 Task: Create a stylish purple wave letterhead.
Action: Mouse moved to (447, 111)
Screenshot: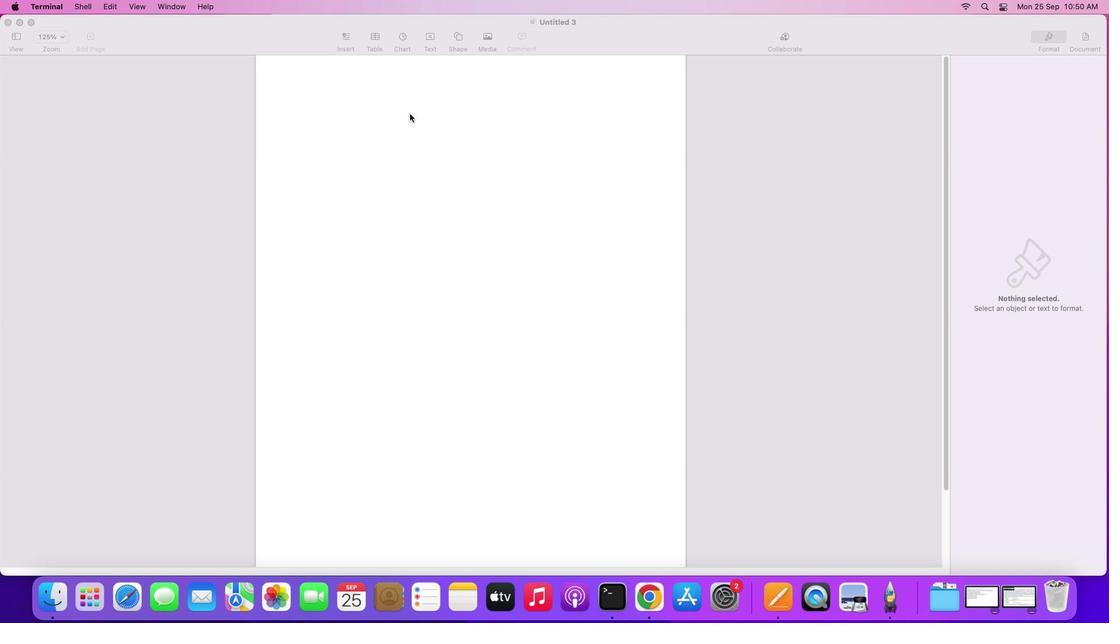 
Action: Mouse pressed left at (447, 111)
Screenshot: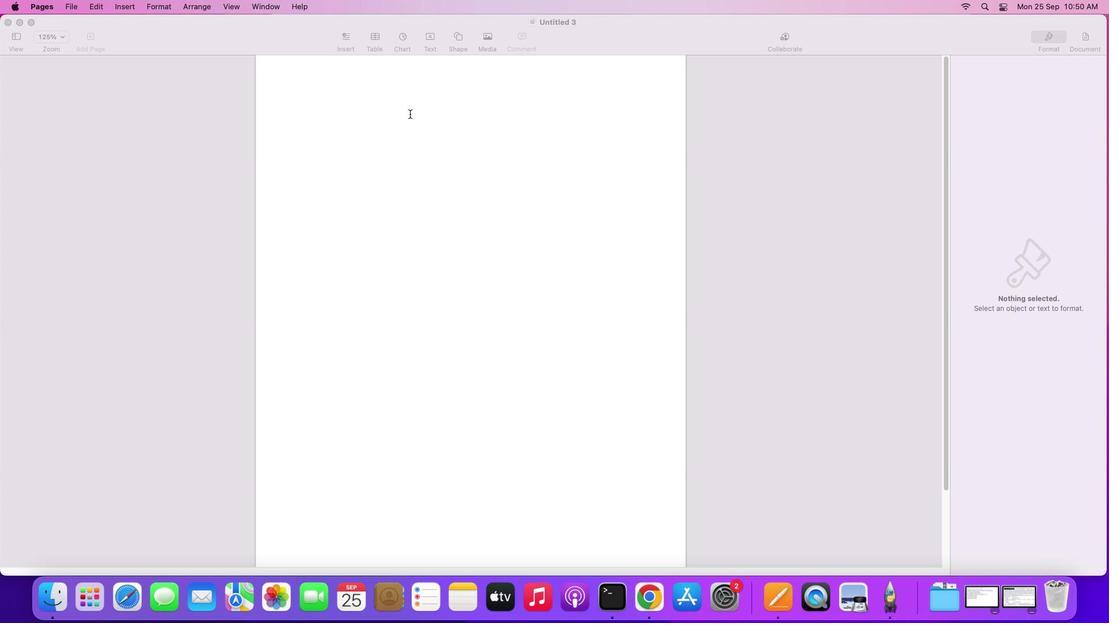 
Action: Mouse moved to (467, 32)
Screenshot: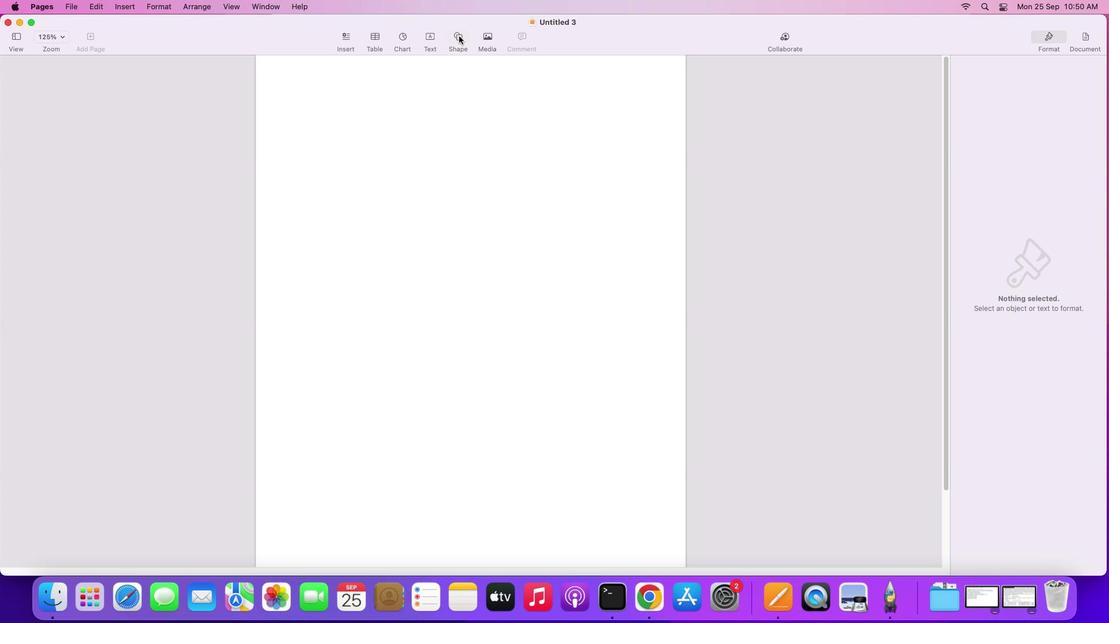 
Action: Mouse pressed left at (467, 32)
Screenshot: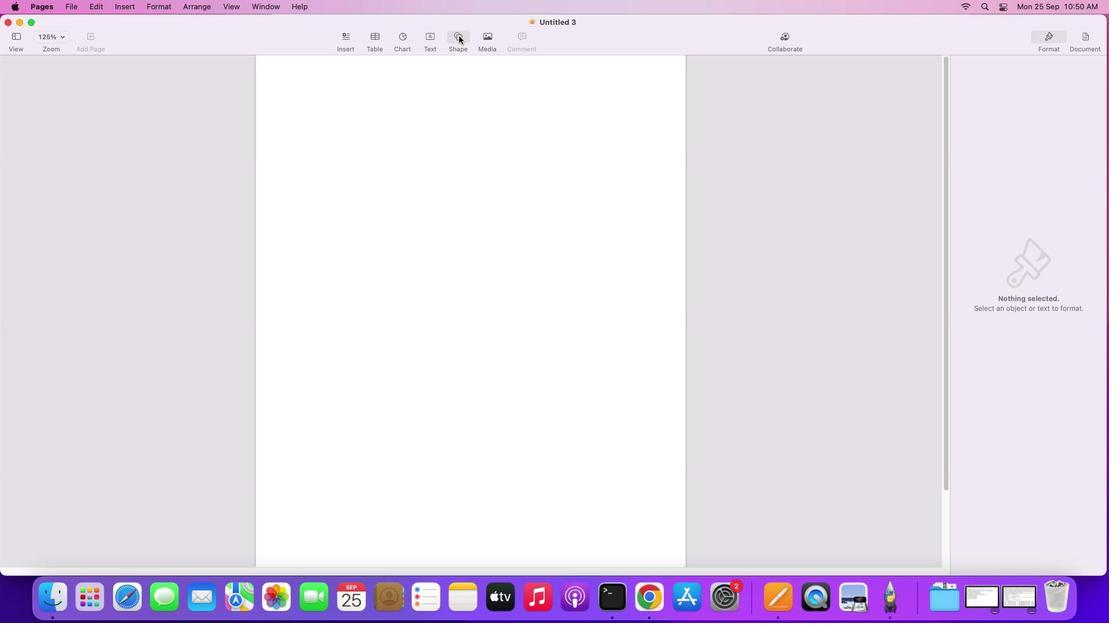 
Action: Mouse moved to (469, 58)
Screenshot: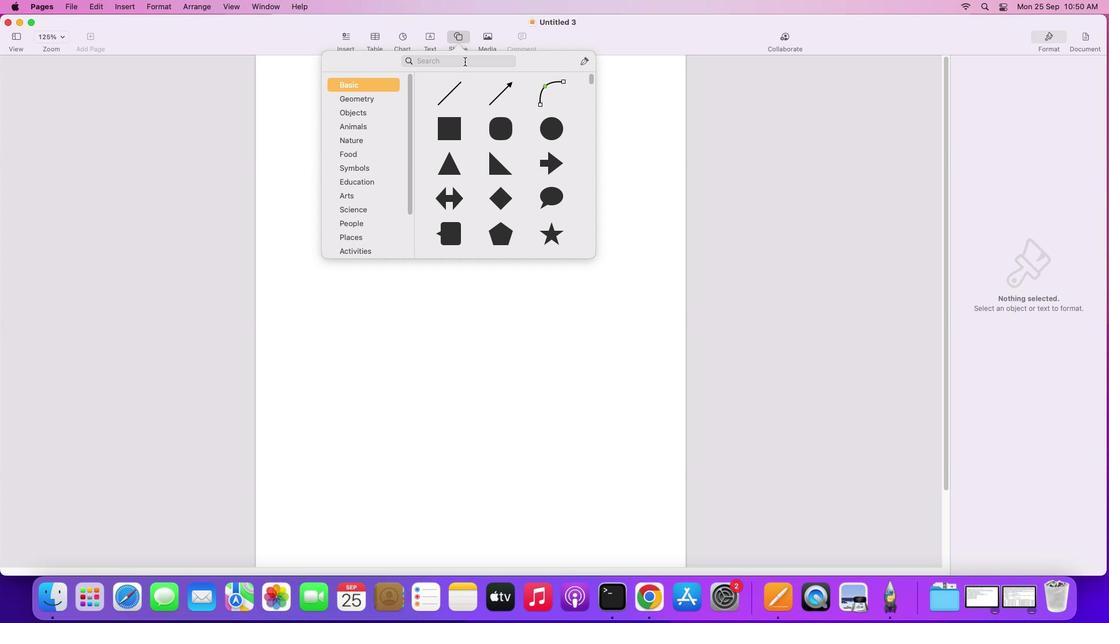 
Action: Mouse pressed left at (469, 58)
Screenshot: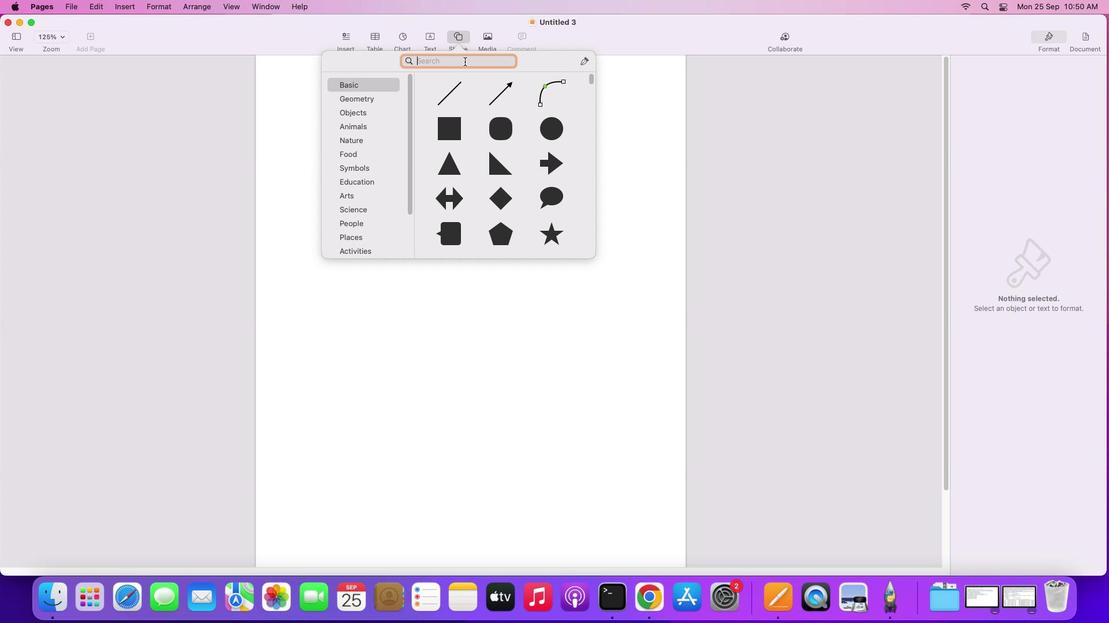 
Action: Mouse moved to (469, 58)
Screenshot: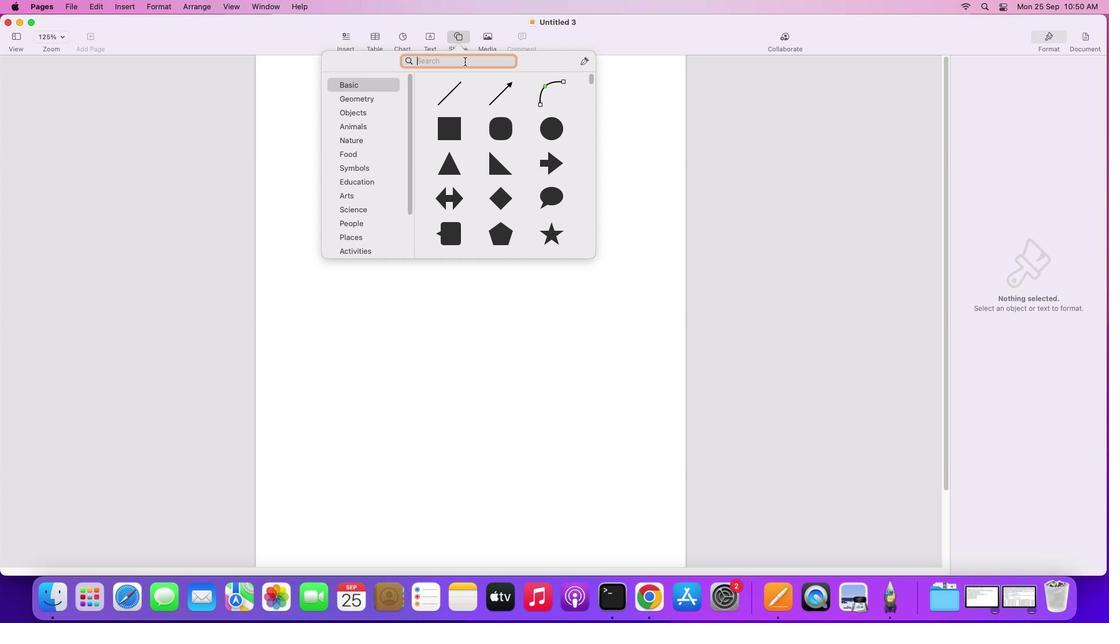 
Action: Key pressed 'W''A''V''E'
Screenshot: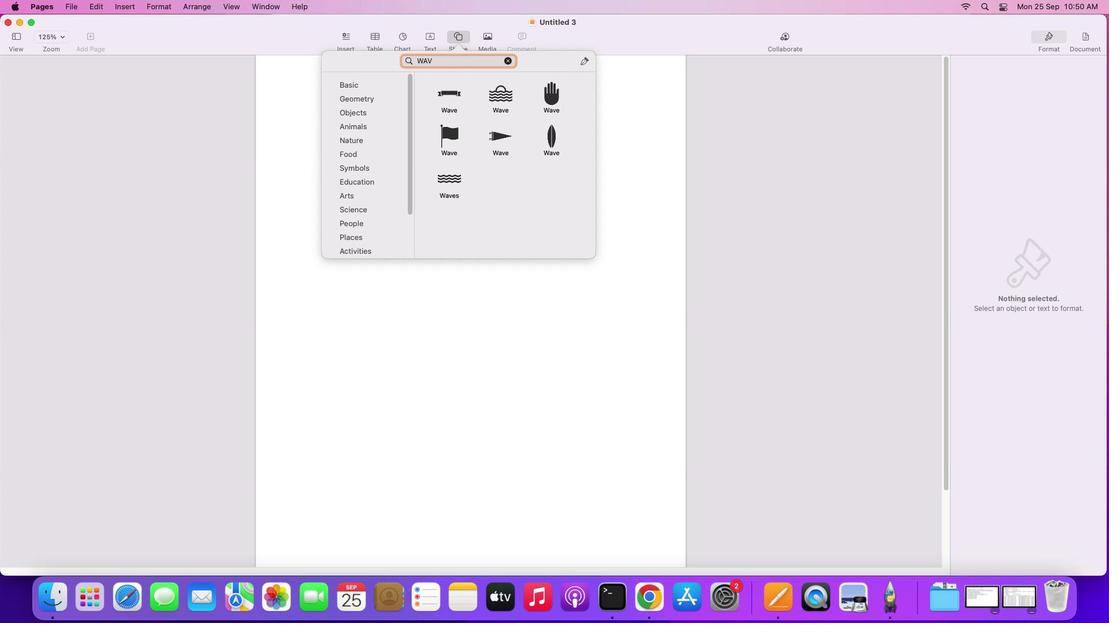
Action: Mouse moved to (464, 179)
Screenshot: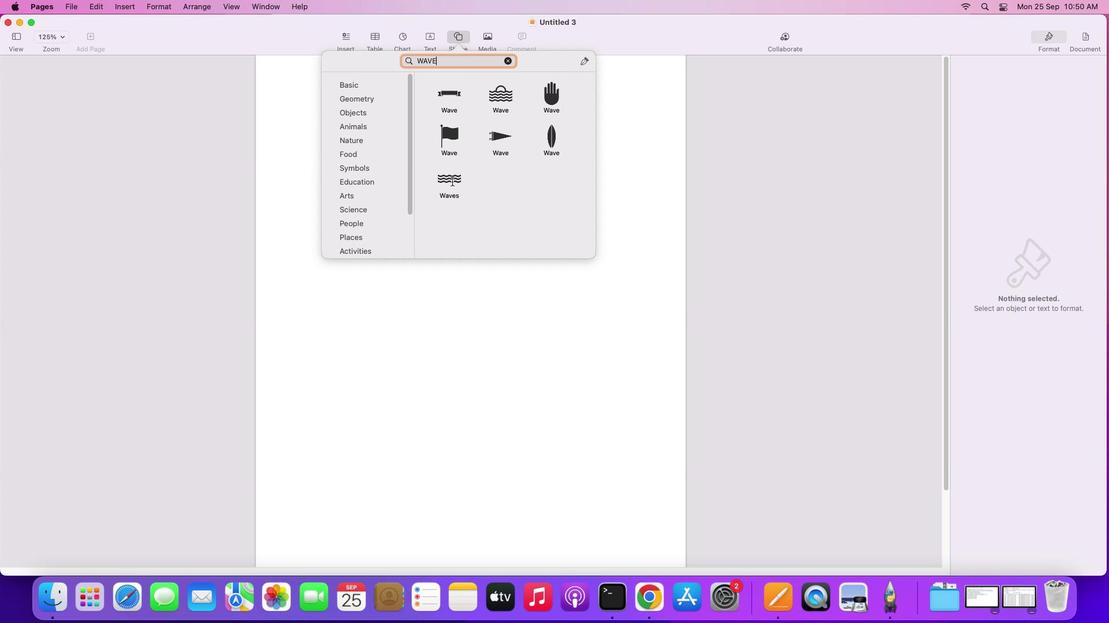
Action: Mouse pressed left at (464, 179)
Screenshot: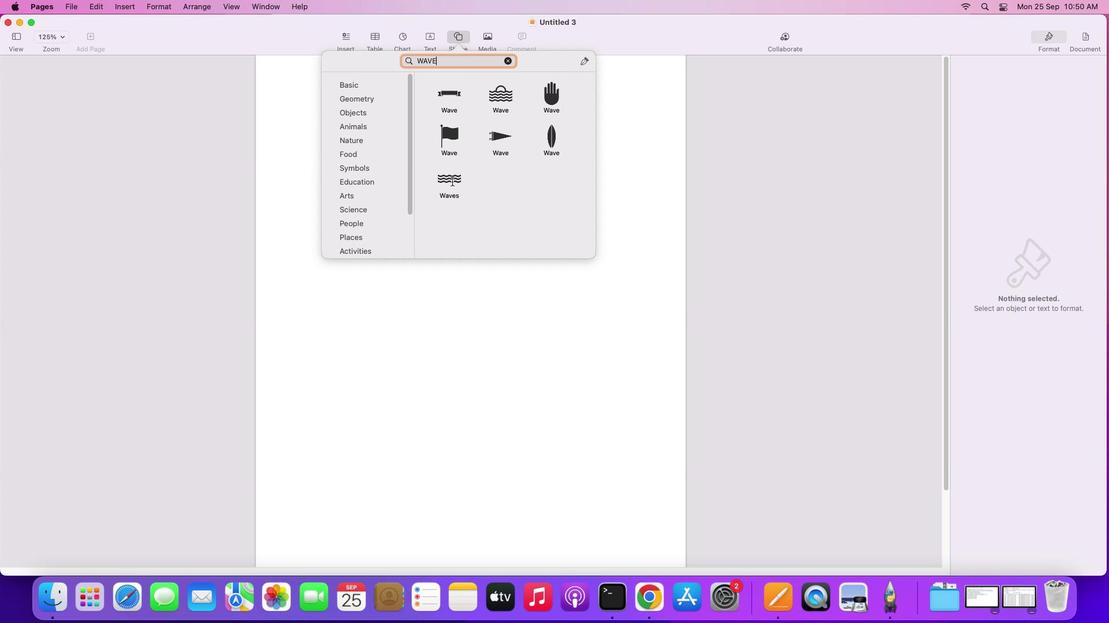 
Action: Mouse moved to (470, 313)
Screenshot: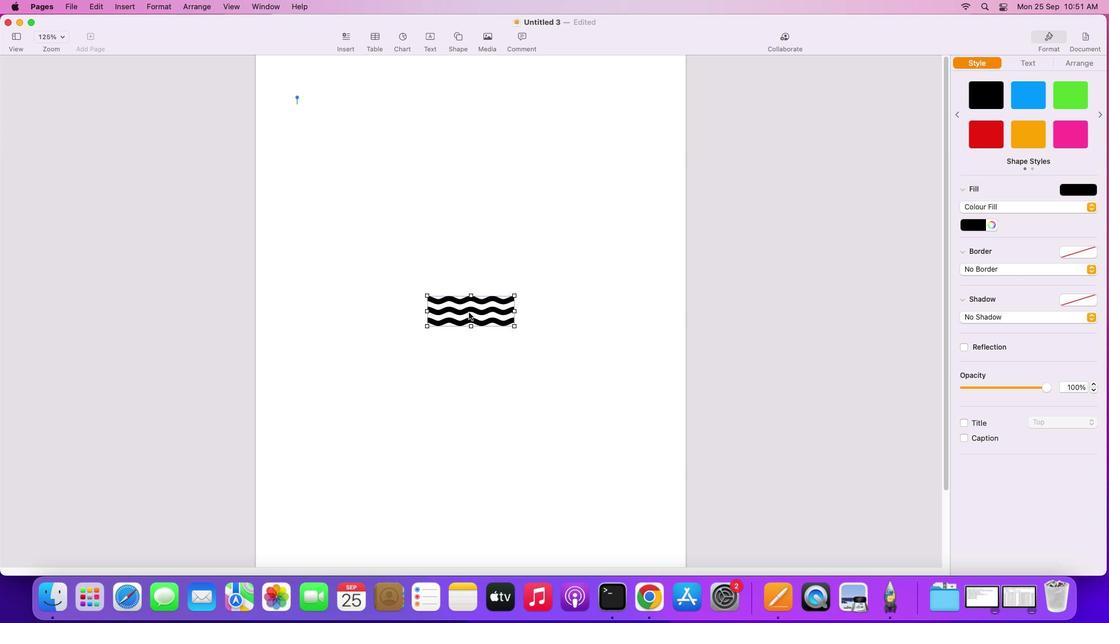 
Action: Mouse pressed left at (470, 313)
Screenshot: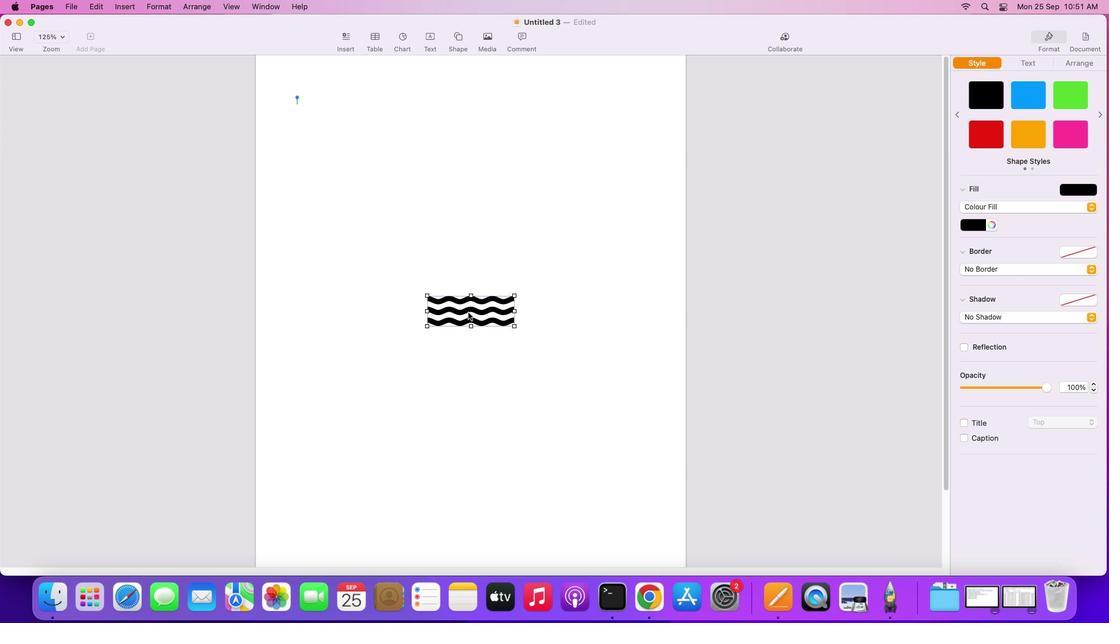 
Action: Mouse moved to (446, 291)
Screenshot: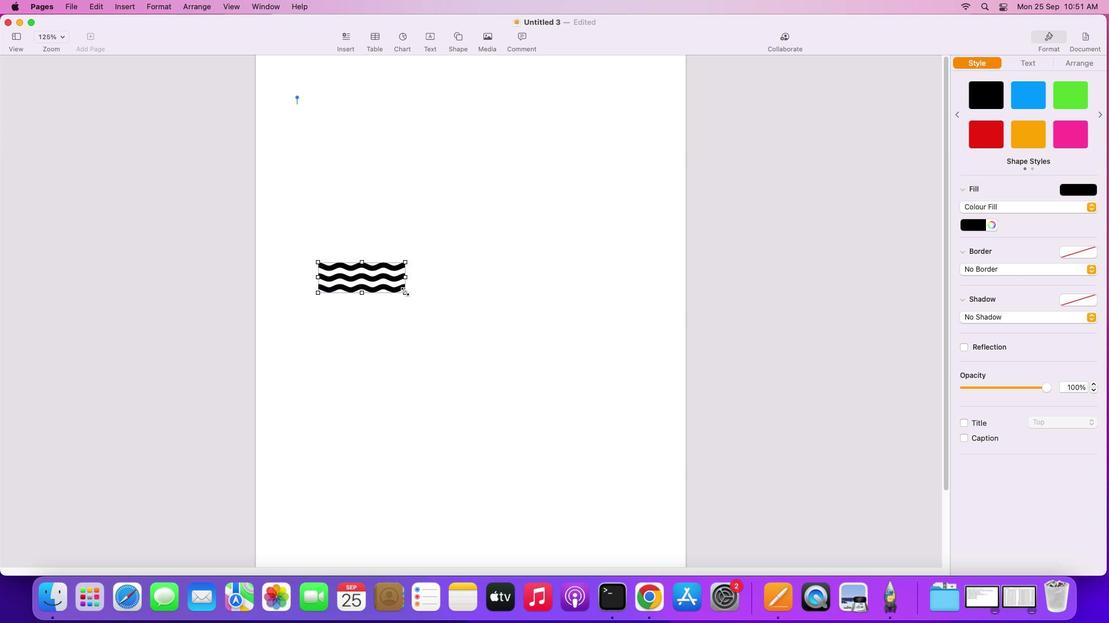 
Action: Mouse pressed left at (446, 291)
Screenshot: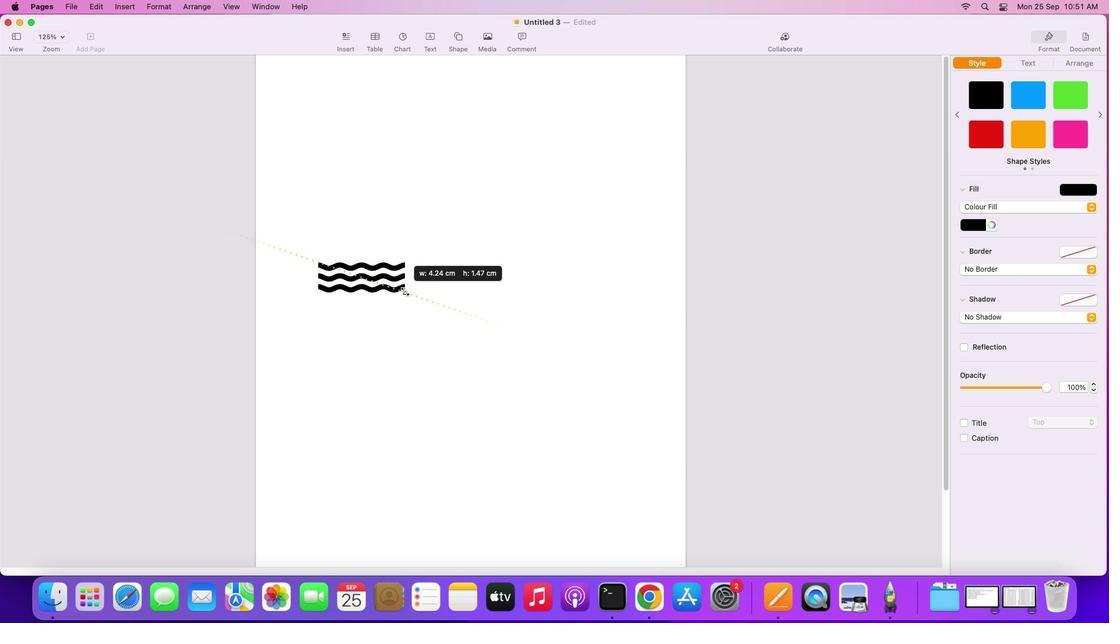 
Action: Mouse moved to (488, 171)
Screenshot: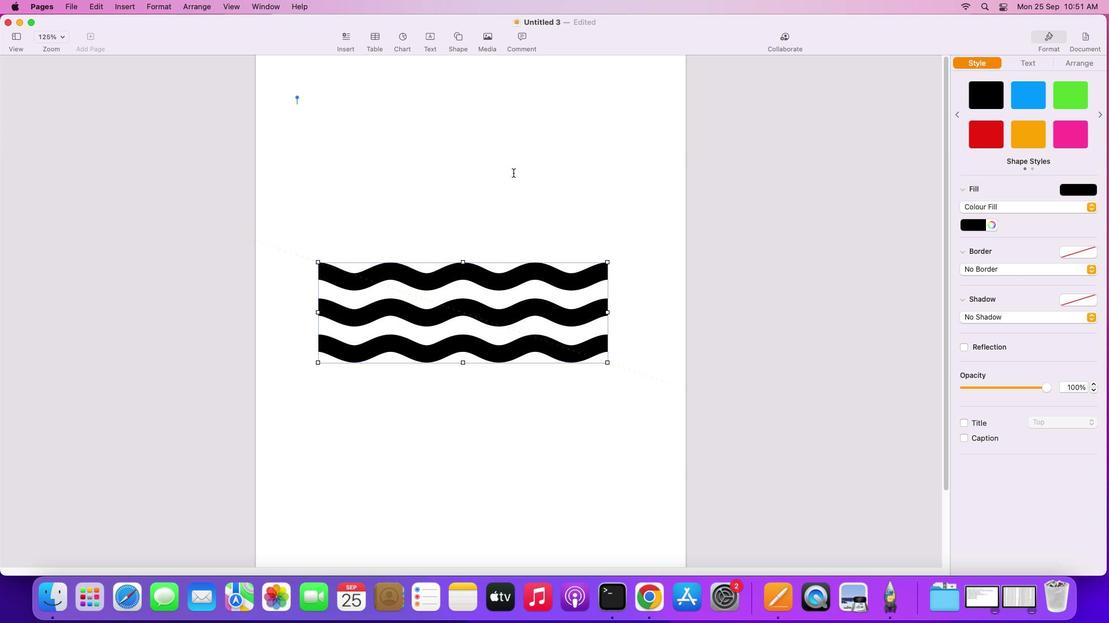 
Action: Mouse pressed left at (488, 171)
Screenshot: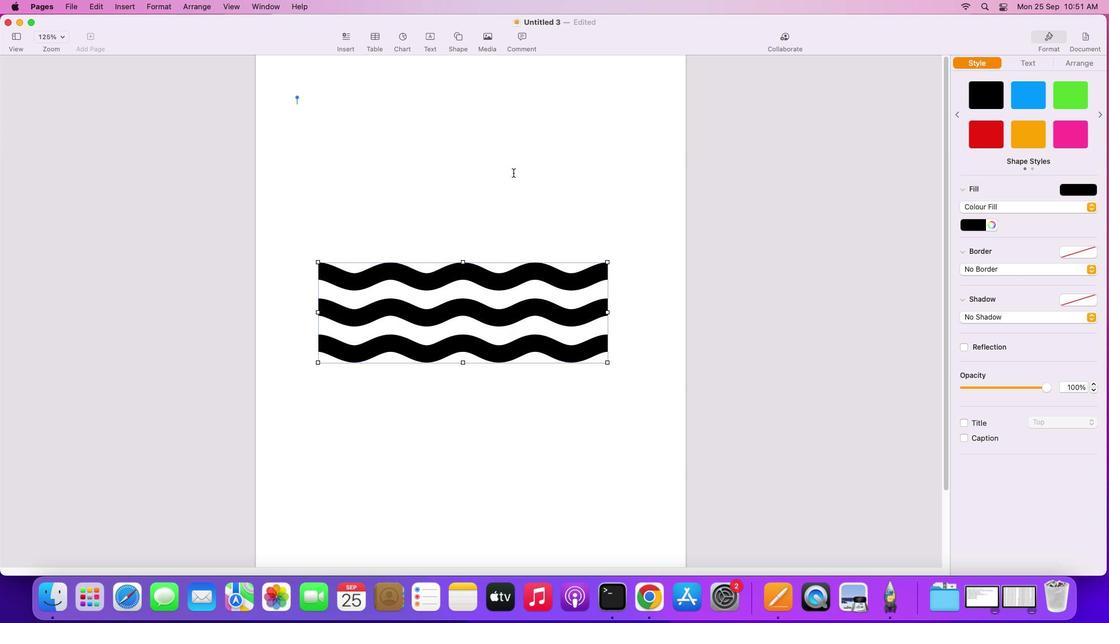 
Action: Mouse moved to (466, 31)
Screenshot: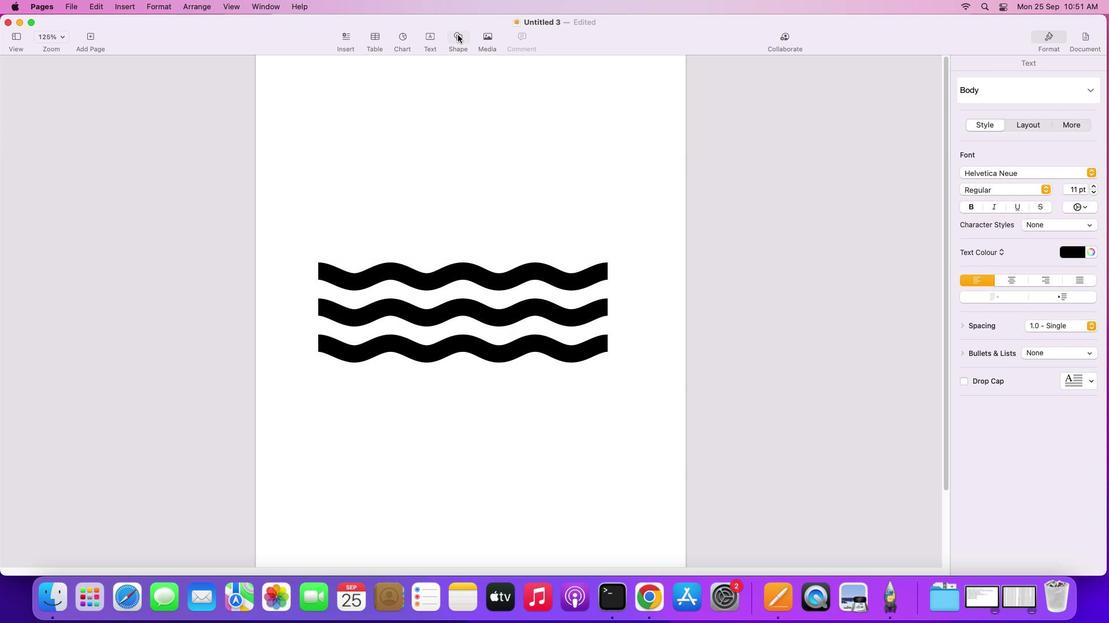 
Action: Mouse pressed left at (466, 31)
Screenshot: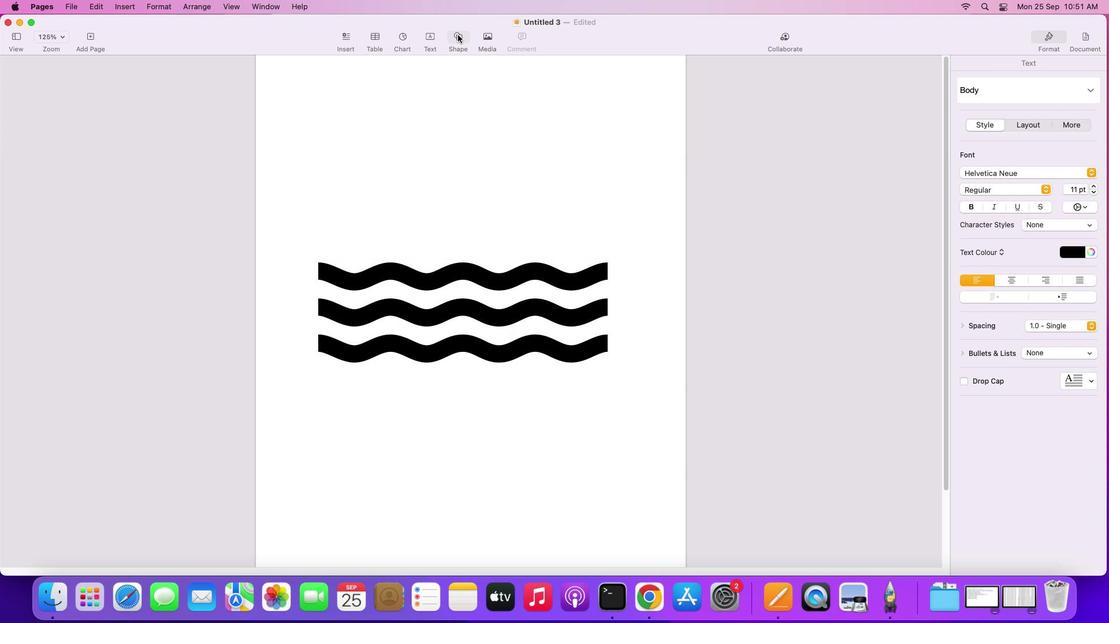 
Action: Mouse moved to (424, 82)
Screenshot: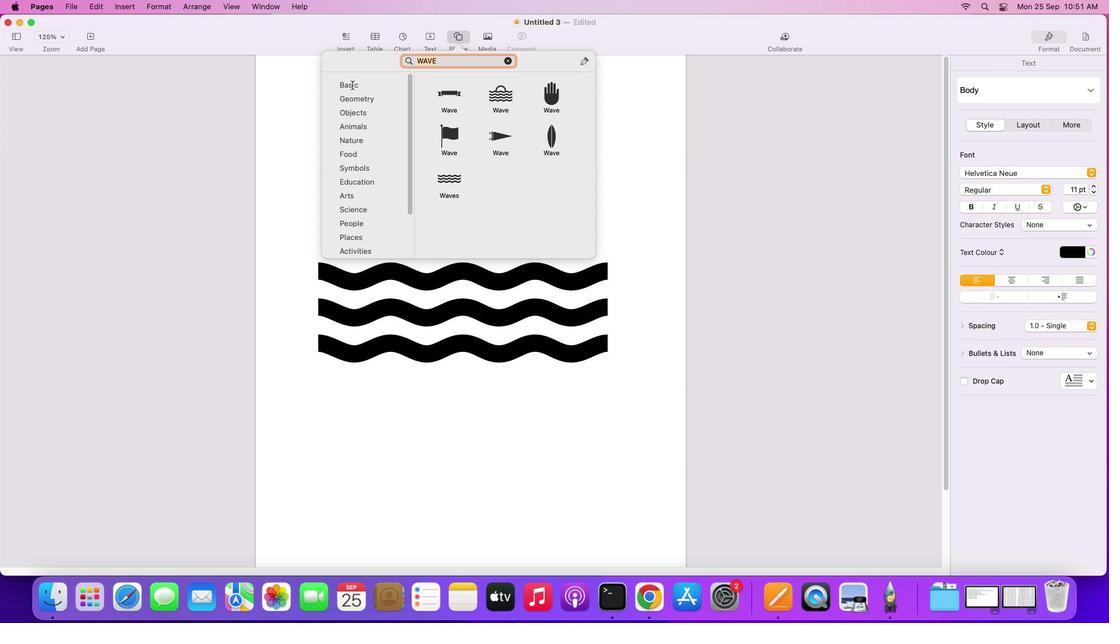
Action: Mouse pressed left at (424, 82)
Screenshot: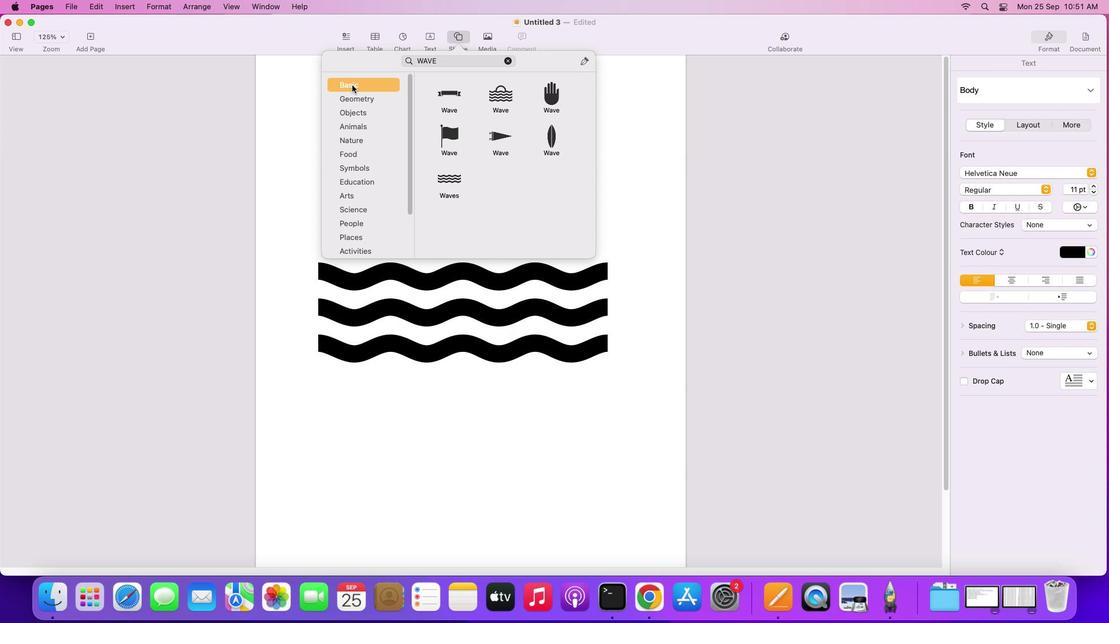 
Action: Mouse moved to (463, 134)
Screenshot: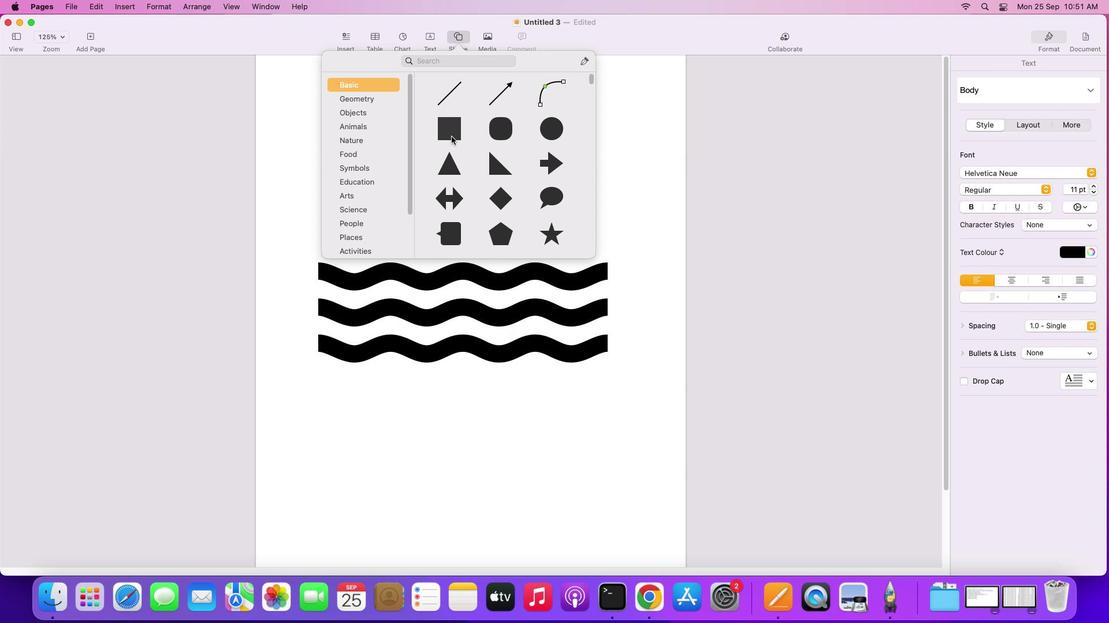 
Action: Mouse pressed left at (463, 134)
Screenshot: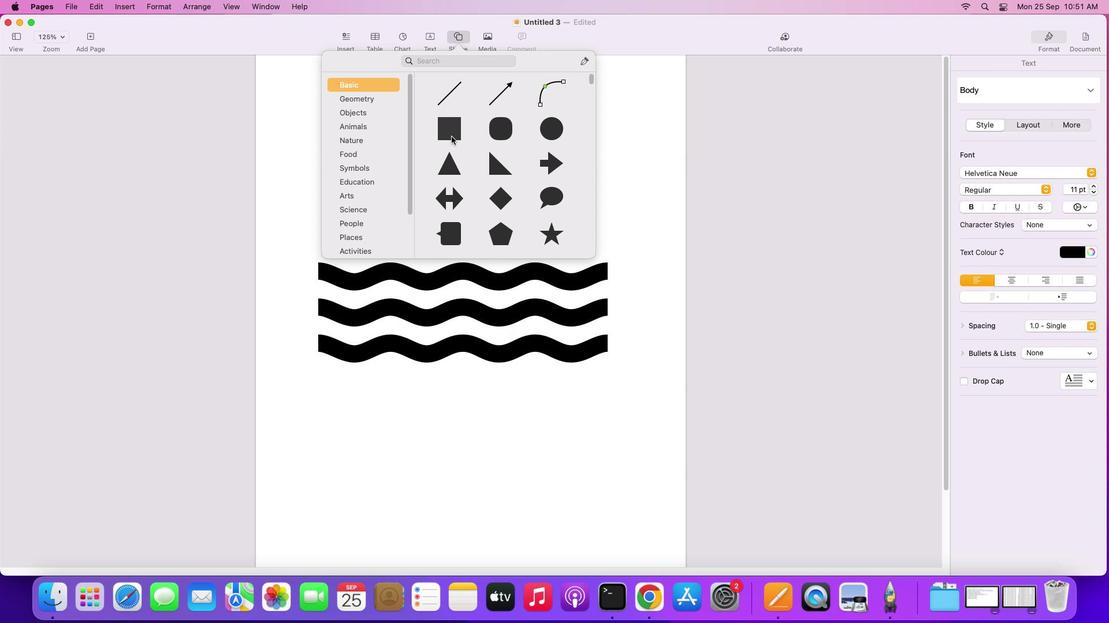 
Action: Mouse moved to (475, 145)
Screenshot: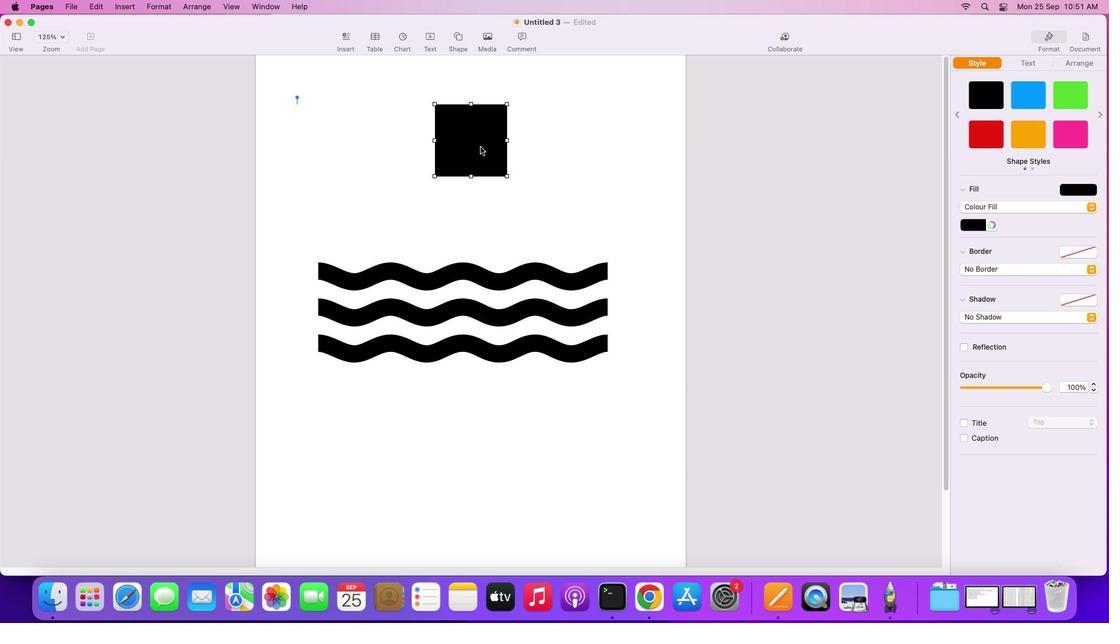 
Action: Mouse pressed left at (475, 145)
Screenshot: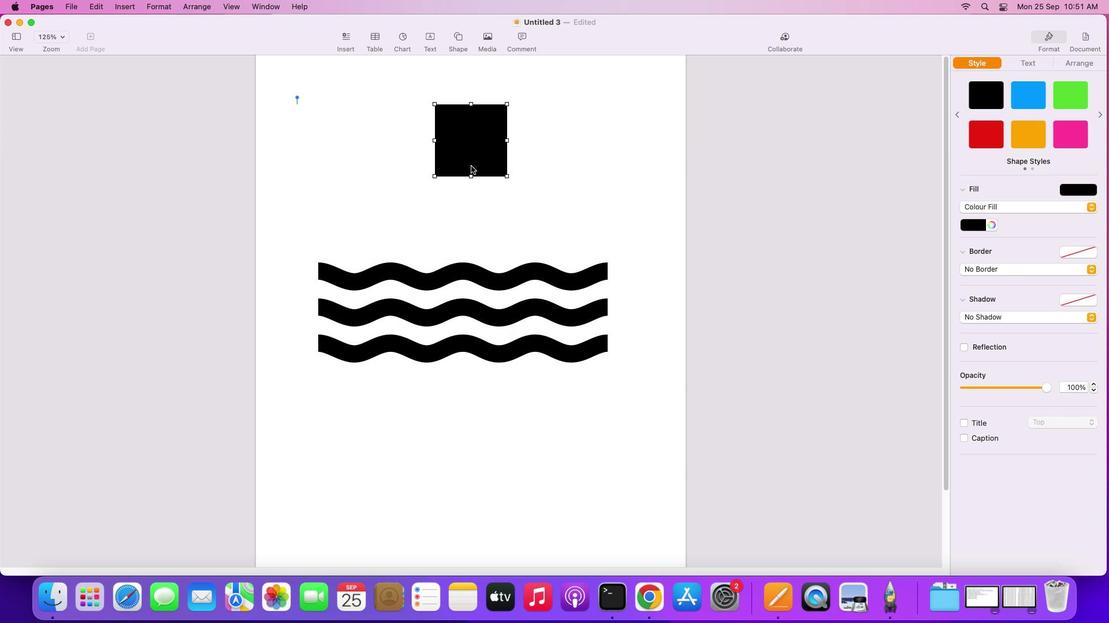 
Action: Mouse moved to (436, 333)
Screenshot: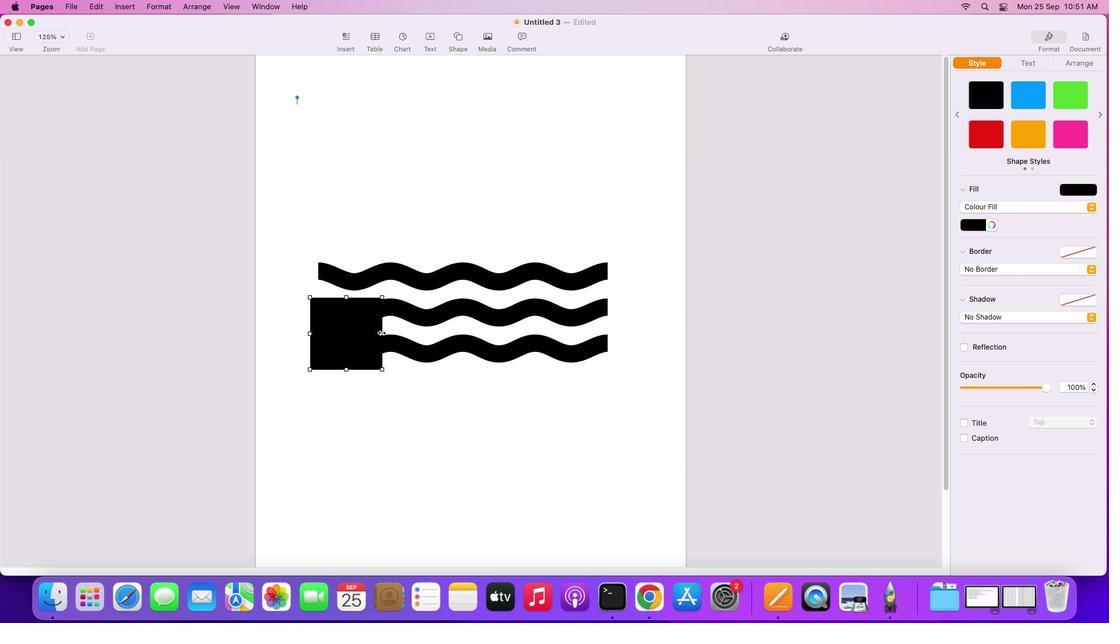
Action: Mouse pressed left at (436, 333)
Screenshot: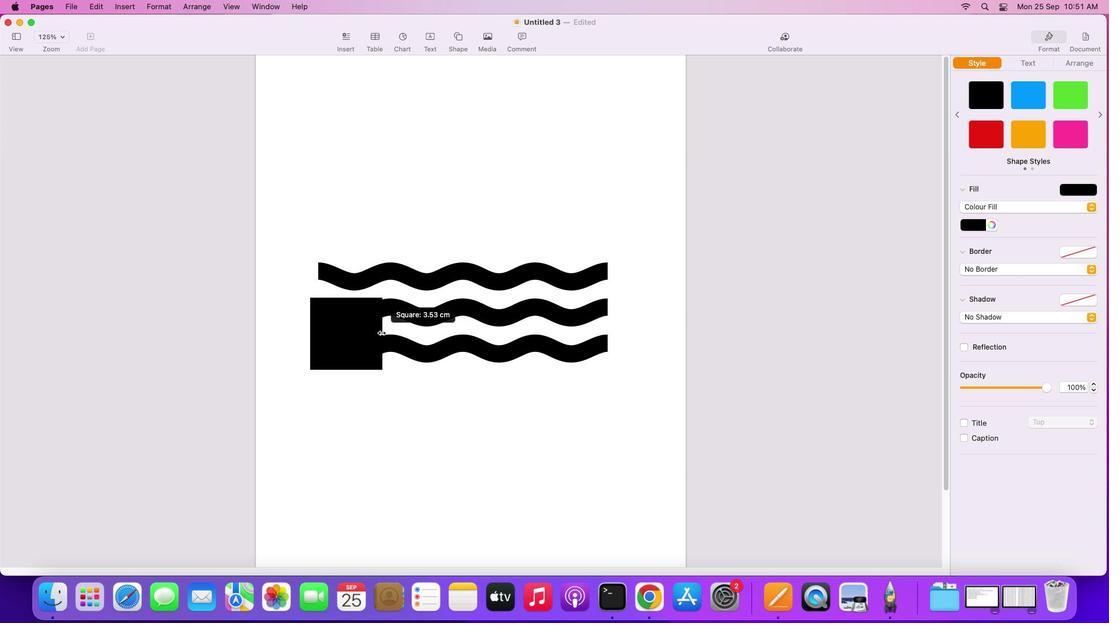 
Action: Mouse moved to (507, 333)
Screenshot: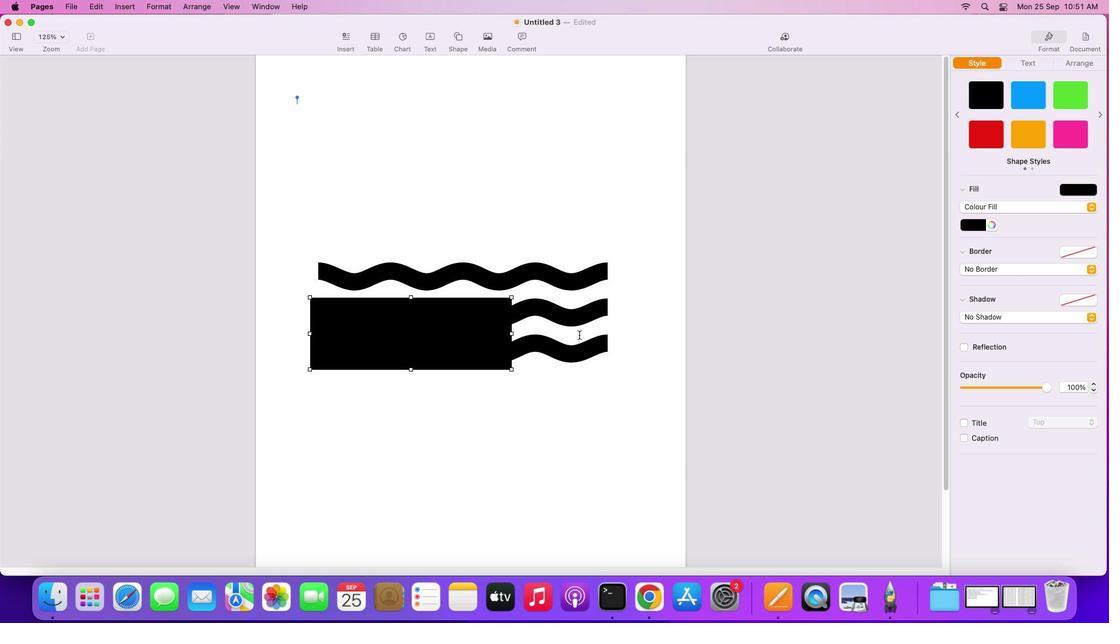 
Action: Mouse pressed left at (507, 333)
Screenshot: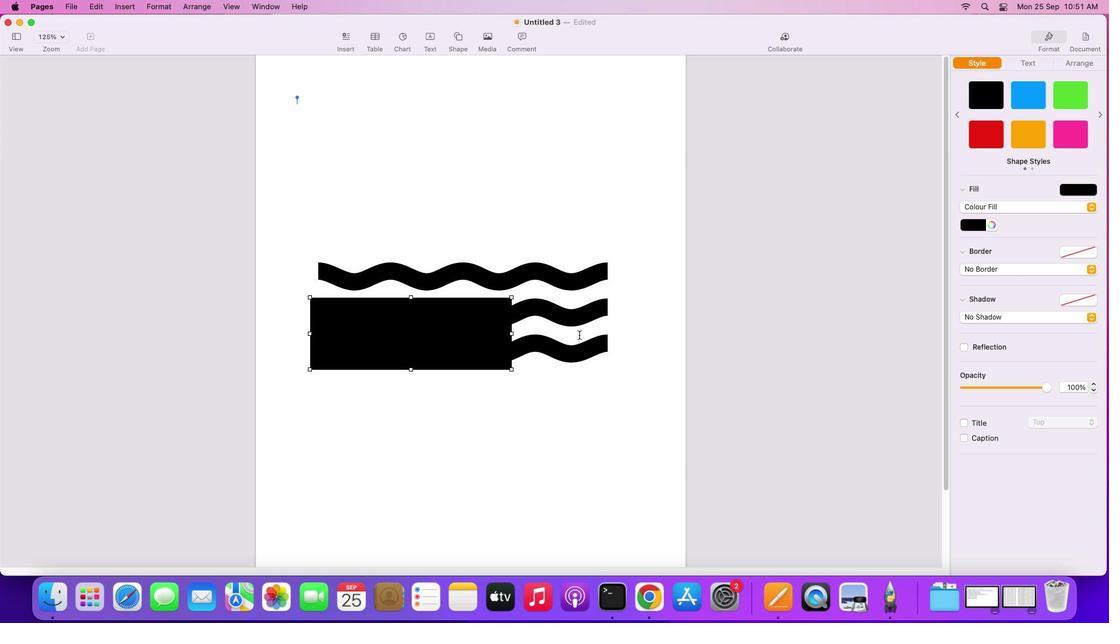 
Action: Mouse moved to (477, 384)
Screenshot: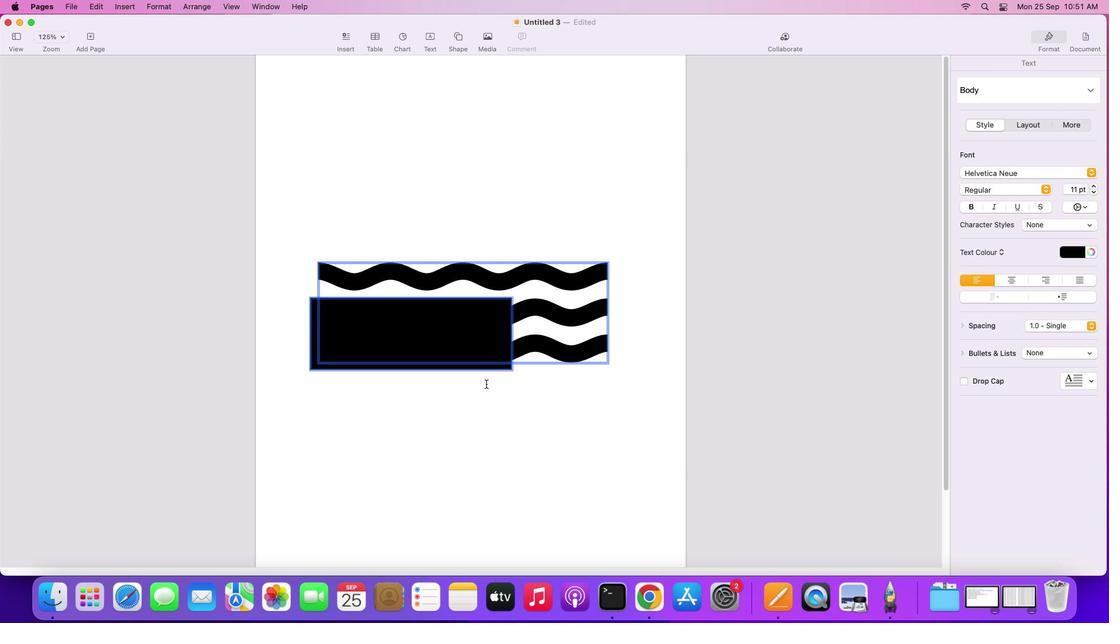 
Action: Mouse pressed left at (477, 384)
Screenshot: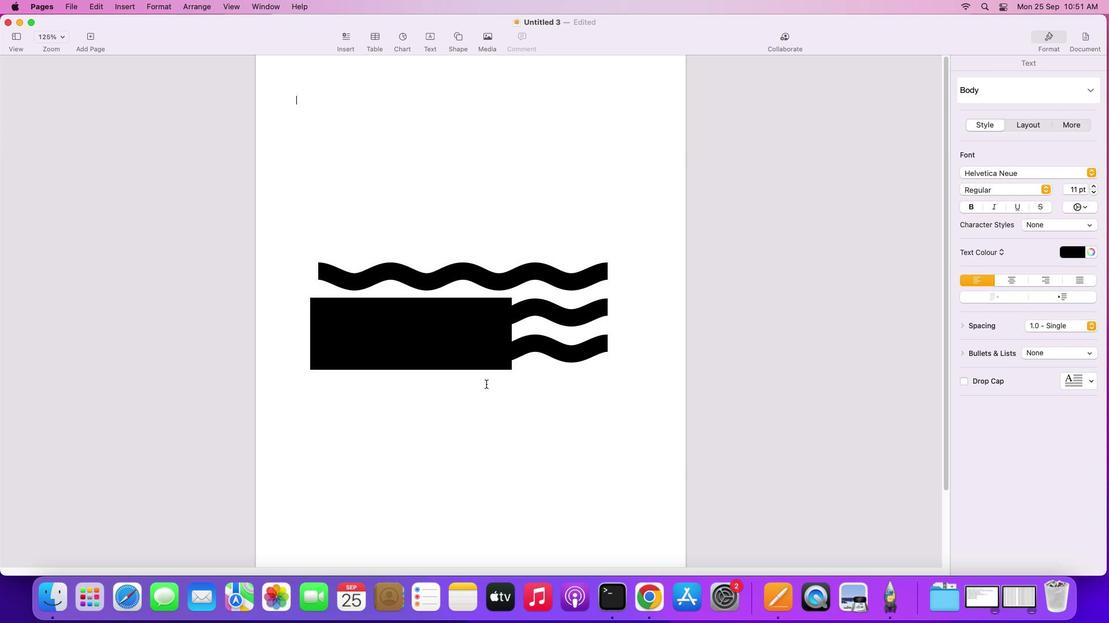 
Action: Mouse moved to (471, 337)
Screenshot: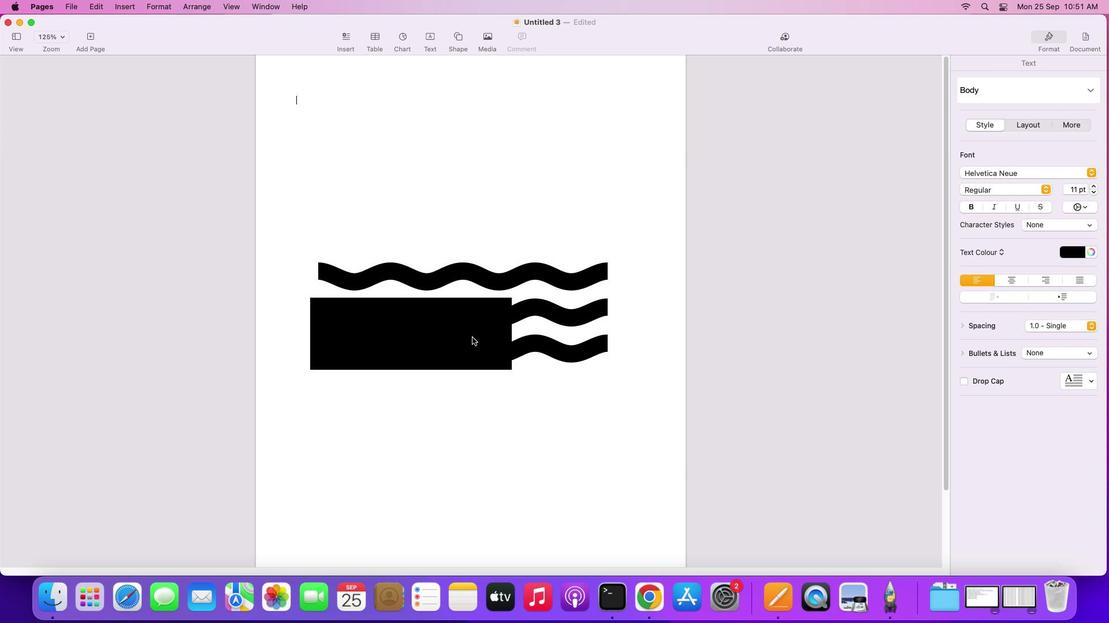 
Action: Mouse pressed left at (471, 337)
Screenshot: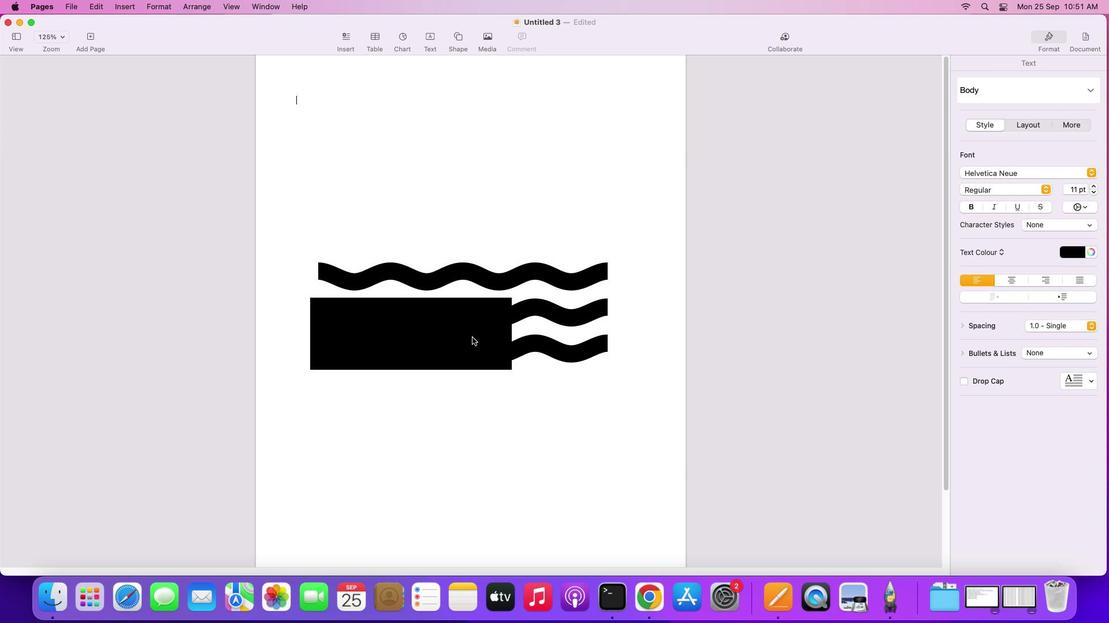 
Action: Mouse moved to (488, 332)
Screenshot: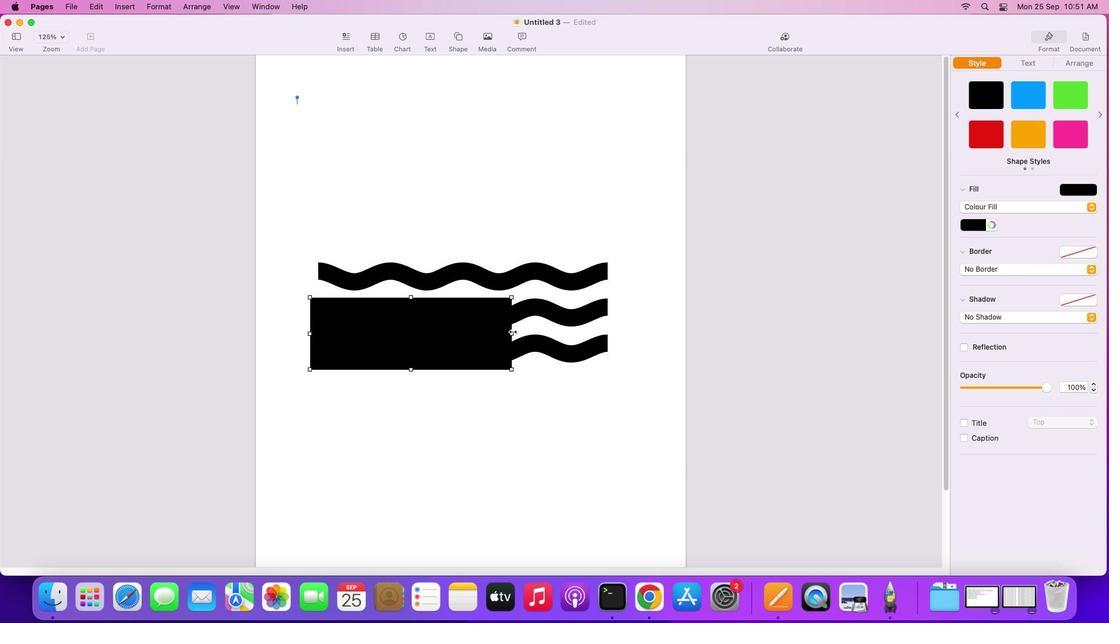 
Action: Mouse pressed left at (488, 332)
Screenshot: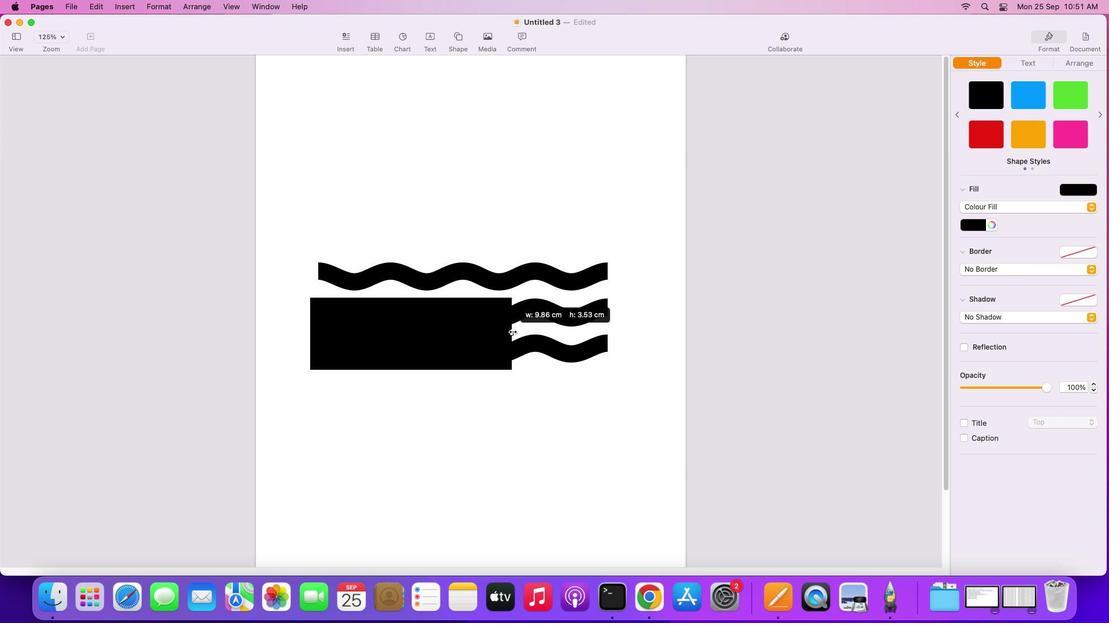 
Action: Mouse moved to (499, 332)
Screenshot: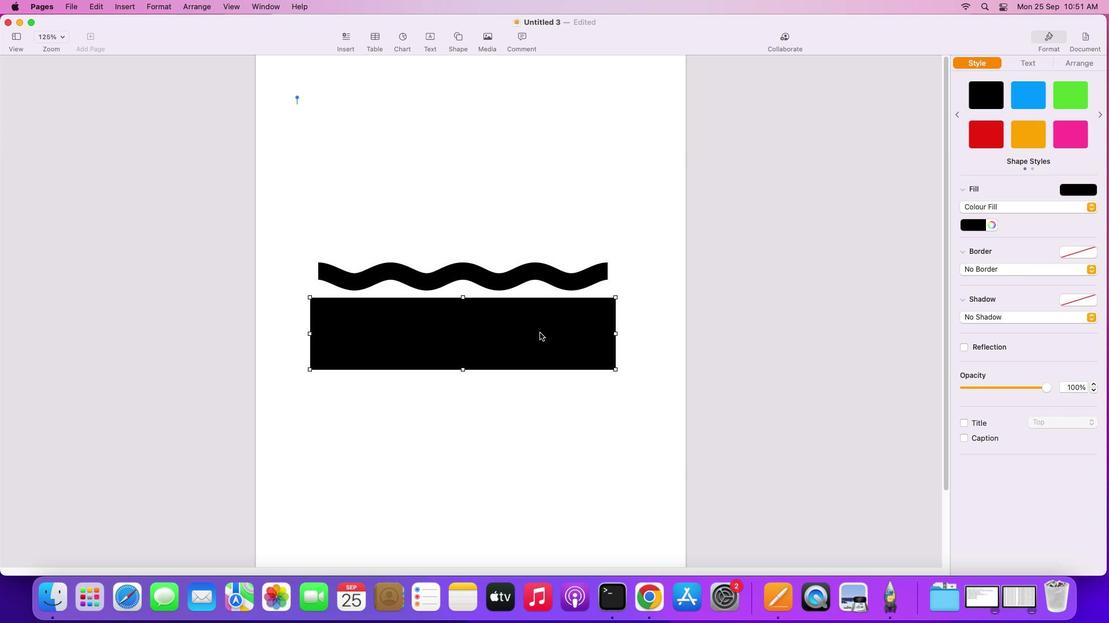 
Action: Mouse pressed left at (499, 332)
Screenshot: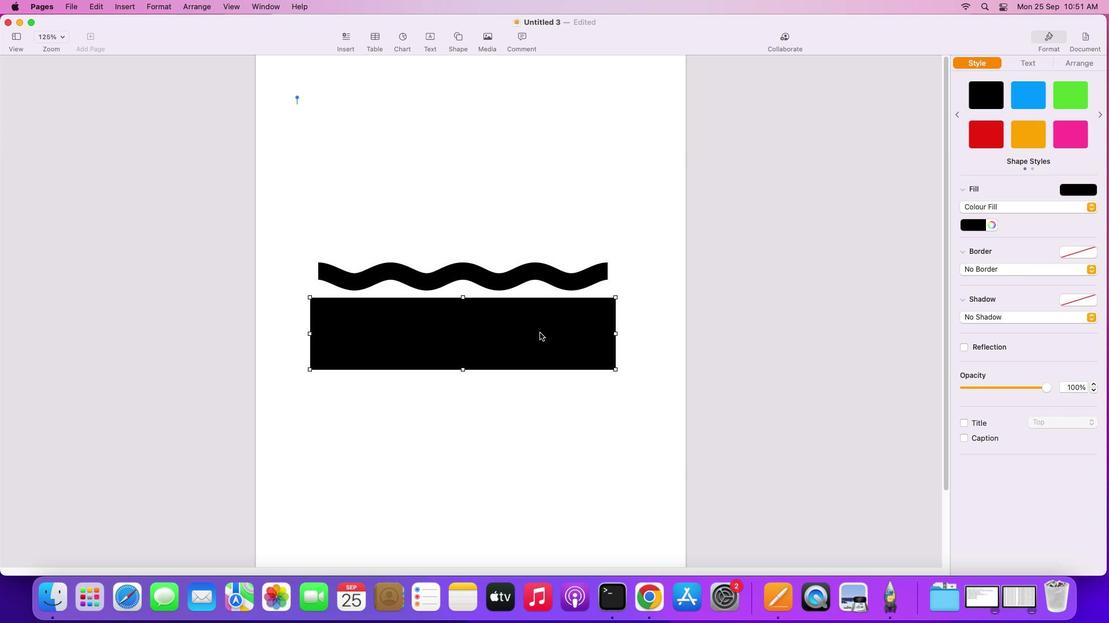 
Action: Mouse moved to (508, 329)
Screenshot: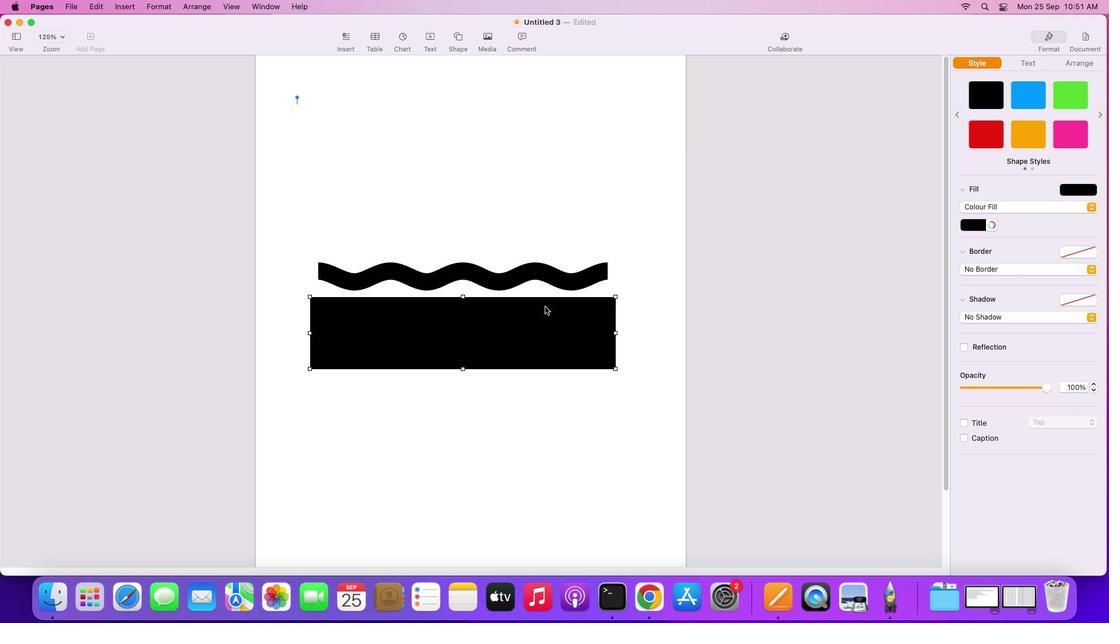 
Action: Key pressed Key.shift
Screenshot: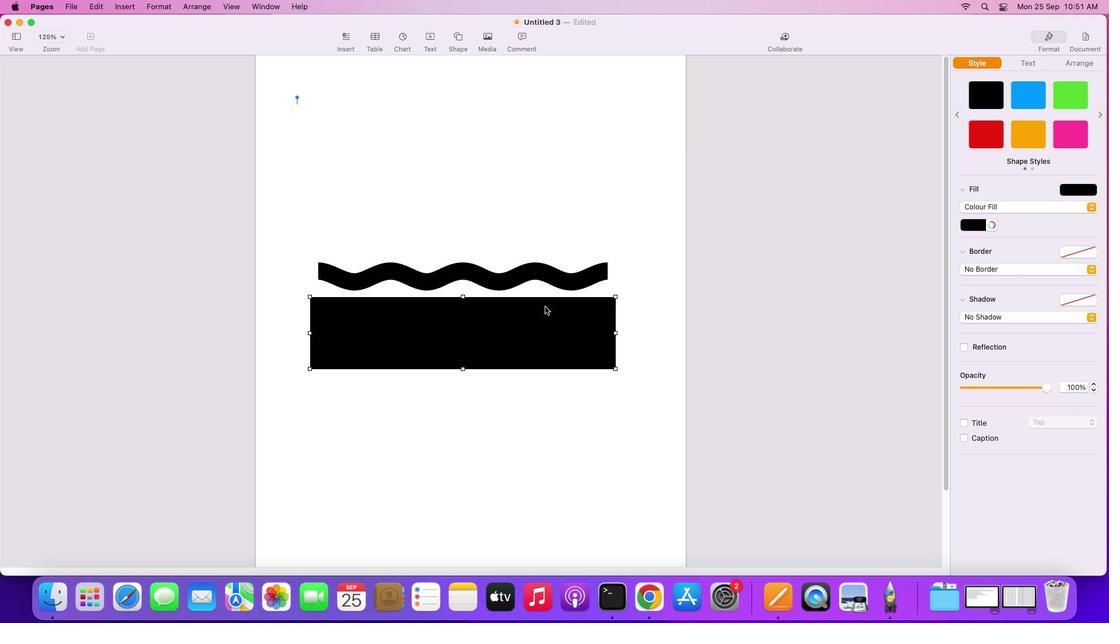 
Action: Mouse moved to (488, 276)
Screenshot: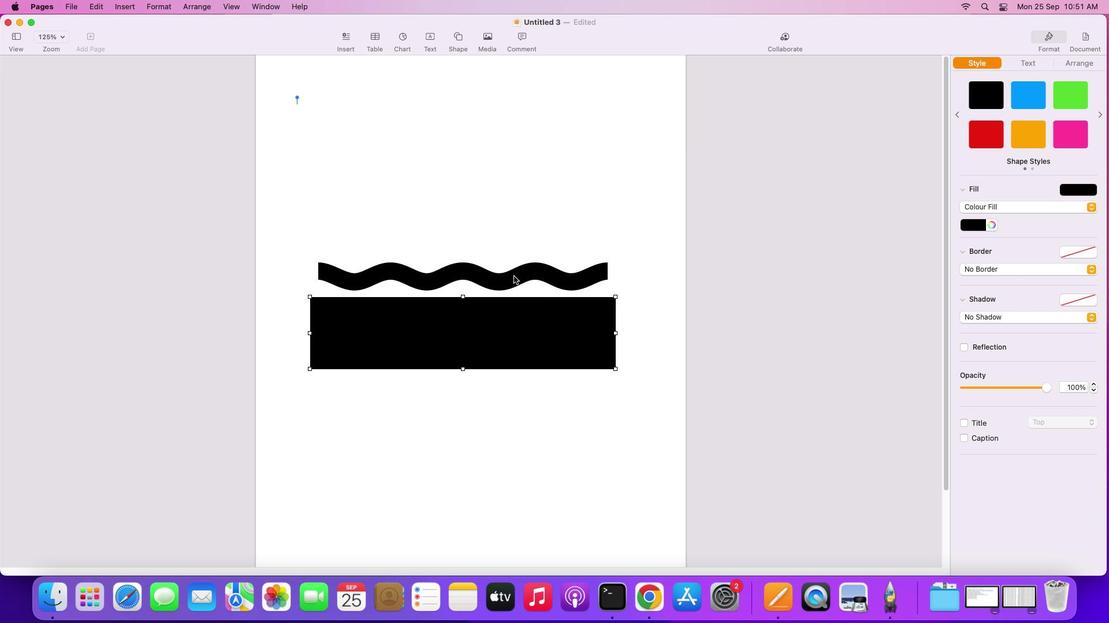 
Action: Mouse pressed left at (488, 276)
Screenshot: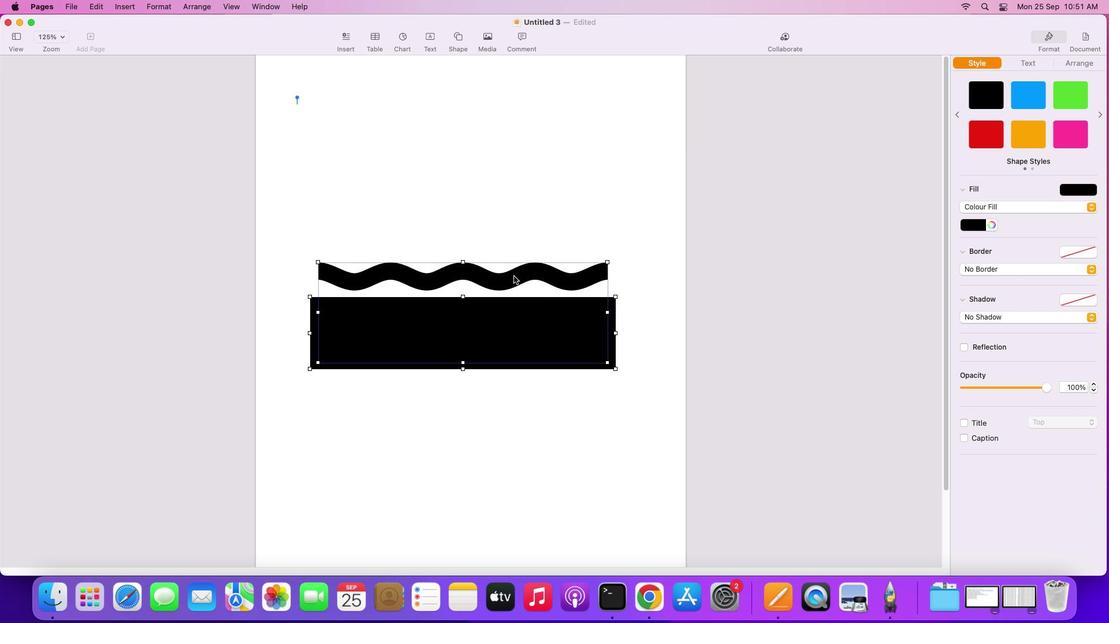 
Action: Mouse moved to (717, 56)
Screenshot: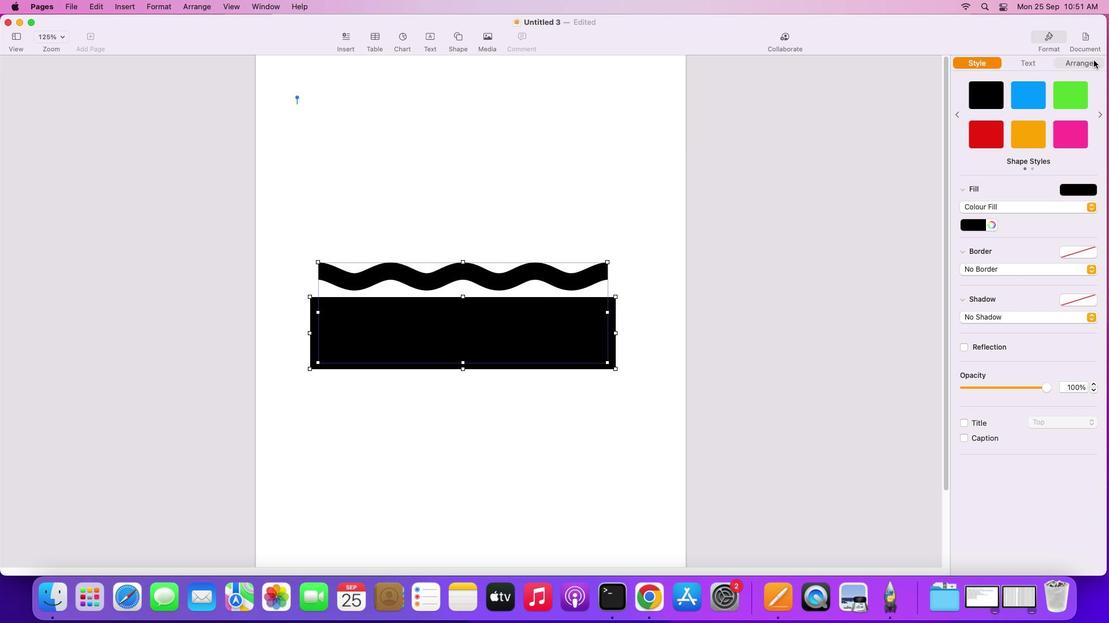 
Action: Mouse pressed left at (717, 56)
Screenshot: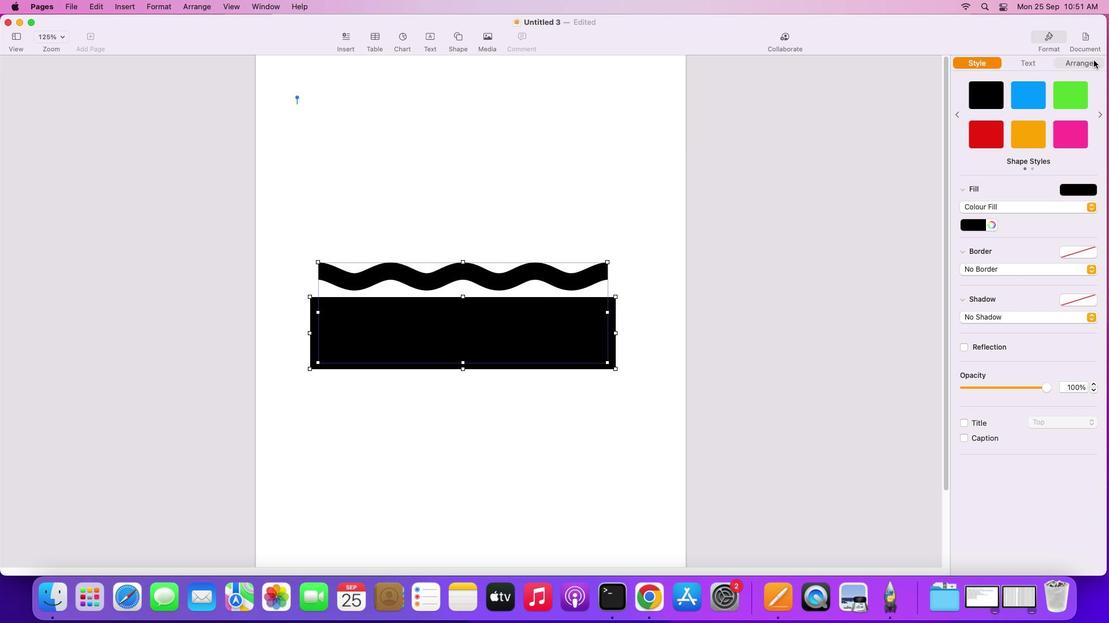 
Action: Mouse moved to (698, 451)
Screenshot: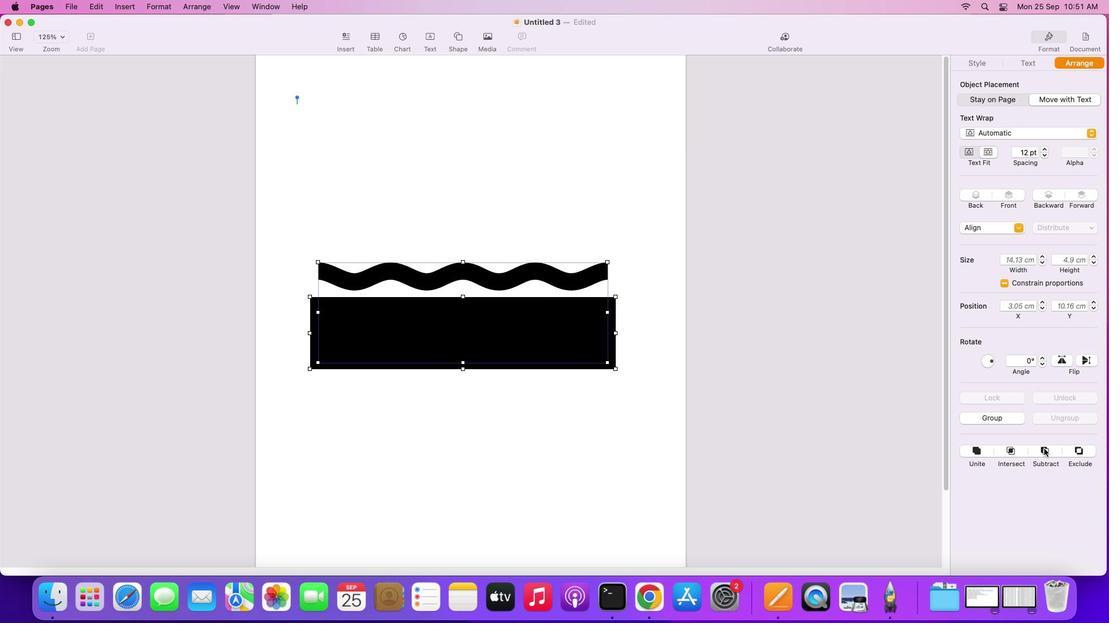 
Action: Mouse pressed left at (698, 451)
Screenshot: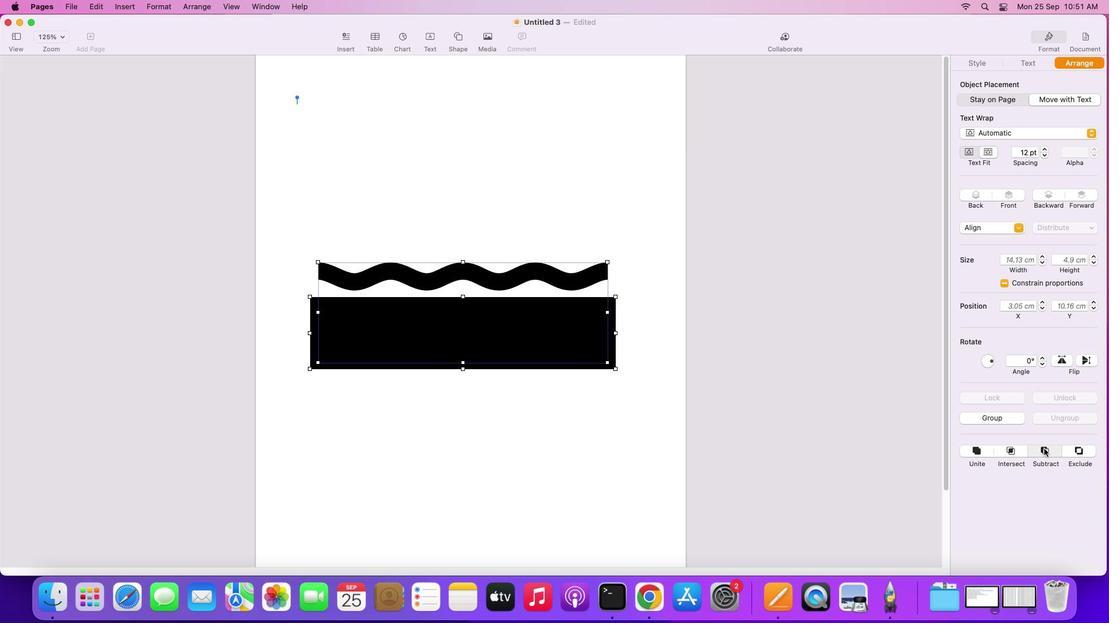 
Action: Mouse moved to (484, 388)
Screenshot: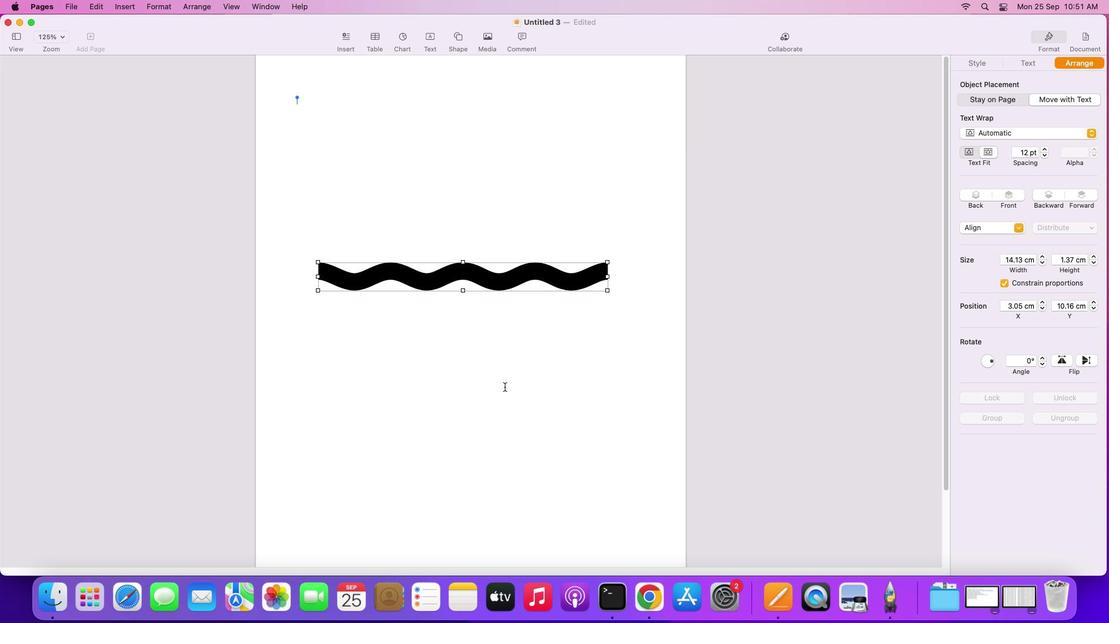 
Action: Mouse pressed left at (484, 388)
Screenshot: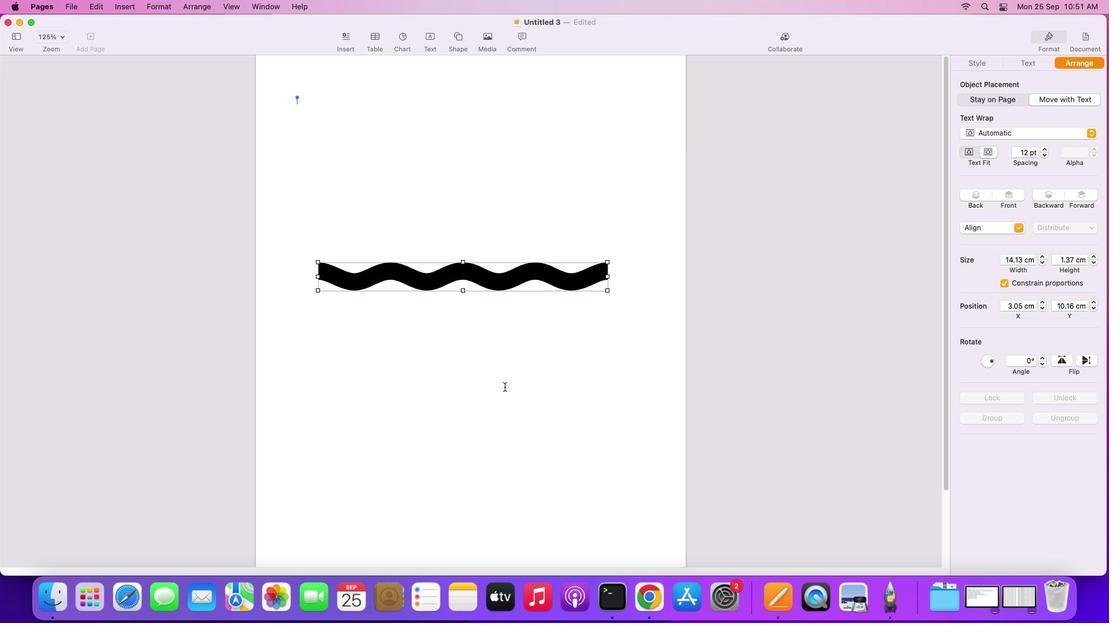 
Action: Mouse moved to (482, 271)
Screenshot: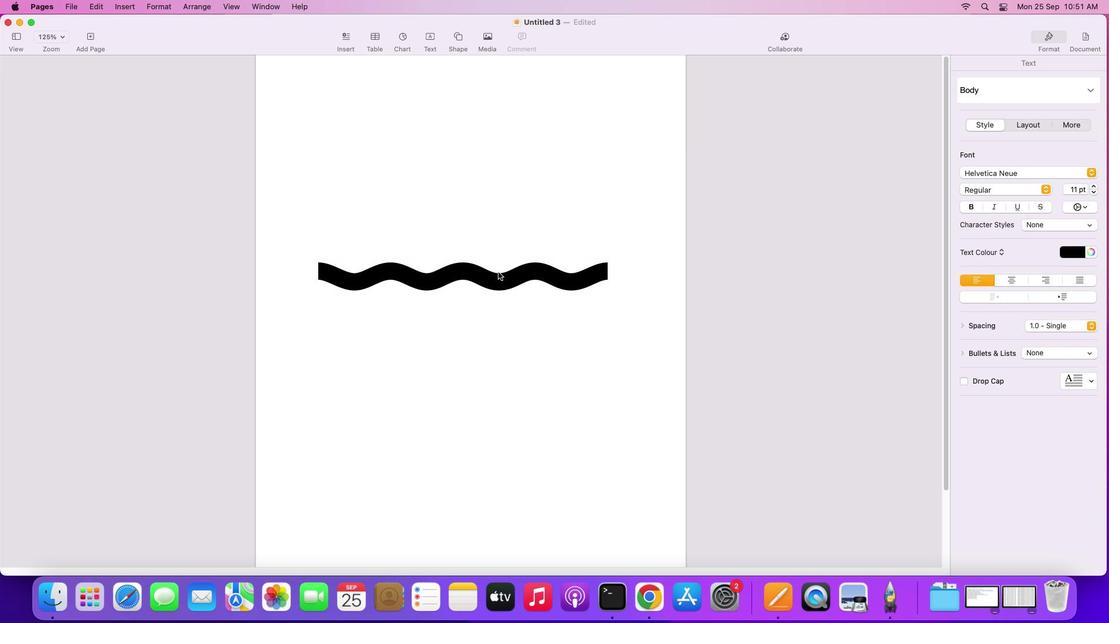 
Action: Mouse scrolled (482, 271) with delta (285, -2)
Screenshot: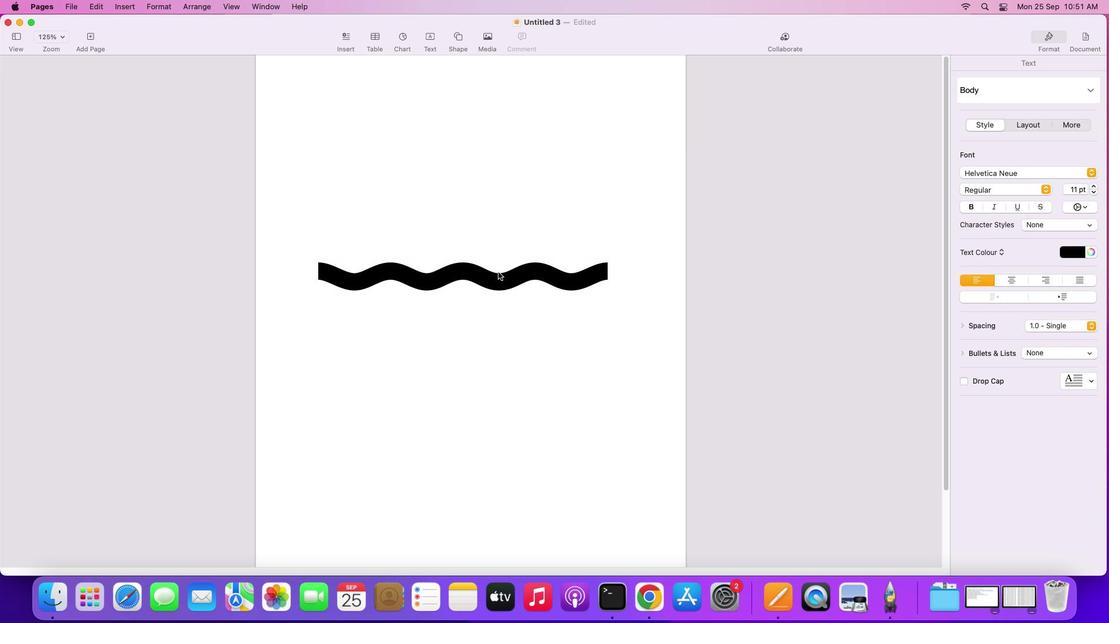 
Action: Mouse scrolled (482, 271) with delta (285, -2)
Screenshot: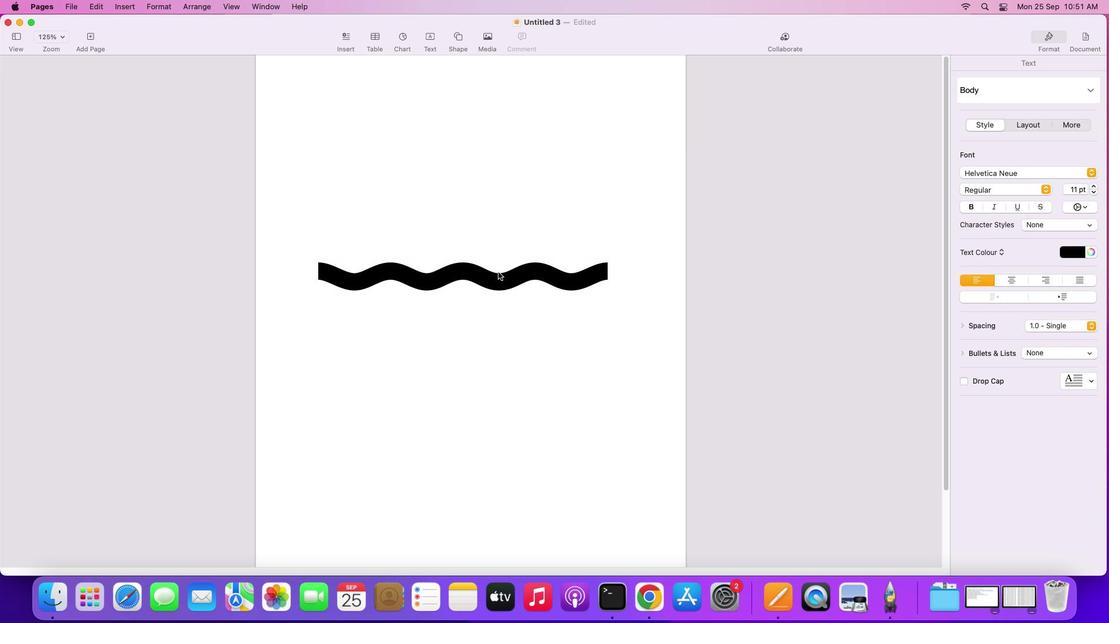 
Action: Mouse scrolled (482, 271) with delta (285, -1)
Screenshot: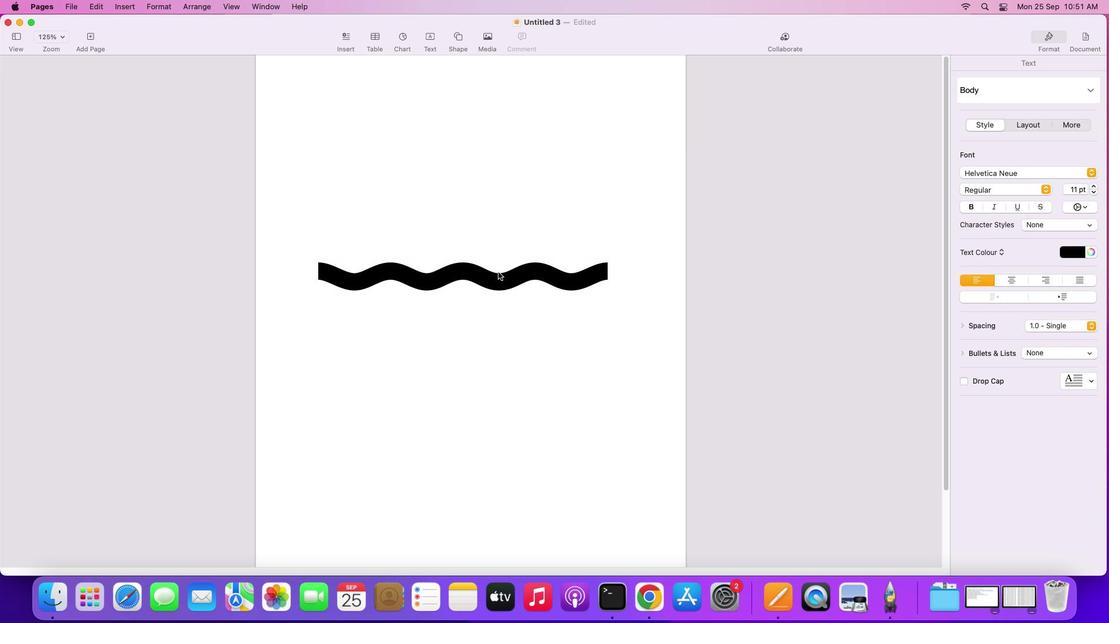 
Action: Mouse scrolled (482, 271) with delta (285, 0)
Screenshot: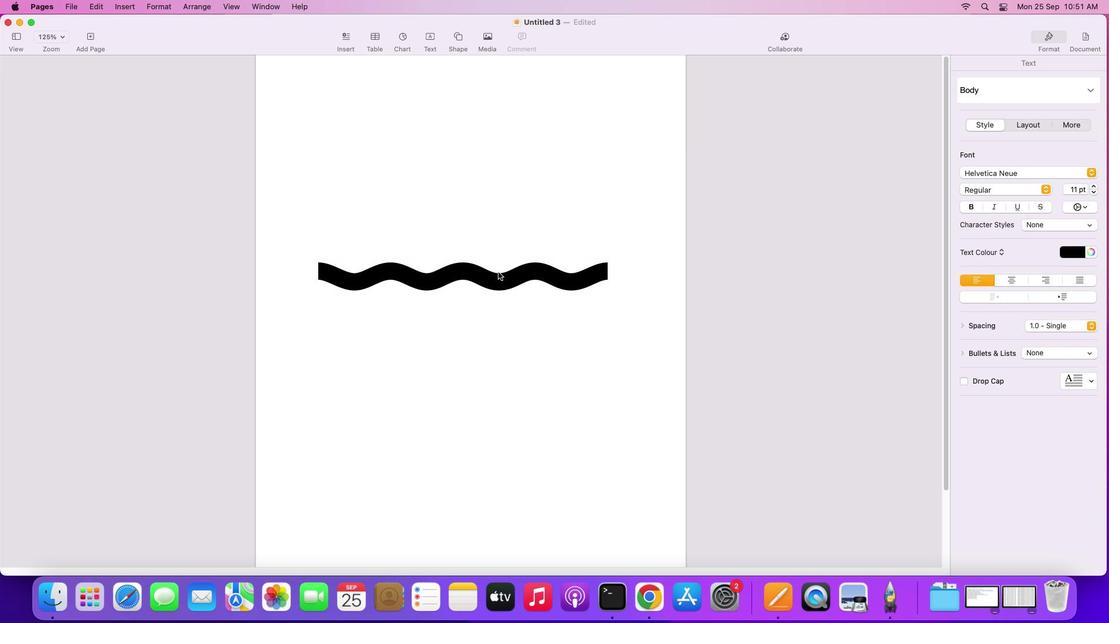 
Action: Mouse scrolled (482, 271) with delta (285, 0)
Screenshot: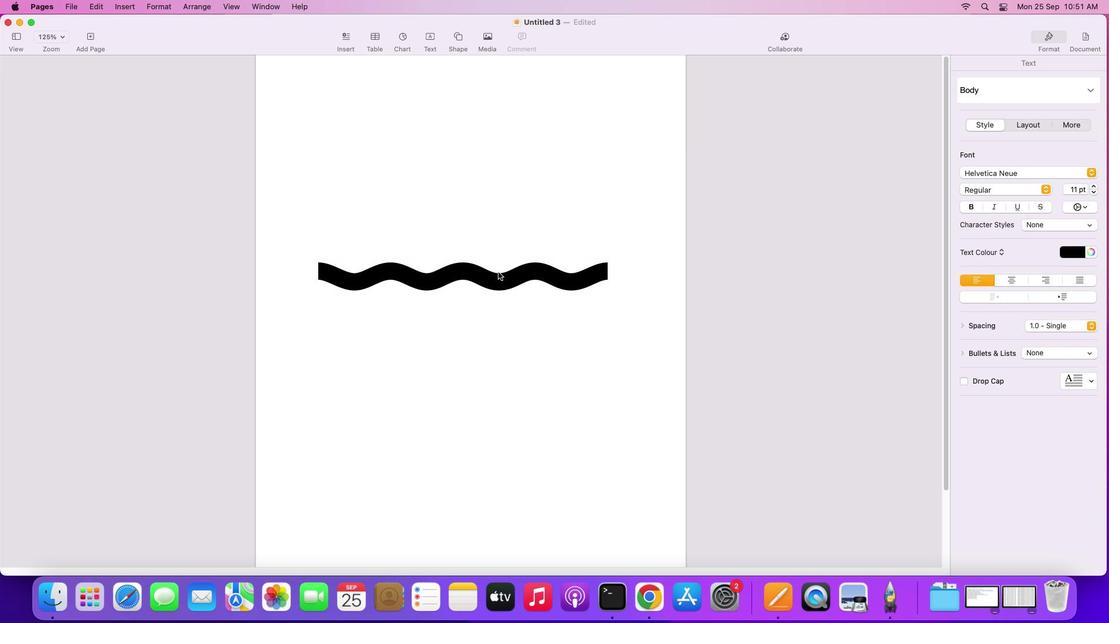 
Action: Mouse scrolled (482, 271) with delta (285, 0)
Screenshot: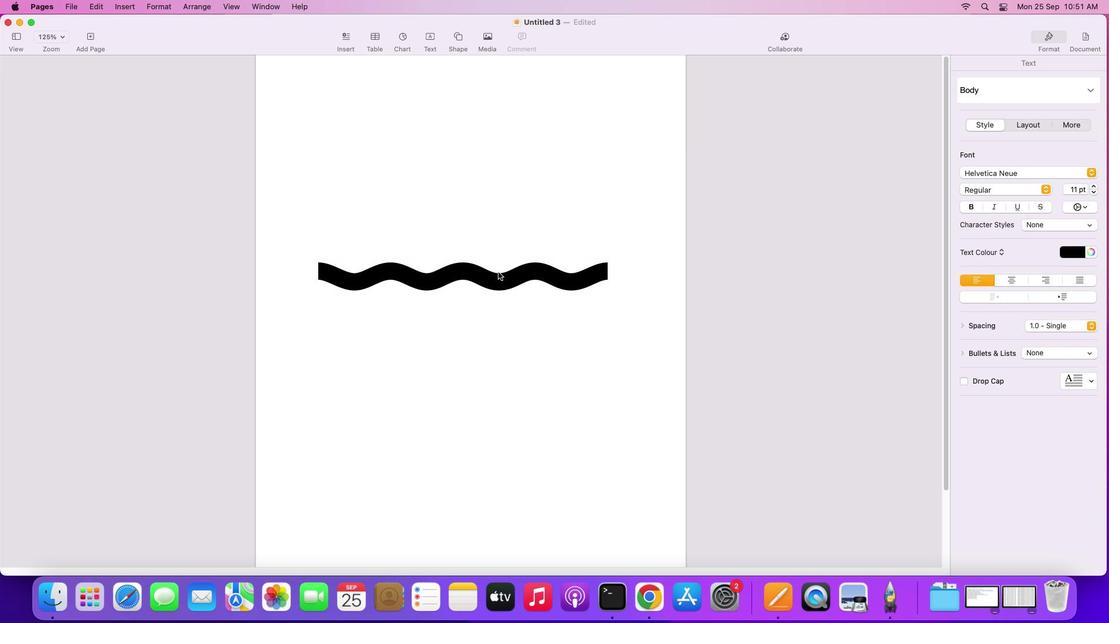 
Action: Mouse scrolled (482, 271) with delta (285, 0)
Screenshot: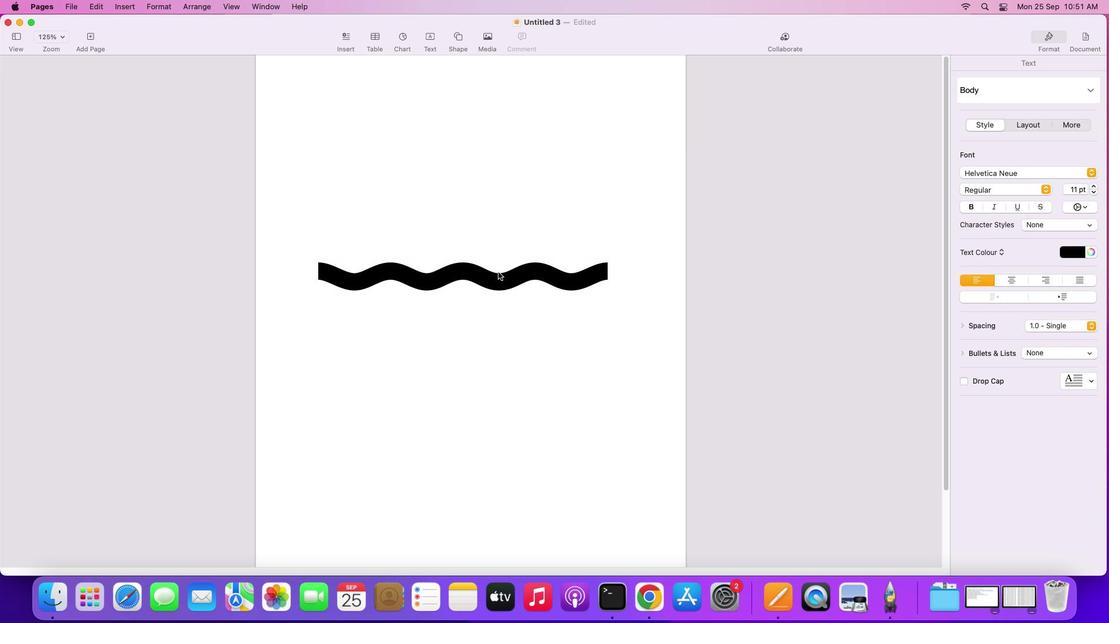
Action: Mouse moved to (481, 280)
Screenshot: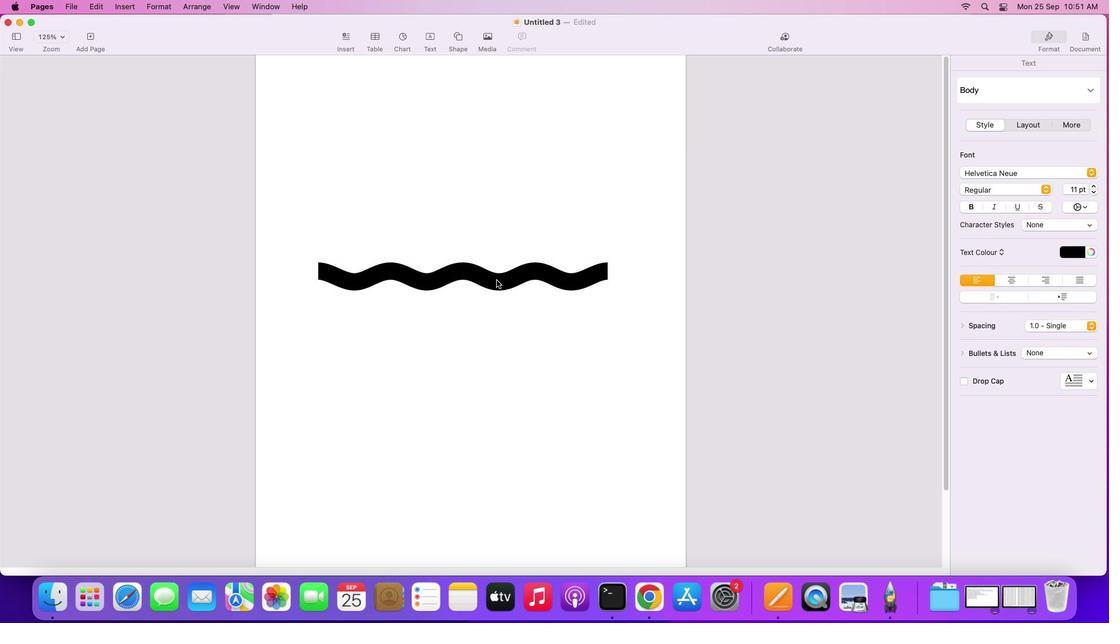 
Action: Mouse pressed left at (481, 280)
Screenshot: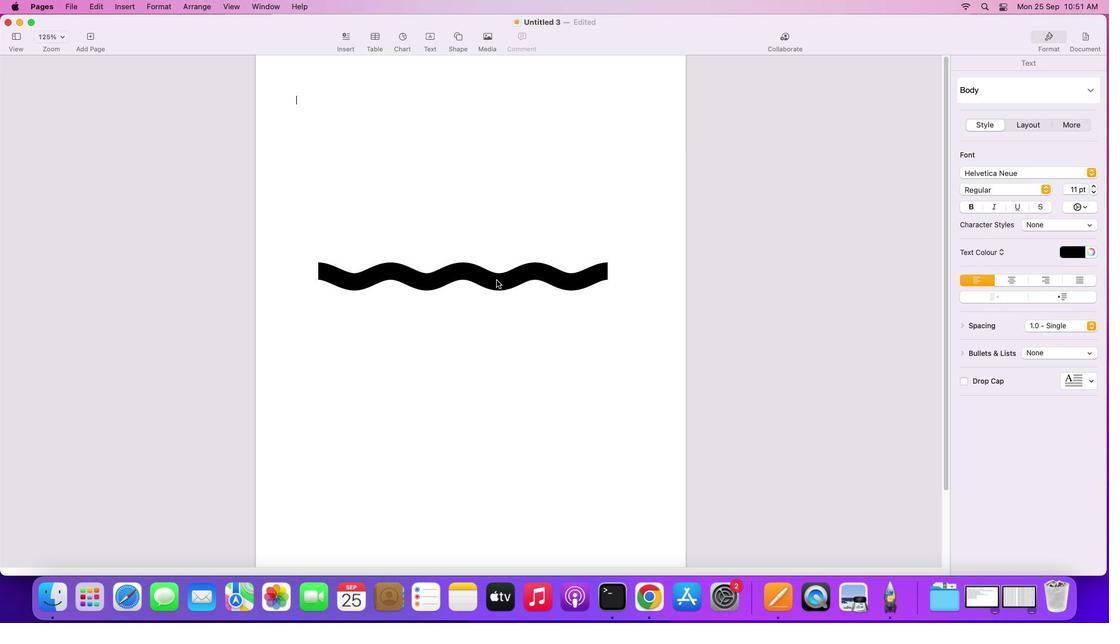 
Action: Mouse moved to (461, 112)
Screenshot: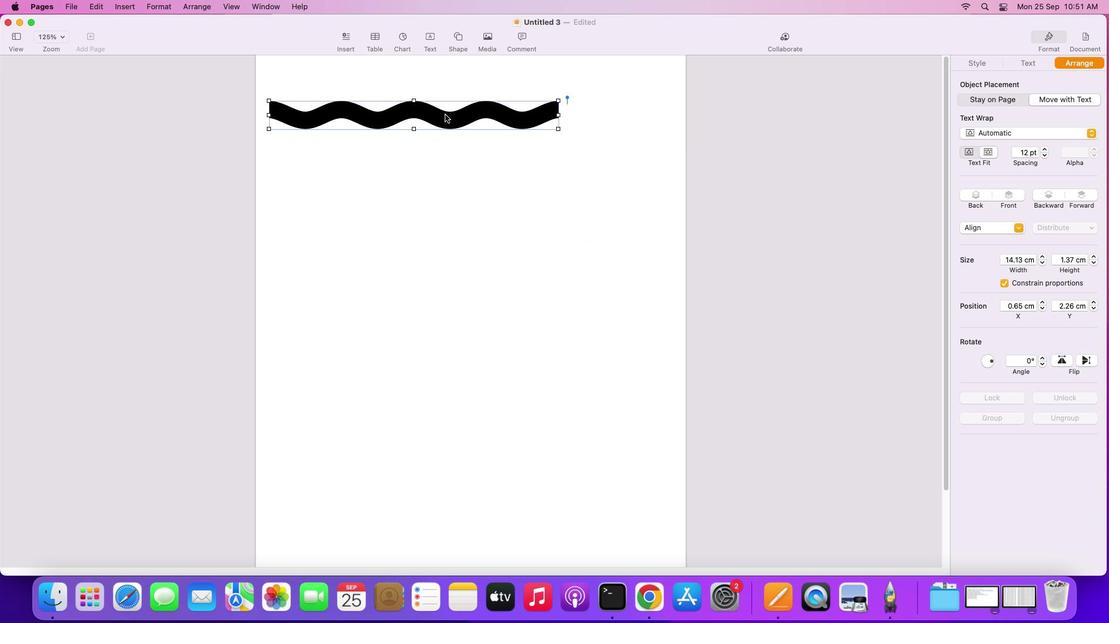 
Action: Mouse scrolled (461, 112) with delta (285, -2)
Screenshot: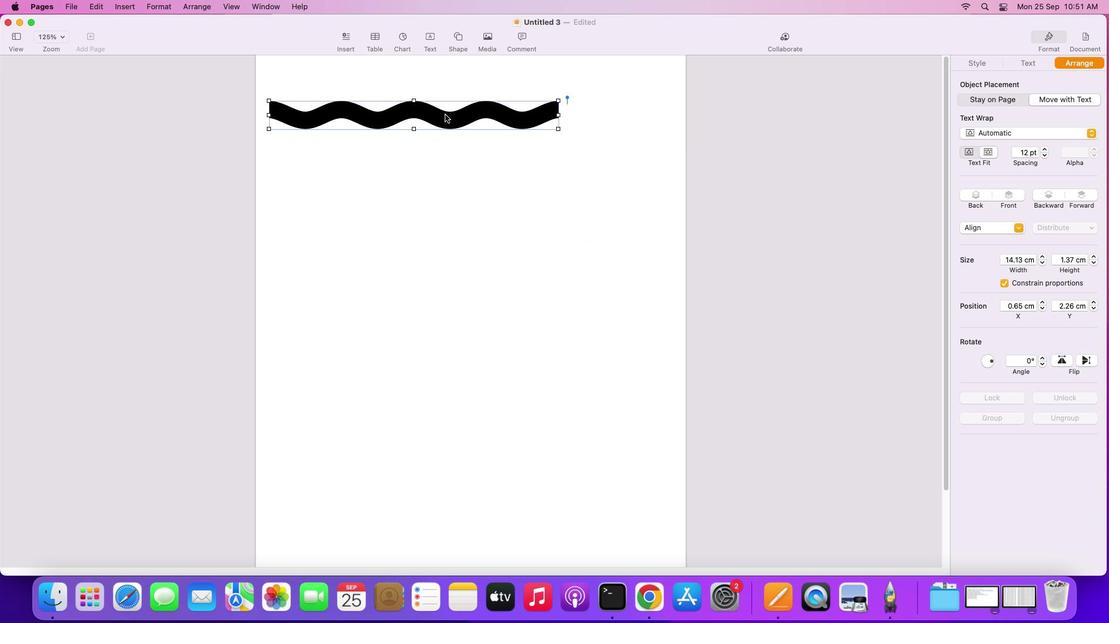 
Action: Mouse scrolled (461, 112) with delta (285, -2)
Screenshot: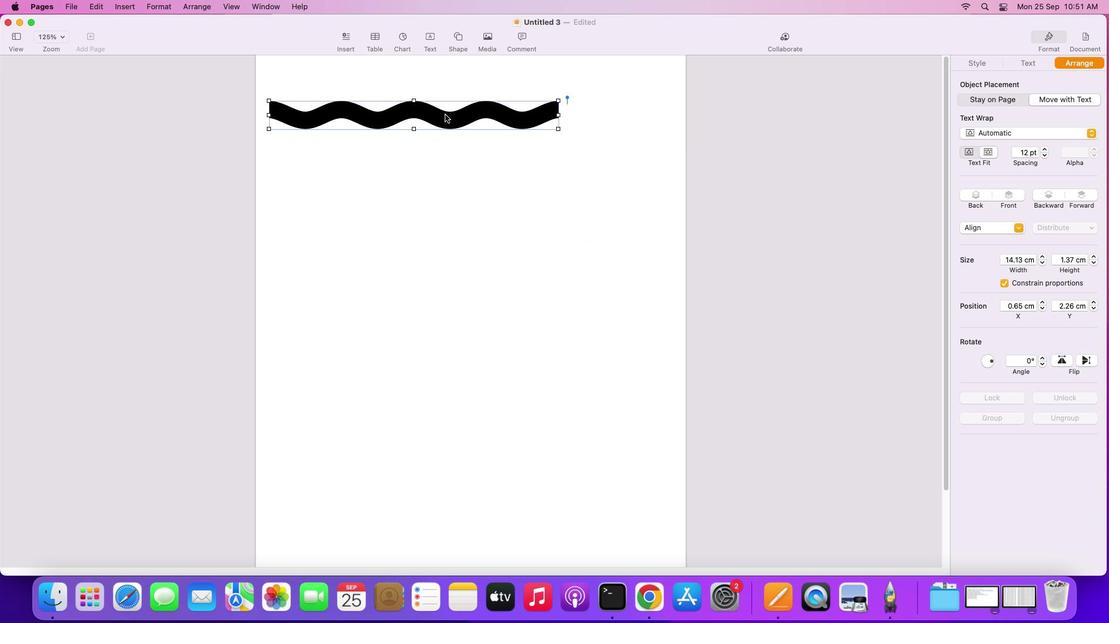 
Action: Mouse scrolled (461, 112) with delta (285, -1)
Screenshot: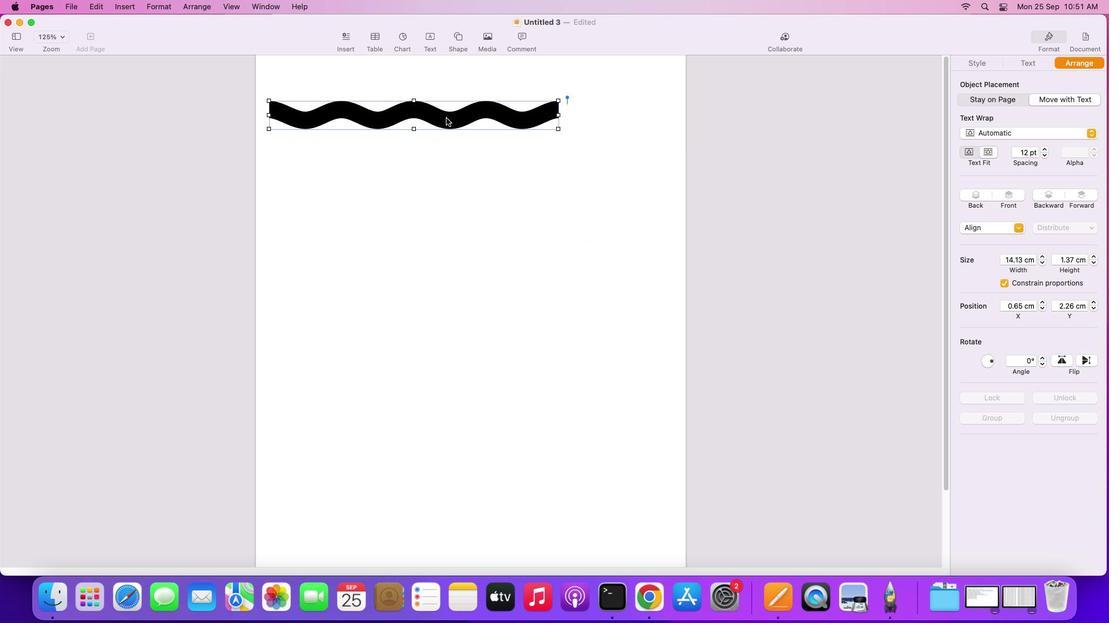 
Action: Mouse scrolled (461, 112) with delta (285, 0)
Screenshot: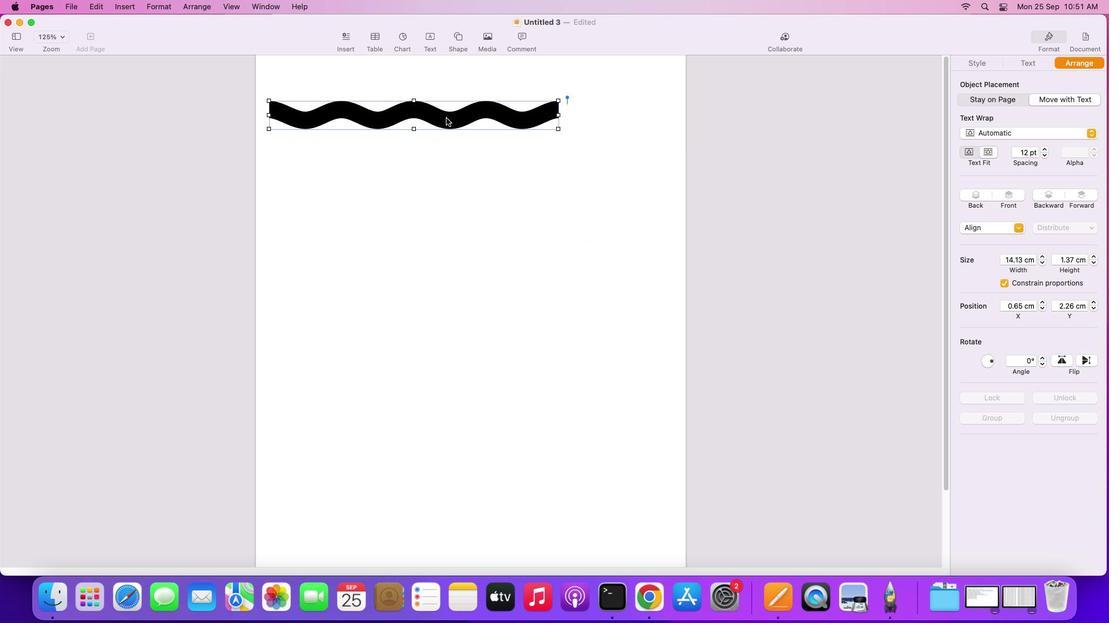
Action: Mouse scrolled (461, 112) with delta (285, 0)
Screenshot: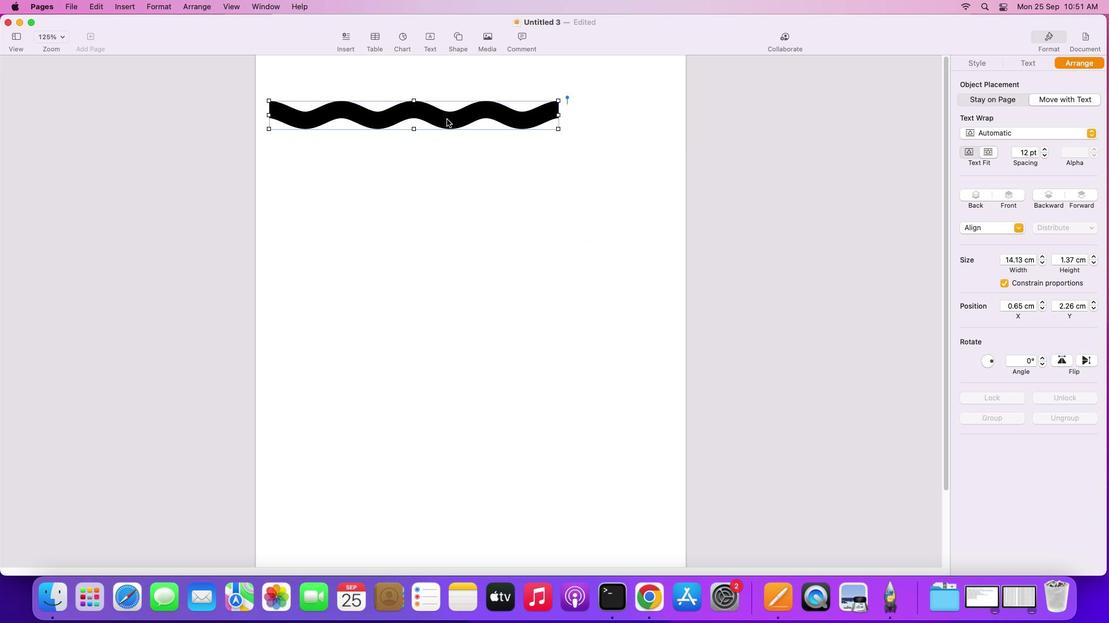 
Action: Mouse scrolled (461, 112) with delta (285, 0)
Screenshot: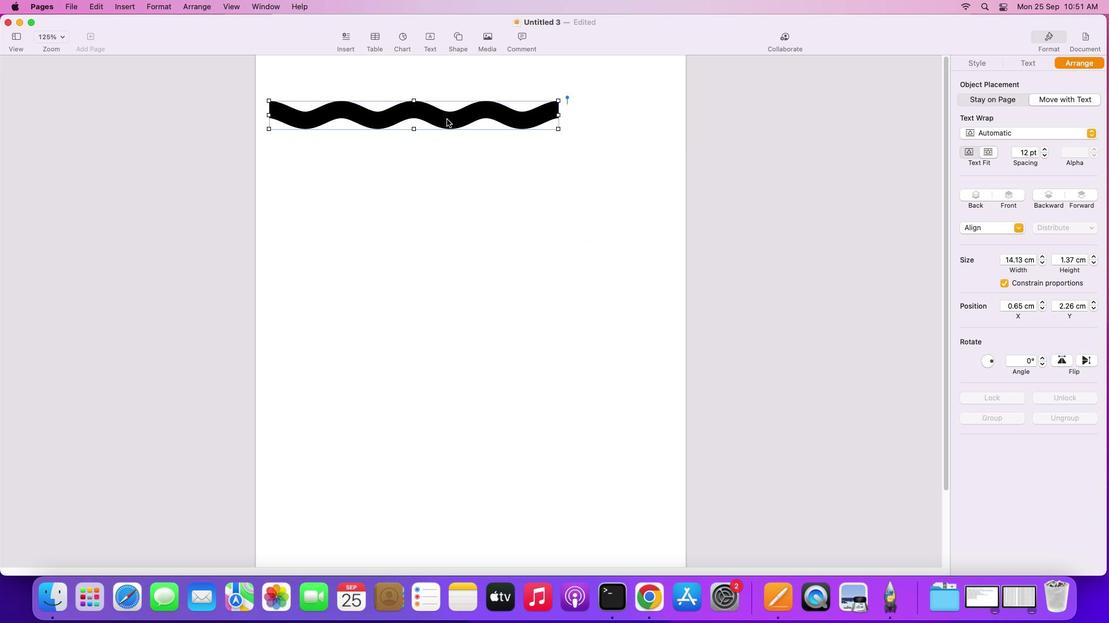 
Action: Mouse moved to (465, 112)
Screenshot: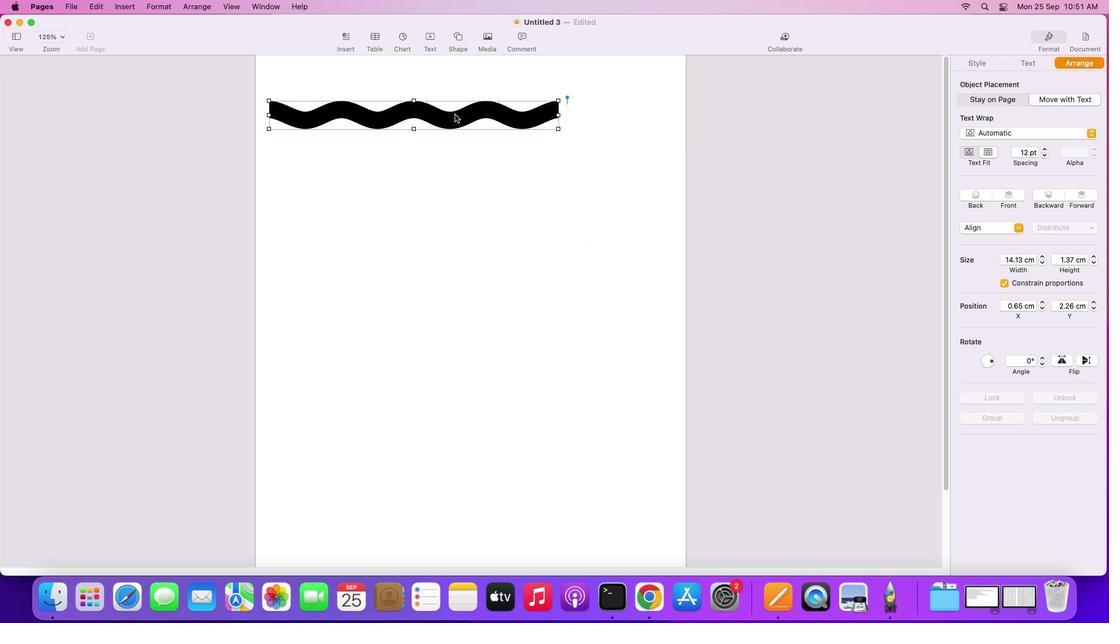 
Action: Mouse pressed left at (465, 112)
Screenshot: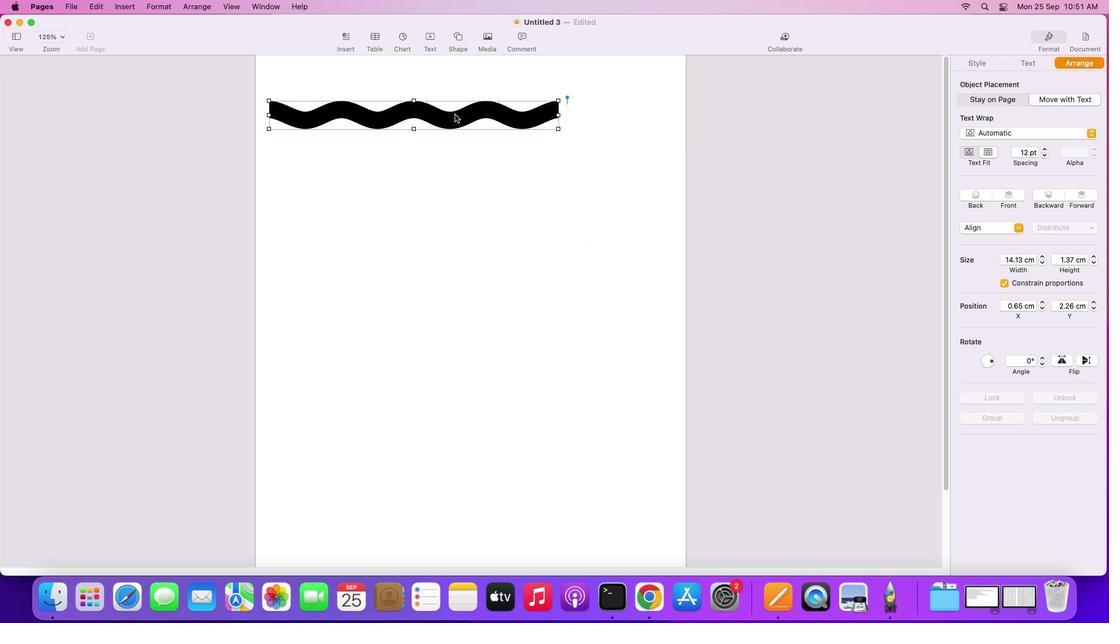 
Action: Mouse moved to (500, 67)
Screenshot: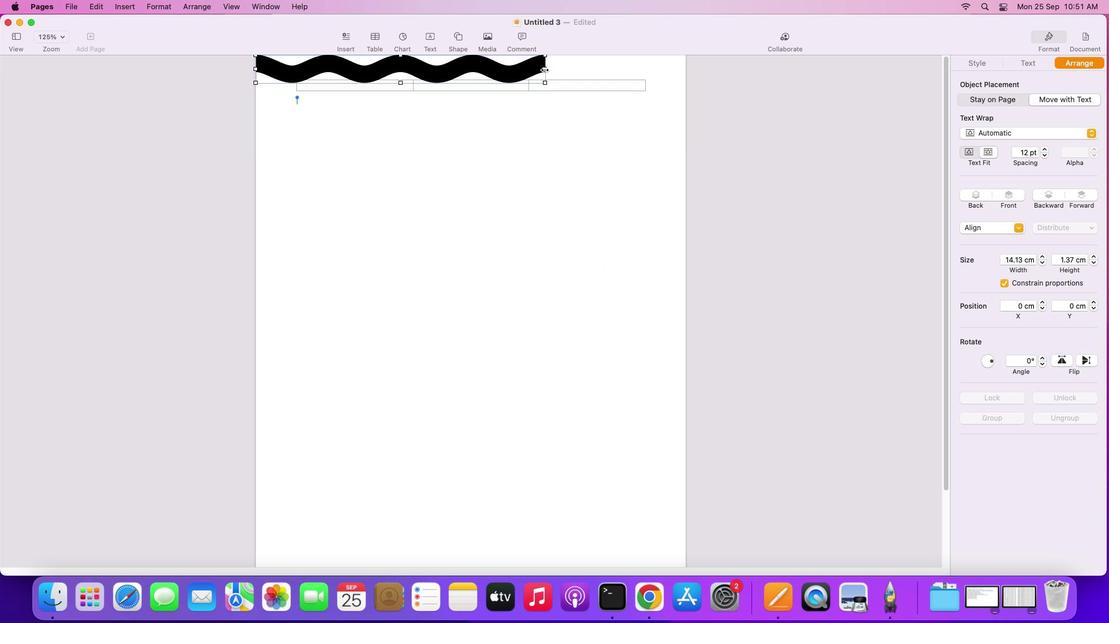 
Action: Mouse pressed left at (500, 67)
Screenshot: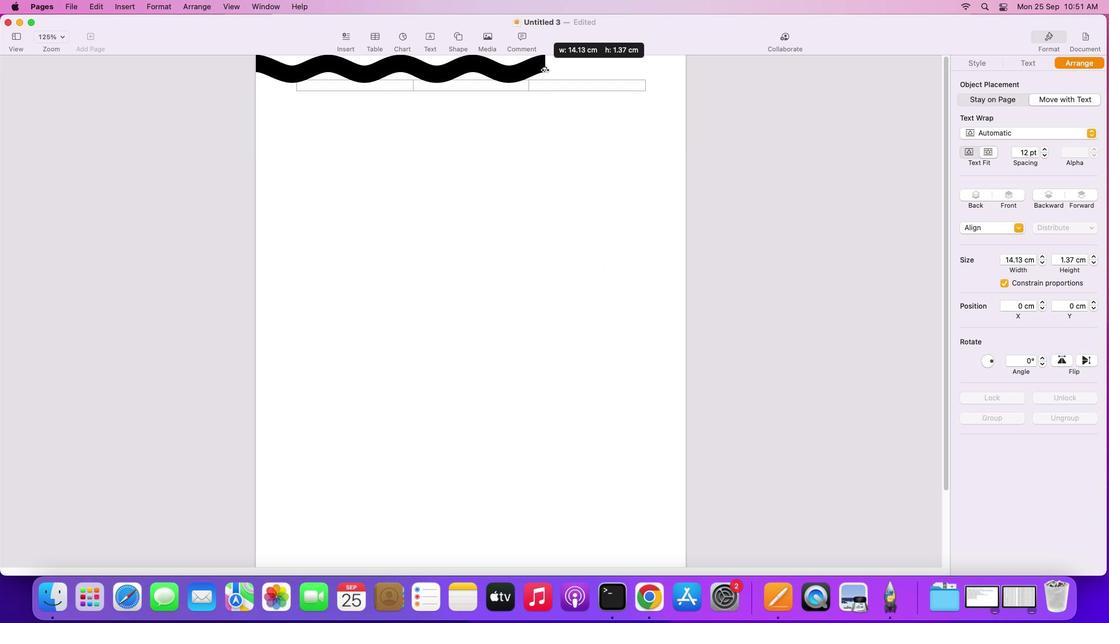 
Action: Mouse moved to (513, 132)
Screenshot: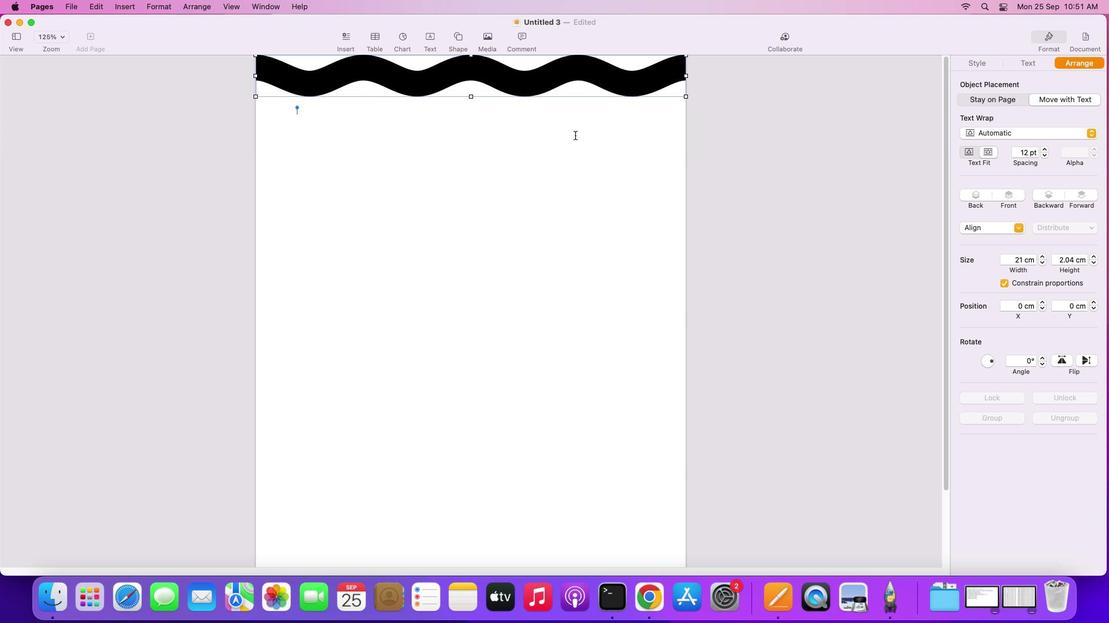 
Action: Mouse scrolled (513, 132) with delta (285, -2)
Screenshot: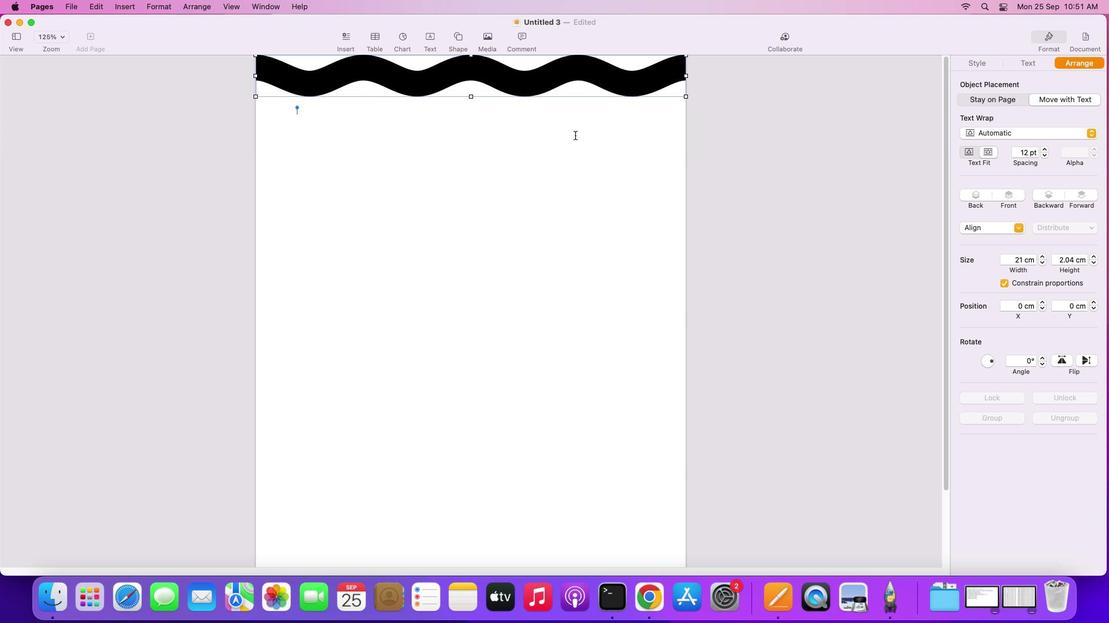 
Action: Mouse scrolled (513, 132) with delta (285, -2)
Screenshot: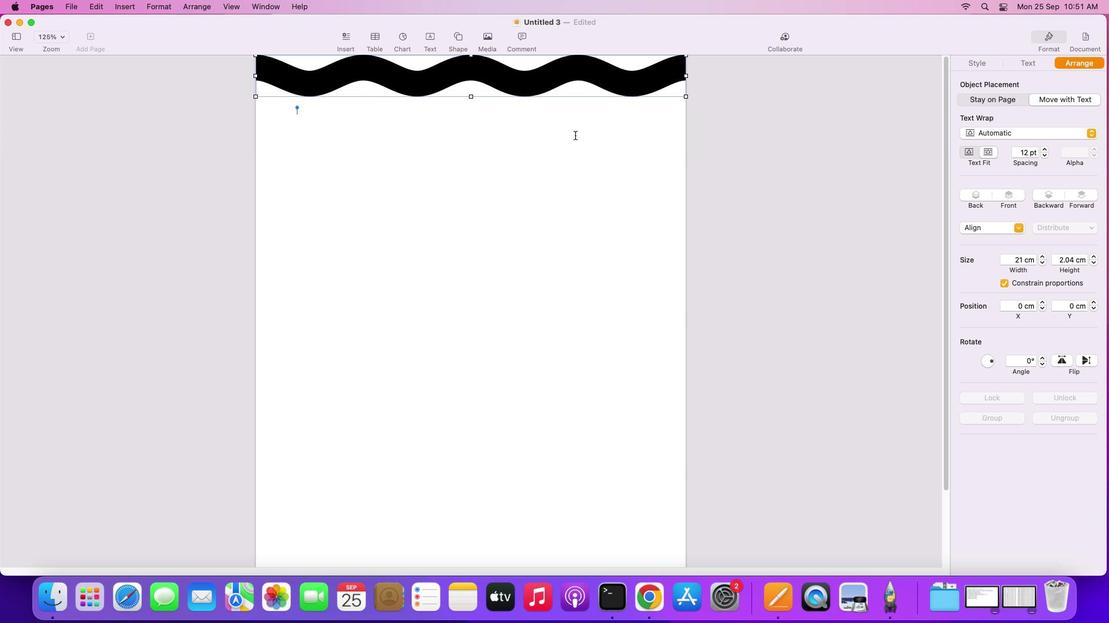 
Action: Mouse scrolled (513, 132) with delta (285, -1)
Screenshot: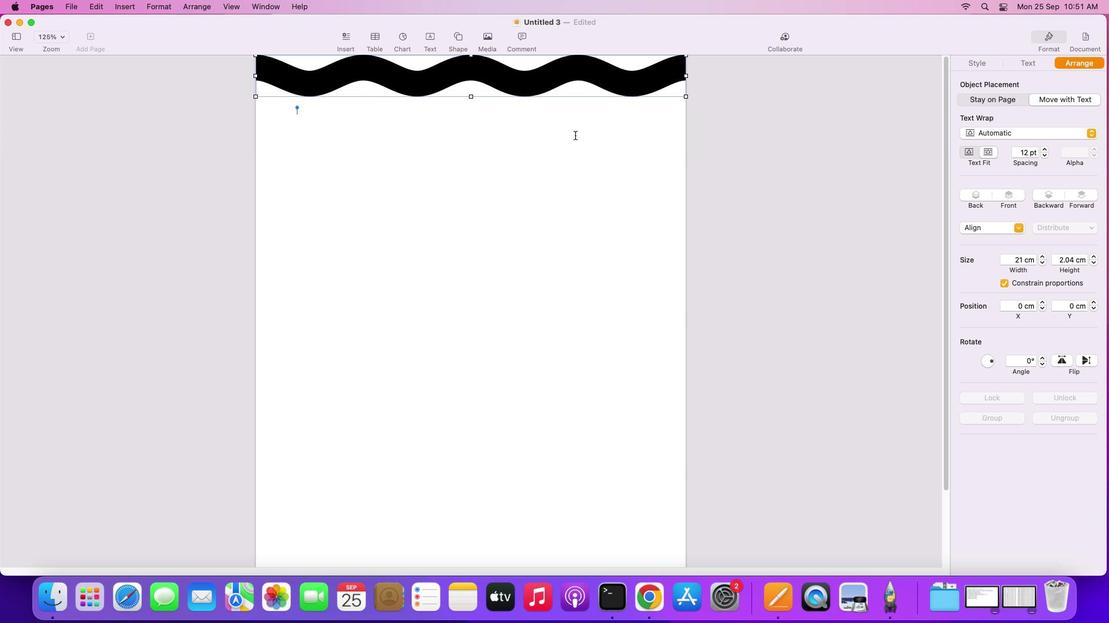 
Action: Mouse scrolled (513, 132) with delta (285, 0)
Screenshot: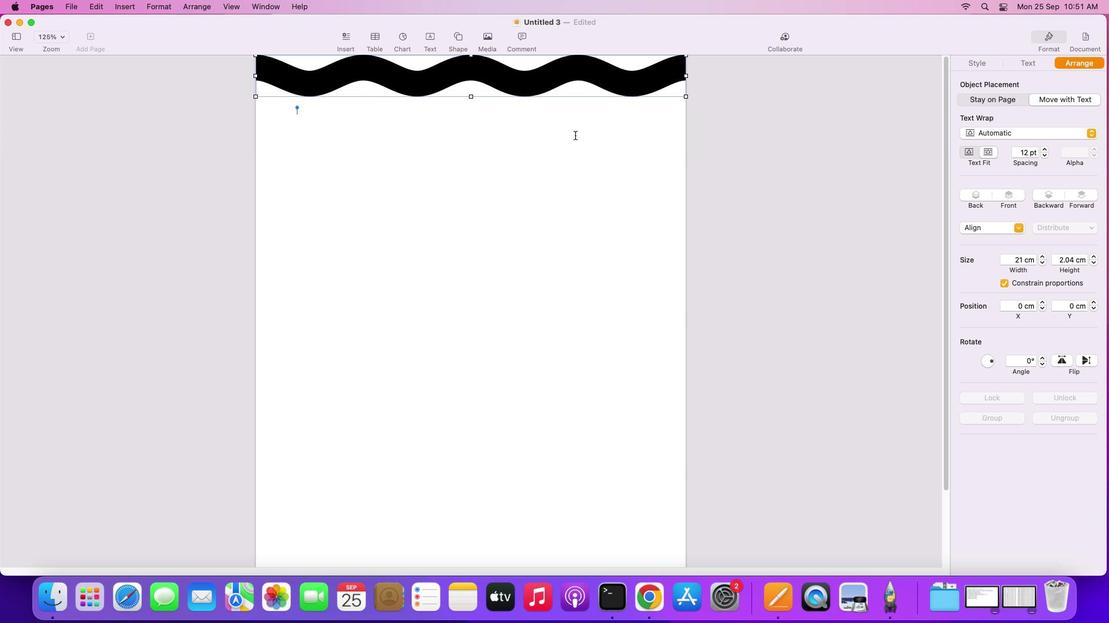 
Action: Mouse scrolled (513, 132) with delta (285, 0)
Screenshot: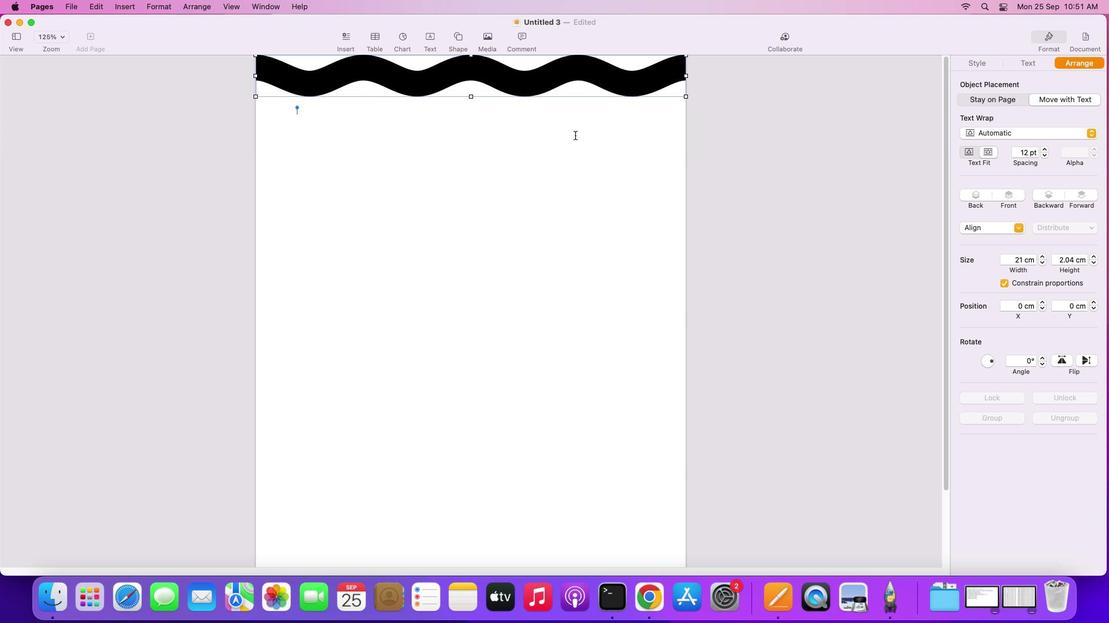 
Action: Mouse moved to (516, 150)
Screenshot: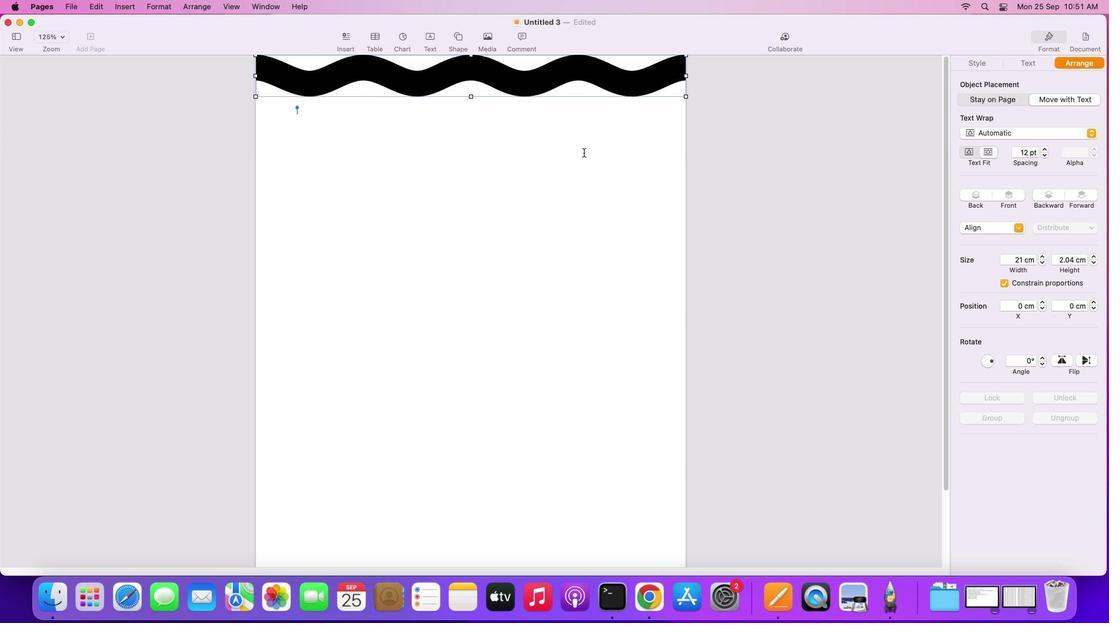 
Action: Mouse pressed left at (516, 150)
Screenshot: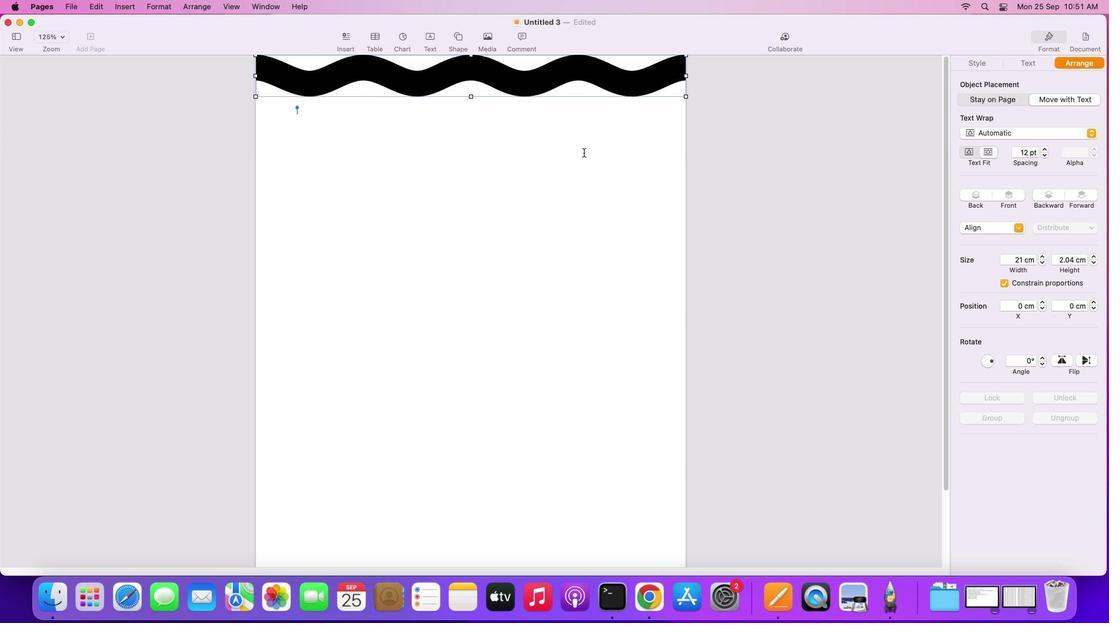
Action: Mouse moved to (491, 86)
Screenshot: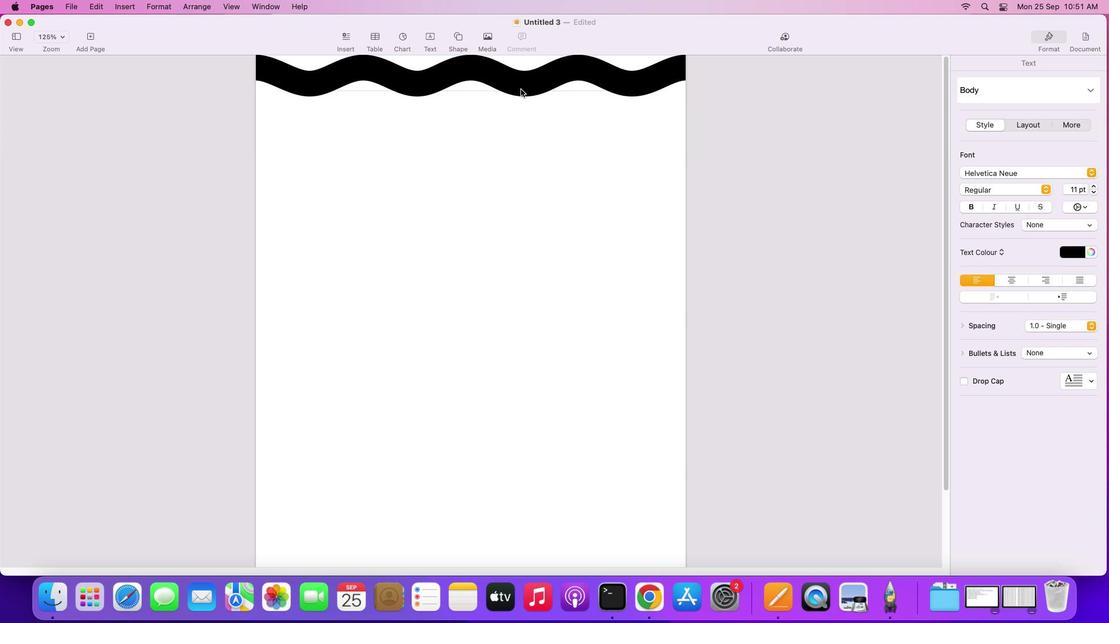 
Action: Mouse pressed left at (491, 86)
Screenshot: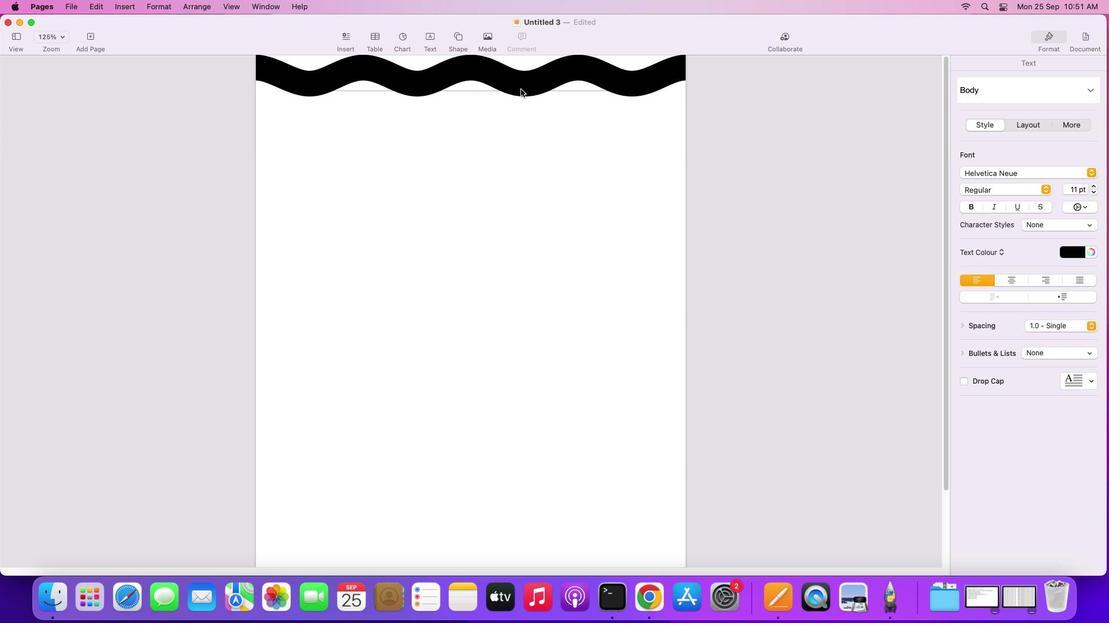 
Action: Mouse moved to (537, 83)
Screenshot: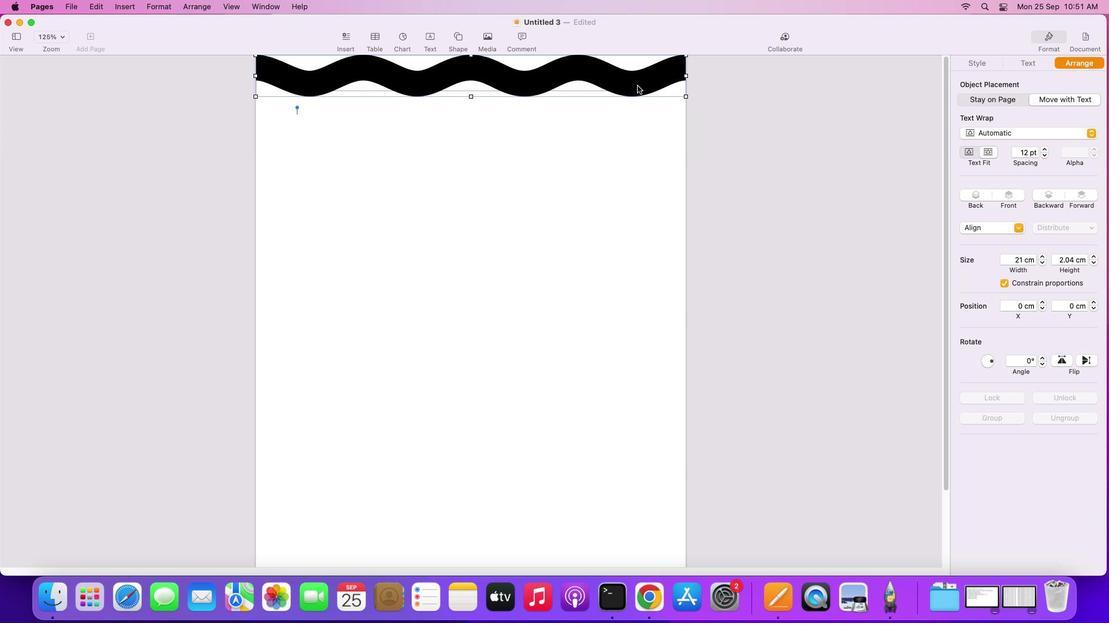 
Action: Key pressed Key.alt
Screenshot: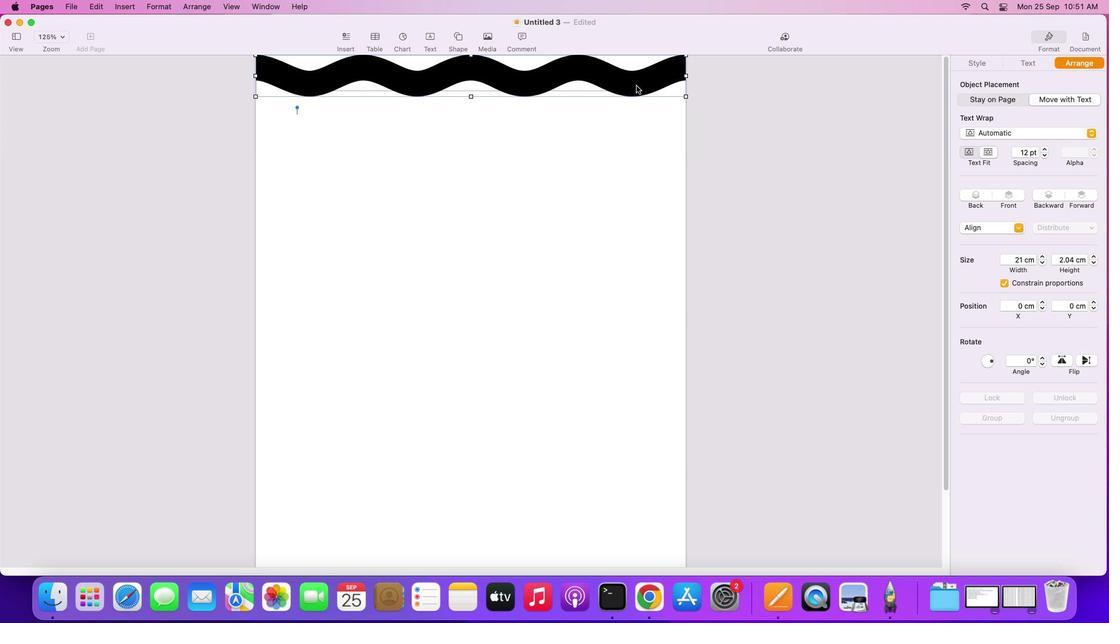 
Action: Mouse moved to (536, 82)
Screenshot: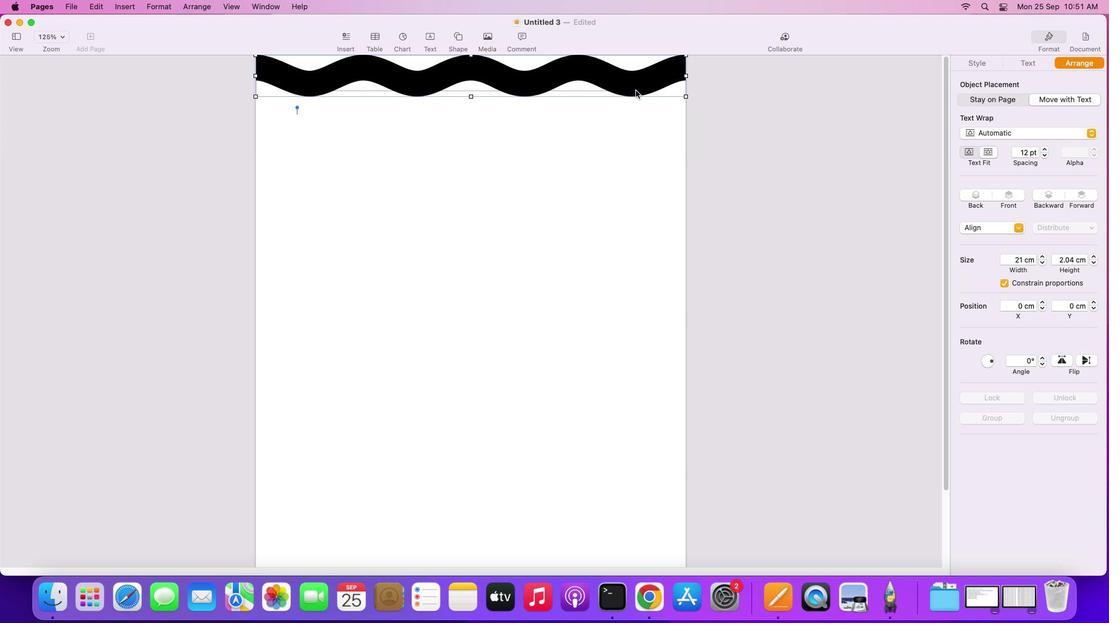 
Action: Mouse pressed left at (536, 82)
Screenshot: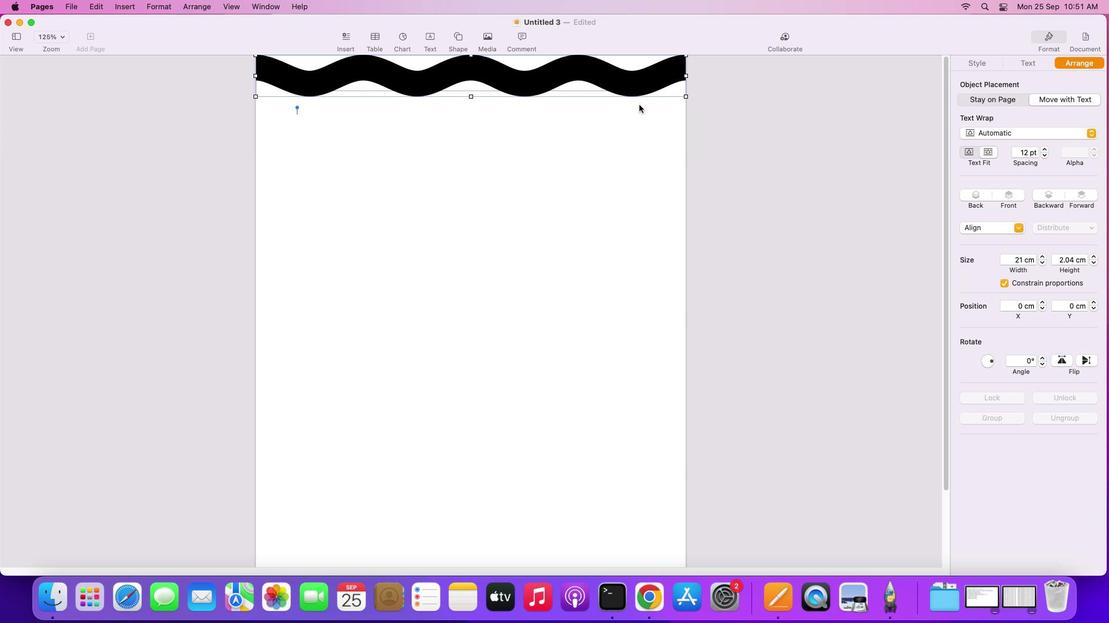
Action: Mouse moved to (703, 361)
Screenshot: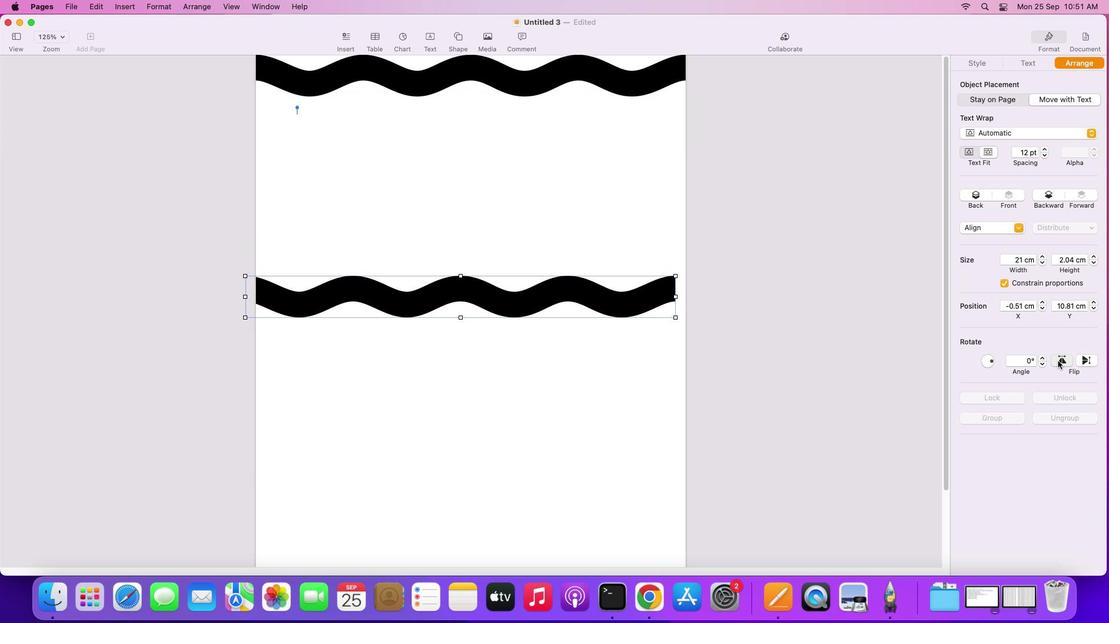 
Action: Mouse pressed left at (703, 361)
Screenshot: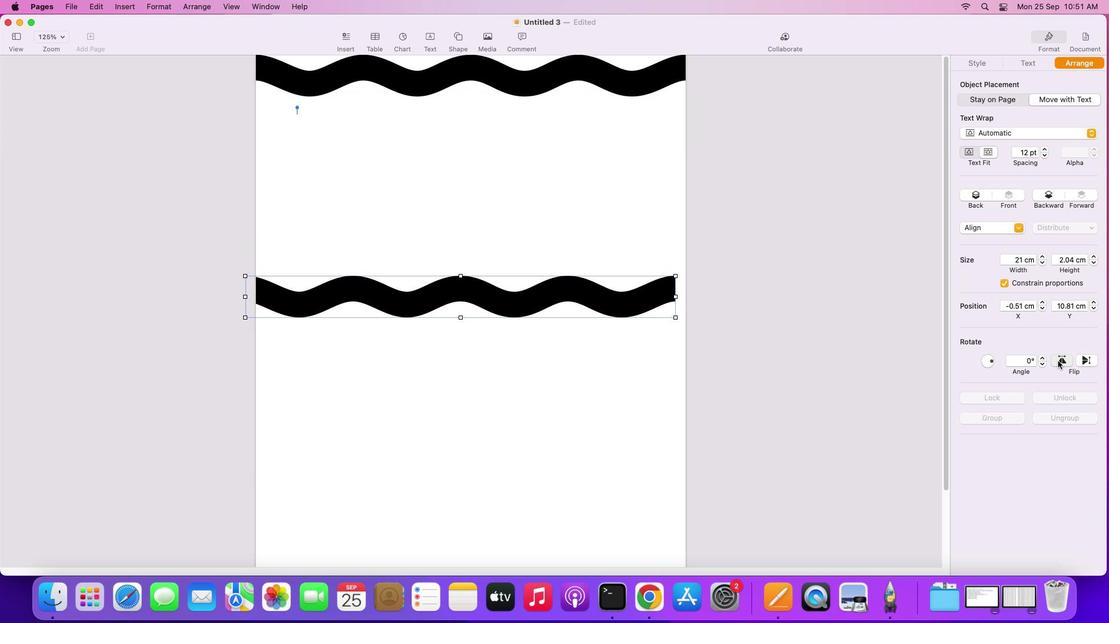 
Action: Mouse moved to (704, 361)
Screenshot: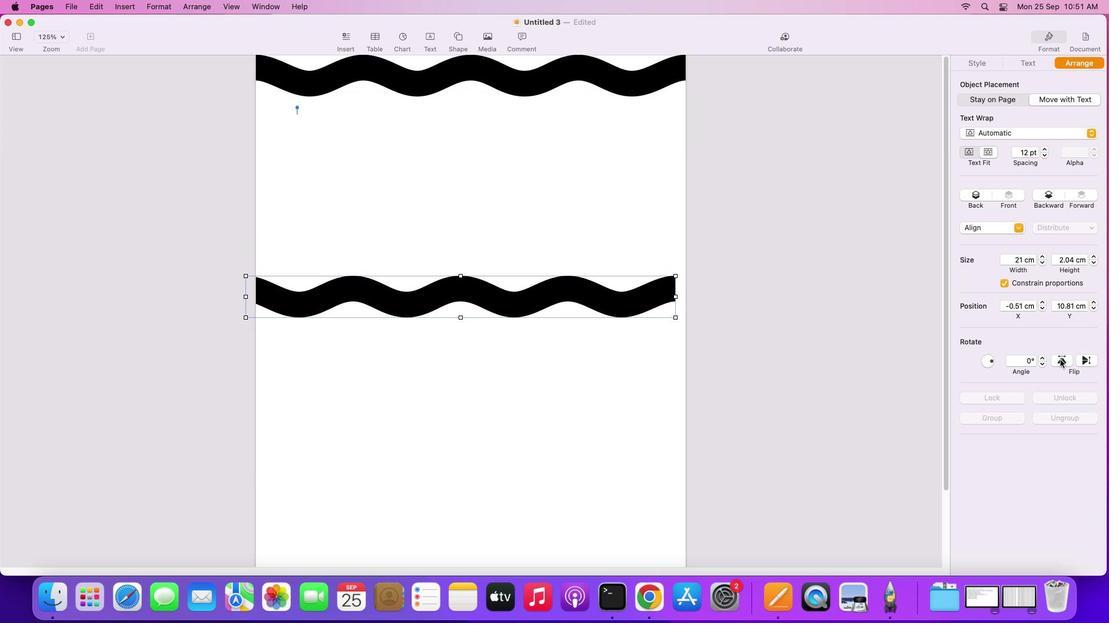 
Action: Mouse pressed left at (704, 361)
Screenshot: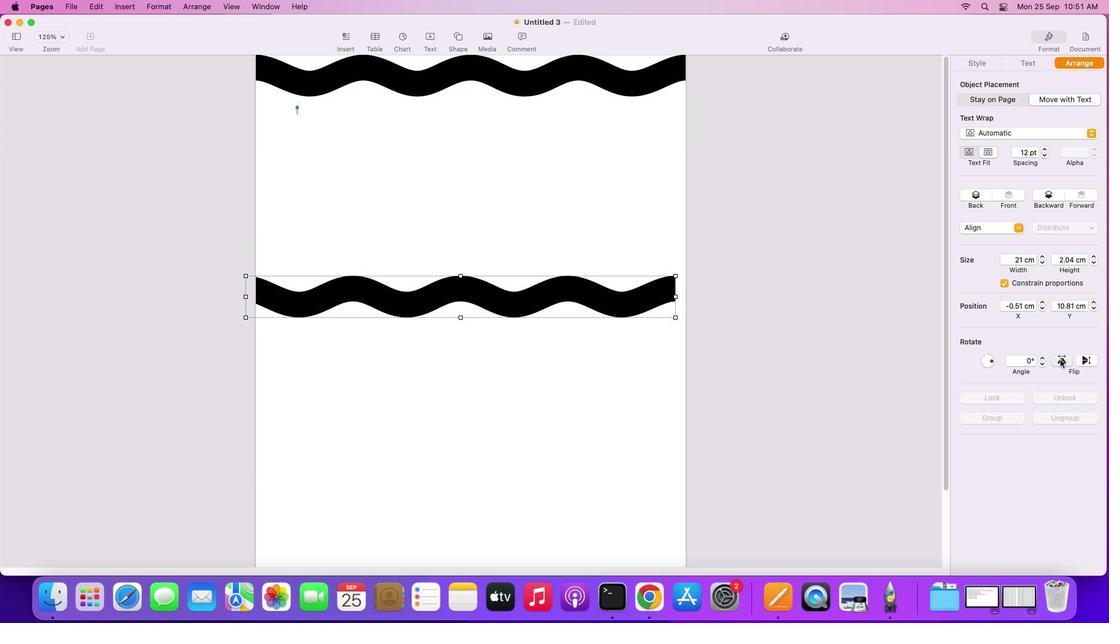 
Action: Mouse pressed left at (704, 361)
Screenshot: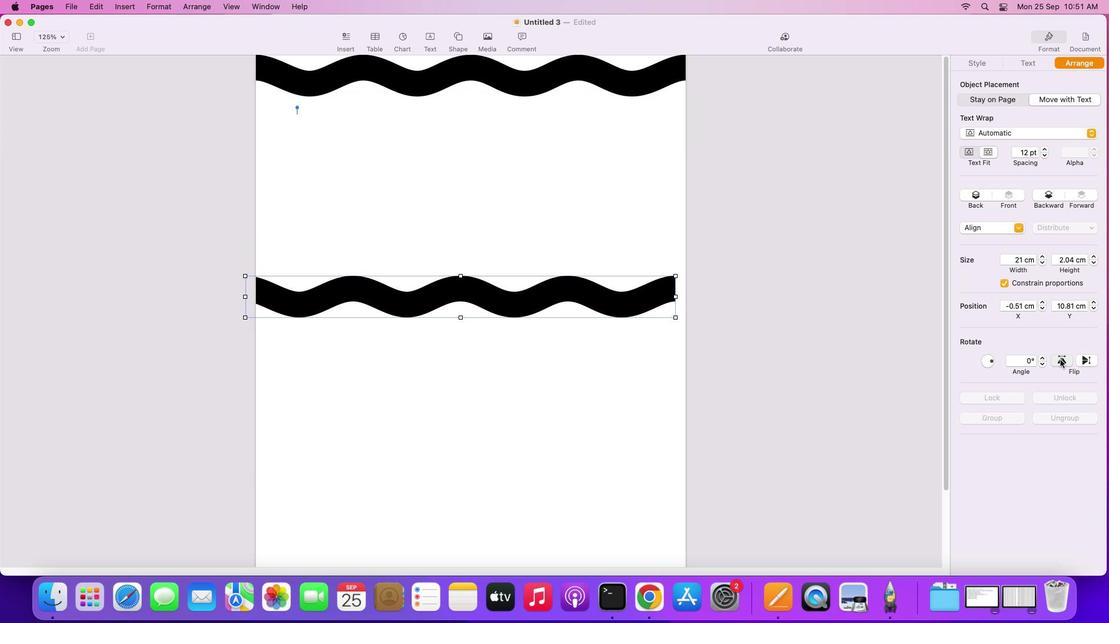 
Action: Mouse moved to (713, 357)
Screenshot: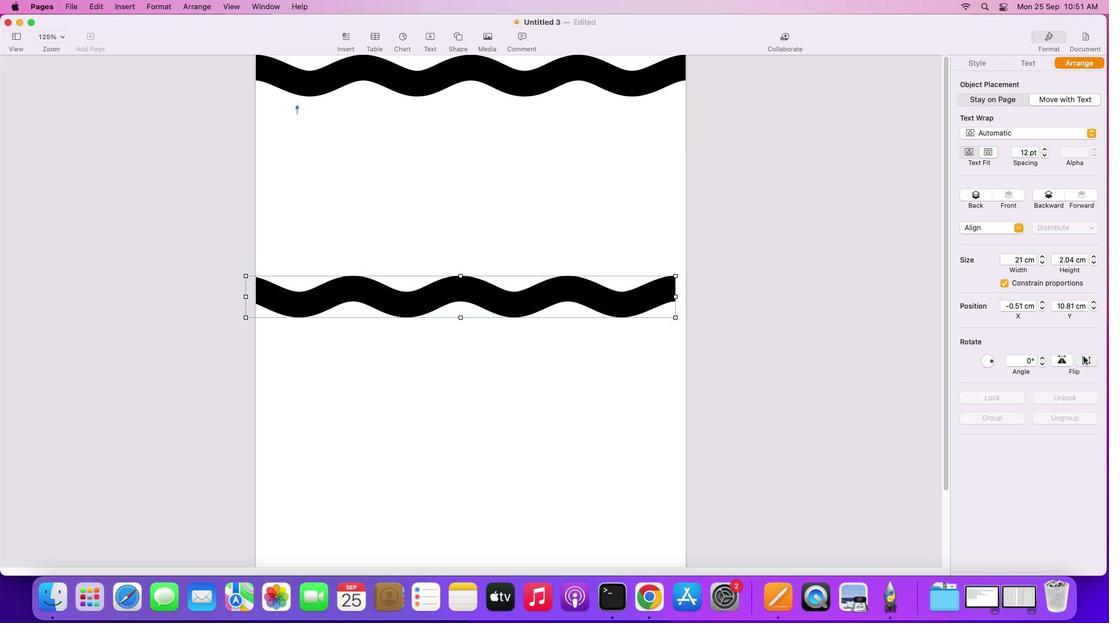 
Action: Mouse pressed left at (713, 357)
Screenshot: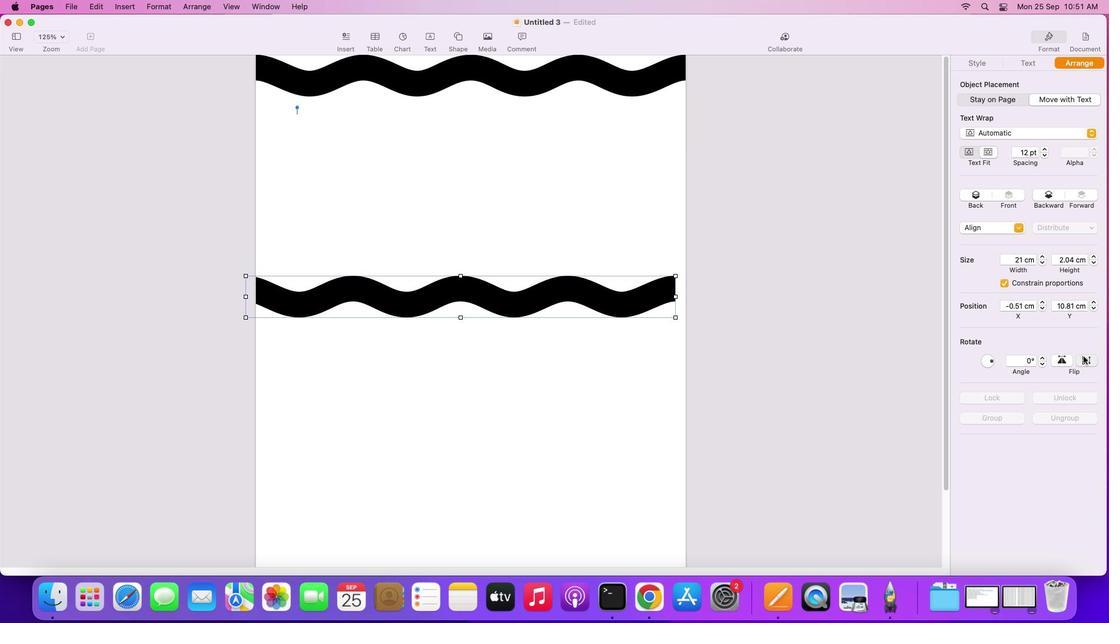
Action: Mouse pressed left at (713, 357)
Screenshot: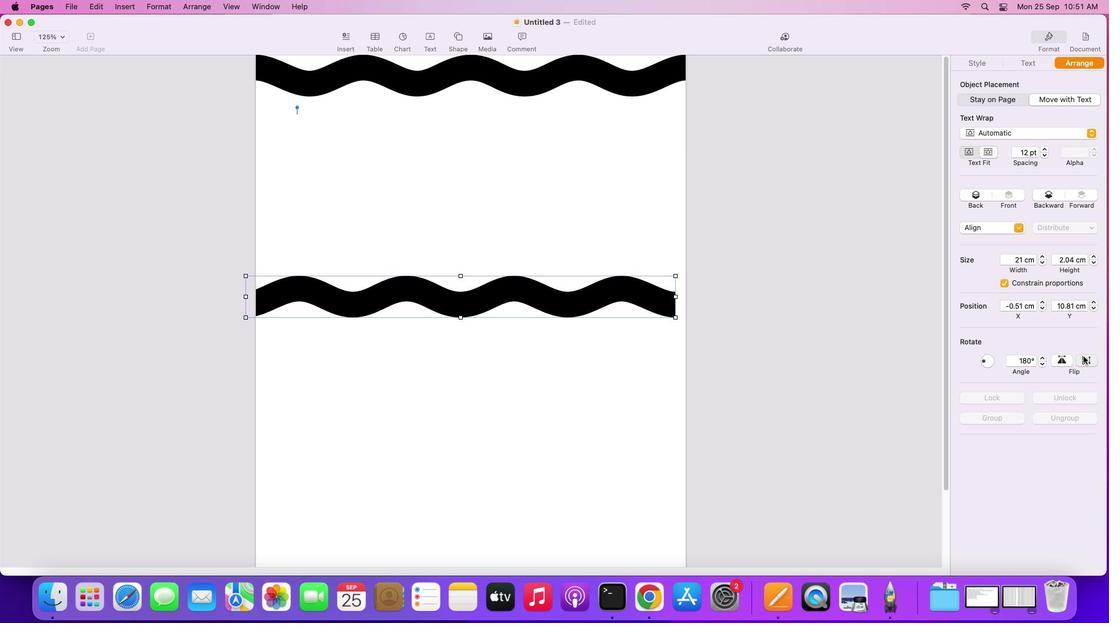 
Action: Mouse moved to (695, 361)
Screenshot: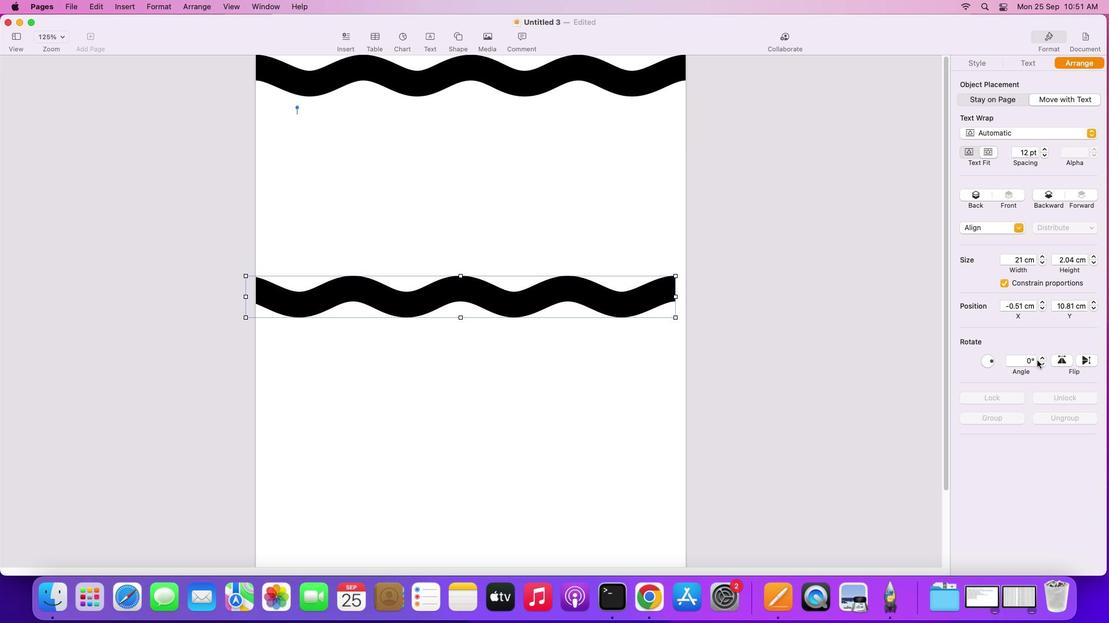 
Action: Mouse pressed left at (695, 361)
Screenshot: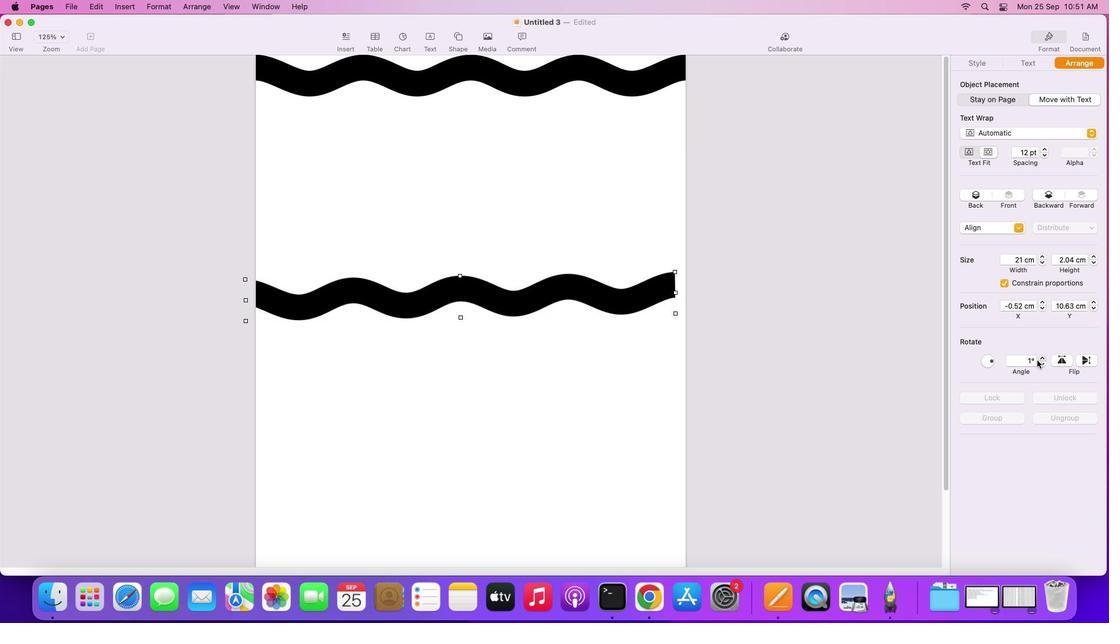 
Action: Mouse moved to (694, 359)
Screenshot: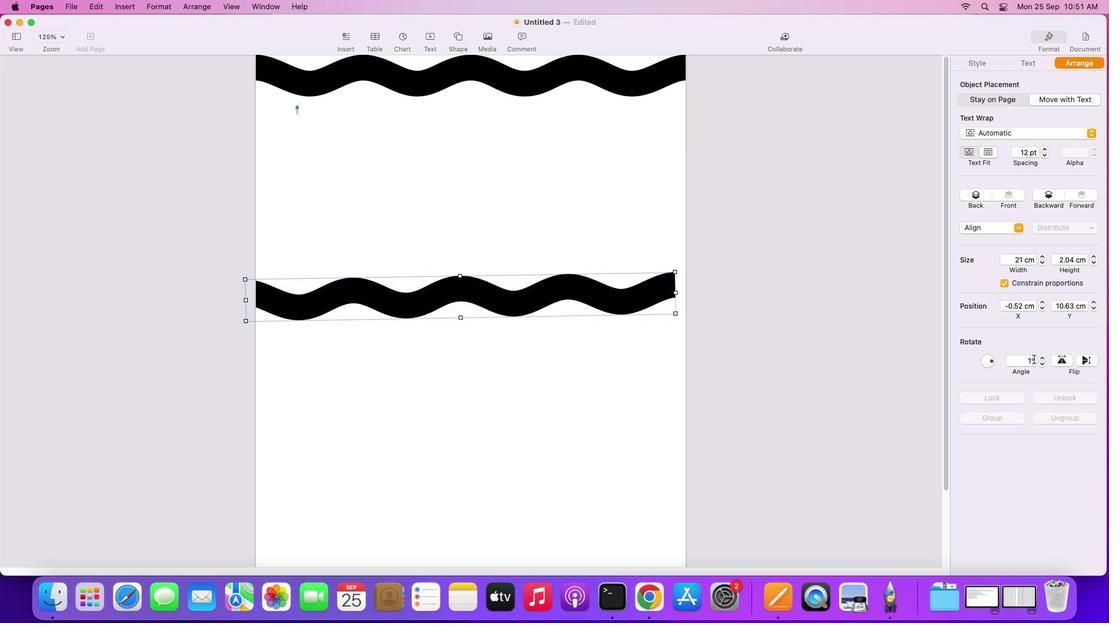 
Action: Mouse pressed left at (694, 359)
Screenshot: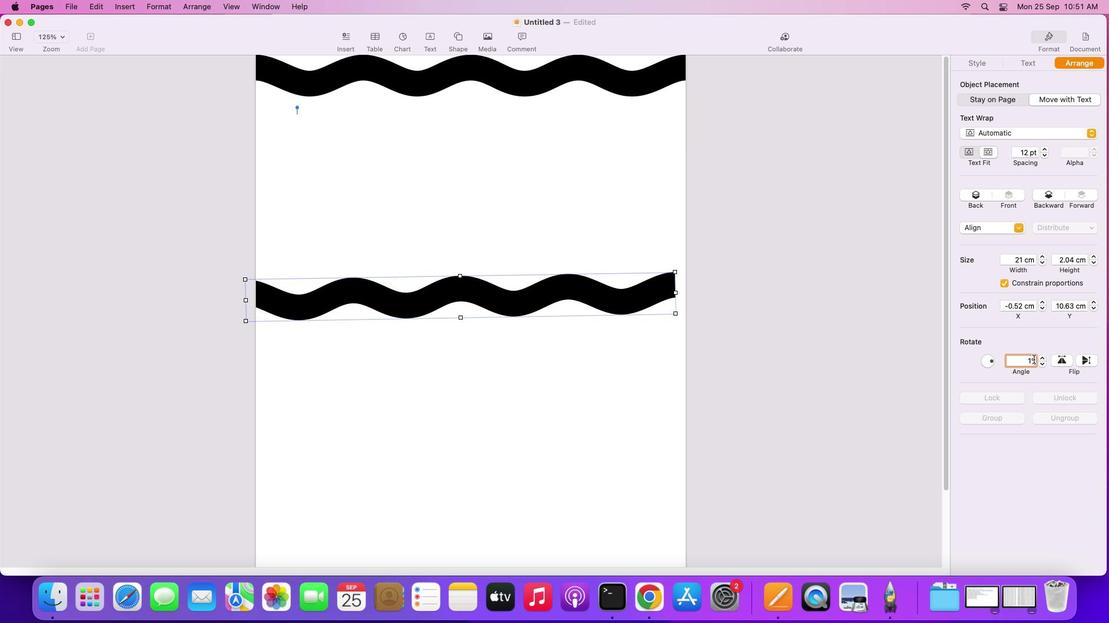 
Action: Mouse pressed left at (694, 359)
Screenshot: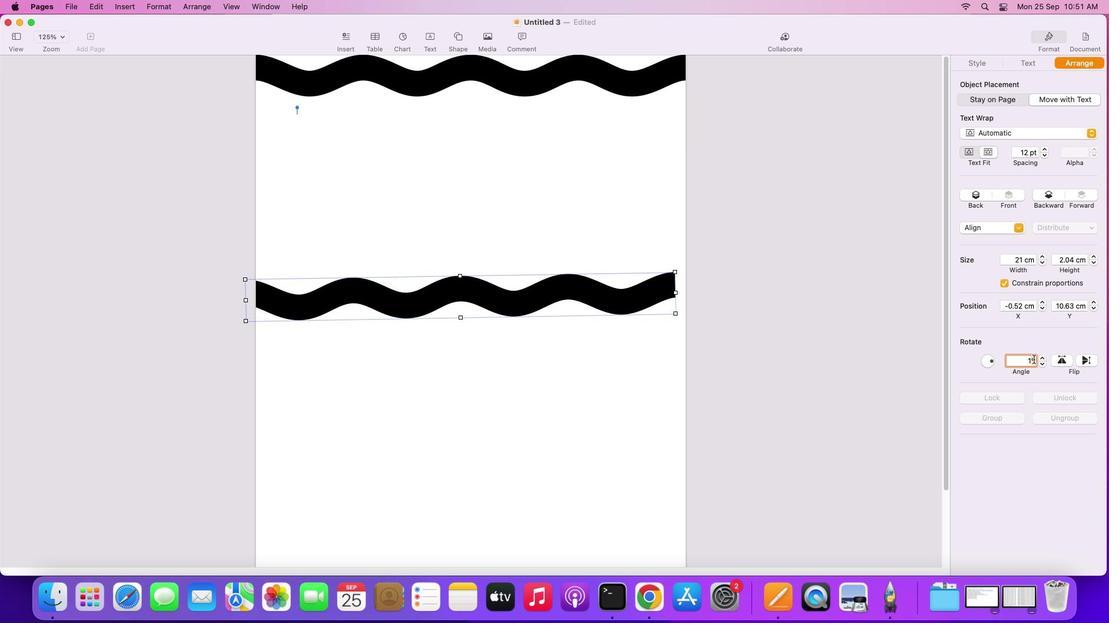 
Action: Key pressed '9''0'Key.backspaceKey.backspaceKey.backspace'9''0''\x03'
Screenshot: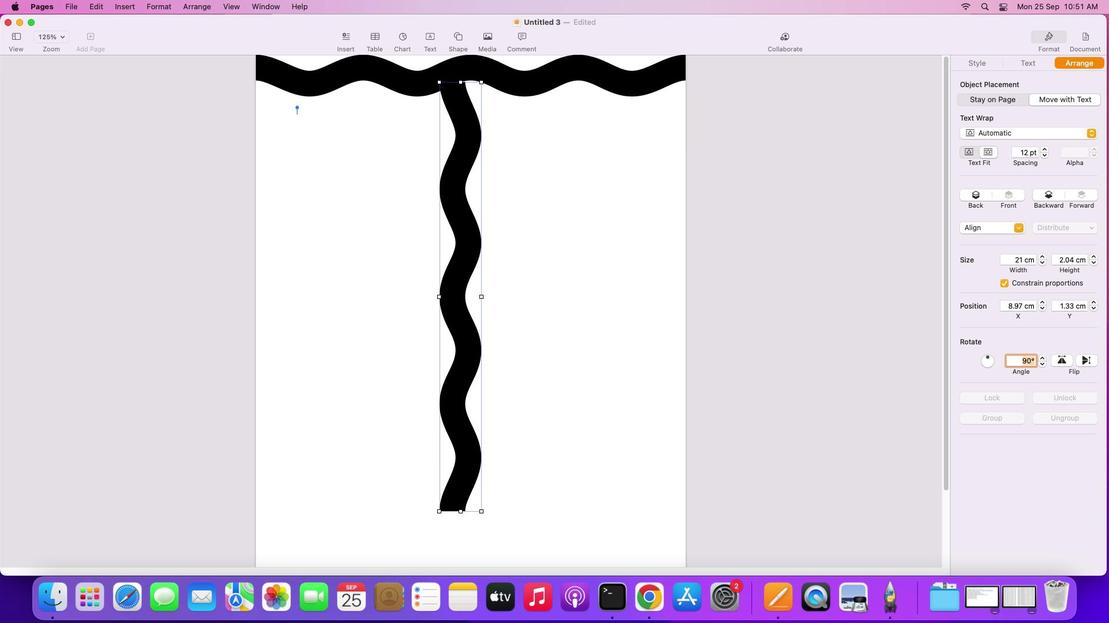 
Action: Mouse moved to (451, 232)
Screenshot: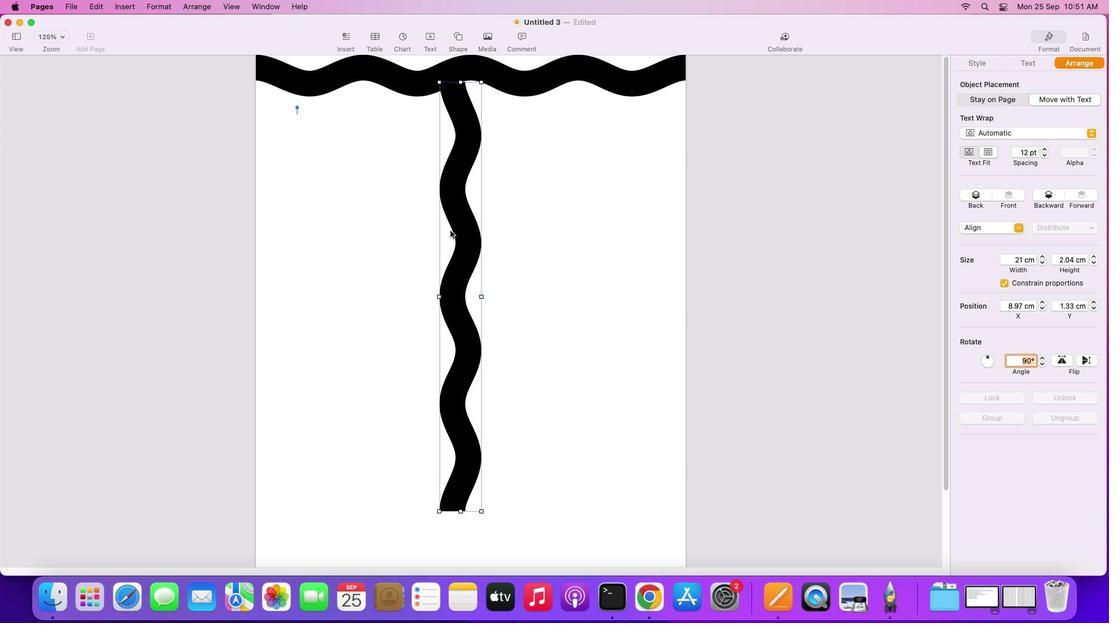 
Action: Mouse scrolled (451, 232) with delta (285, -2)
Screenshot: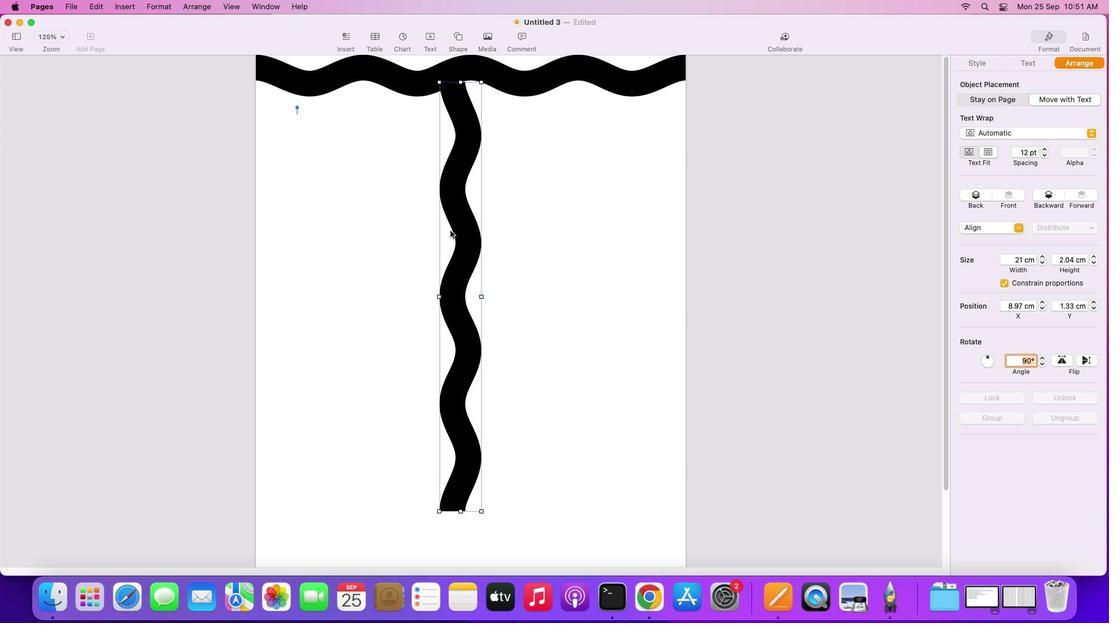 
Action: Mouse moved to (452, 234)
Screenshot: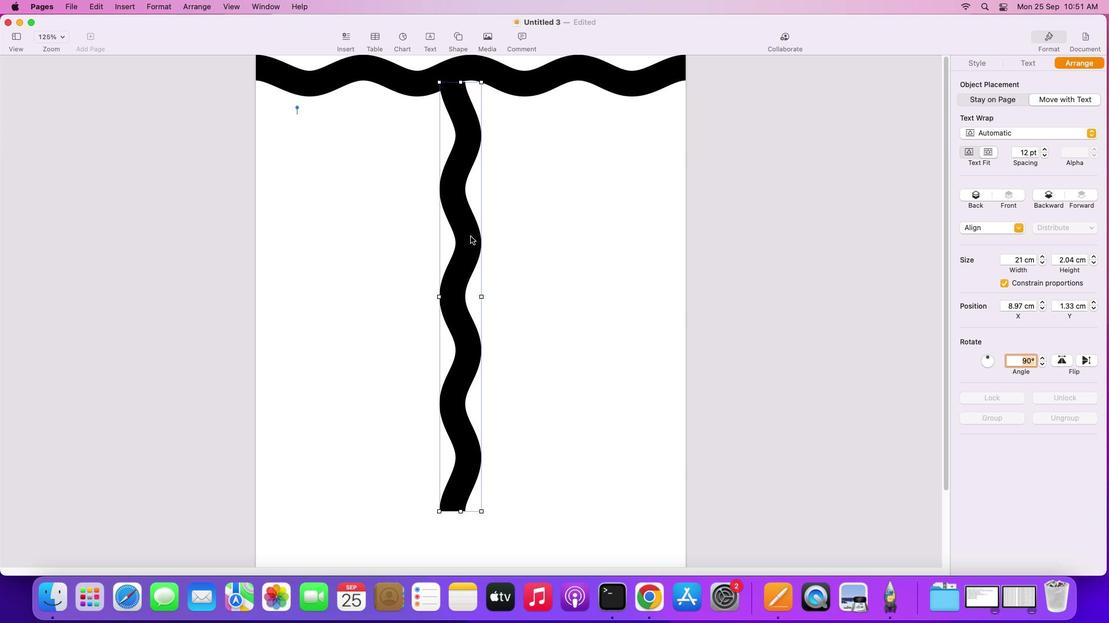 
Action: Mouse scrolled (452, 234) with delta (285, -2)
Screenshot: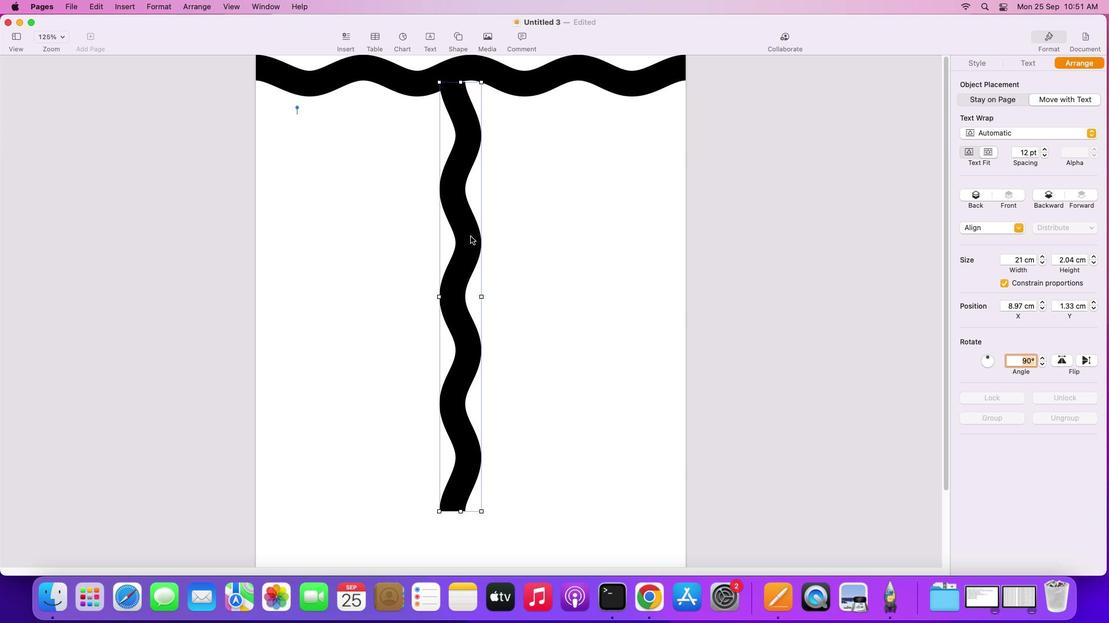 
Action: Mouse moved to (454, 235)
Screenshot: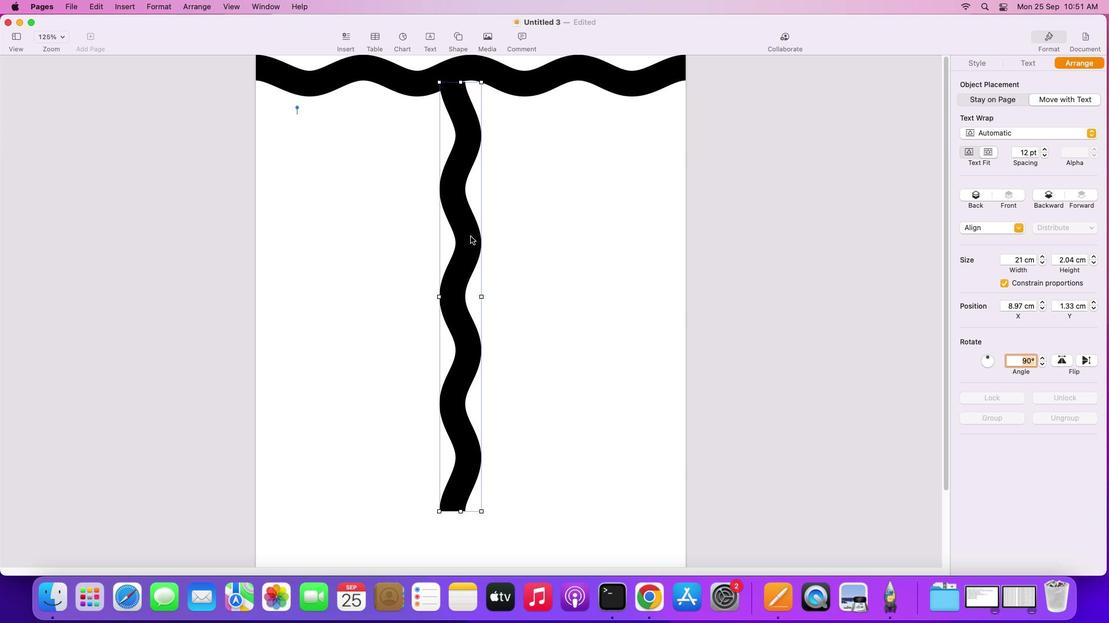 
Action: Mouse scrolled (454, 235) with delta (285, -1)
Screenshot: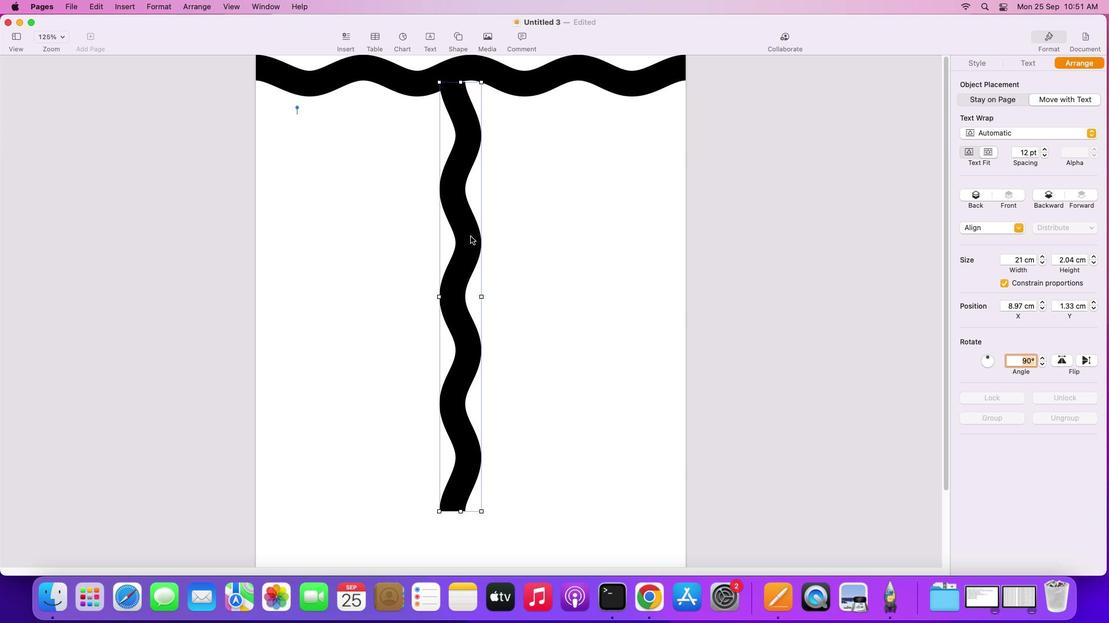 
Action: Mouse moved to (455, 235)
Screenshot: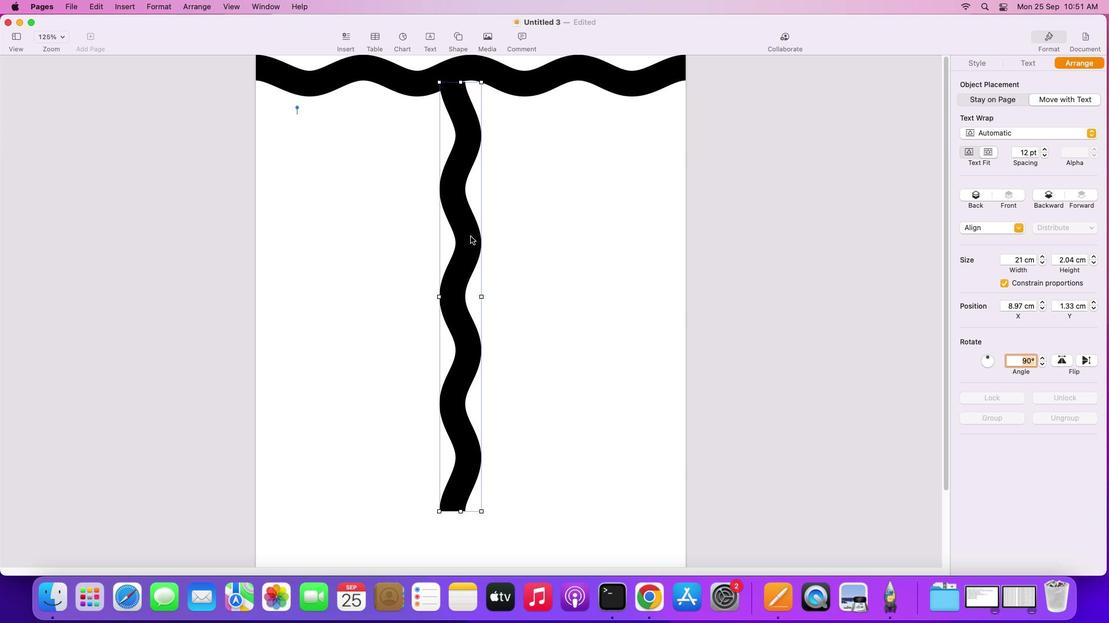 
Action: Mouse scrolled (455, 235) with delta (285, 0)
Screenshot: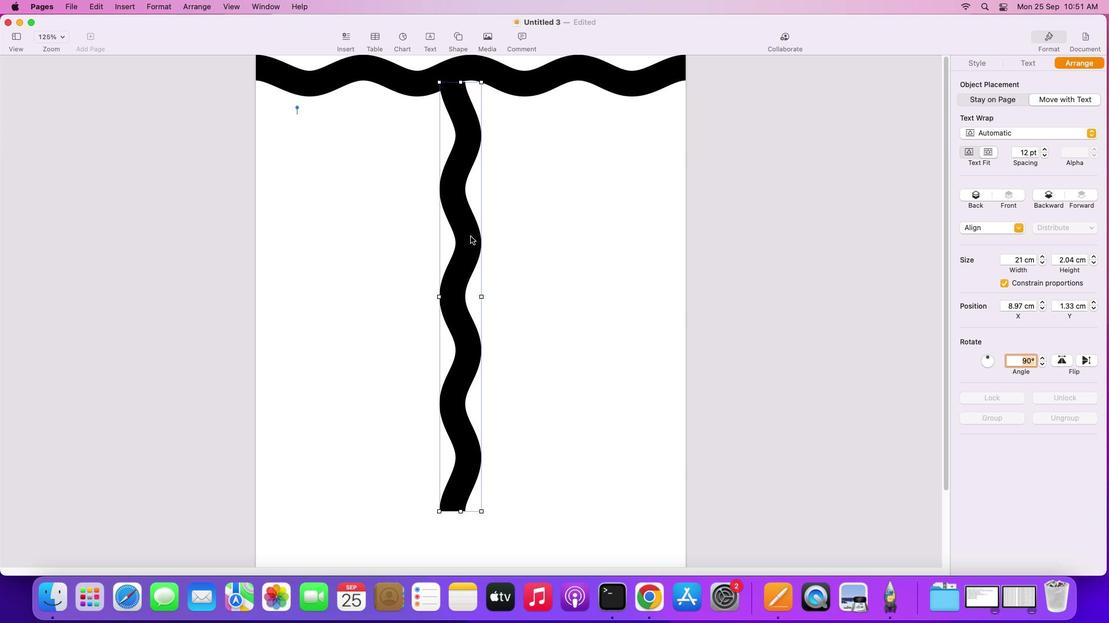 
Action: Mouse moved to (456, 235)
Screenshot: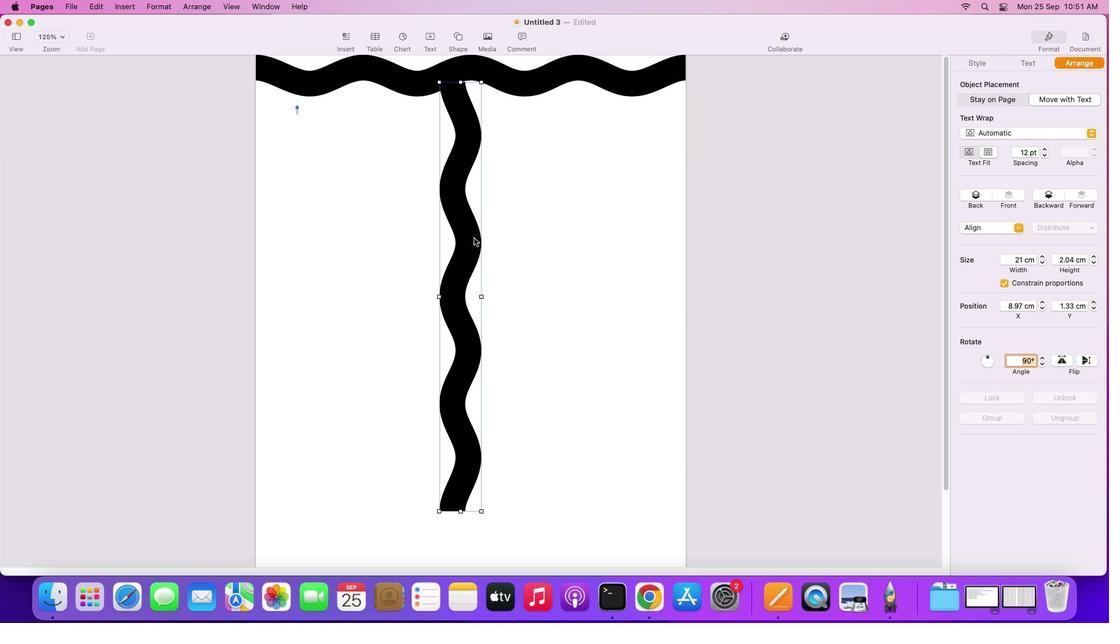 
Action: Mouse scrolled (456, 235) with delta (285, 0)
Screenshot: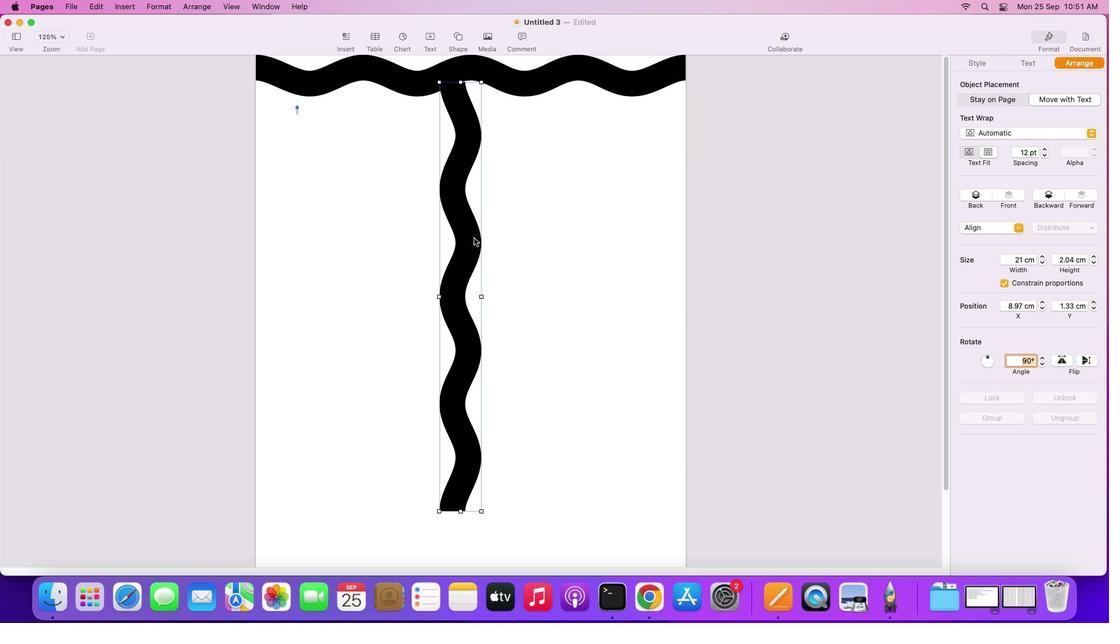 
Action: Mouse moved to (459, 229)
Screenshot: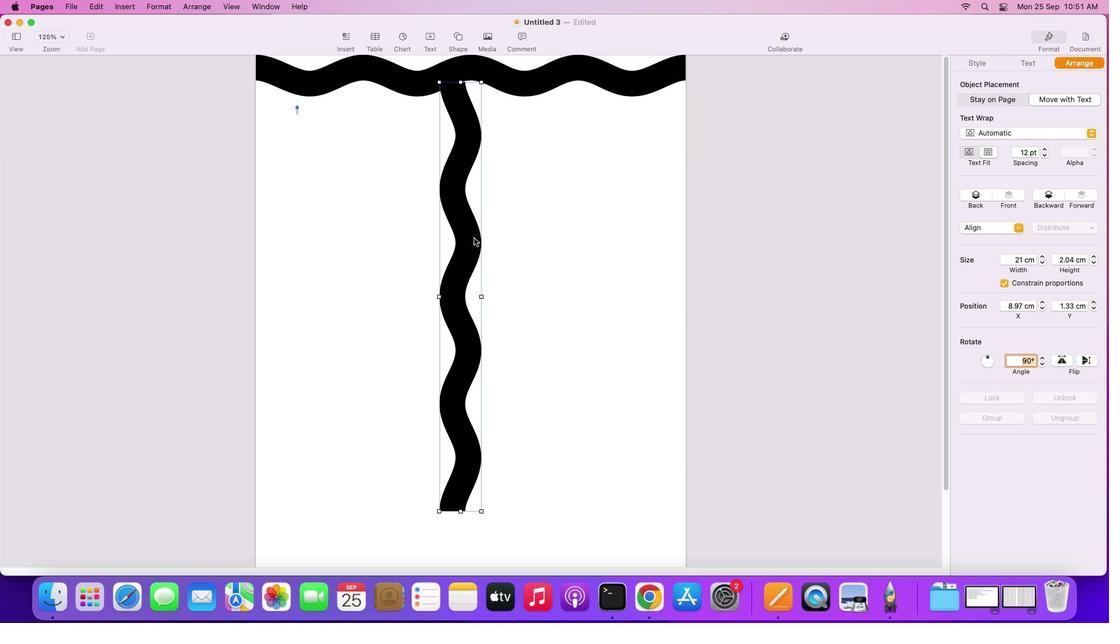 
Action: Mouse scrolled (459, 229) with delta (285, 0)
Screenshot: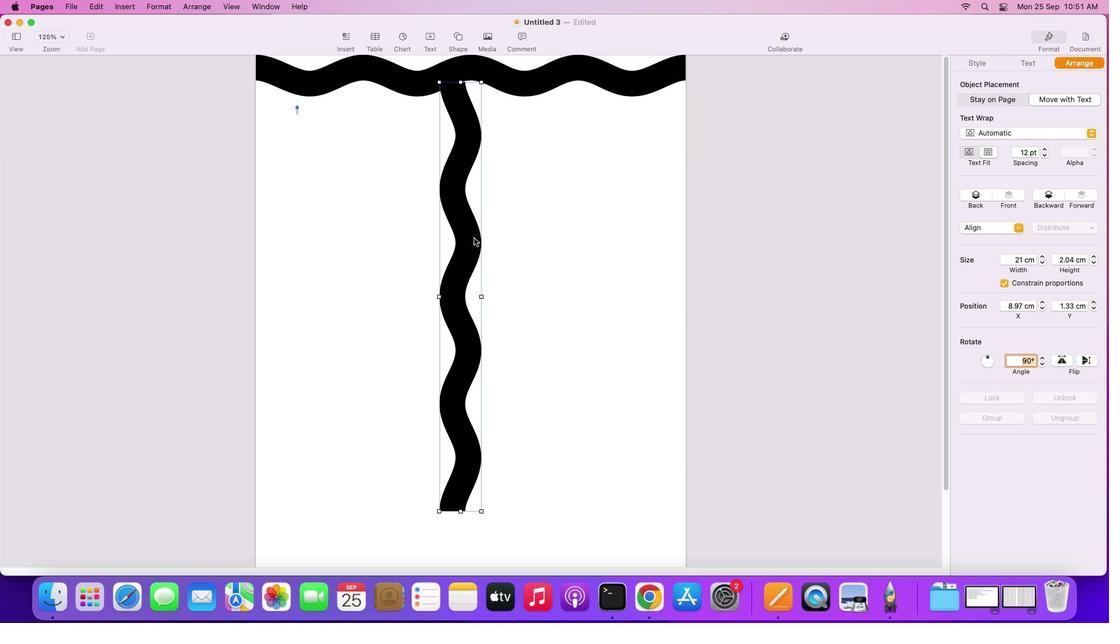 
Action: Mouse moved to (471, 239)
Screenshot: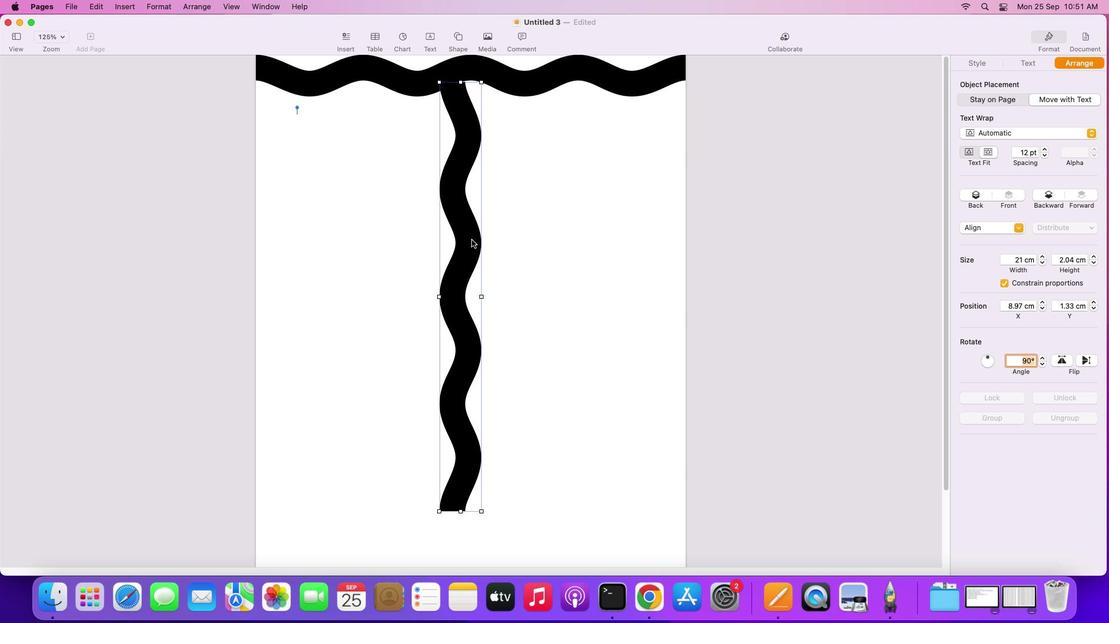 
Action: Mouse pressed left at (471, 239)
Screenshot: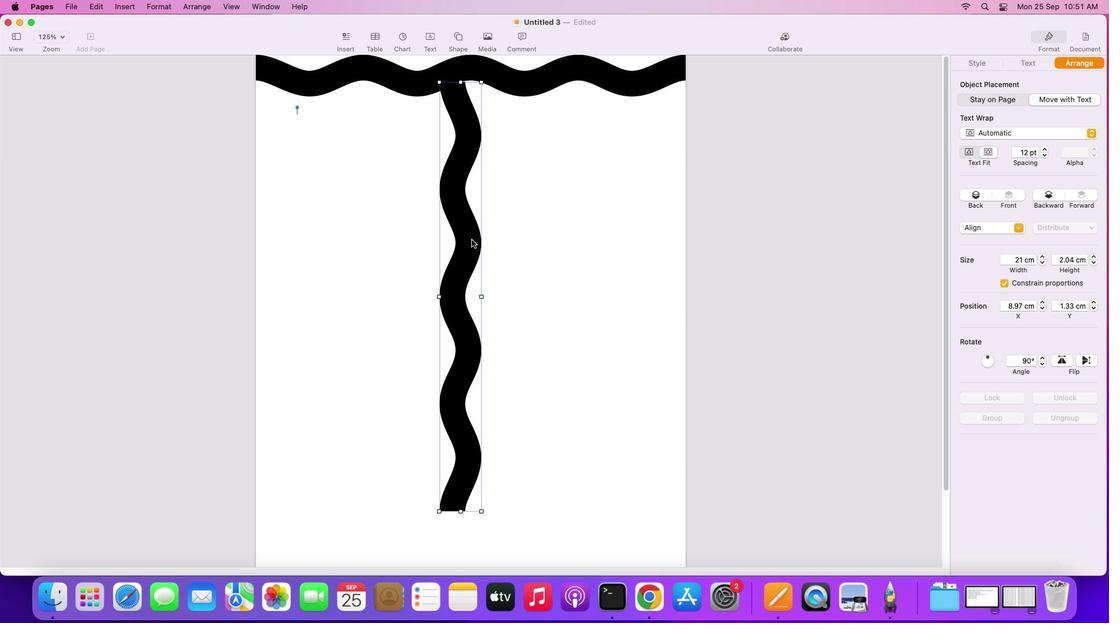 
Action: Mouse moved to (551, 214)
Screenshot: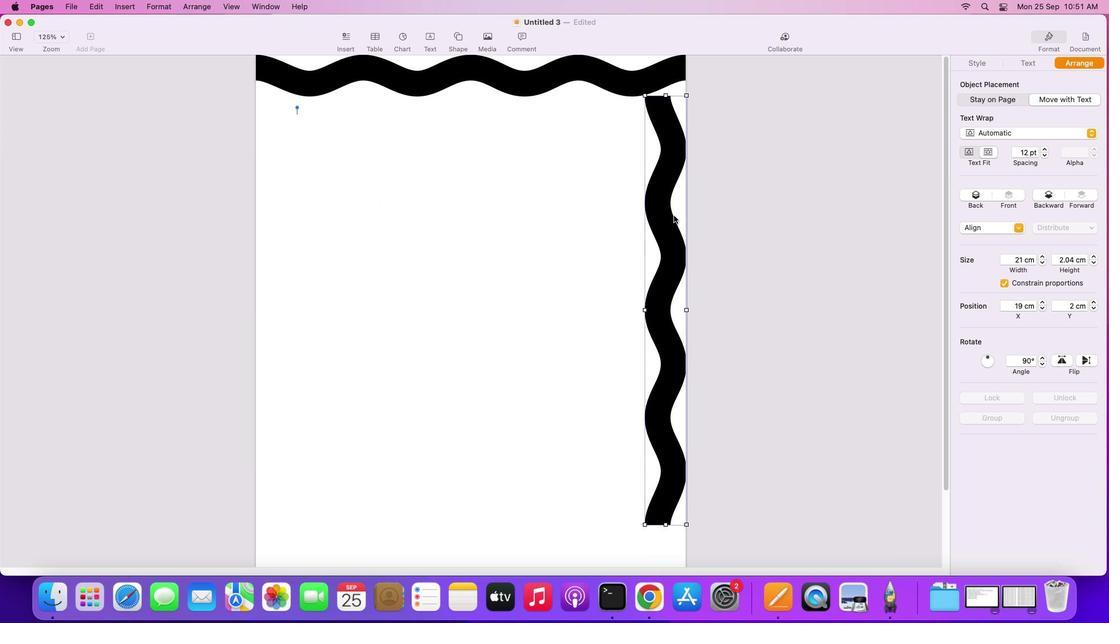 
Action: Mouse pressed left at (551, 214)
Screenshot: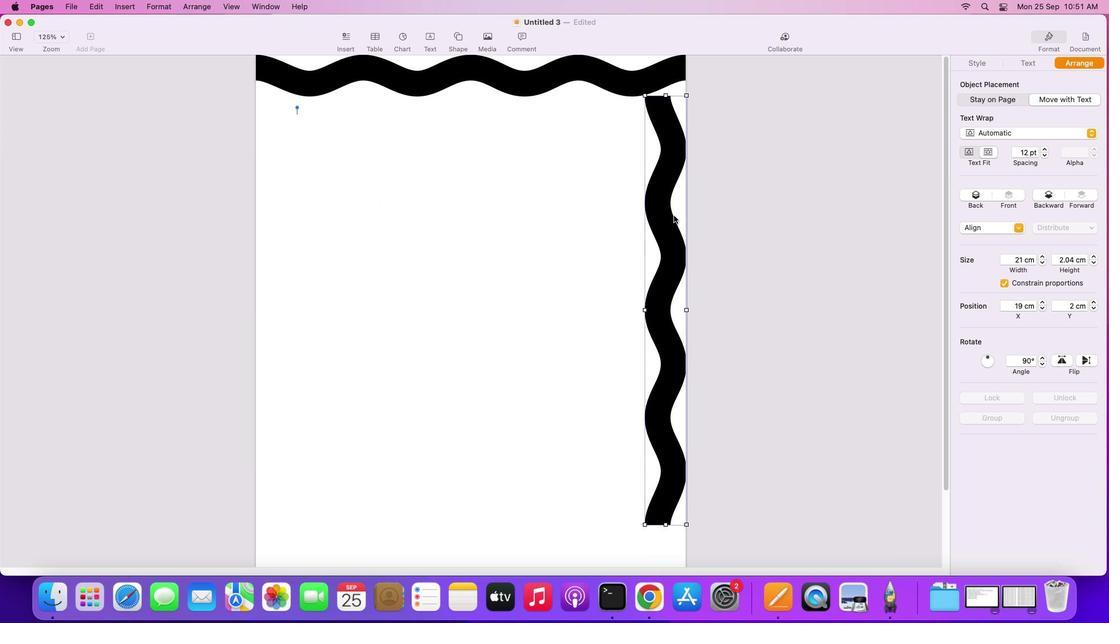 
Action: Mouse moved to (552, 185)
Screenshot: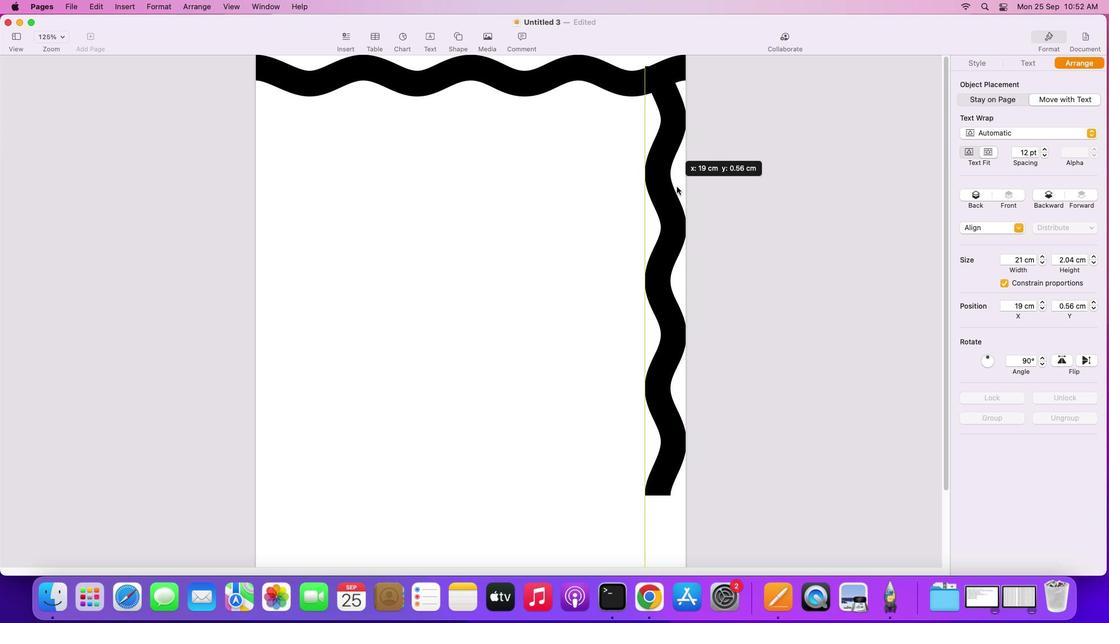 
Action: Mouse pressed left at (552, 185)
Screenshot: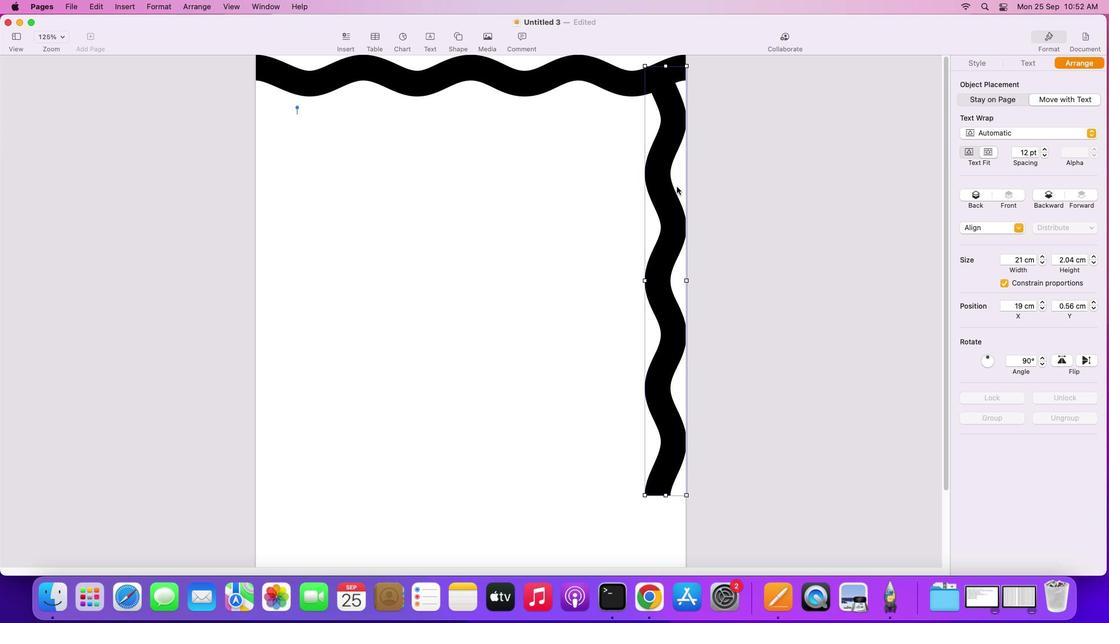 
Action: Mouse moved to (549, 84)
Screenshot: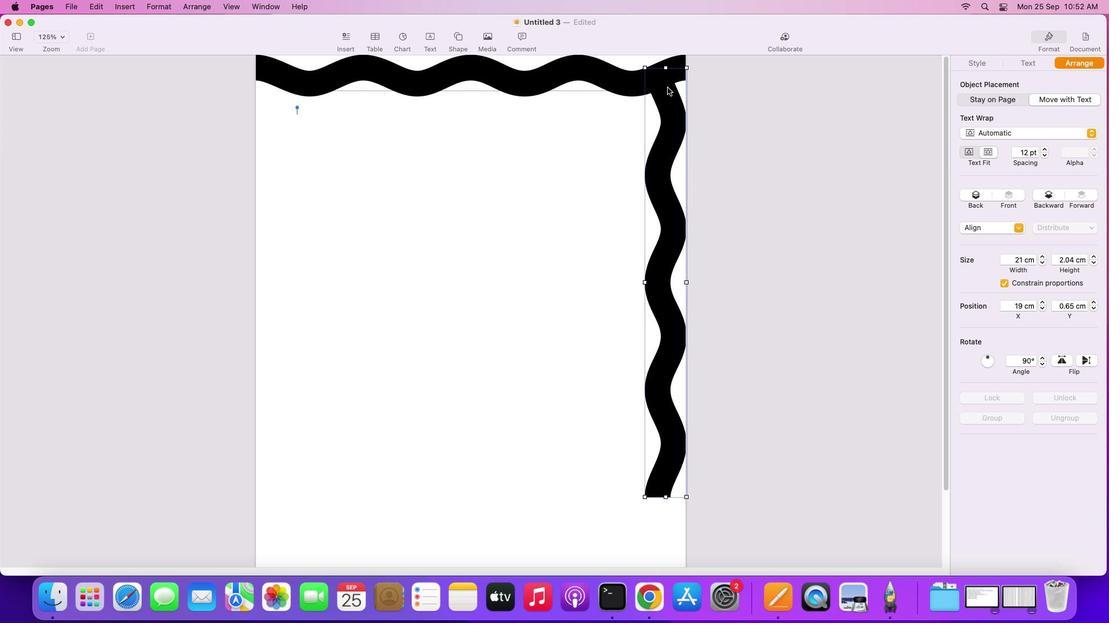 
Action: Mouse pressed left at (549, 84)
Screenshot: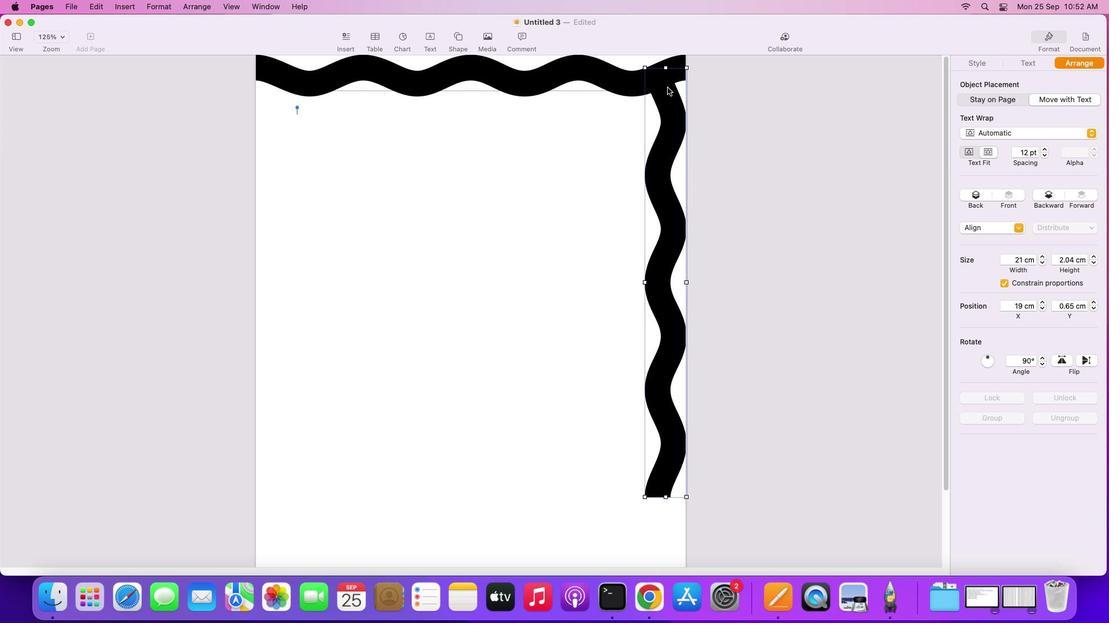 
Action: Mouse moved to (544, 341)
Screenshot: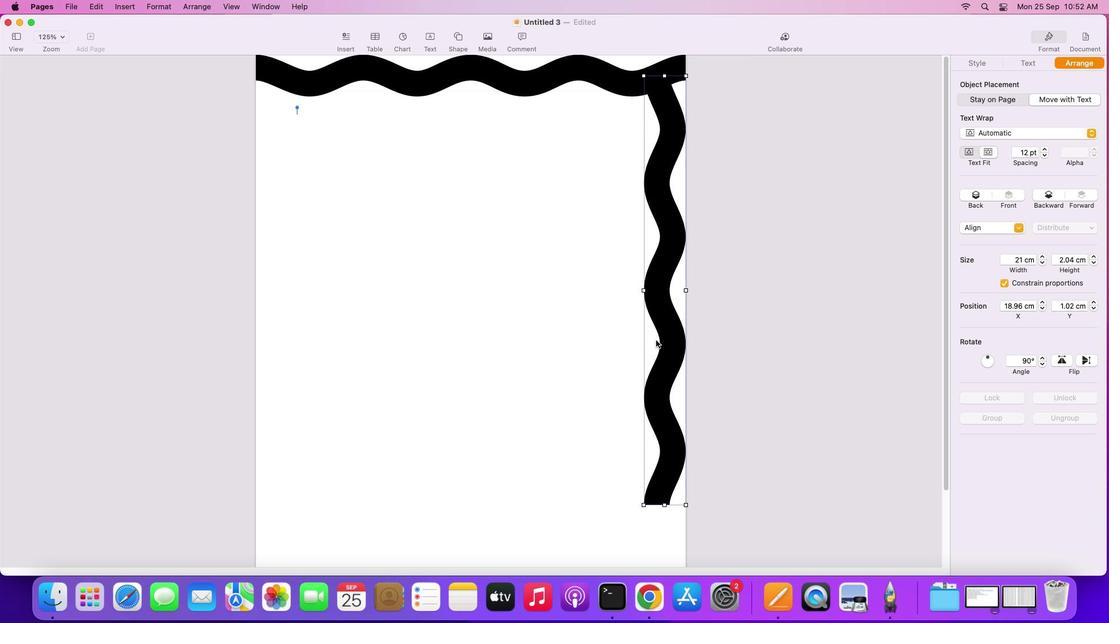 
Action: Mouse scrolled (544, 341) with delta (285, -4)
Screenshot: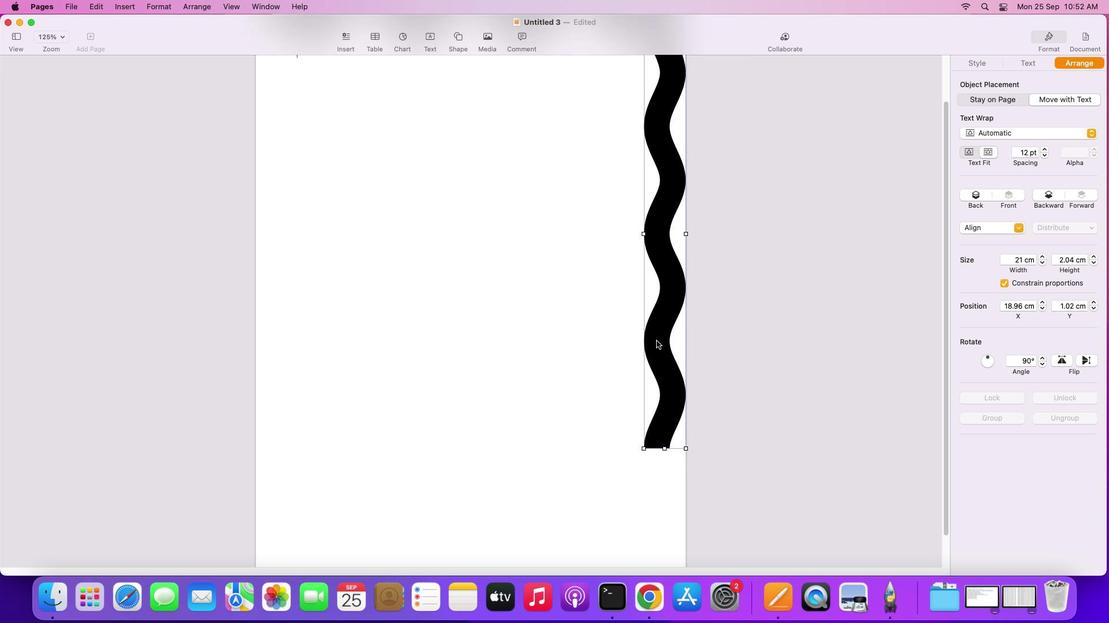
Action: Mouse scrolled (544, 341) with delta (285, -4)
Screenshot: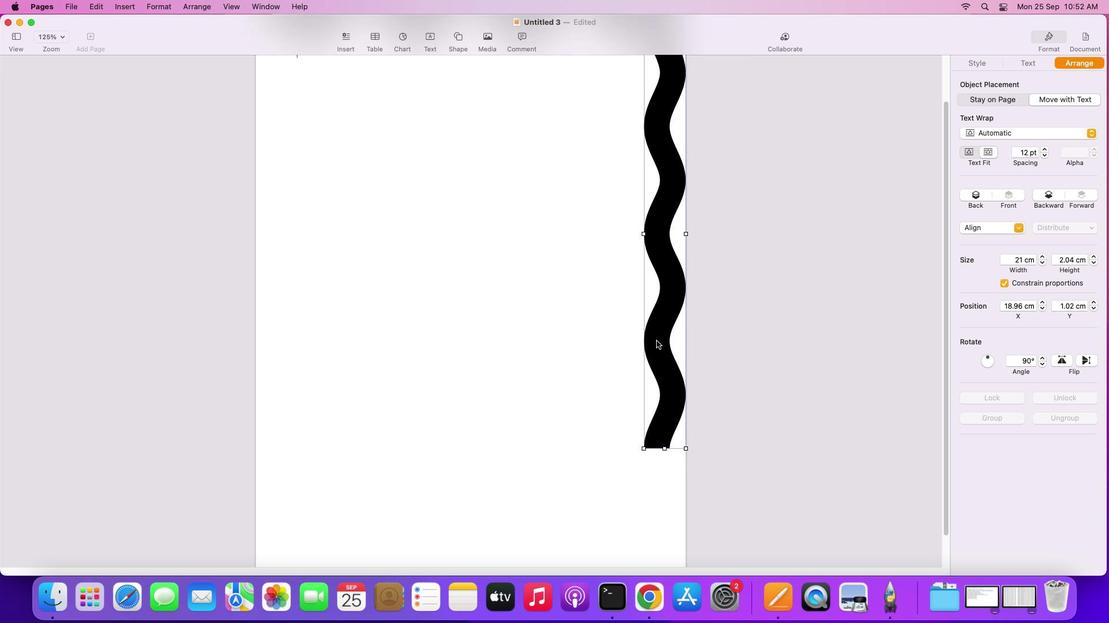 
Action: Mouse scrolled (544, 341) with delta (285, -5)
Screenshot: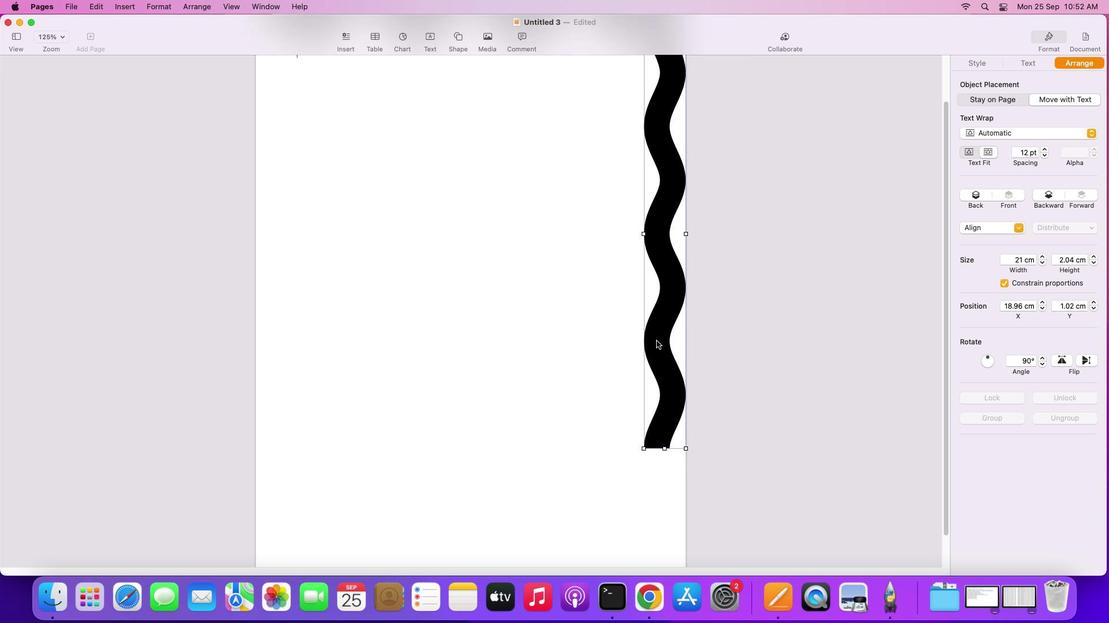 
Action: Mouse scrolled (544, 341) with delta (285, -6)
Screenshot: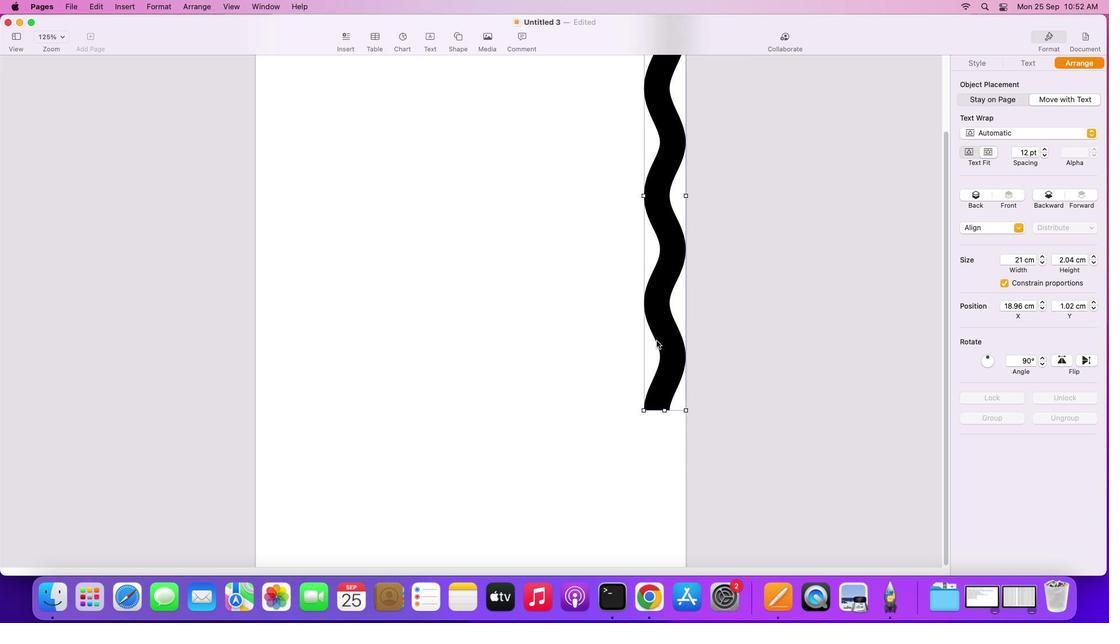 
Action: Mouse scrolled (544, 341) with delta (285, -6)
Screenshot: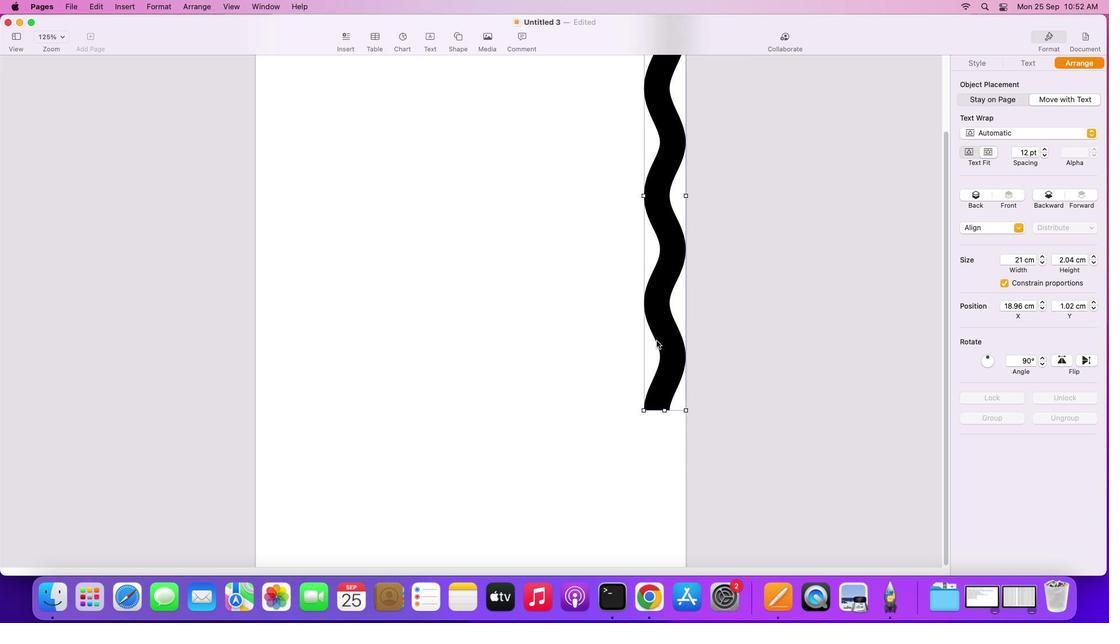
Action: Mouse moved to (544, 341)
Screenshot: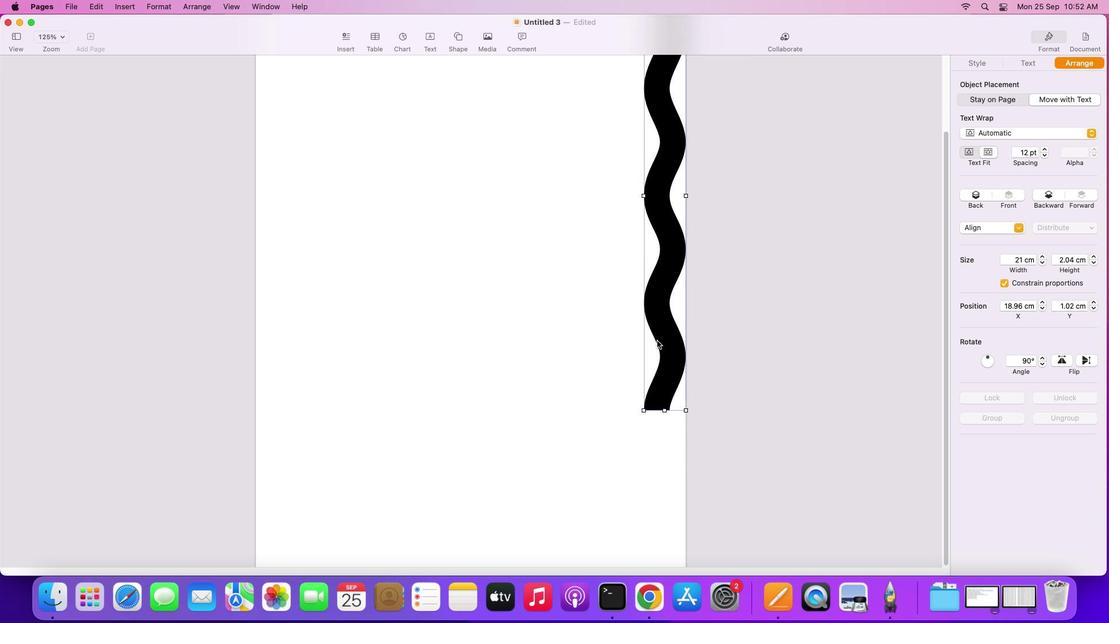 
Action: Mouse scrolled (544, 341) with delta (285, -7)
Screenshot: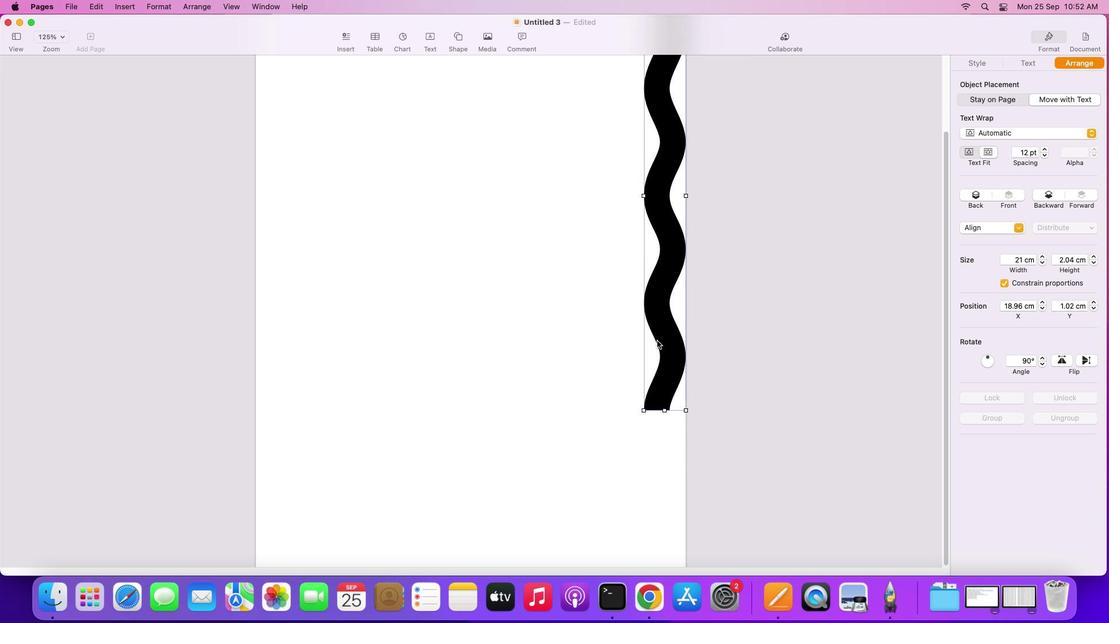 
Action: Mouse moved to (548, 412)
Screenshot: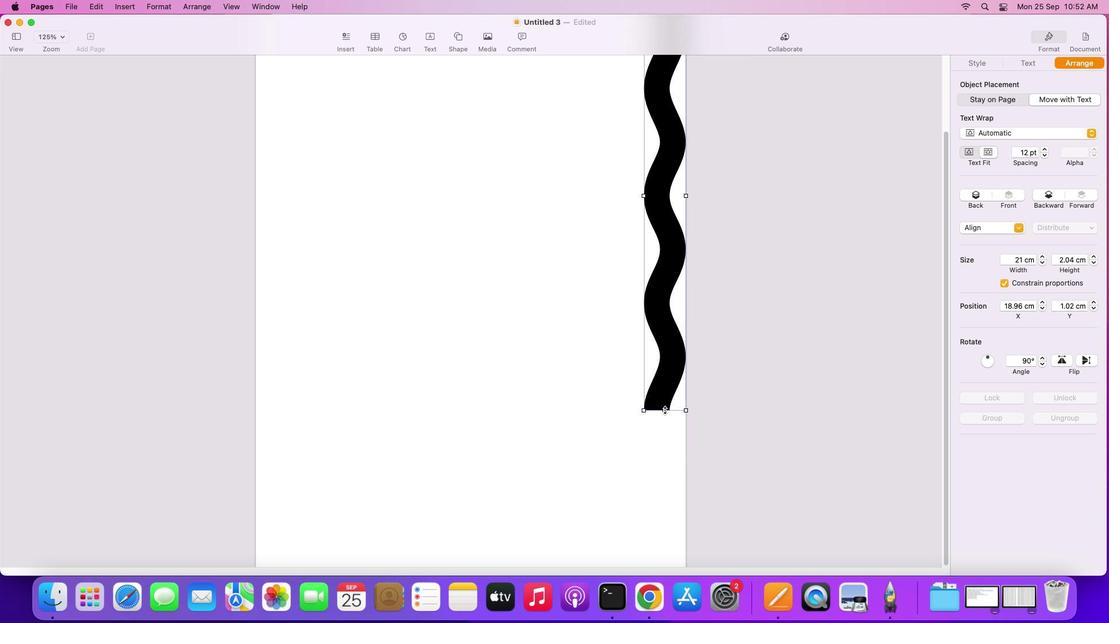 
Action: Mouse pressed left at (548, 412)
Screenshot: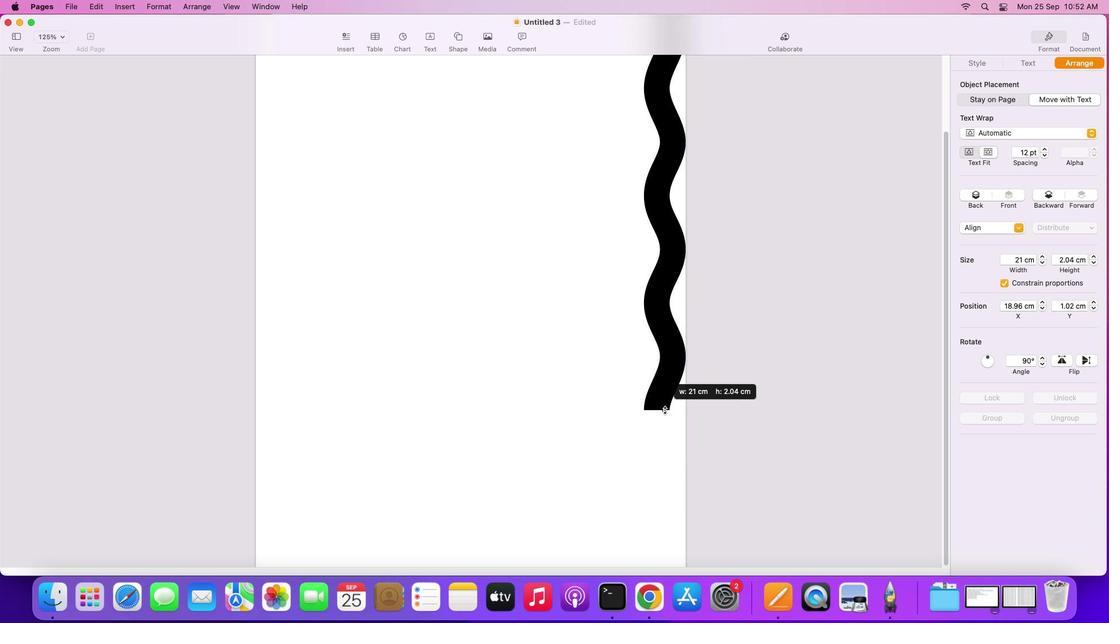
Action: Mouse moved to (553, 286)
Screenshot: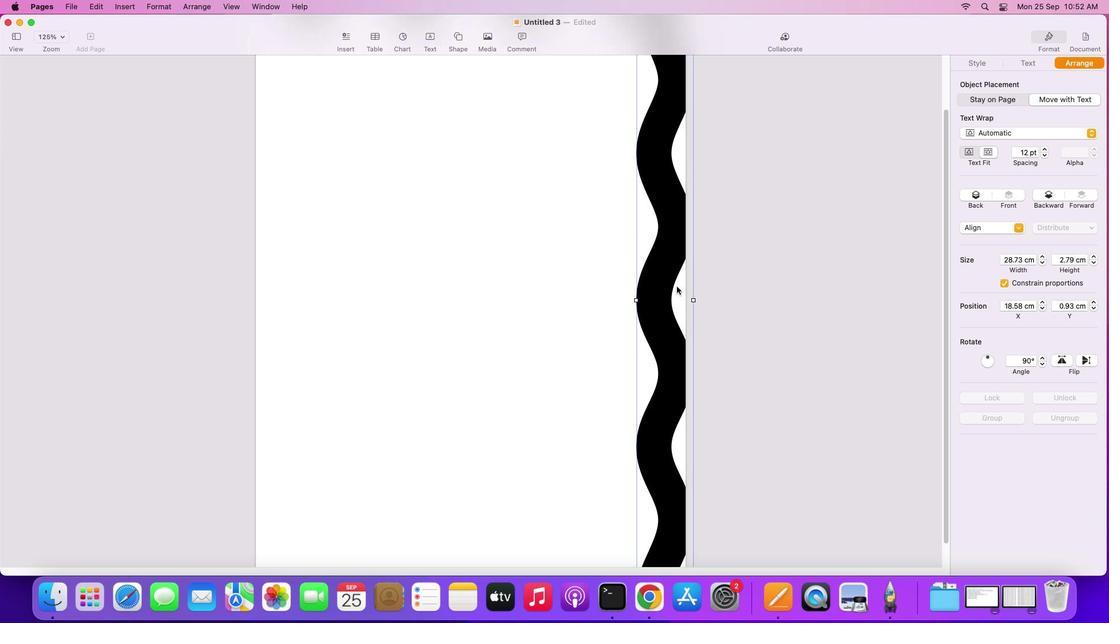 
Action: Mouse scrolled (553, 286) with delta (285, -2)
Screenshot: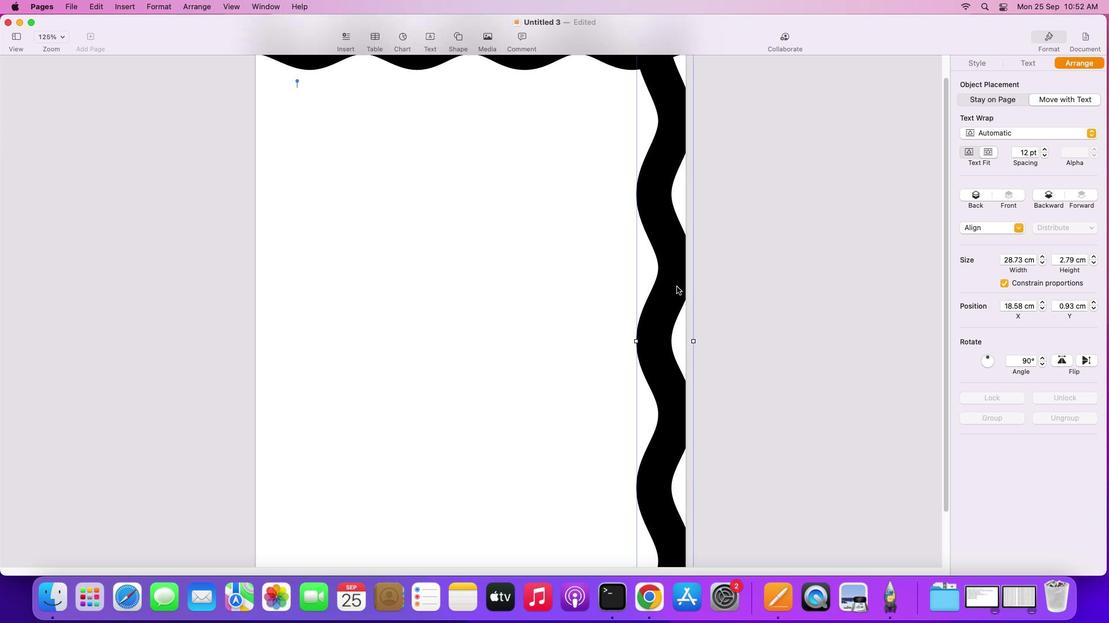 
Action: Mouse scrolled (553, 286) with delta (285, -2)
Screenshot: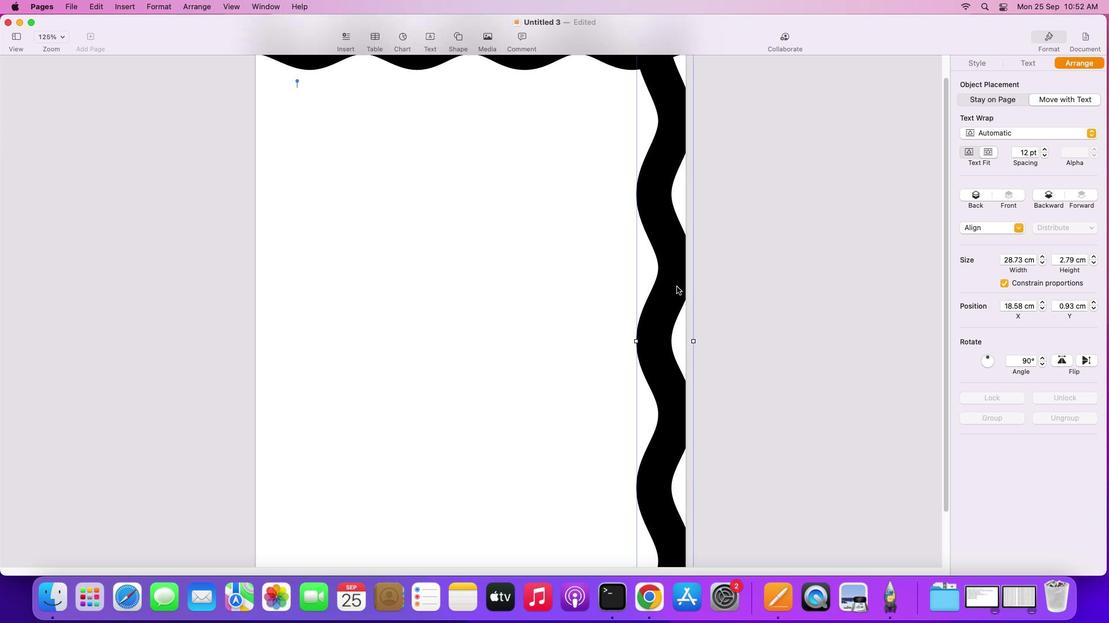 
Action: Mouse scrolled (553, 286) with delta (285, -1)
Screenshot: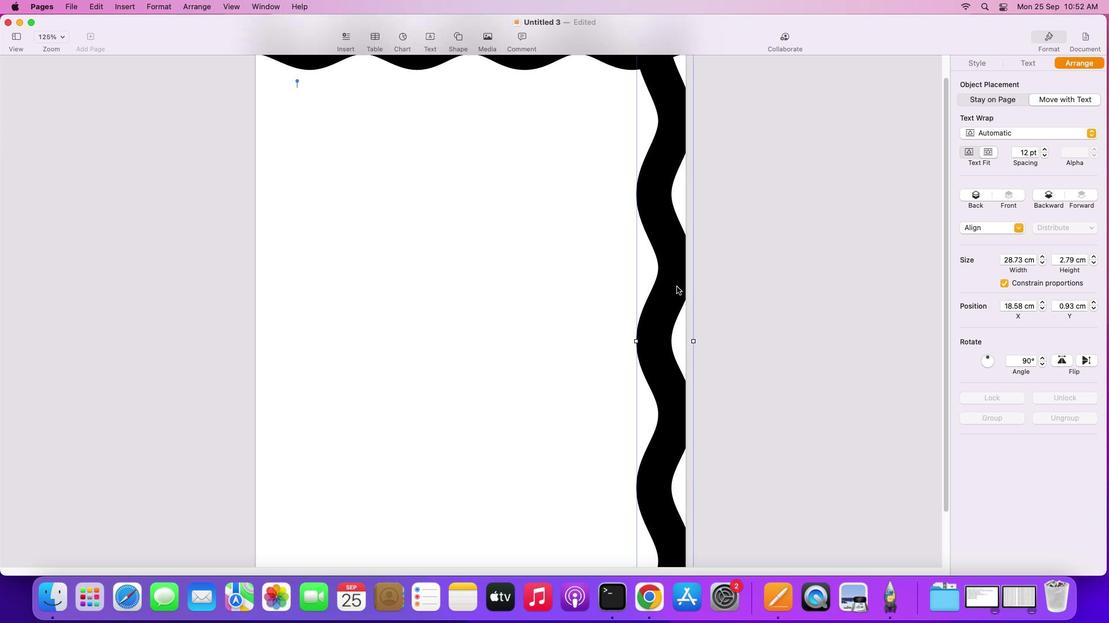 
Action: Mouse scrolled (553, 286) with delta (285, 0)
Screenshot: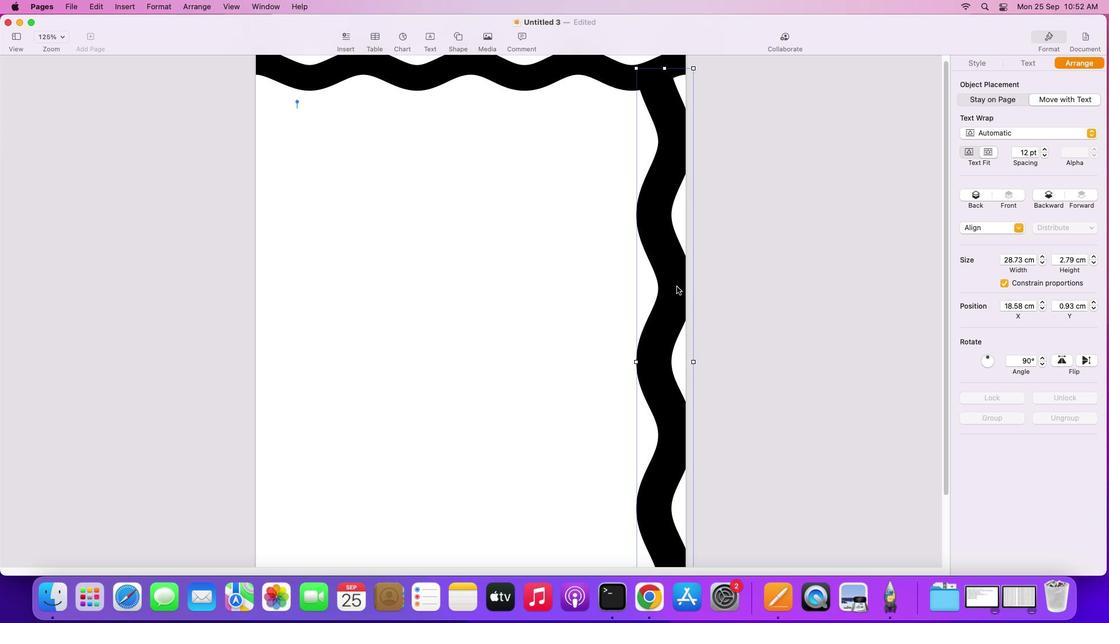 
Action: Mouse scrolled (553, 286) with delta (285, 0)
Screenshot: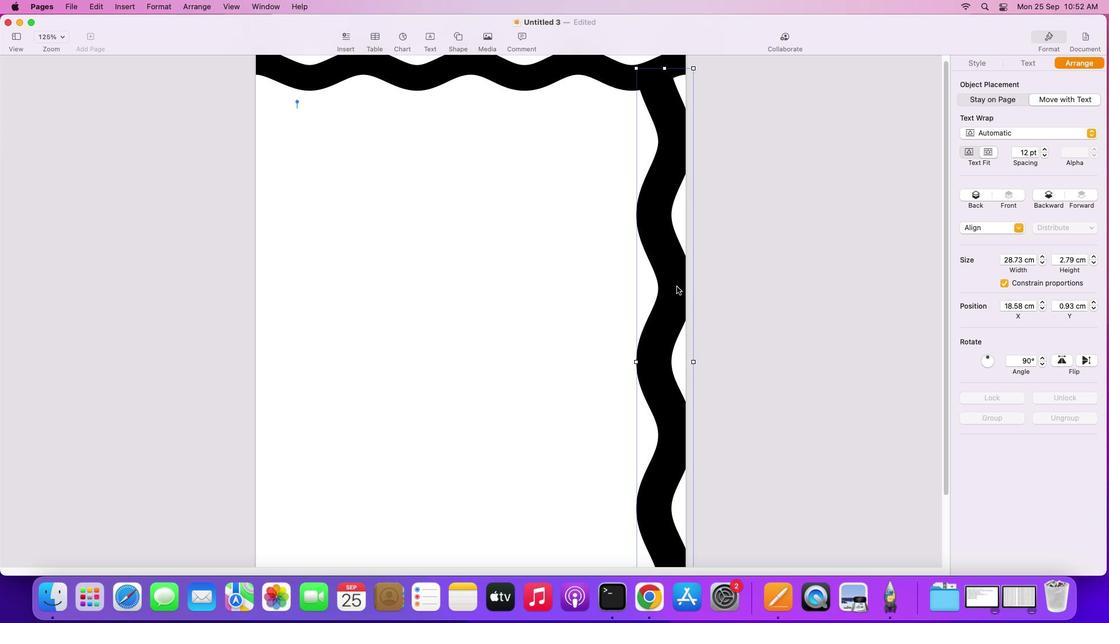 
Action: Mouse scrolled (553, 286) with delta (285, 0)
Screenshot: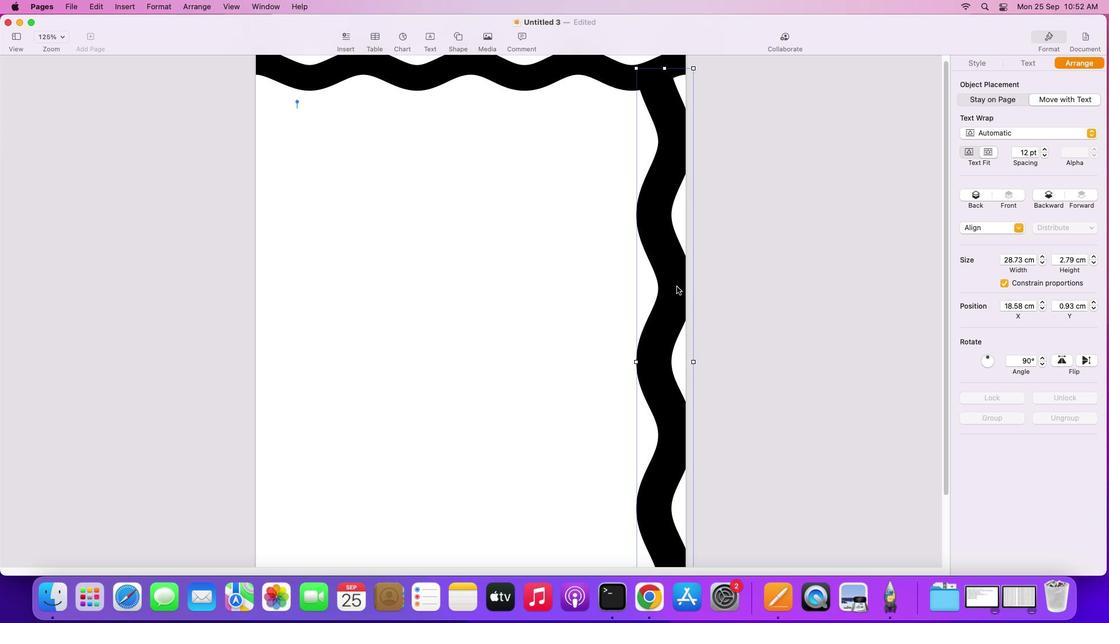 
Action: Mouse scrolled (553, 286) with delta (285, 0)
Screenshot: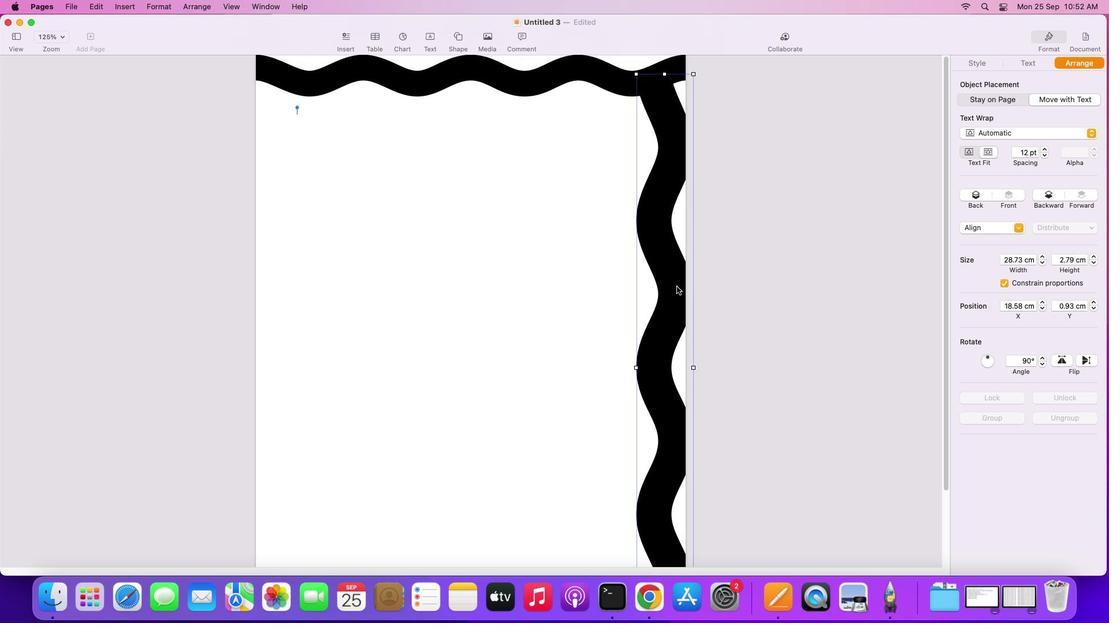 
Action: Mouse scrolled (553, 286) with delta (285, 0)
Screenshot: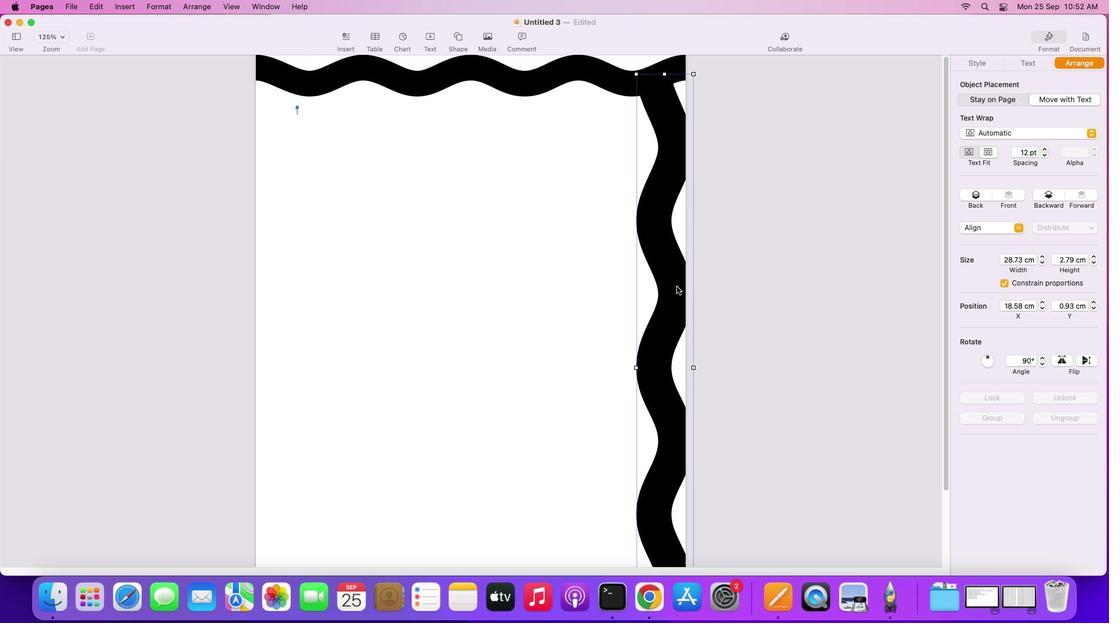 
Action: Mouse scrolled (553, 286) with delta (285, -2)
Screenshot: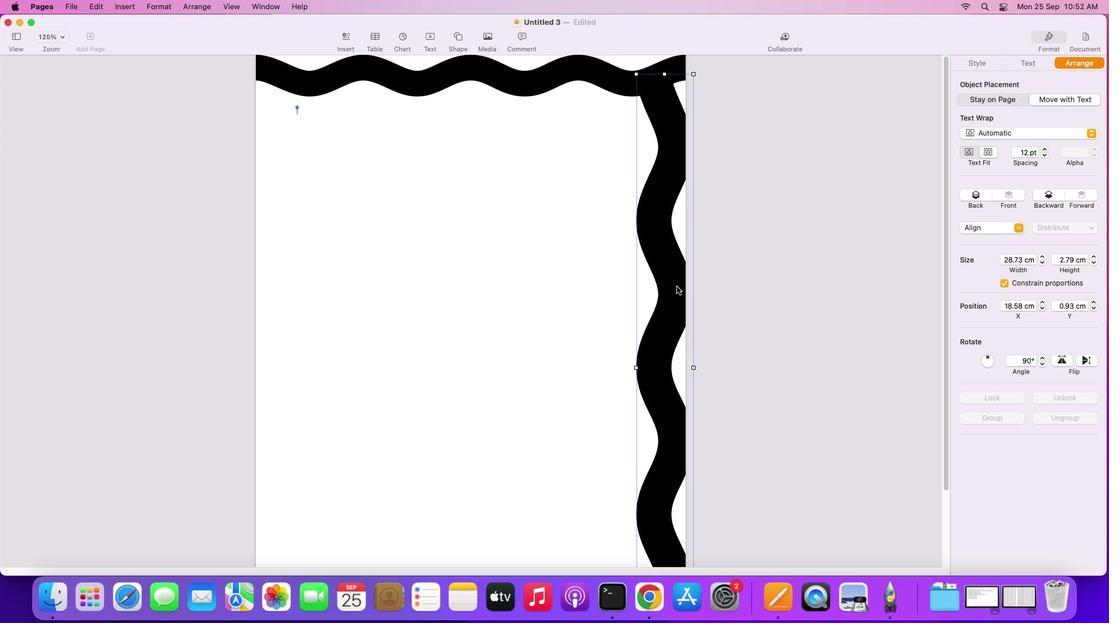 
Action: Mouse scrolled (553, 286) with delta (285, -2)
Screenshot: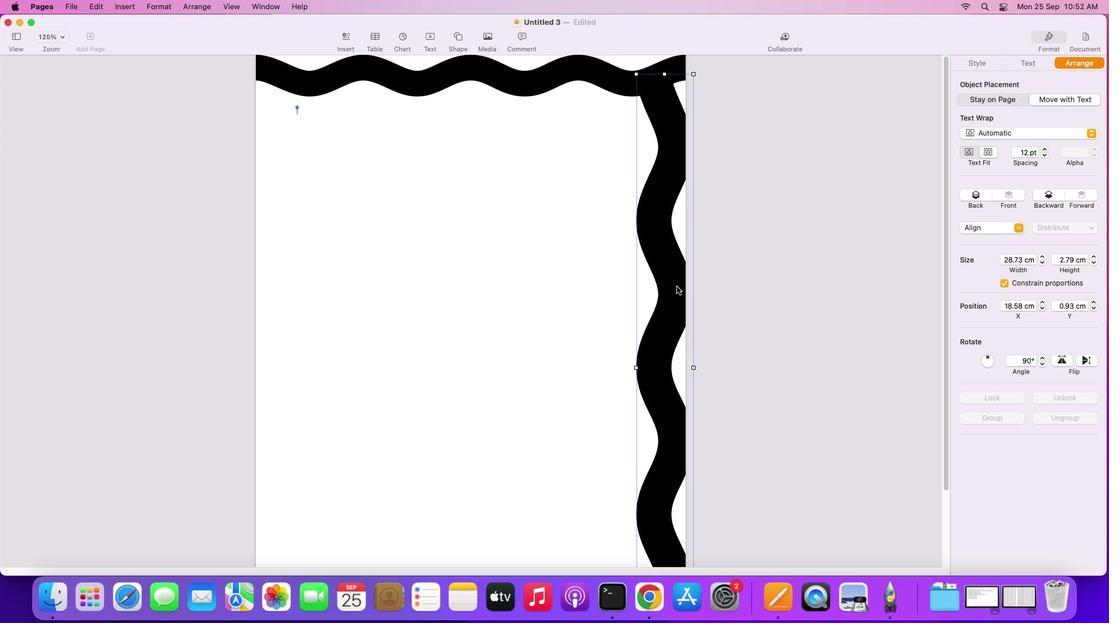 
Action: Mouse scrolled (553, 286) with delta (285, -1)
Screenshot: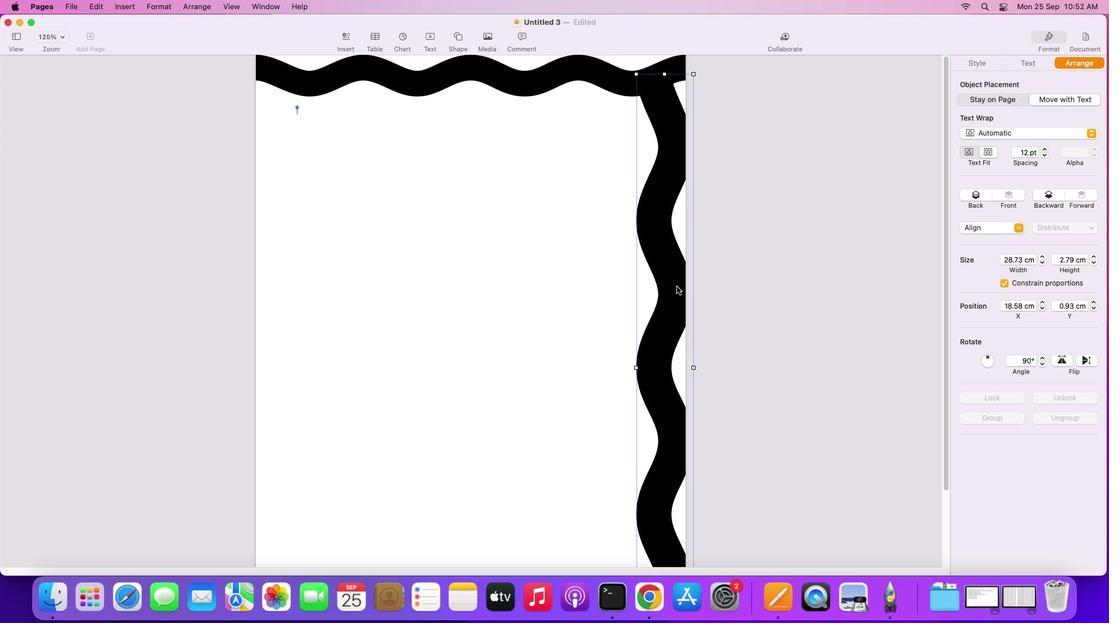 
Action: Mouse scrolled (553, 286) with delta (285, 0)
Screenshot: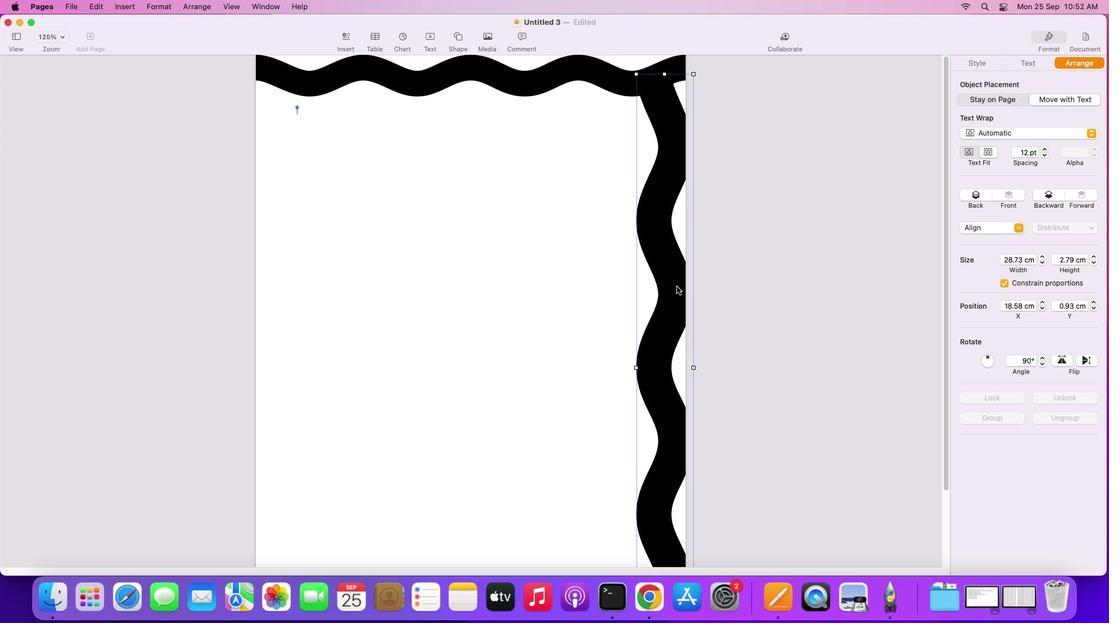 
Action: Mouse scrolled (553, 286) with delta (285, 0)
Screenshot: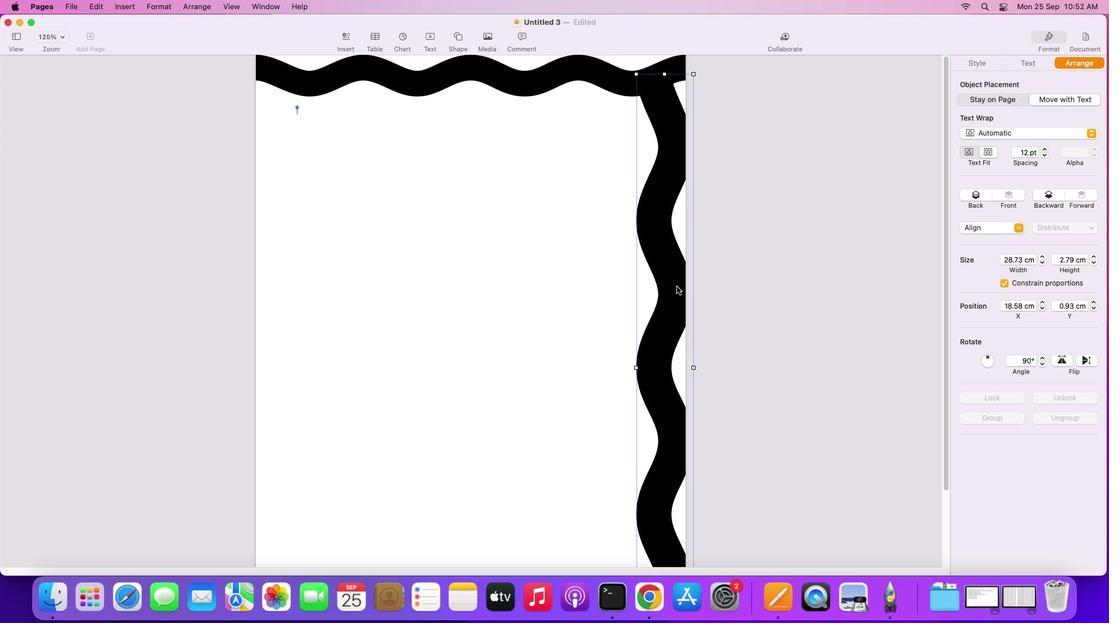 
Action: Key pressed Key.cmdKey.cmd'z'
Screenshot: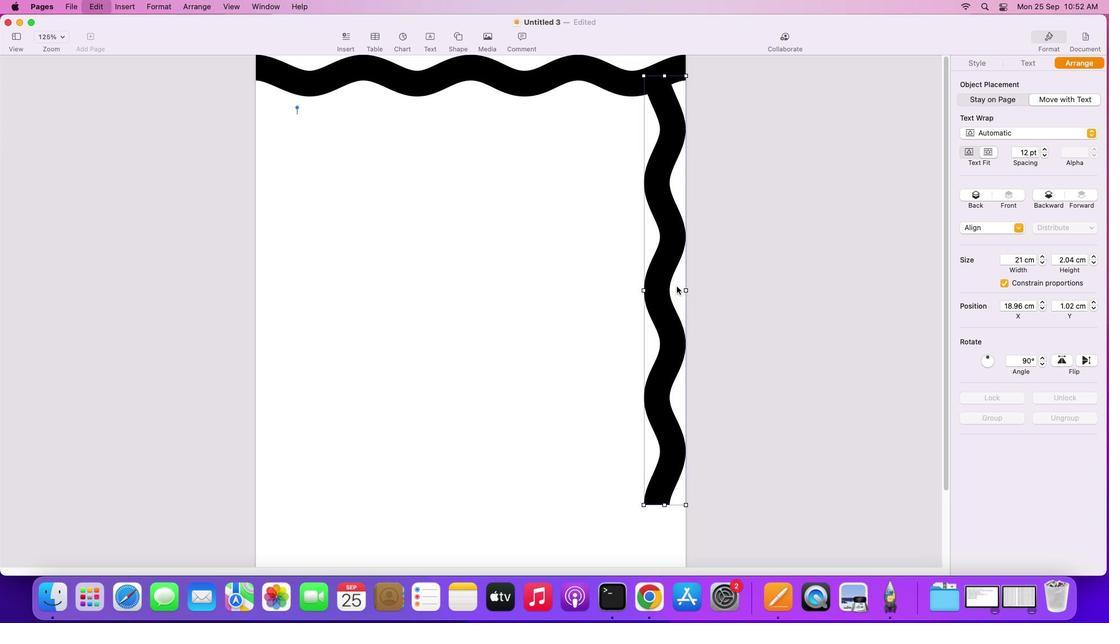 
Action: Mouse moved to (477, 181)
Screenshot: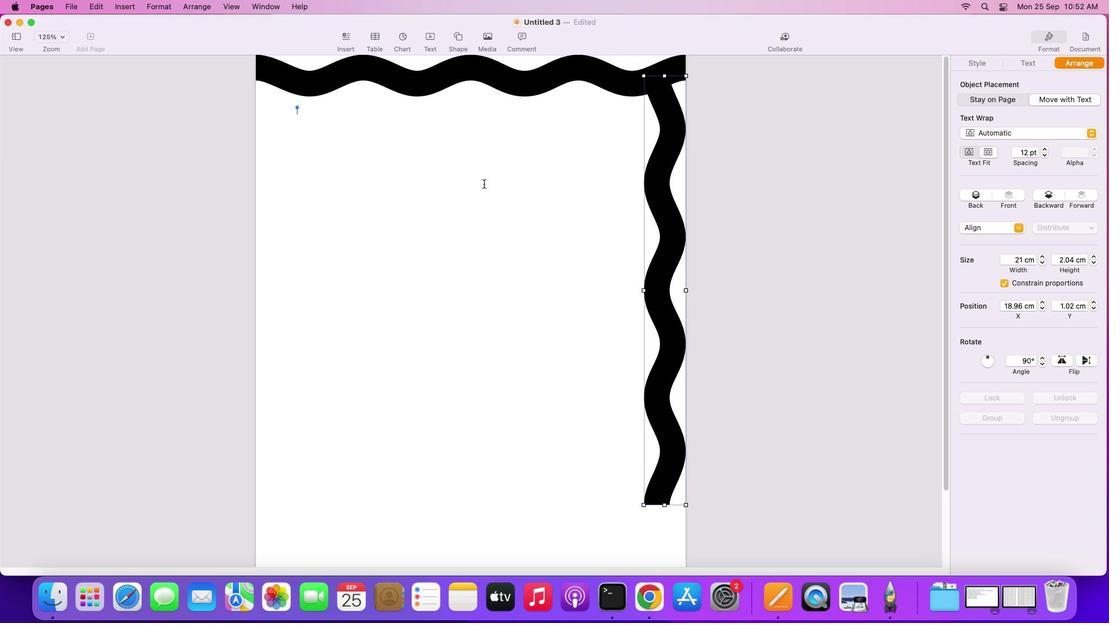 
Action: Mouse pressed left at (477, 181)
Screenshot: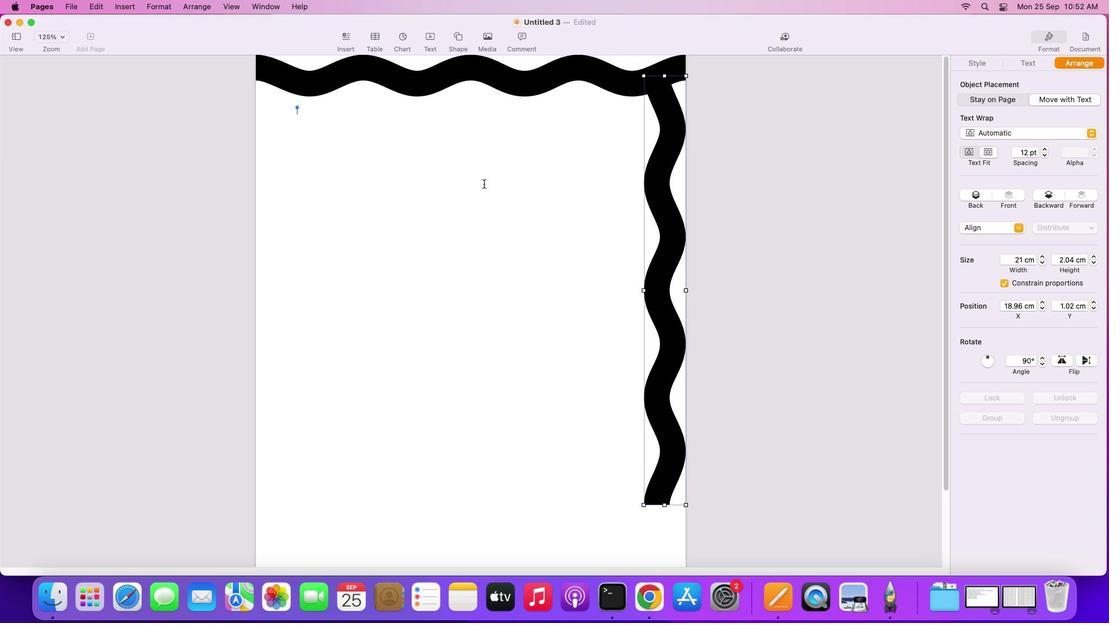 
Action: Mouse moved to (545, 220)
Screenshot: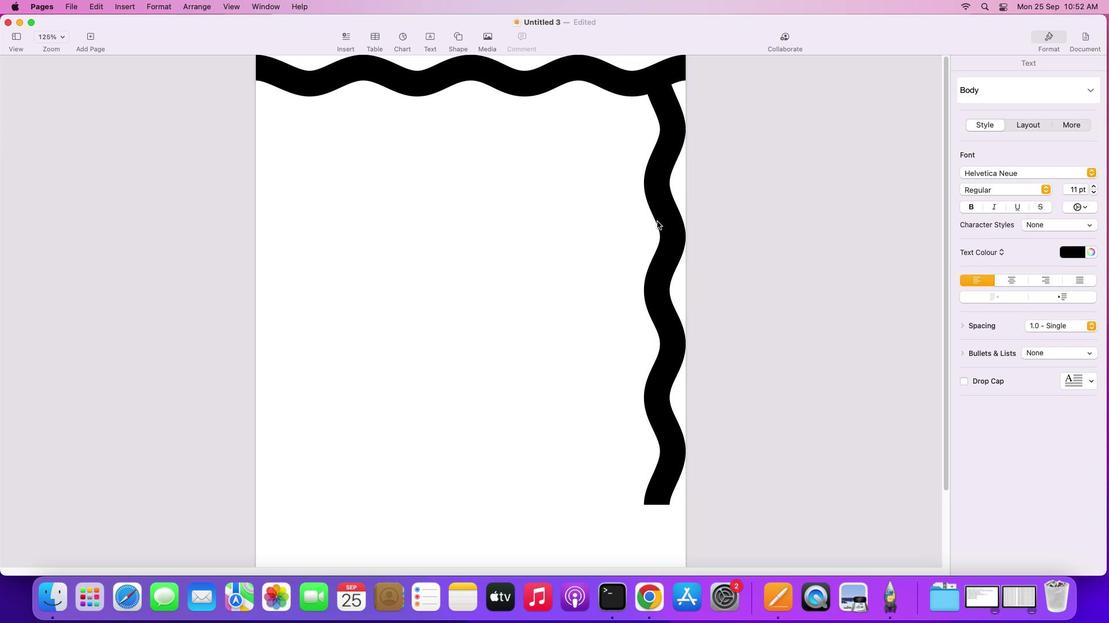 
Action: Mouse pressed left at (545, 220)
Screenshot: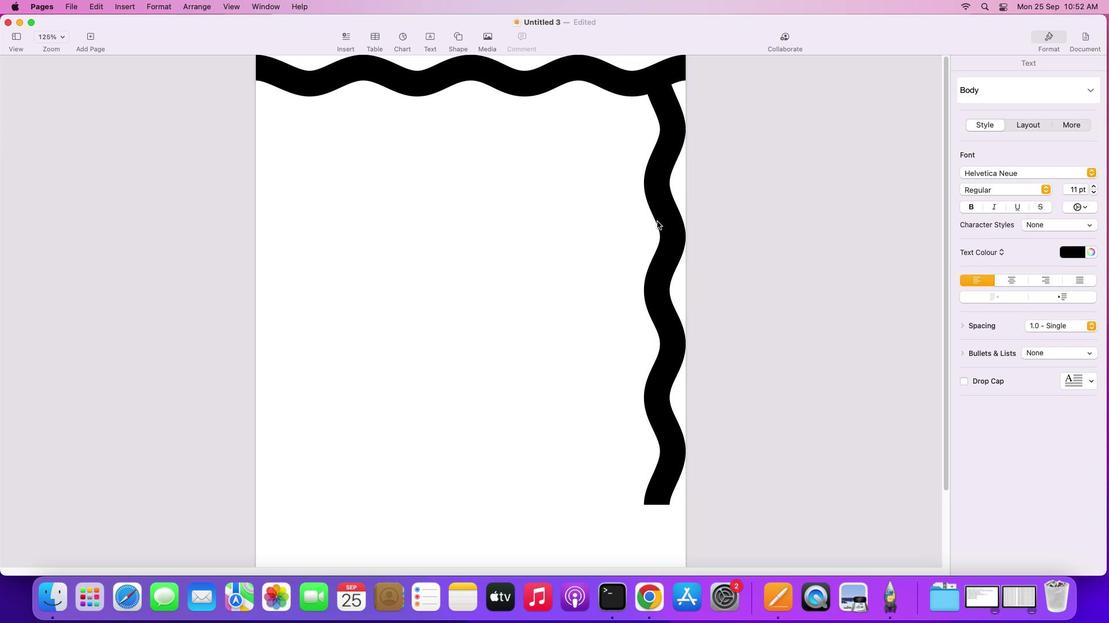 
Action: Mouse moved to (551, 224)
Screenshot: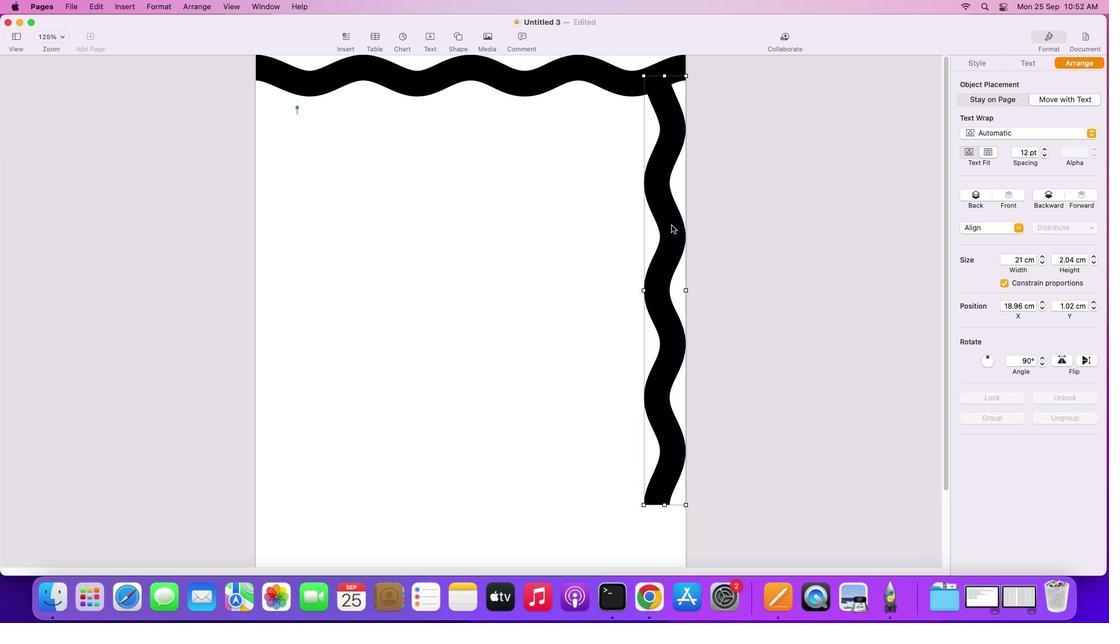 
Action: Mouse pressed left at (551, 224)
Screenshot: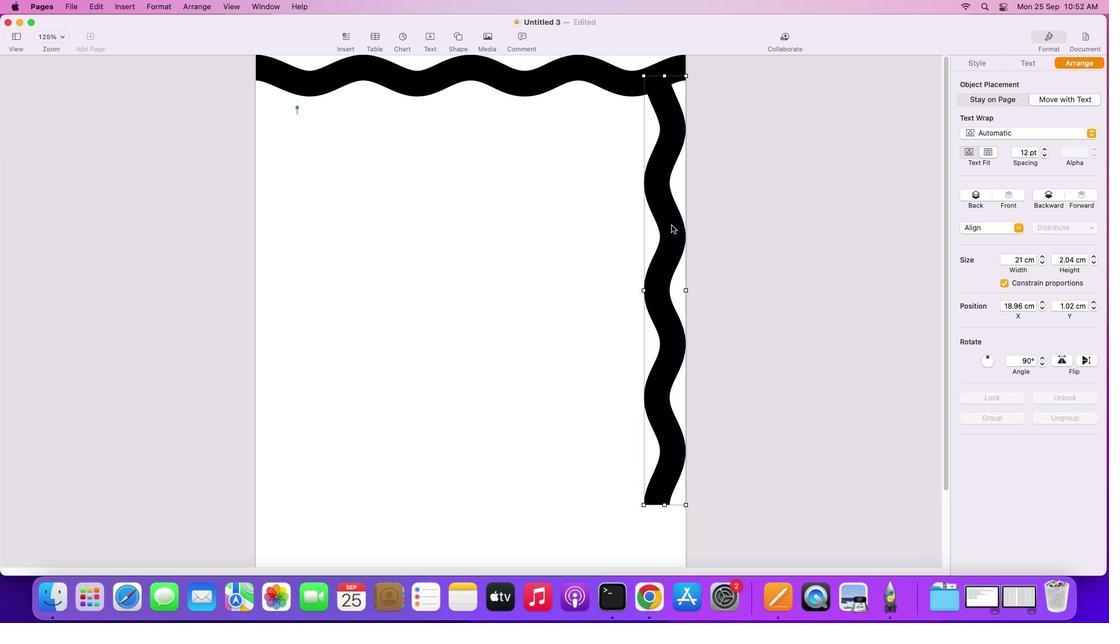 
Action: Mouse moved to (535, 263)
Screenshot: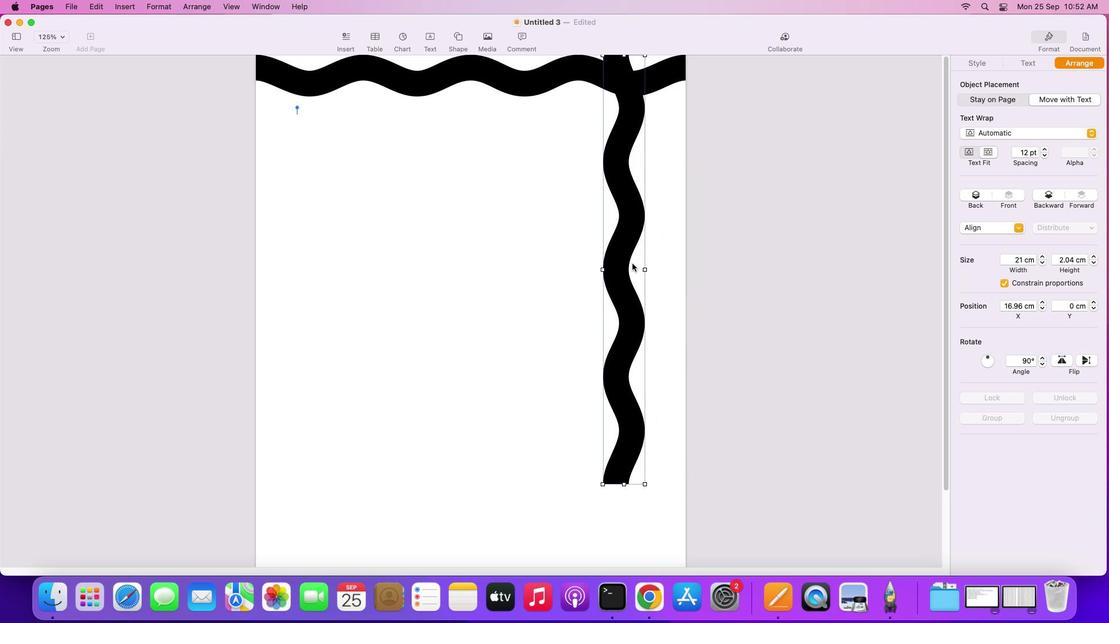 
Action: Mouse scrolled (535, 263) with delta (285, -4)
Screenshot: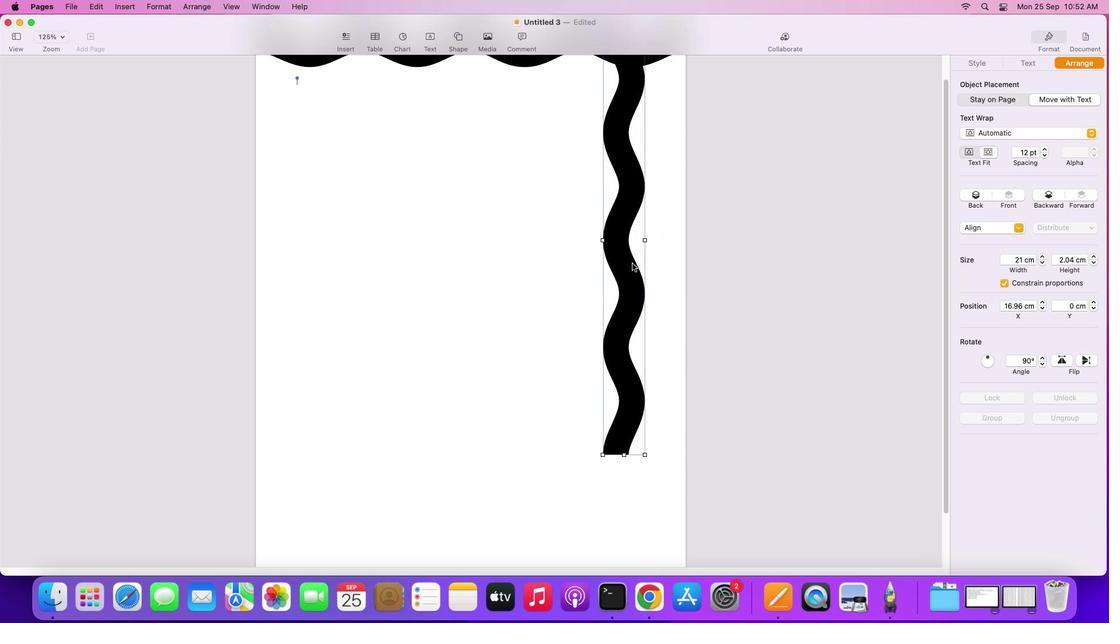 
Action: Mouse scrolled (535, 263) with delta (285, -4)
Screenshot: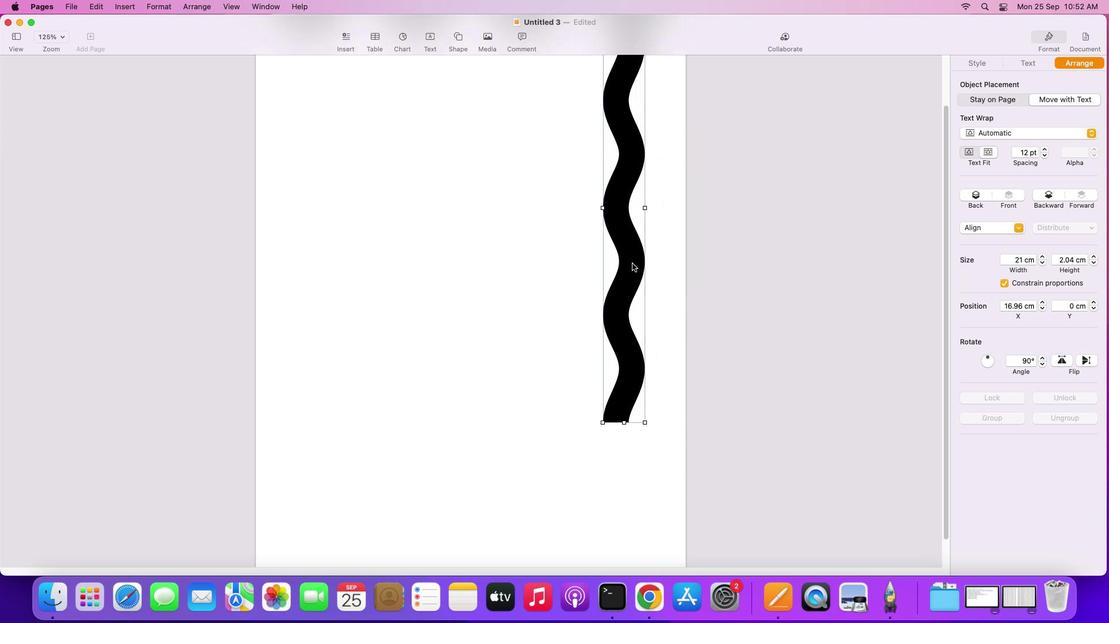 
Action: Mouse scrolled (535, 263) with delta (285, -5)
Screenshot: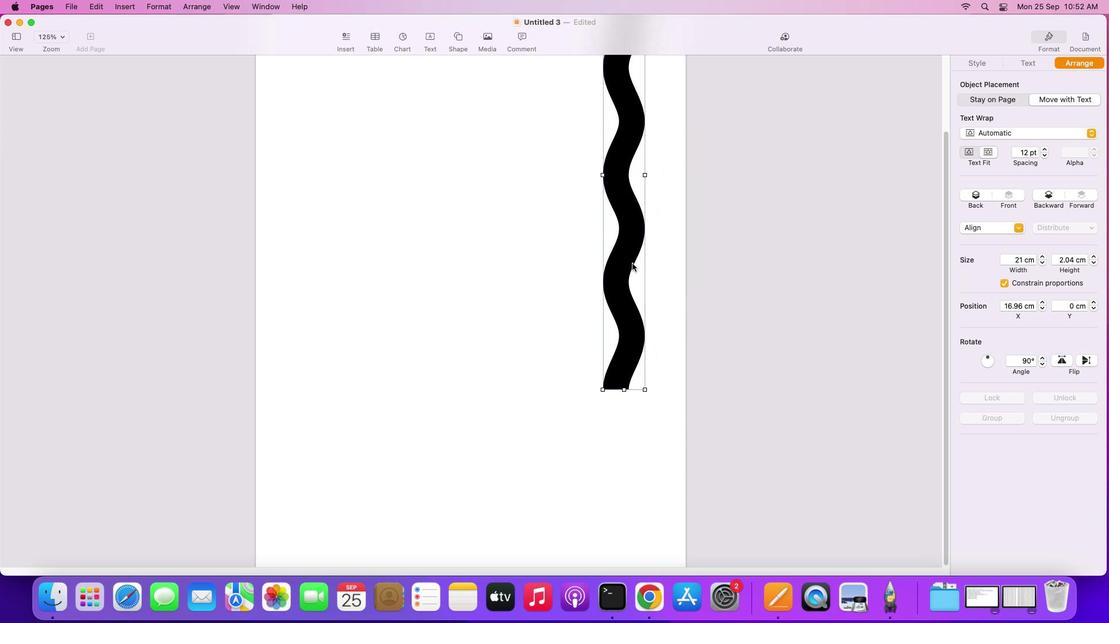 
Action: Mouse scrolled (535, 263) with delta (285, -6)
Screenshot: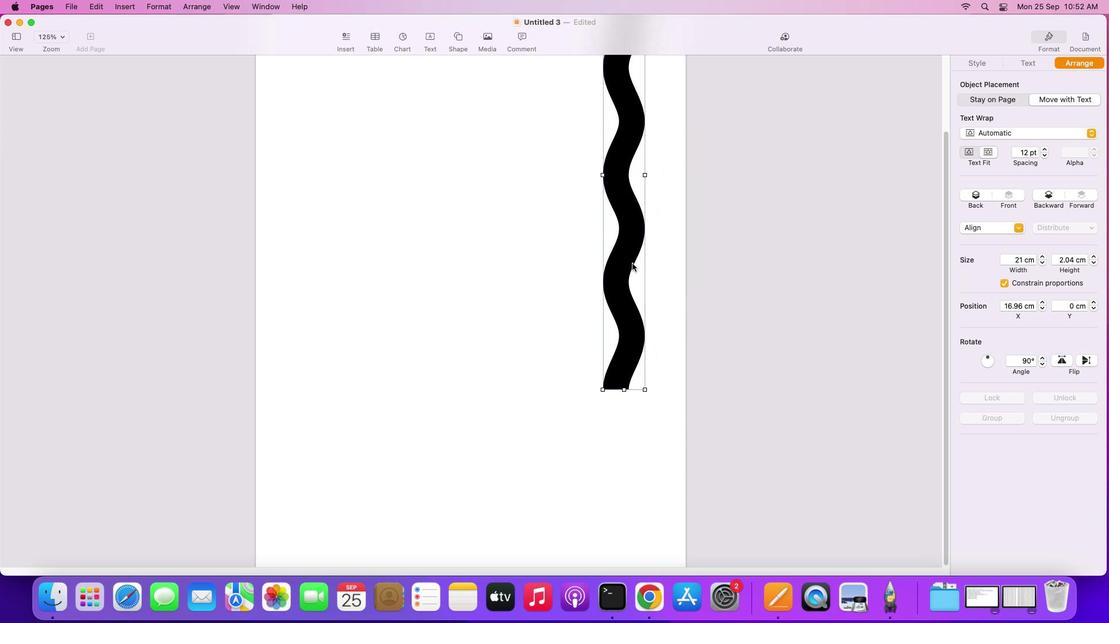 
Action: Mouse scrolled (535, 263) with delta (285, -6)
Screenshot: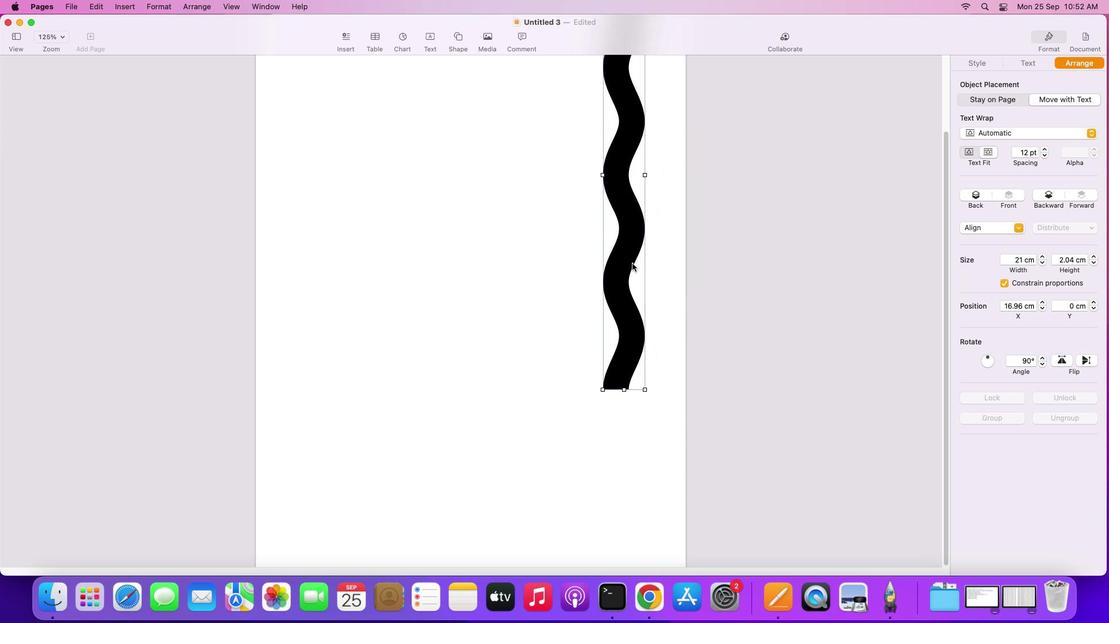 
Action: Mouse moved to (529, 287)
Screenshot: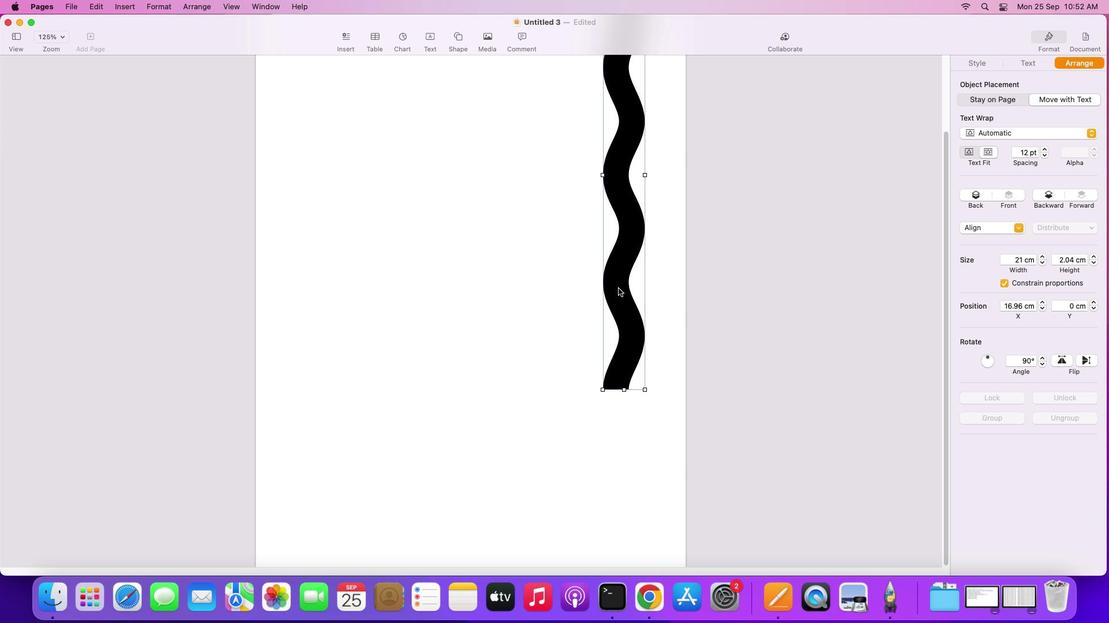 
Action: Key pressed Key.alt
Screenshot: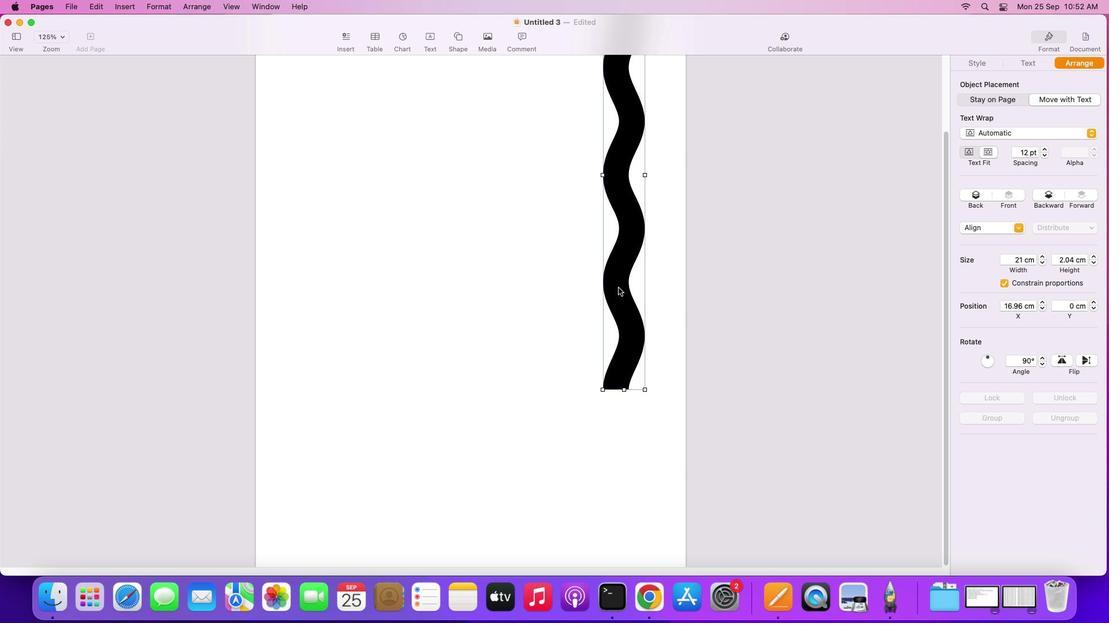 
Action: Mouse moved to (529, 287)
Screenshot: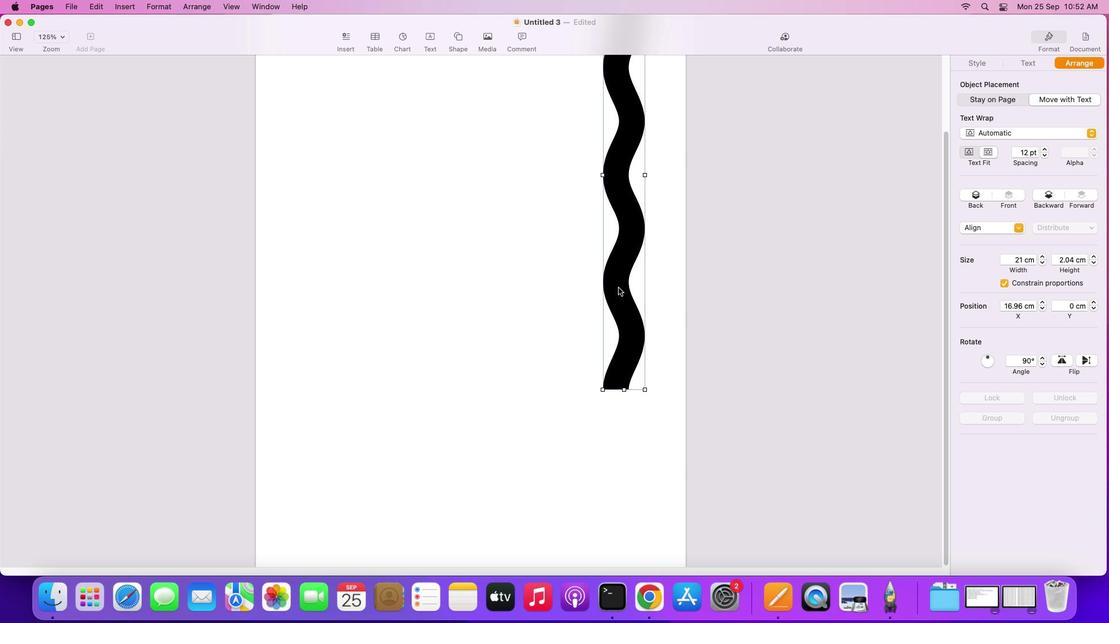 
Action: Mouse pressed left at (529, 287)
Screenshot: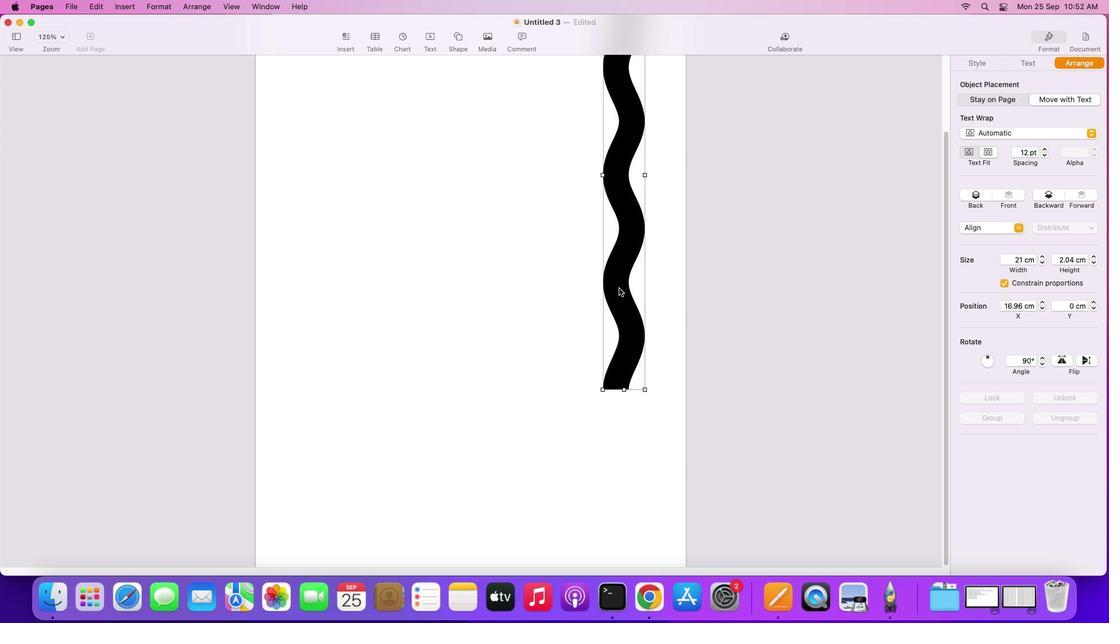
Action: Mouse moved to (492, 334)
Screenshot: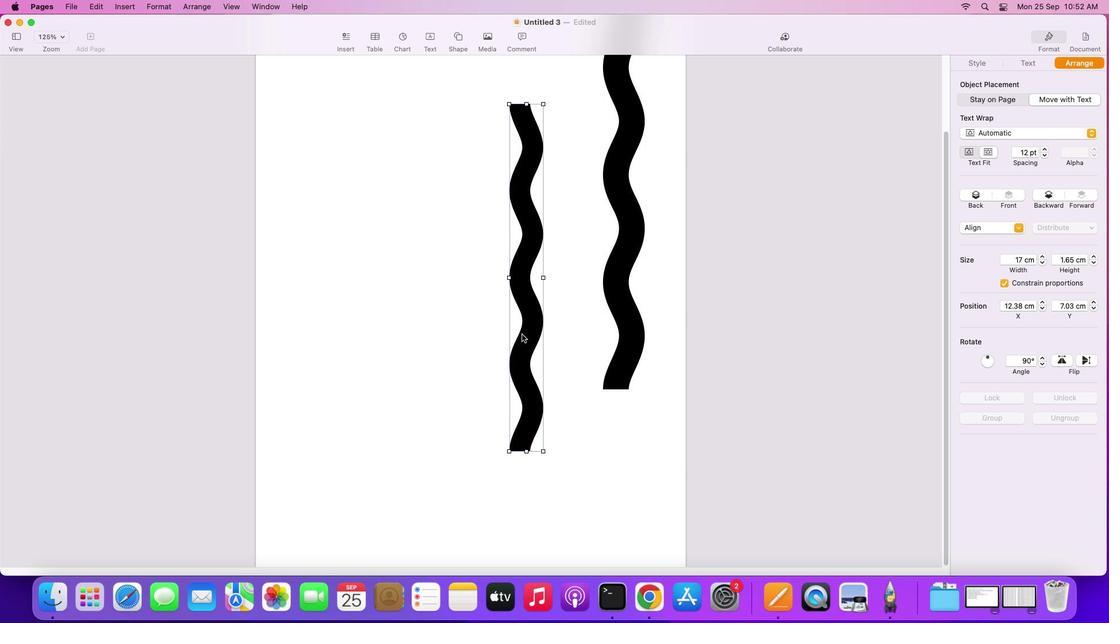 
Action: Mouse scrolled (492, 334) with delta (285, -4)
Screenshot: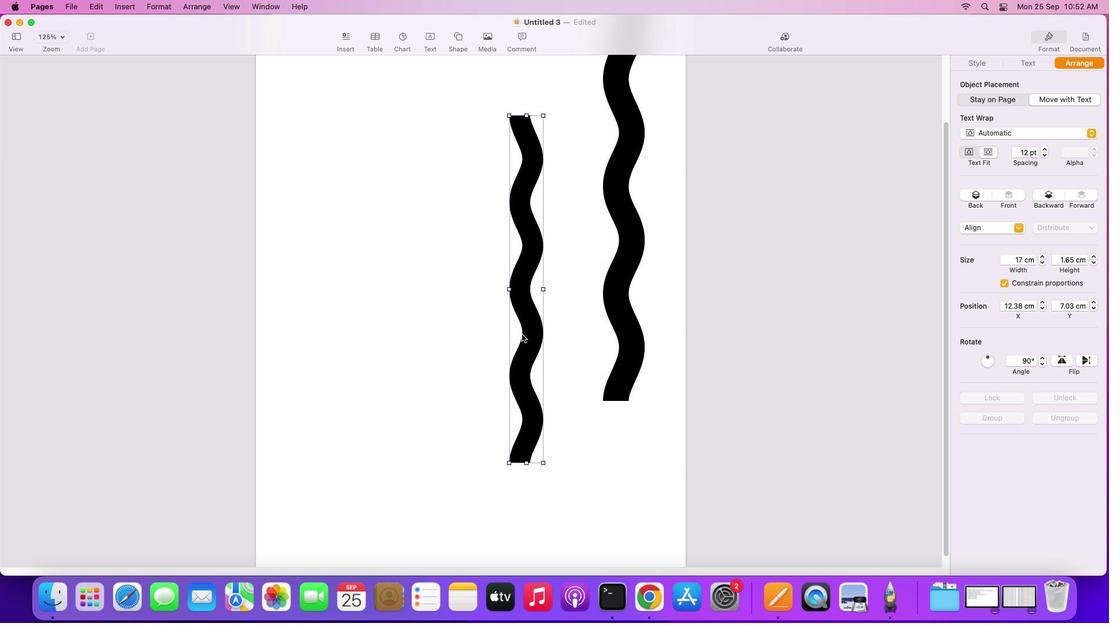 
Action: Mouse scrolled (492, 334) with delta (285, -2)
Screenshot: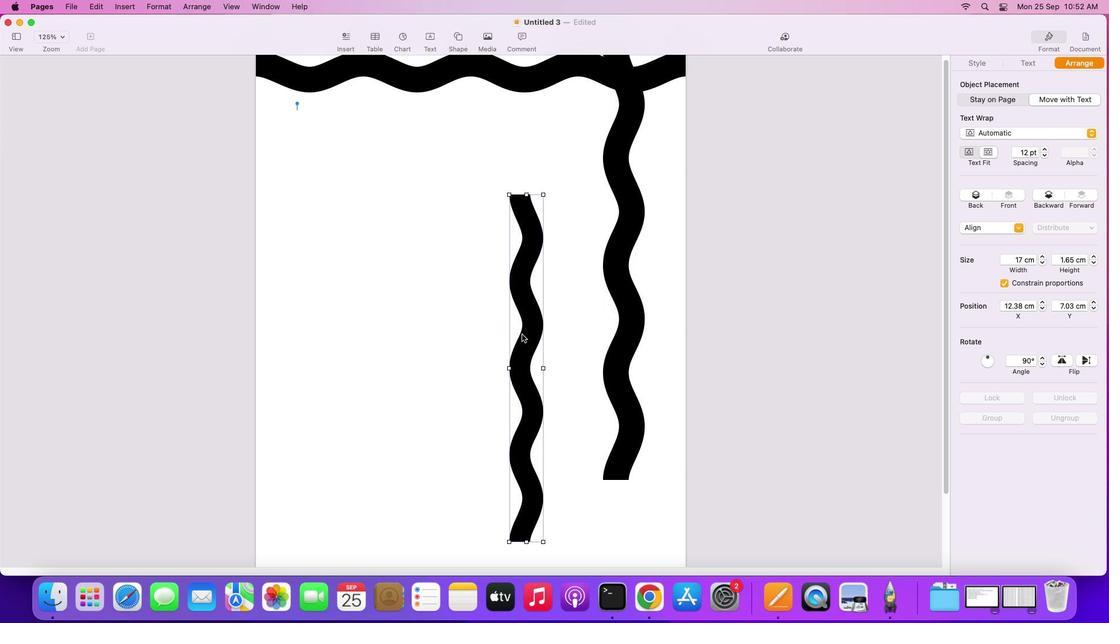 
Action: Mouse scrolled (492, 334) with delta (285, -2)
Screenshot: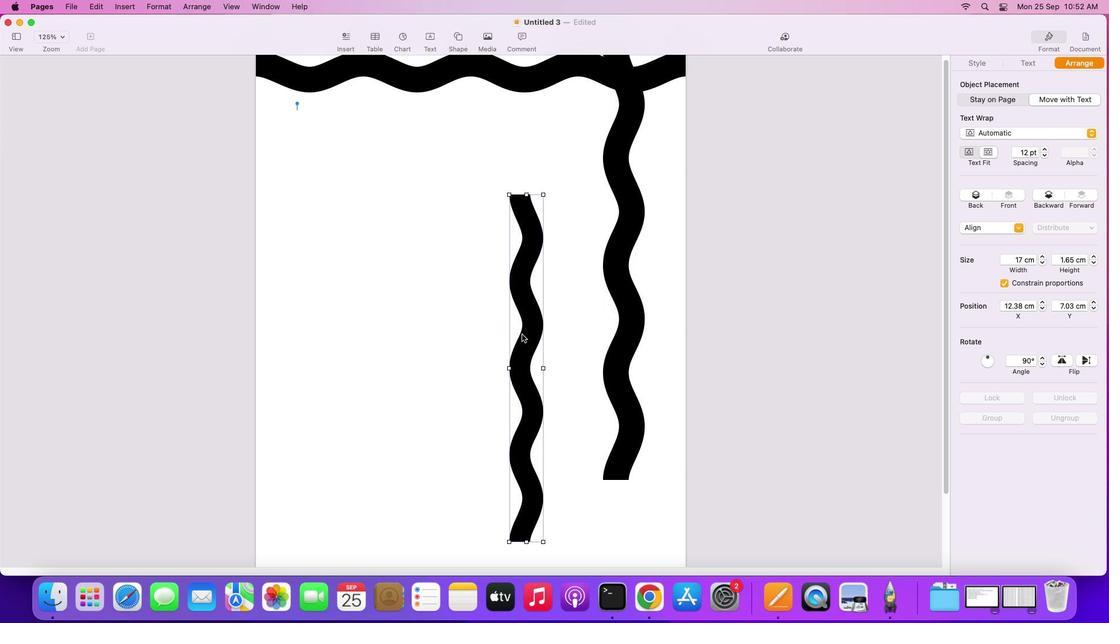 
Action: Mouse scrolled (492, 334) with delta (285, 0)
Screenshot: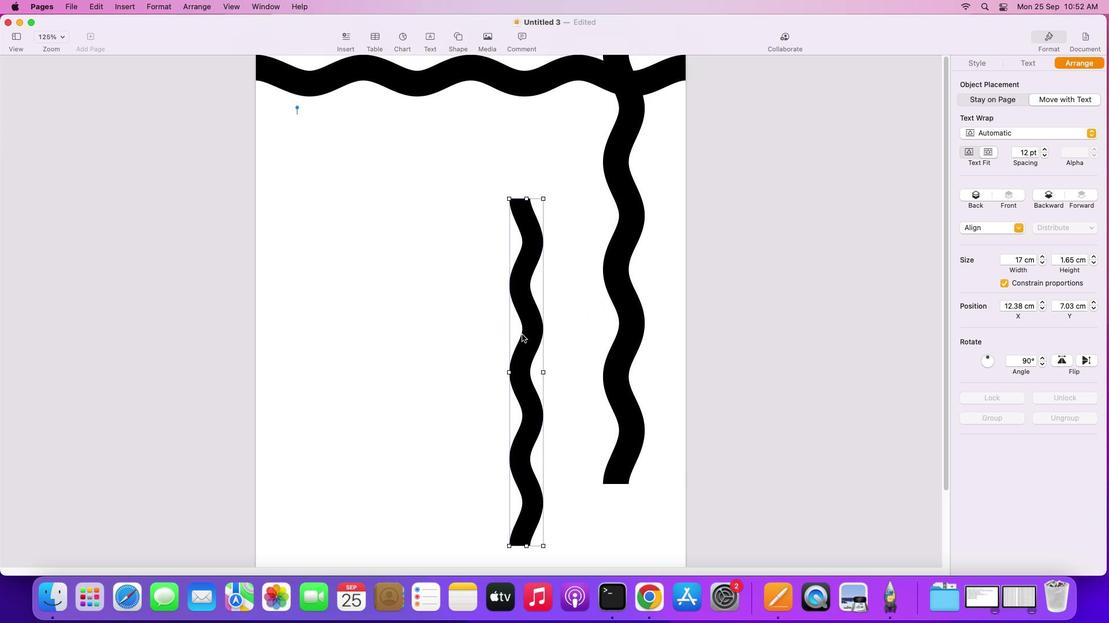
Action: Mouse scrolled (492, 334) with delta (285, 0)
Screenshot: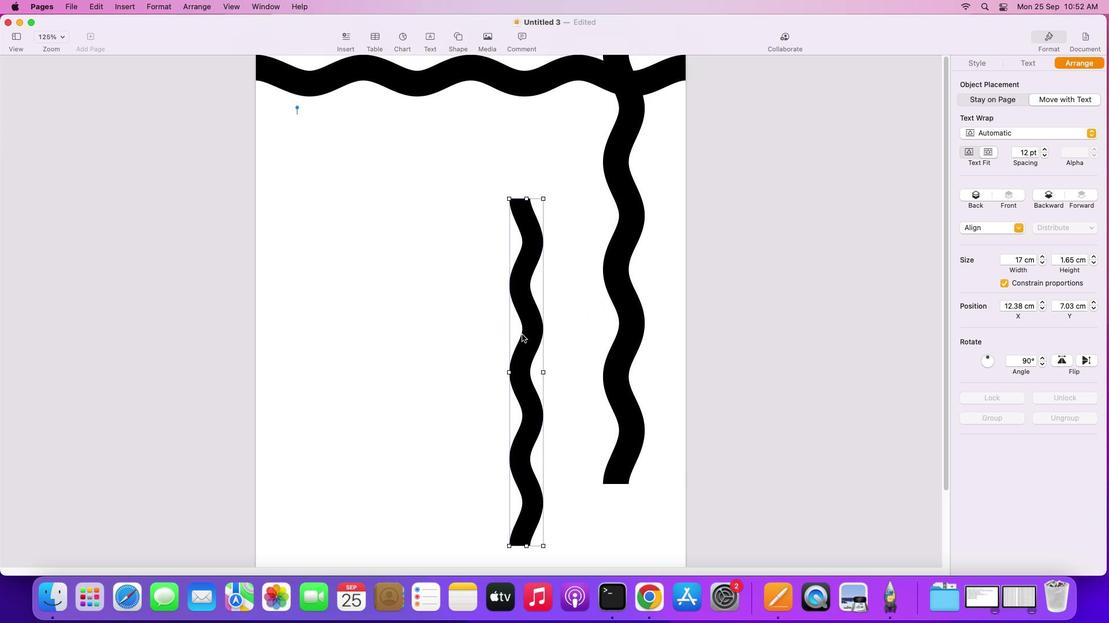 
Action: Mouse scrolled (492, 334) with delta (285, 0)
Screenshot: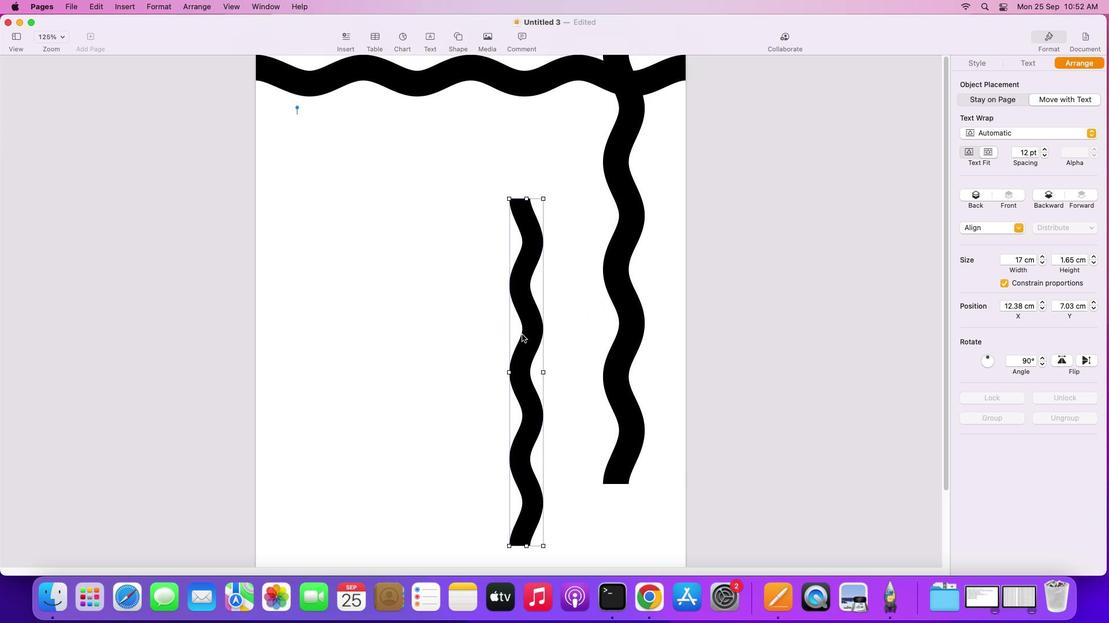 
Action: Mouse scrolled (492, 334) with delta (285, 0)
Screenshot: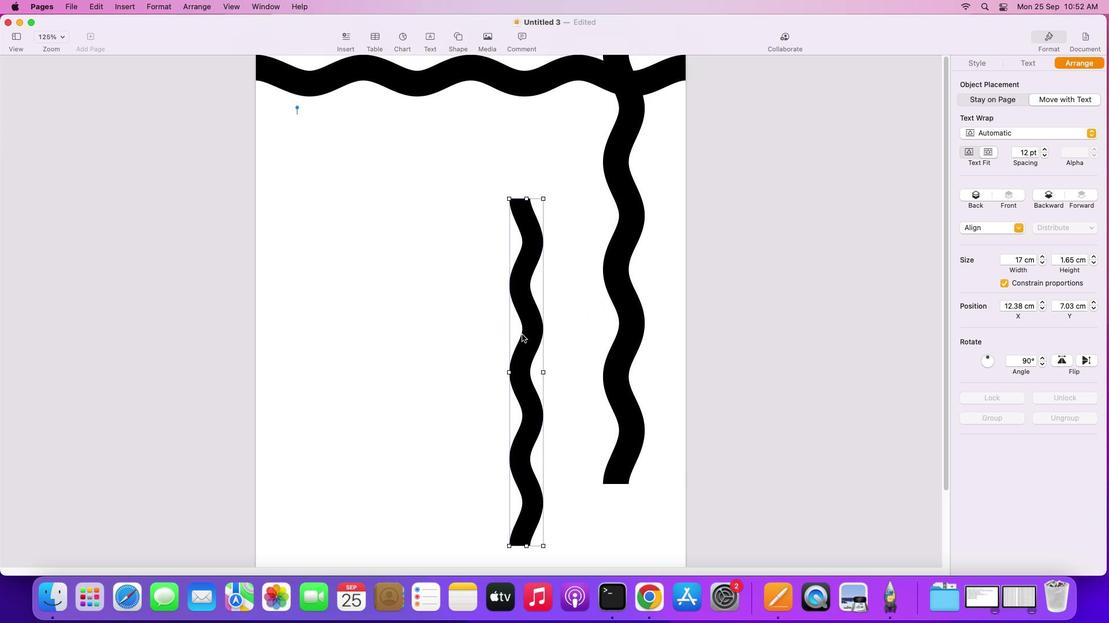 
Action: Mouse moved to (492, 332)
Screenshot: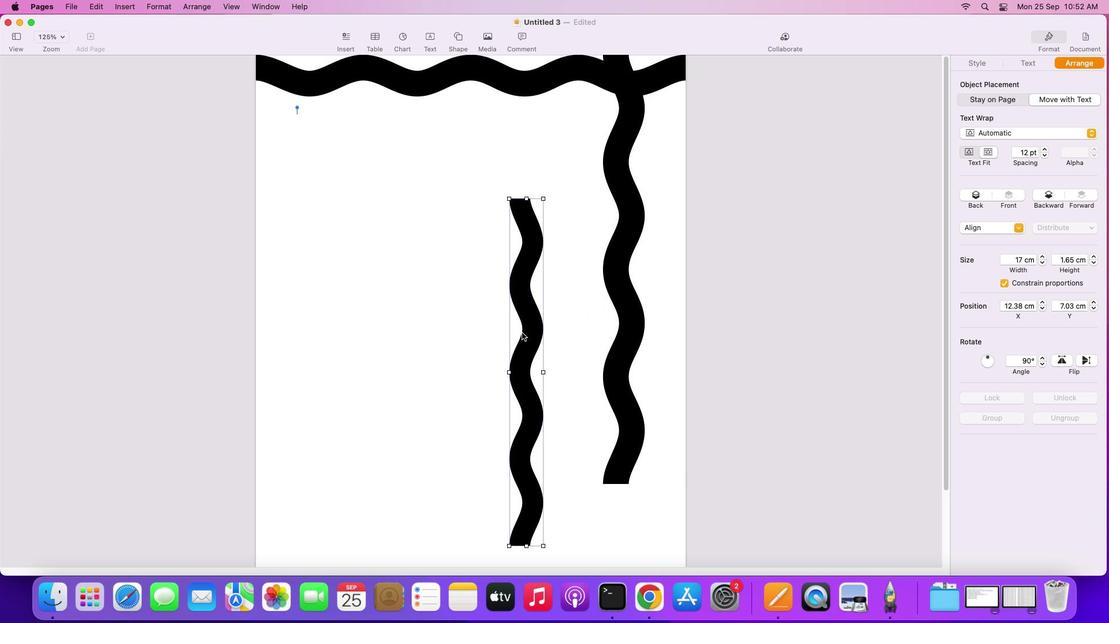 
Action: Mouse scrolled (492, 332) with delta (285, -2)
Screenshot: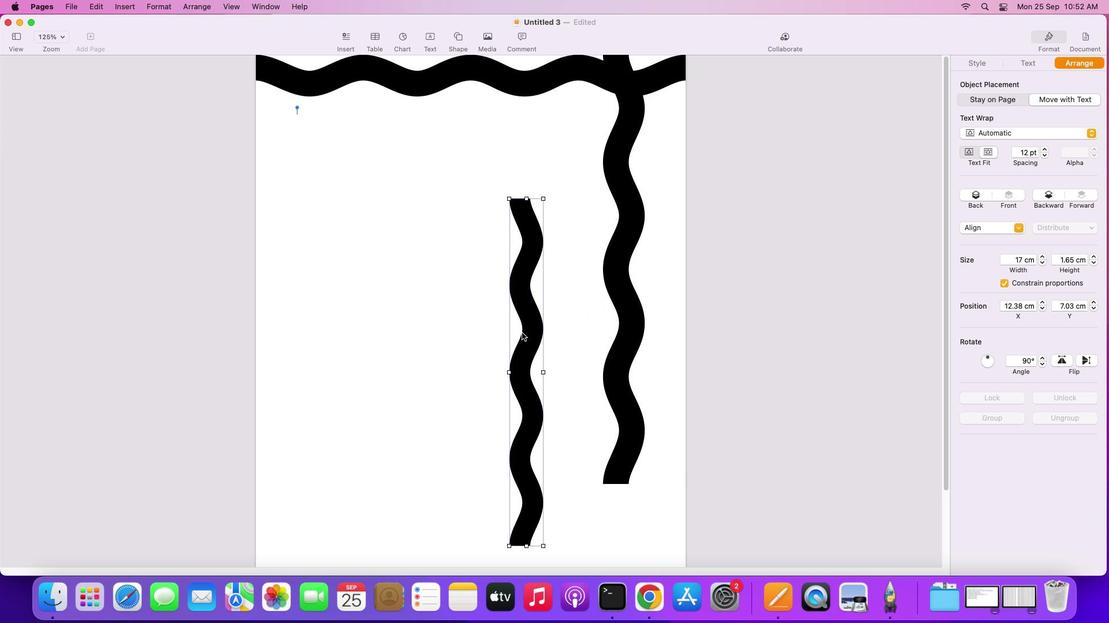 
Action: Mouse scrolled (492, 332) with delta (285, -2)
Screenshot: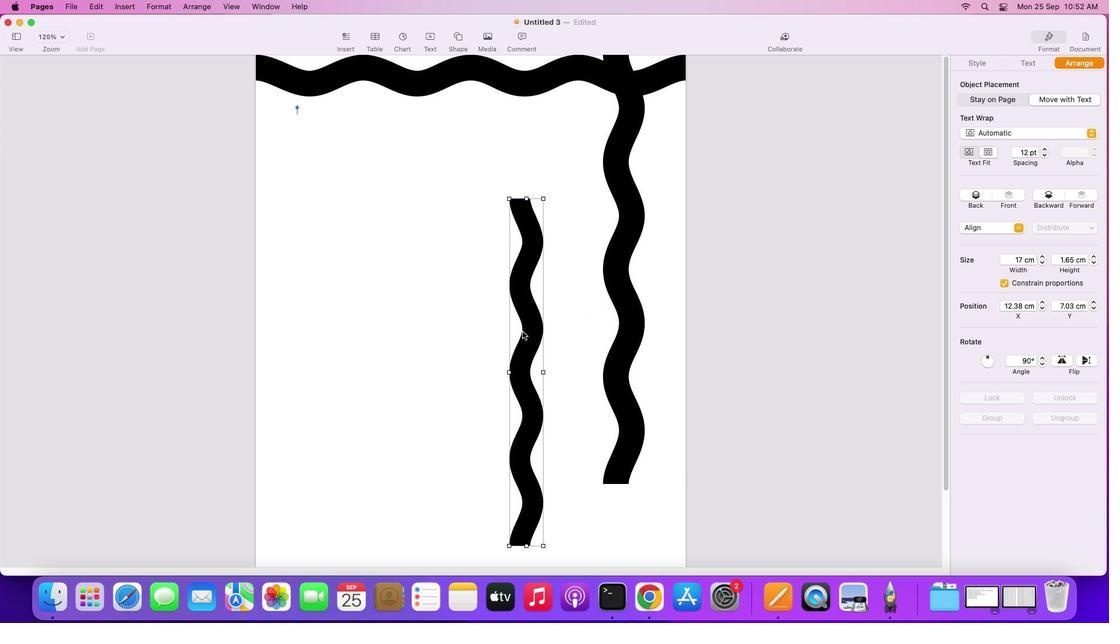 
Action: Mouse scrolled (492, 332) with delta (285, -1)
Screenshot: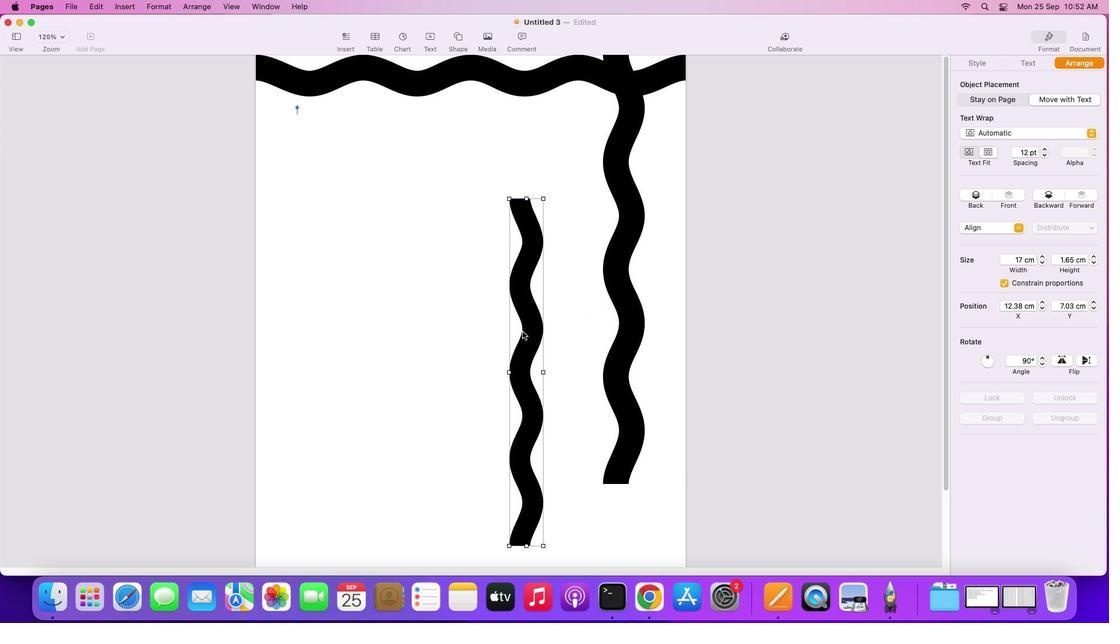 
Action: Mouse scrolled (492, 332) with delta (285, 0)
Screenshot: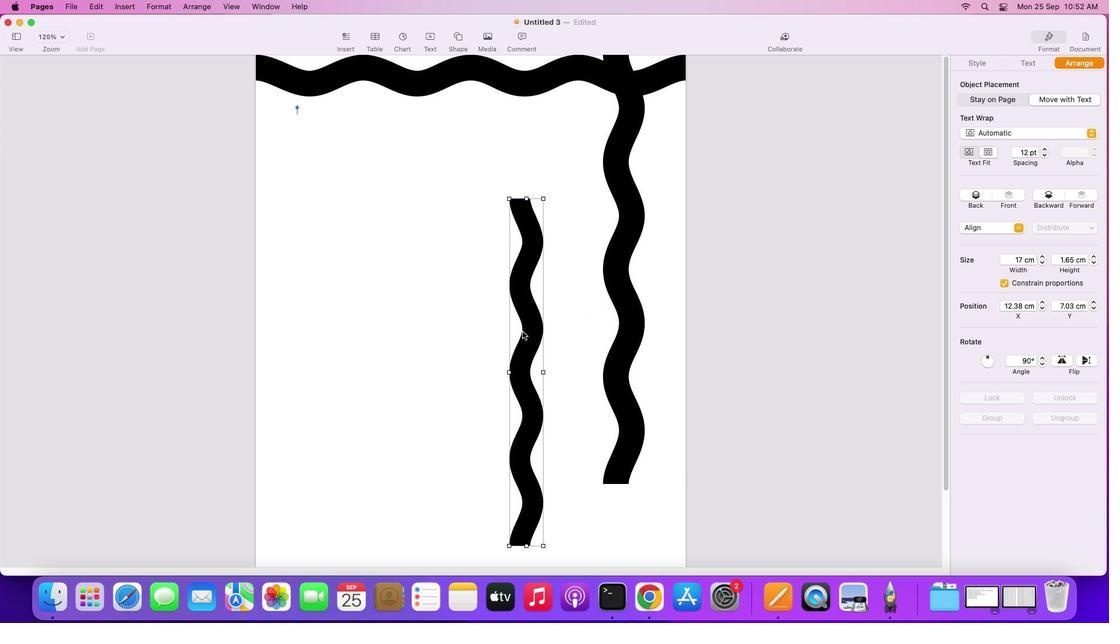 
Action: Mouse scrolled (492, 332) with delta (285, 0)
Screenshot: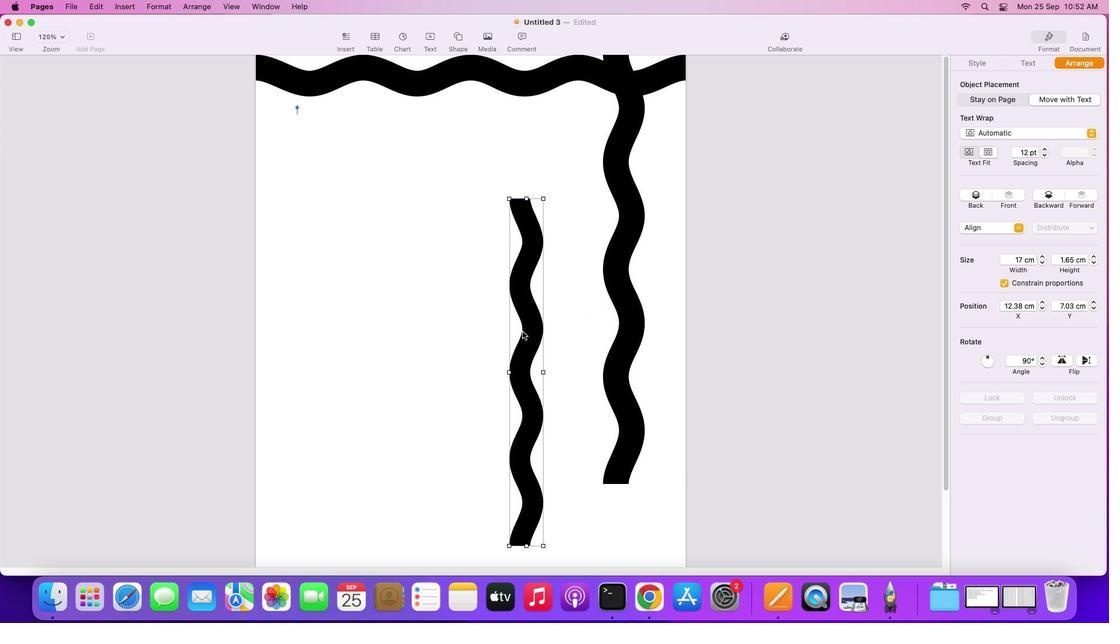 
Action: Mouse scrolled (492, 332) with delta (285, 0)
Screenshot: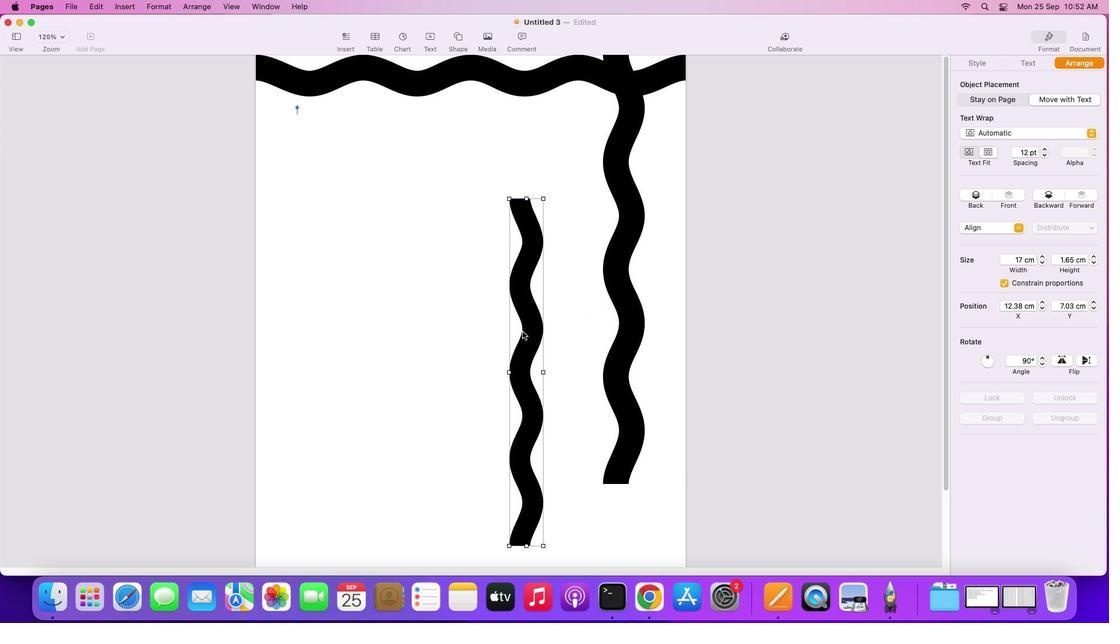 
Action: Mouse scrolled (492, 332) with delta (285, 0)
Screenshot: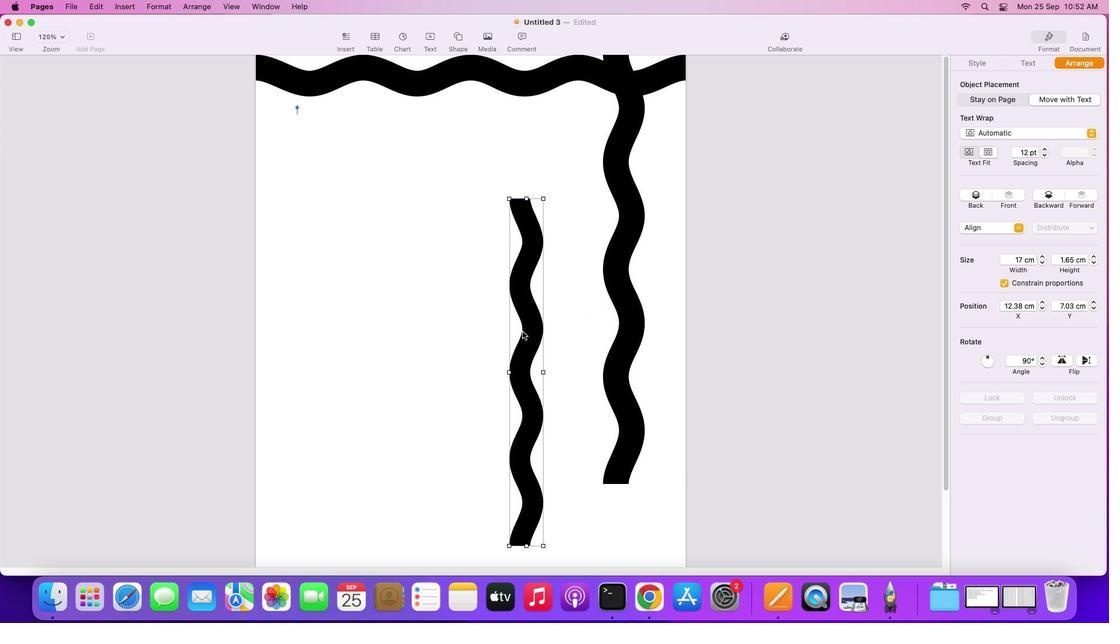 
Action: Mouse moved to (491, 318)
Screenshot: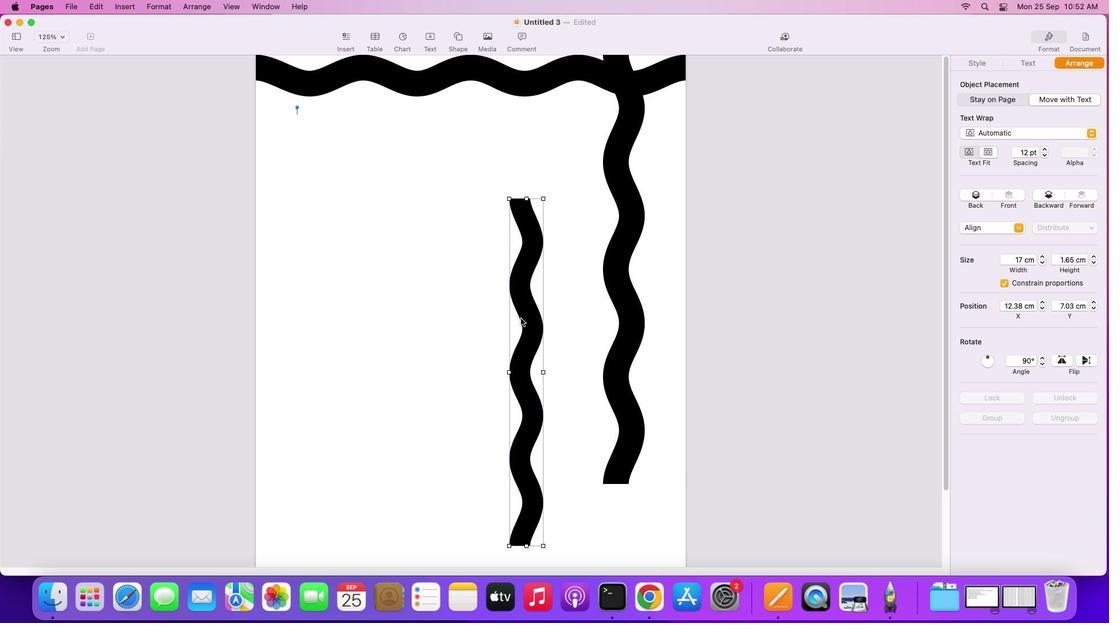 
Action: Mouse pressed left at (491, 318)
Screenshot: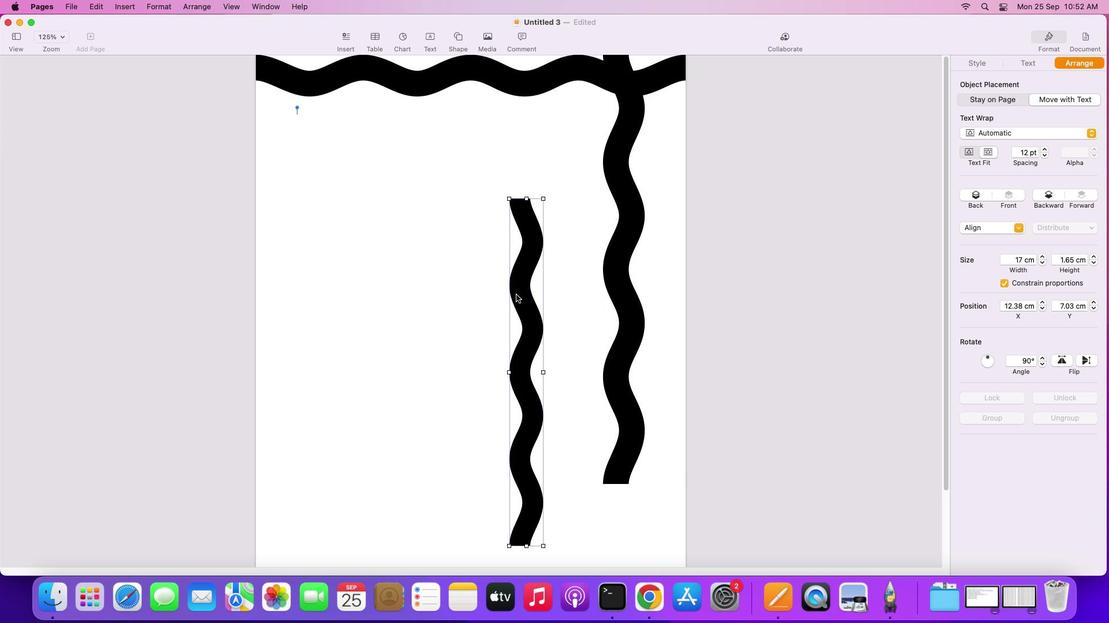 
Action: Mouse moved to (511, 171)
Screenshot: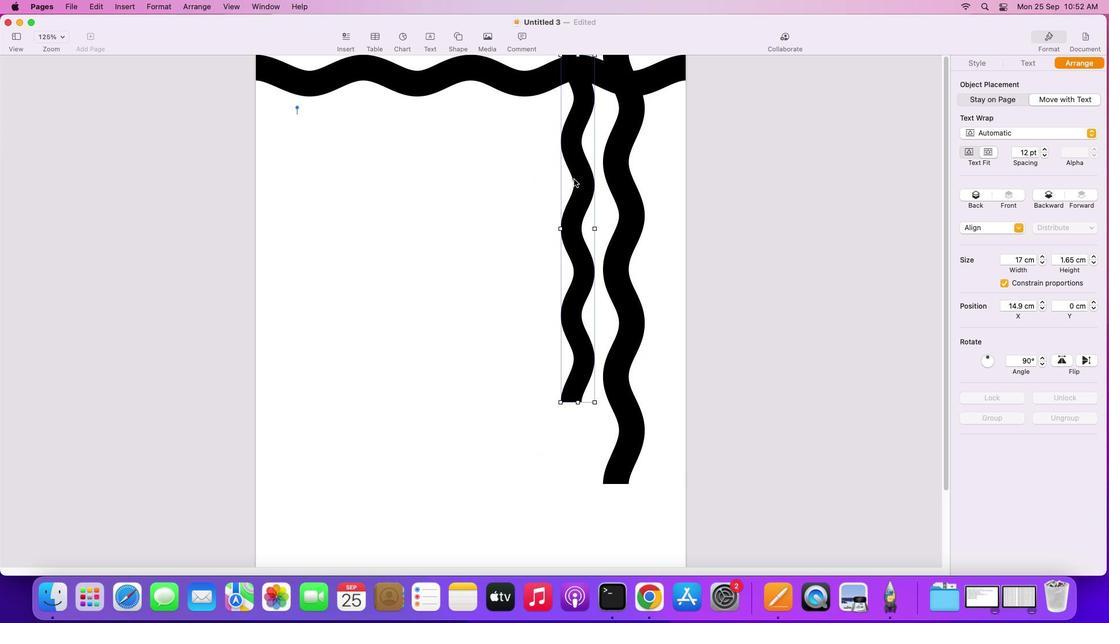 
Action: Mouse scrolled (511, 171) with delta (285, -2)
Screenshot: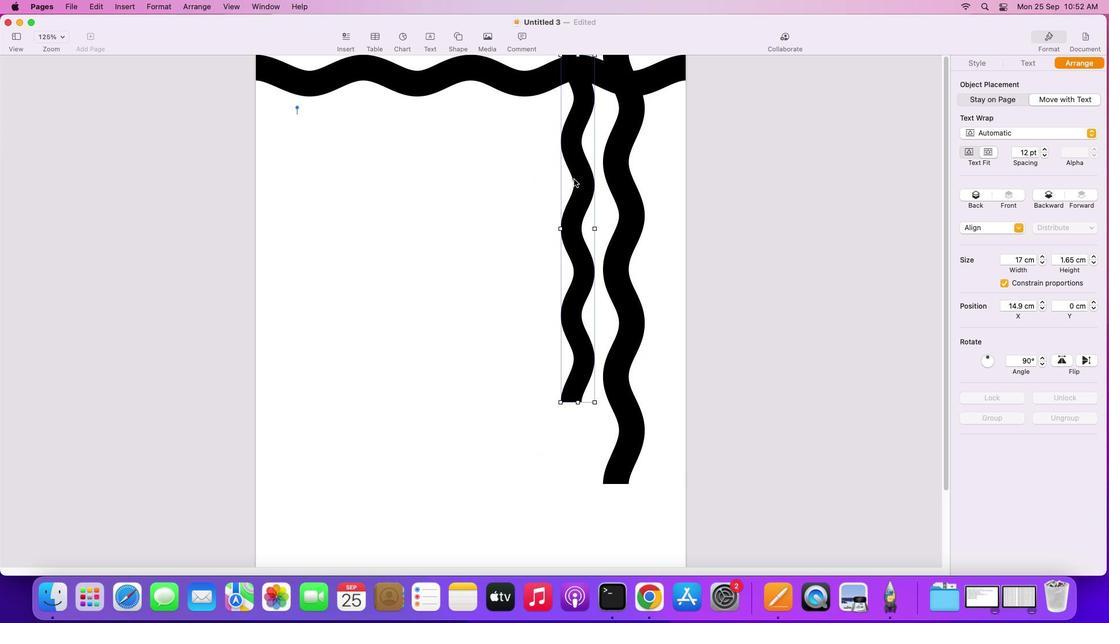 
Action: Mouse moved to (511, 171)
Screenshot: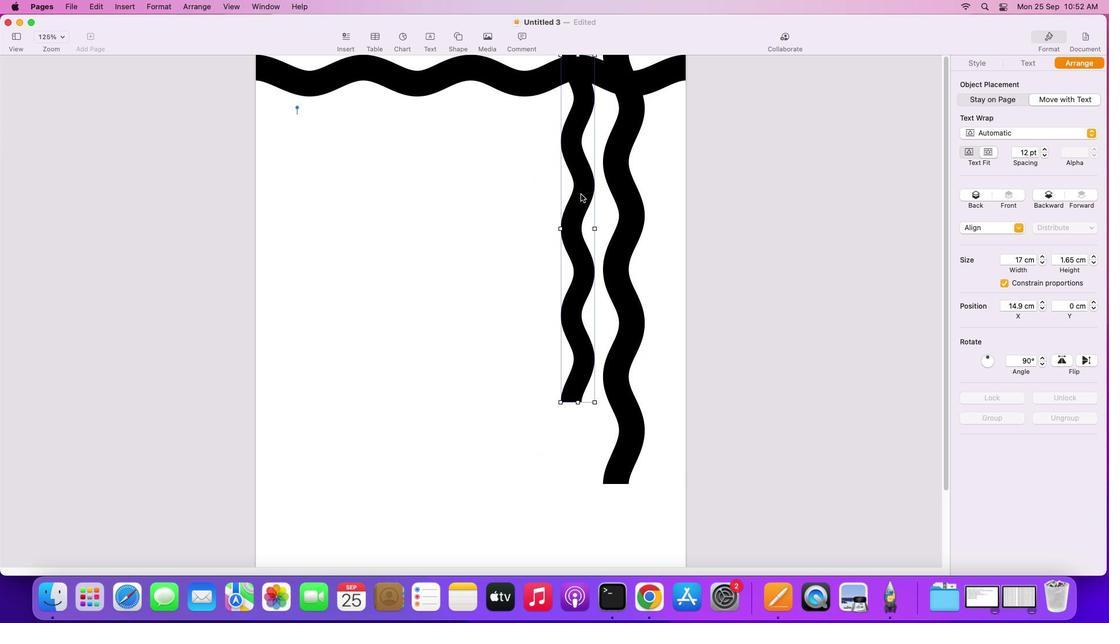 
Action: Mouse scrolled (511, 171) with delta (285, -2)
Screenshot: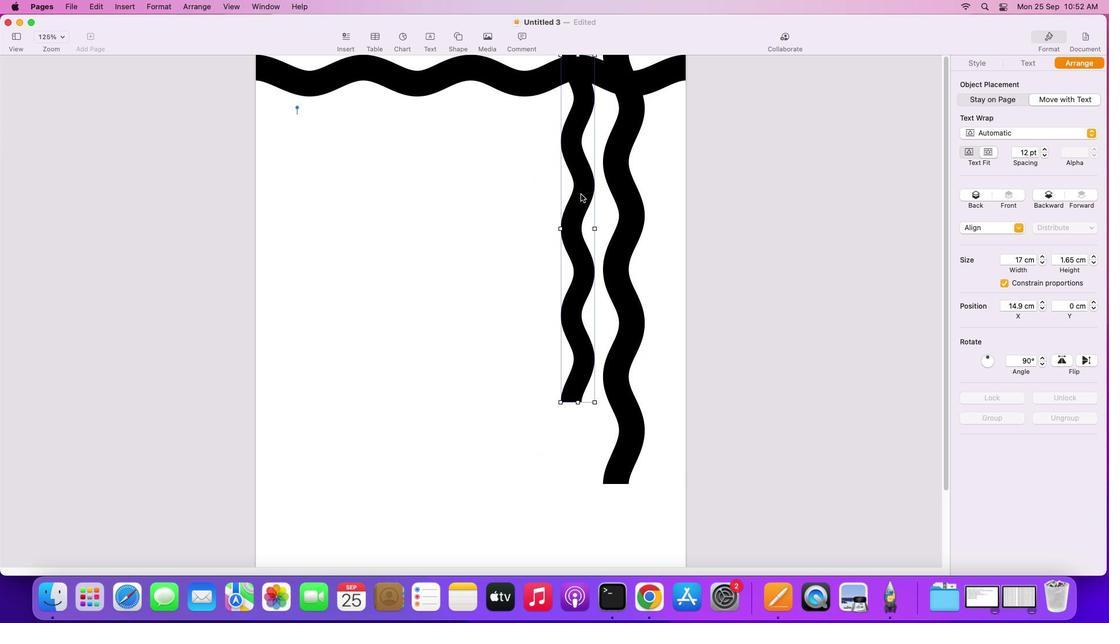 
Action: Mouse scrolled (511, 171) with delta (285, -1)
Screenshot: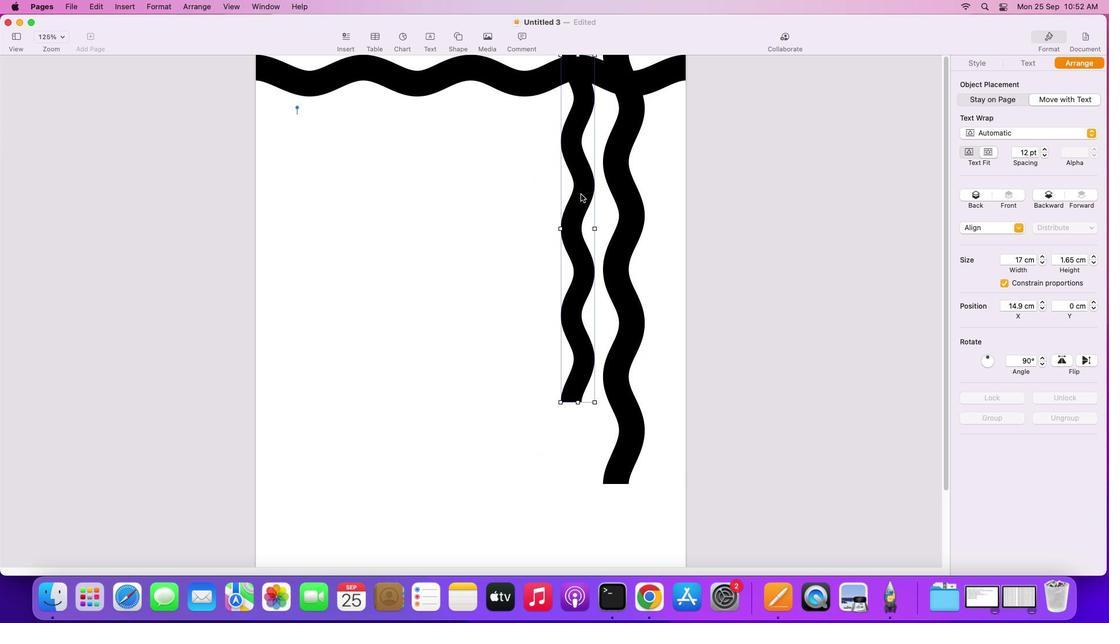 
Action: Mouse scrolled (511, 171) with delta (285, 0)
Screenshot: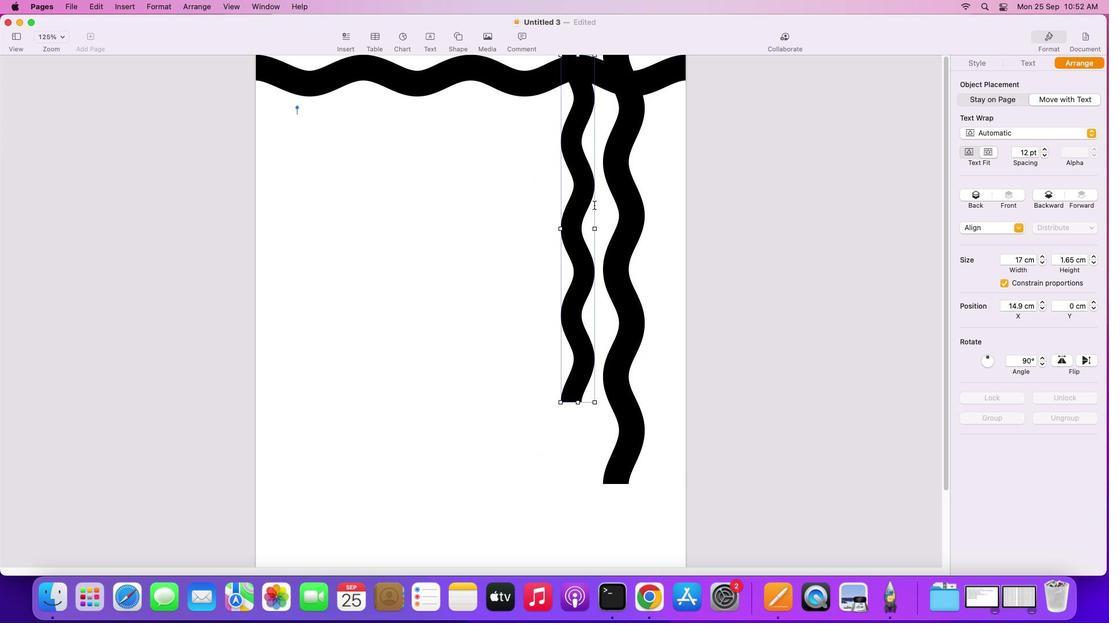 
Action: Mouse scrolled (511, 171) with delta (285, 0)
Screenshot: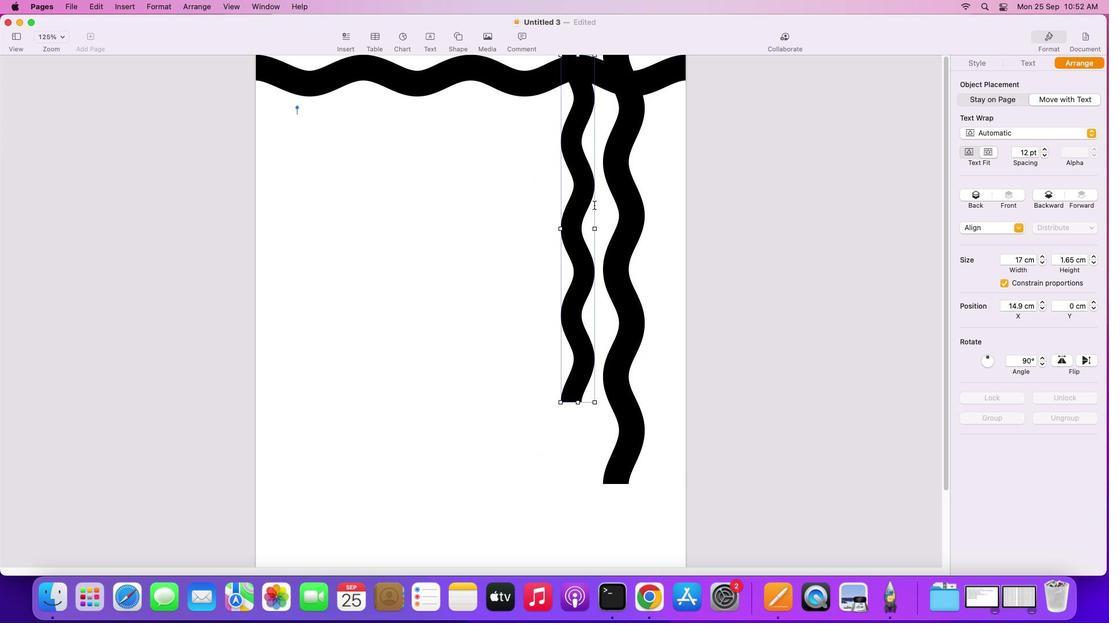 
Action: Mouse scrolled (511, 171) with delta (285, 0)
Screenshot: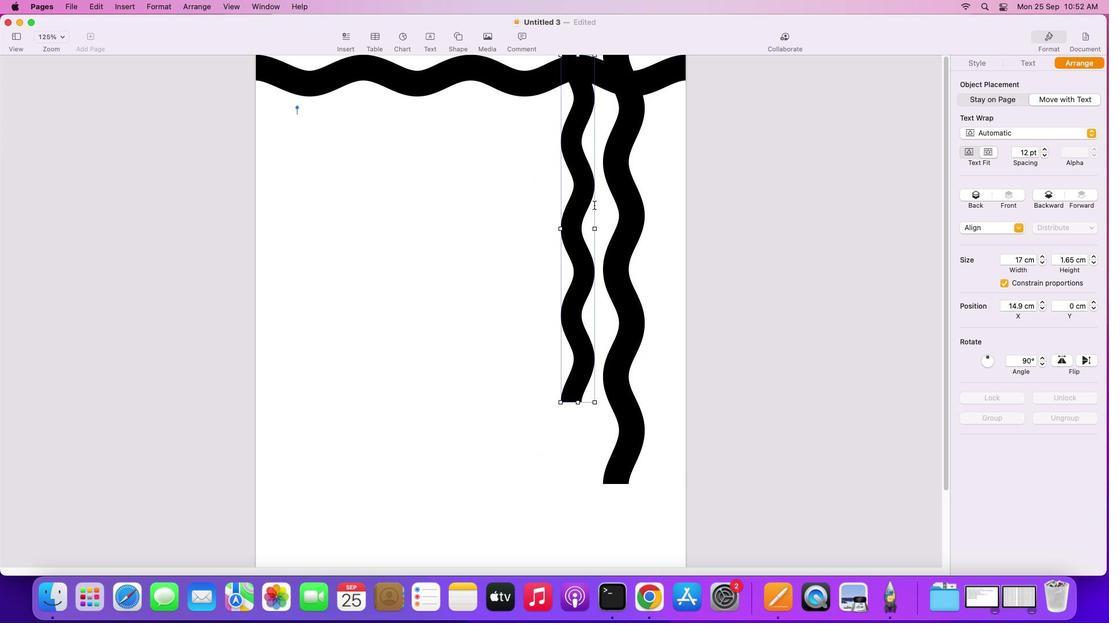 
Action: Mouse moved to (511, 171)
Screenshot: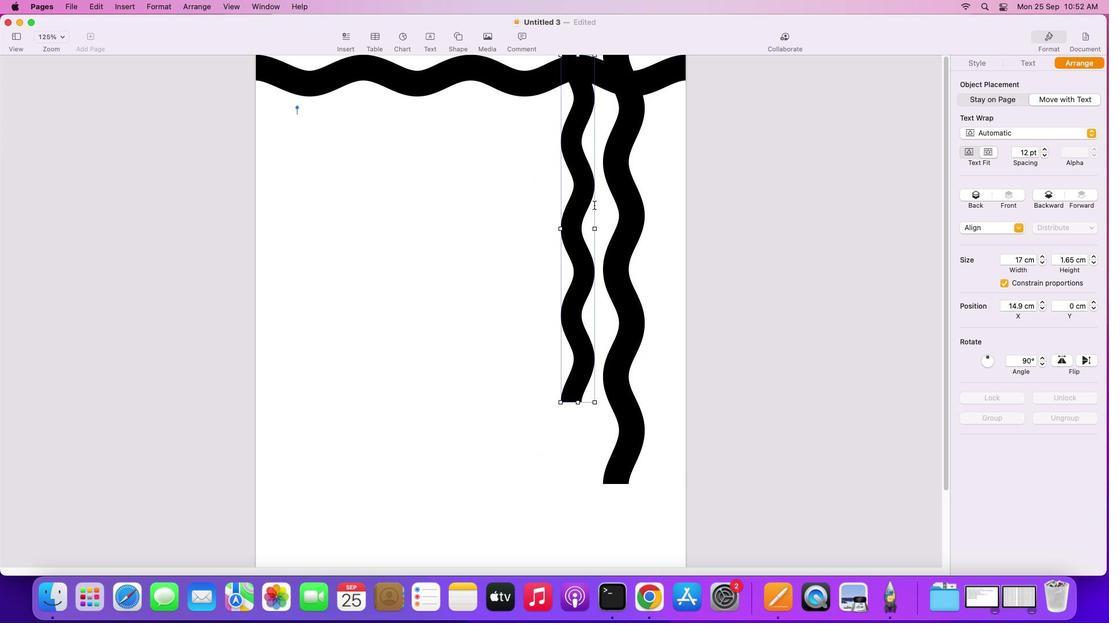 
Action: Mouse scrolled (511, 171) with delta (285, 0)
Screenshot: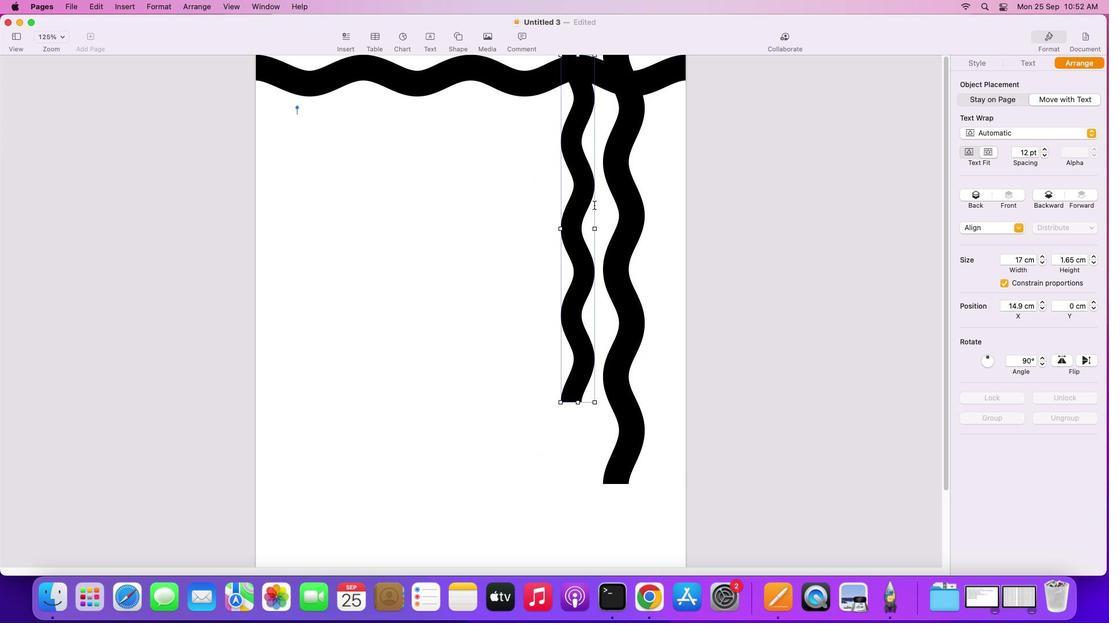 
Action: Mouse moved to (534, 185)
Screenshot: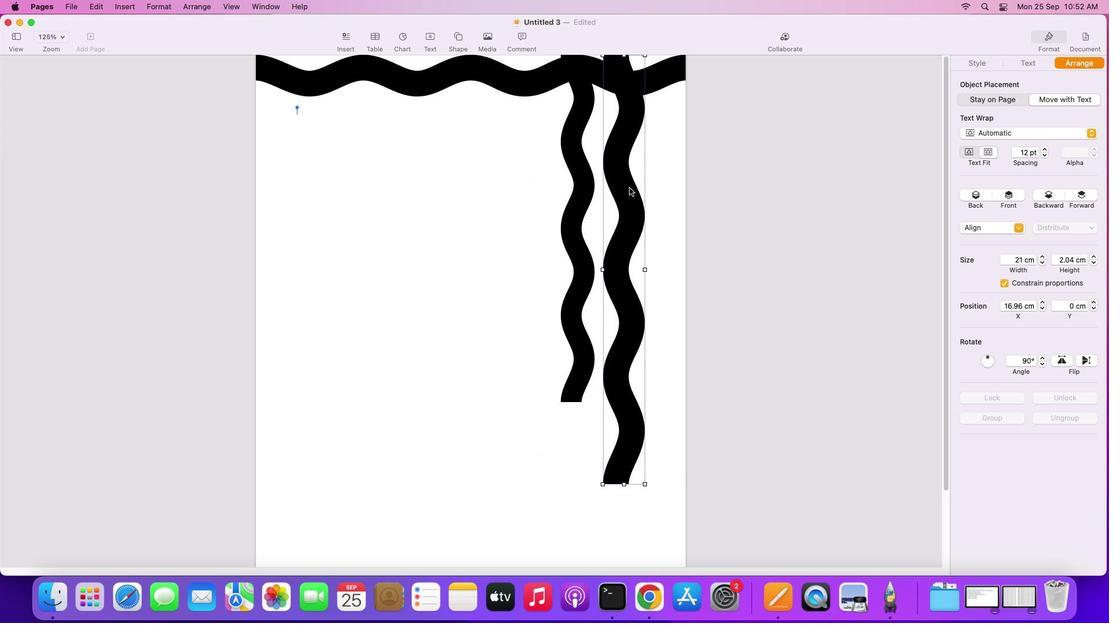 
Action: Mouse pressed left at (534, 185)
Screenshot: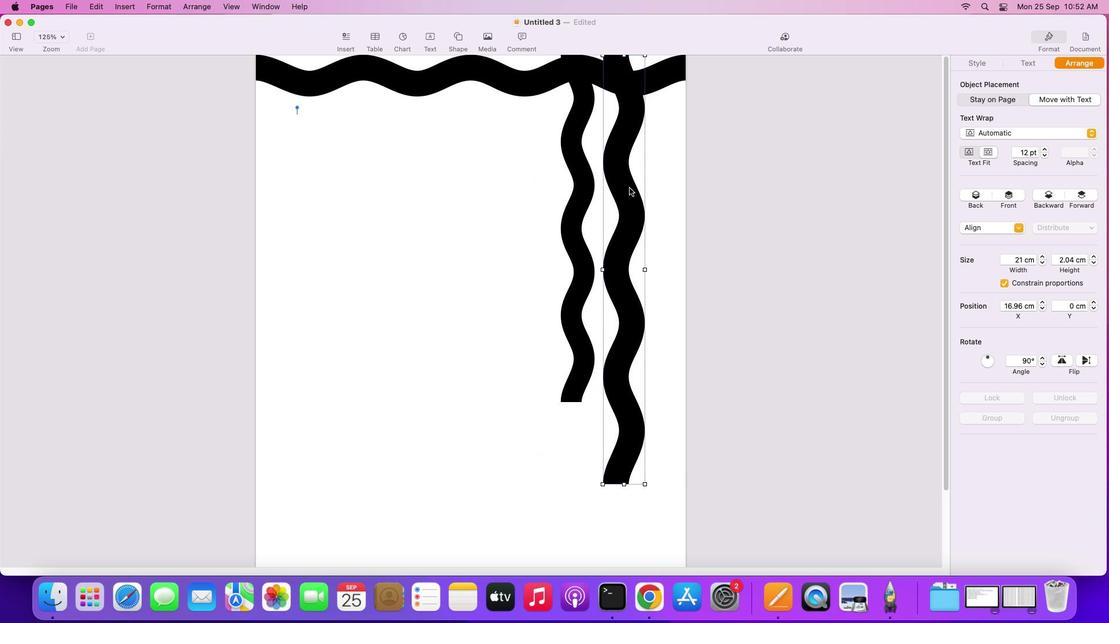 
Action: Mouse moved to (534, 187)
Screenshot: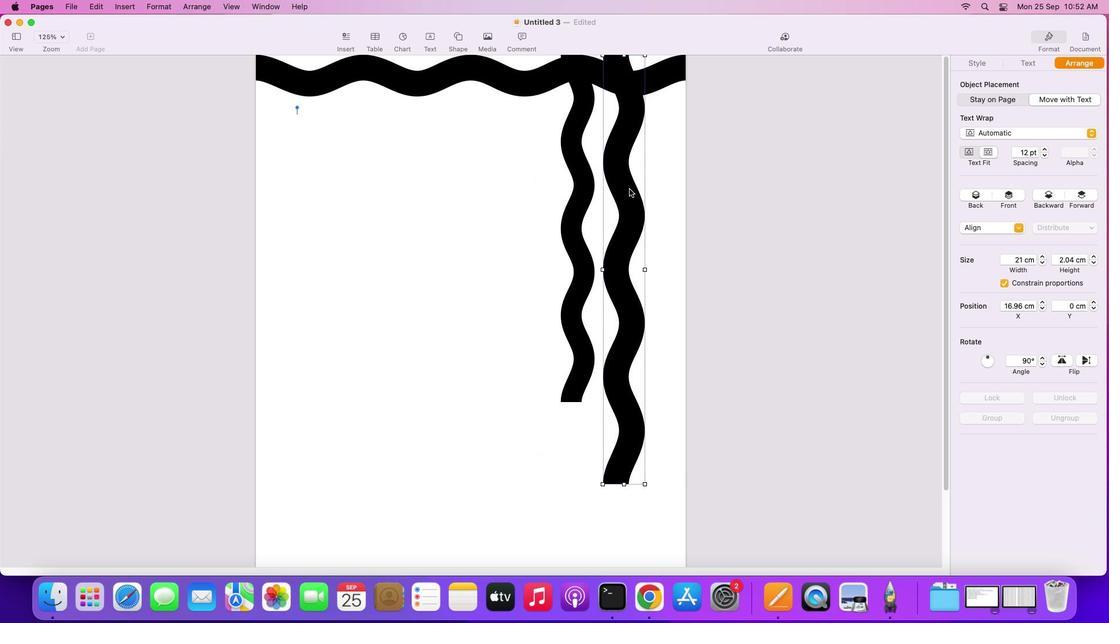 
Action: Key pressed Key.alt
Screenshot: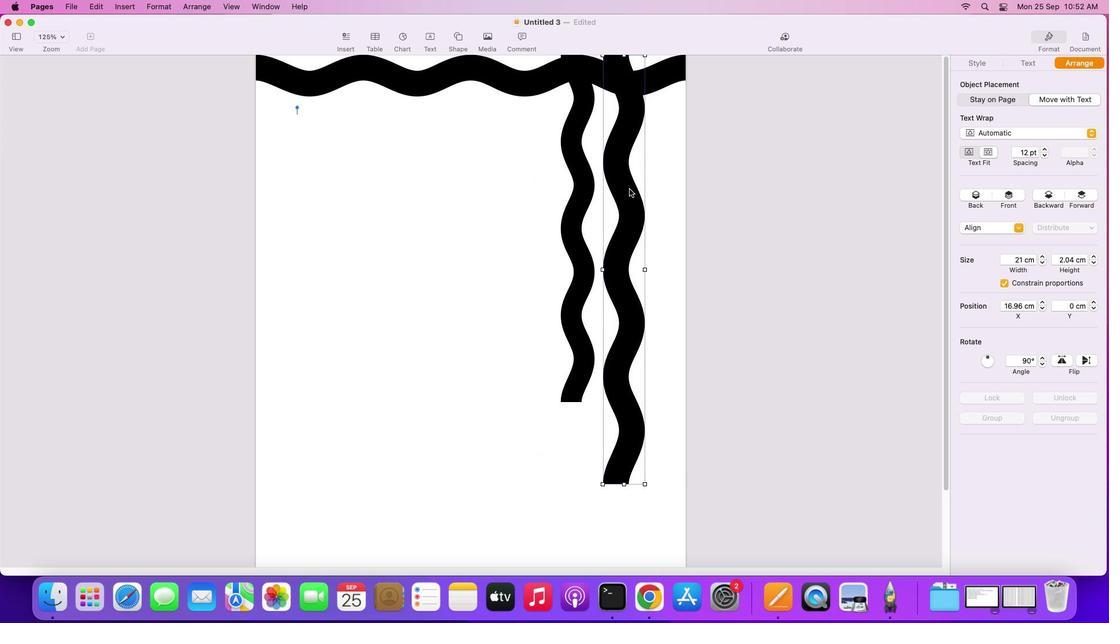 
Action: Mouse pressed left at (534, 187)
Screenshot: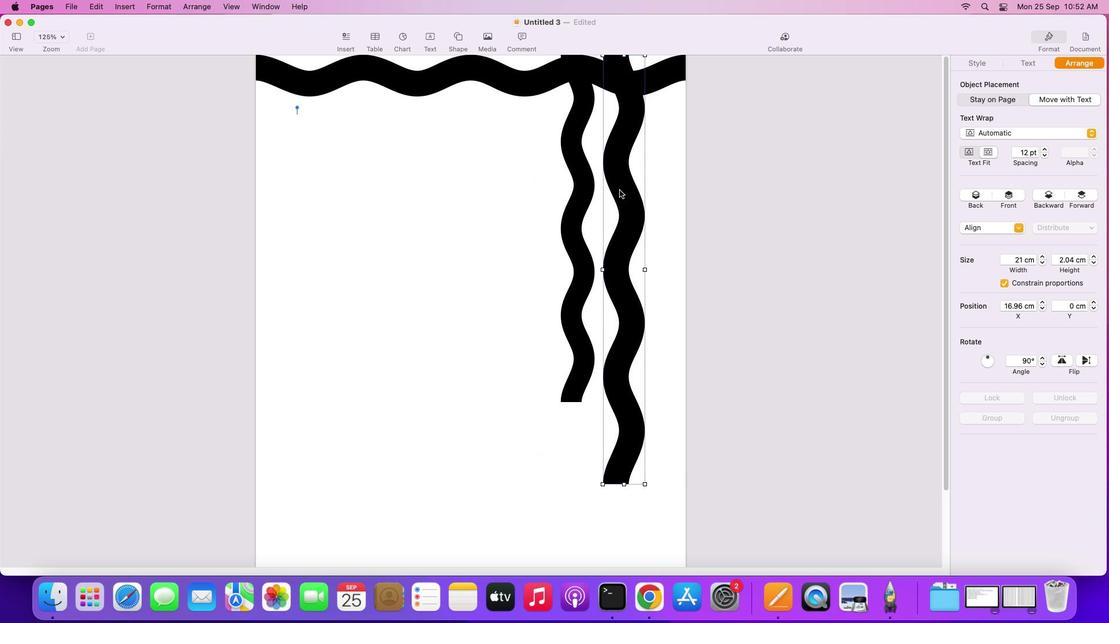 
Action: Mouse moved to (451, 197)
Screenshot: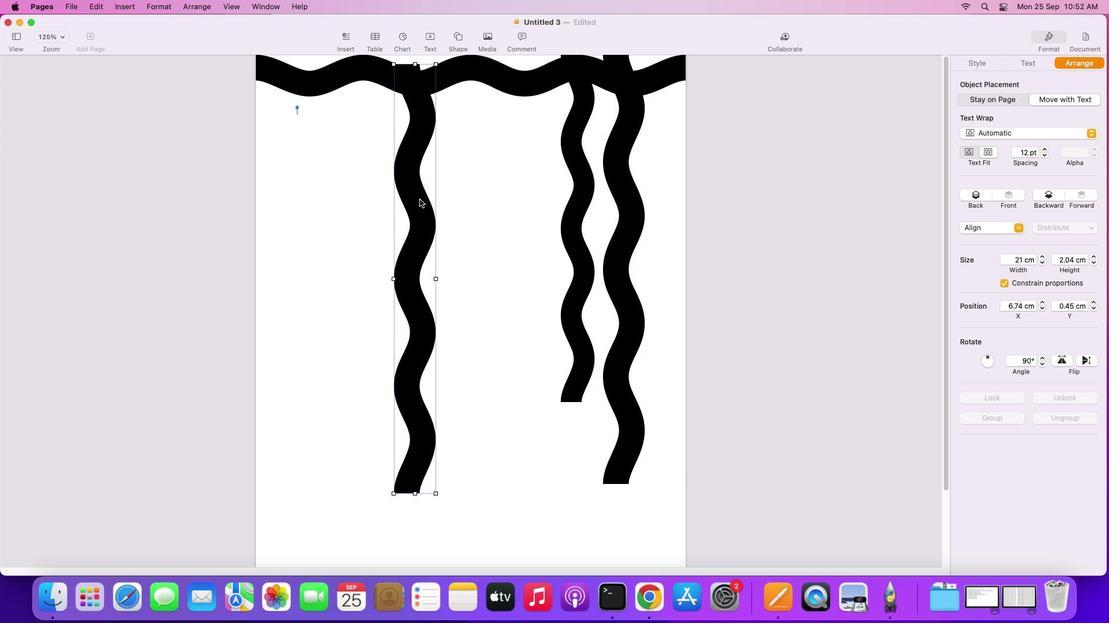 
Action: Mouse scrolled (451, 197) with delta (285, -2)
Screenshot: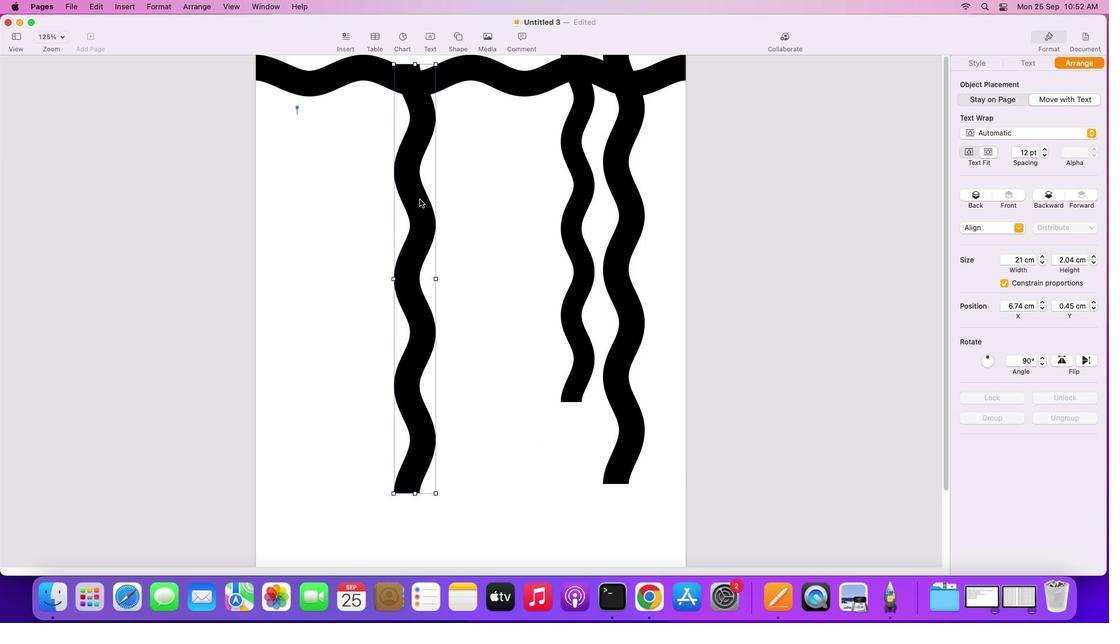 
Action: Mouse scrolled (451, 197) with delta (285, -2)
Screenshot: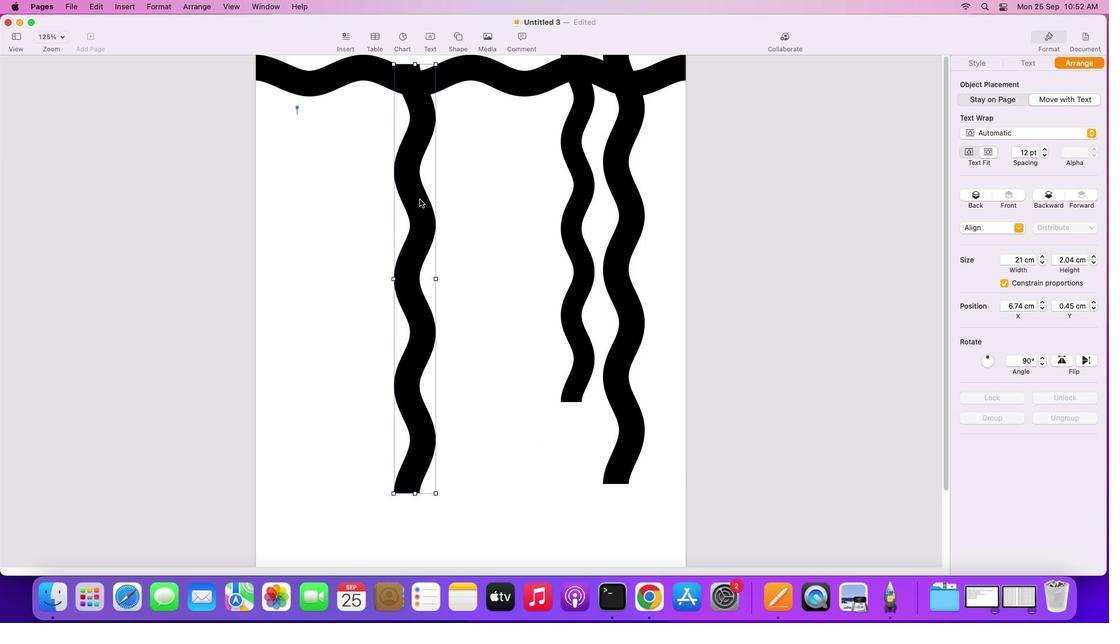 
Action: Mouse scrolled (451, 197) with delta (285, -1)
Screenshot: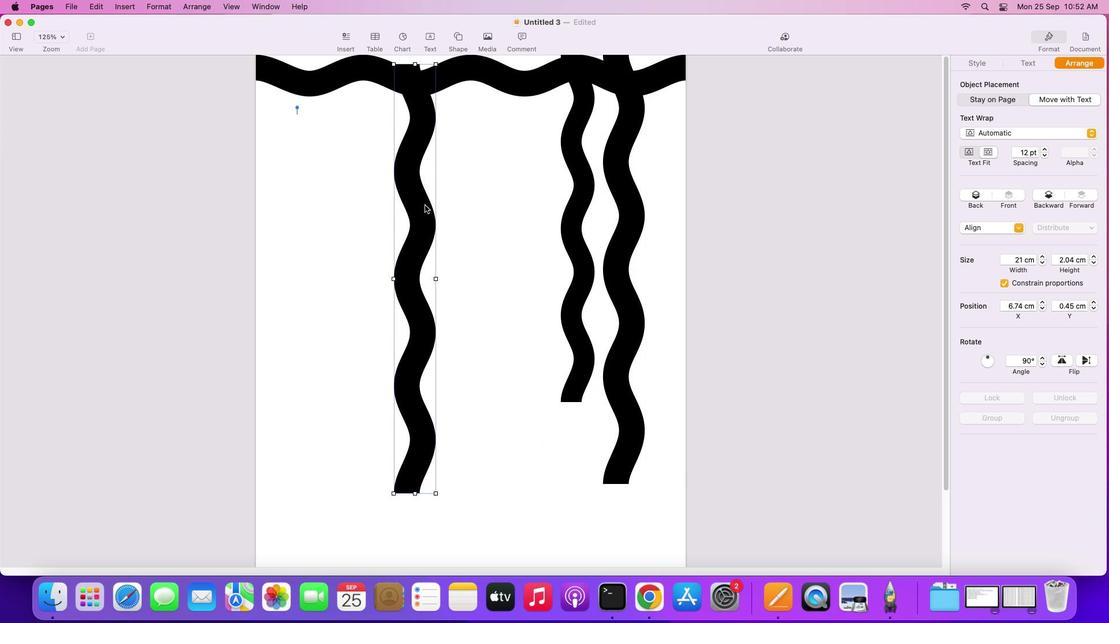 
Action: Mouse scrolled (451, 197) with delta (285, 0)
Screenshot: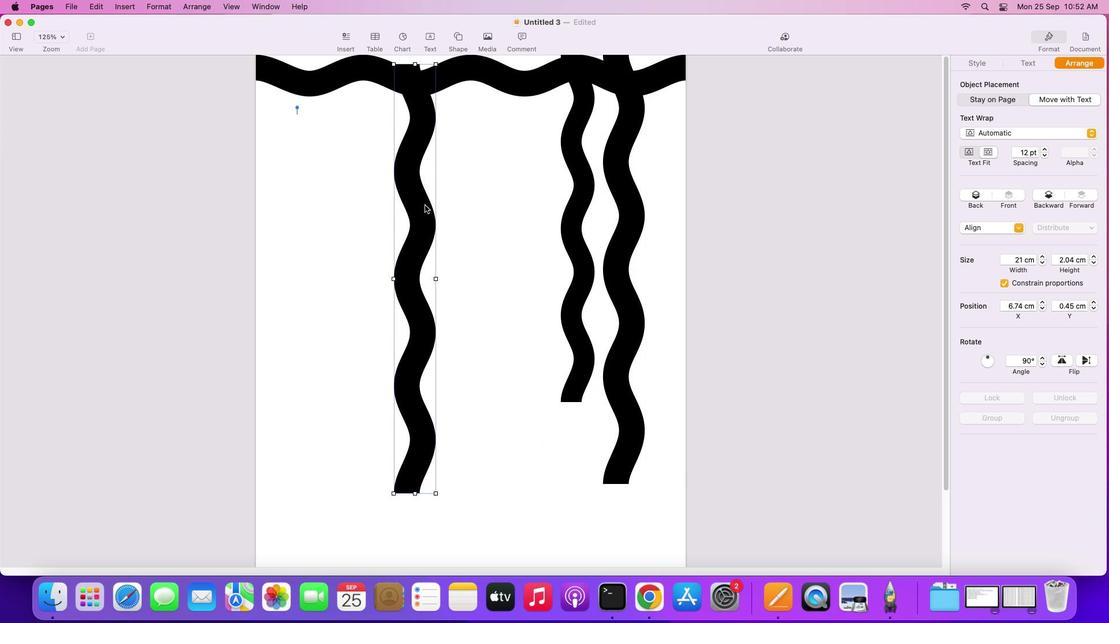 
Action: Mouse scrolled (451, 197) with delta (285, 0)
Screenshot: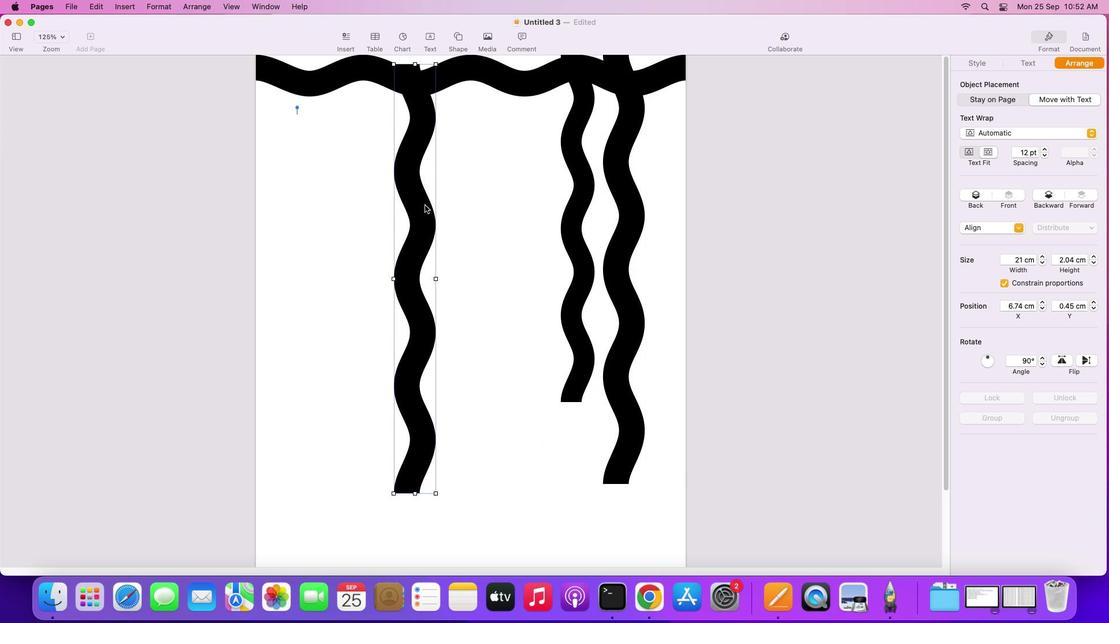
Action: Mouse scrolled (451, 197) with delta (285, 0)
Screenshot: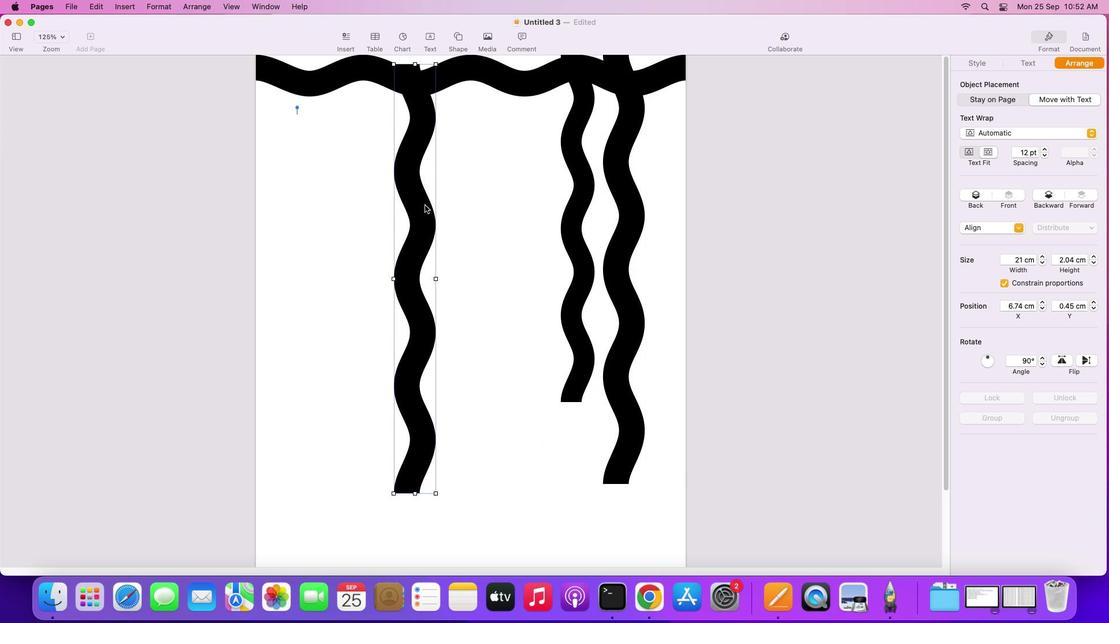 
Action: Mouse moved to (510, 220)
Screenshot: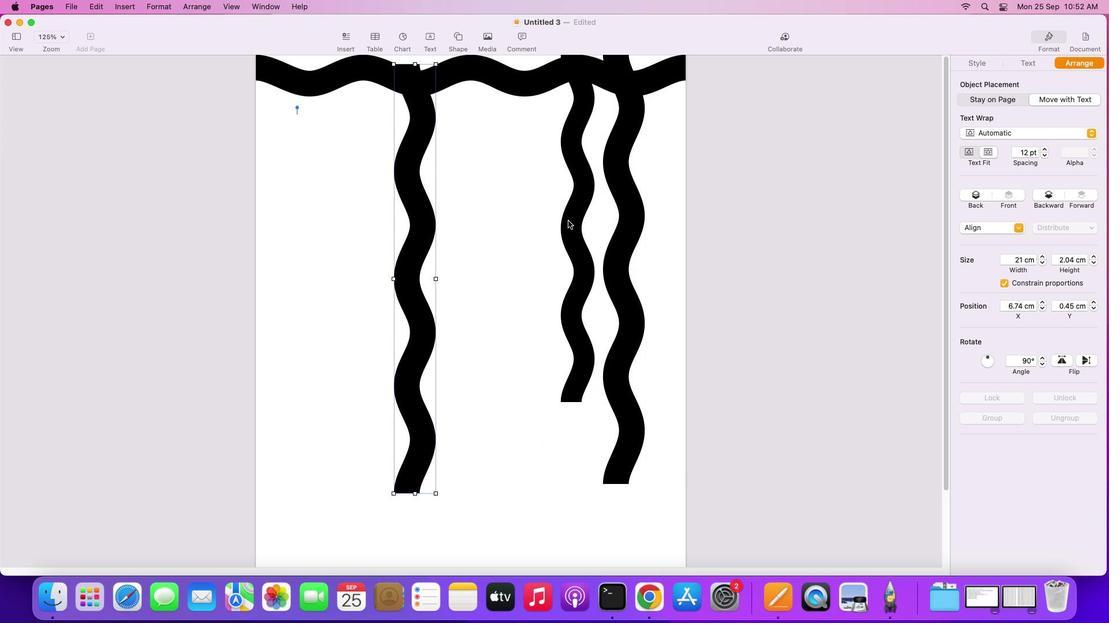 
Action: Mouse pressed left at (510, 220)
Screenshot: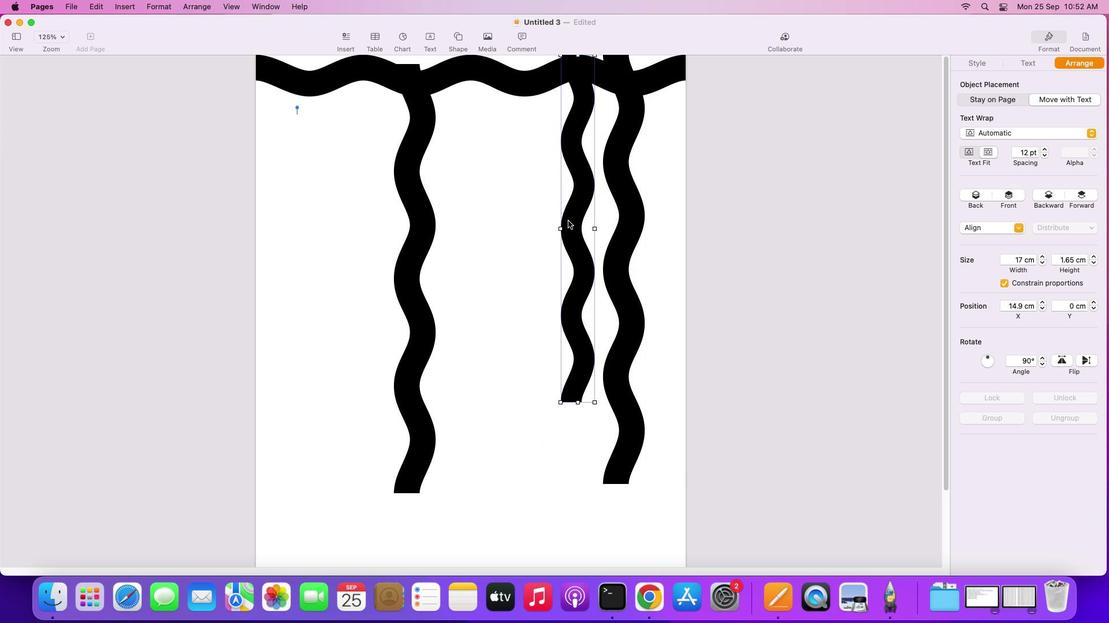 
Action: Mouse pressed right at (510, 220)
Screenshot: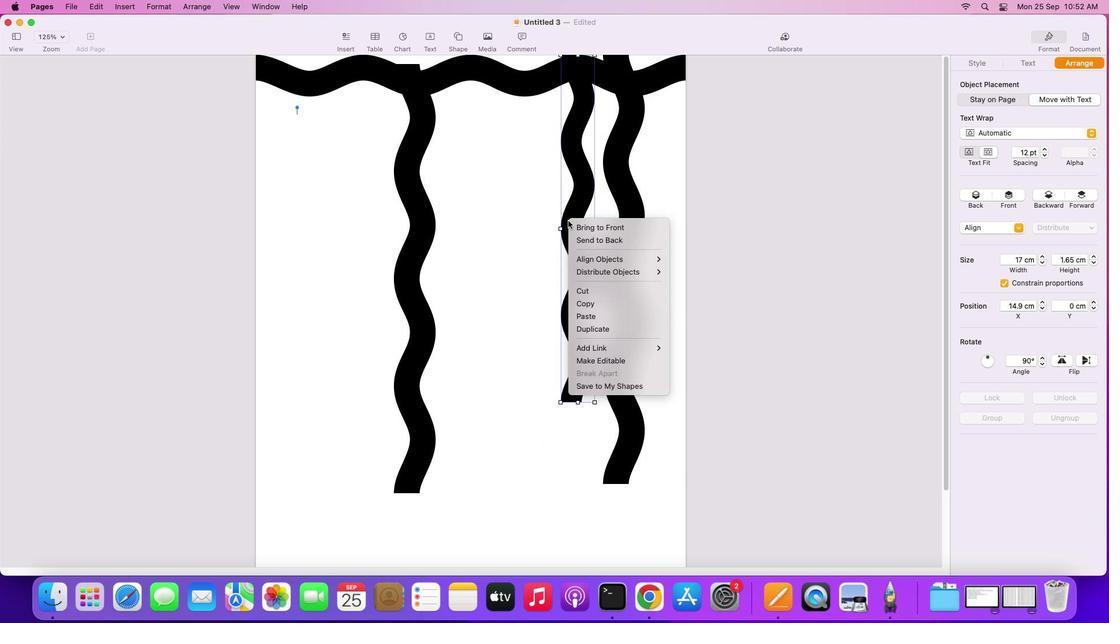 
Action: Mouse moved to (517, 290)
Screenshot: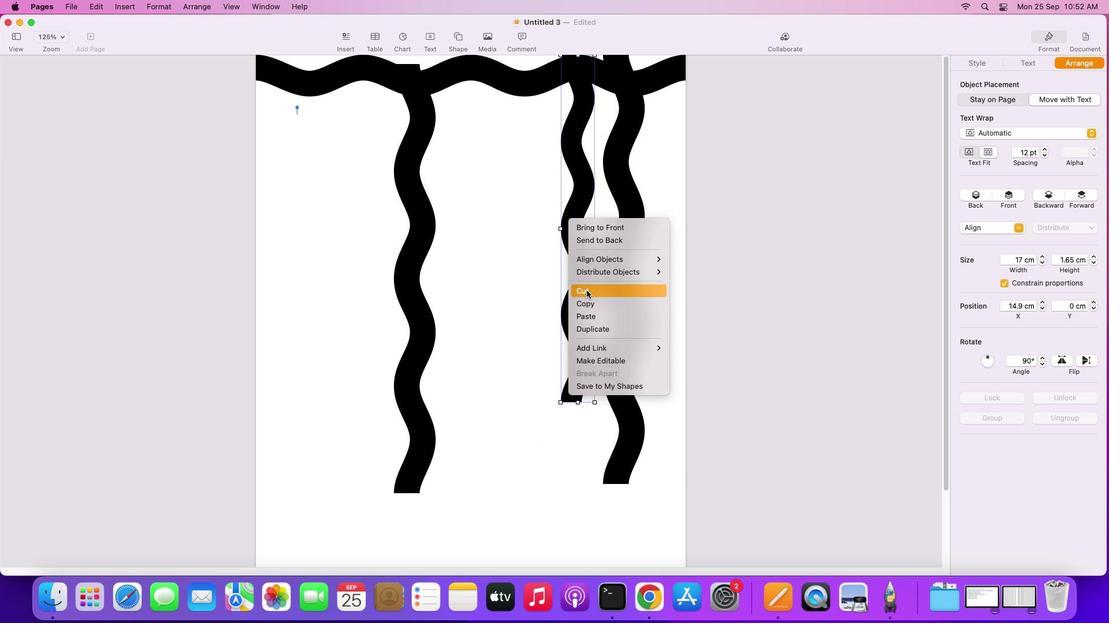 
Action: Mouse pressed left at (517, 290)
Screenshot: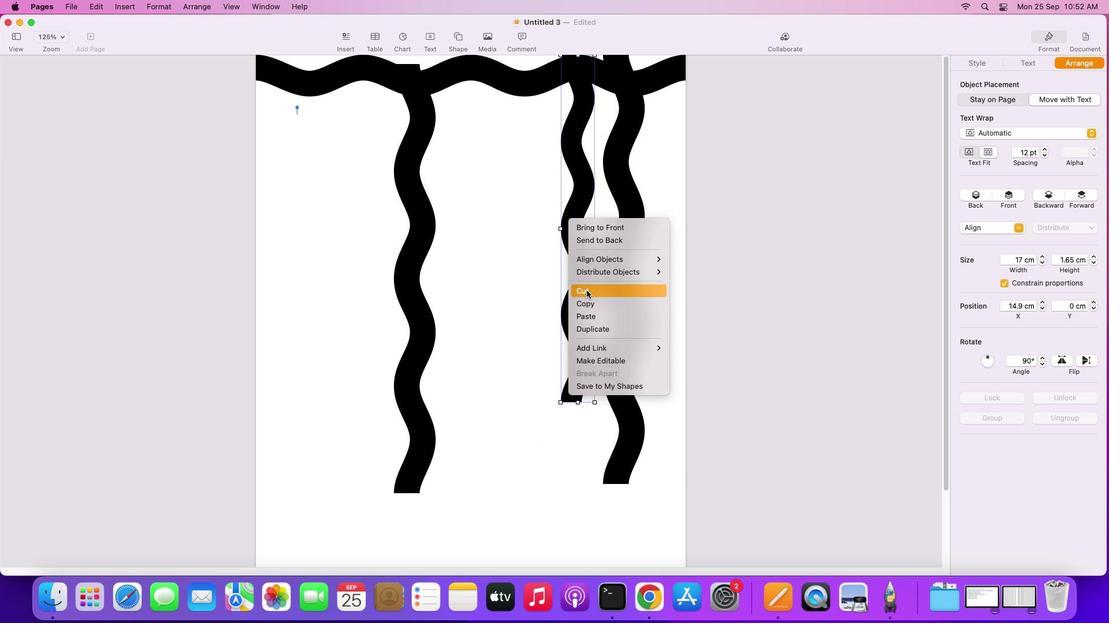 
Action: Mouse moved to (480, 271)
Screenshot: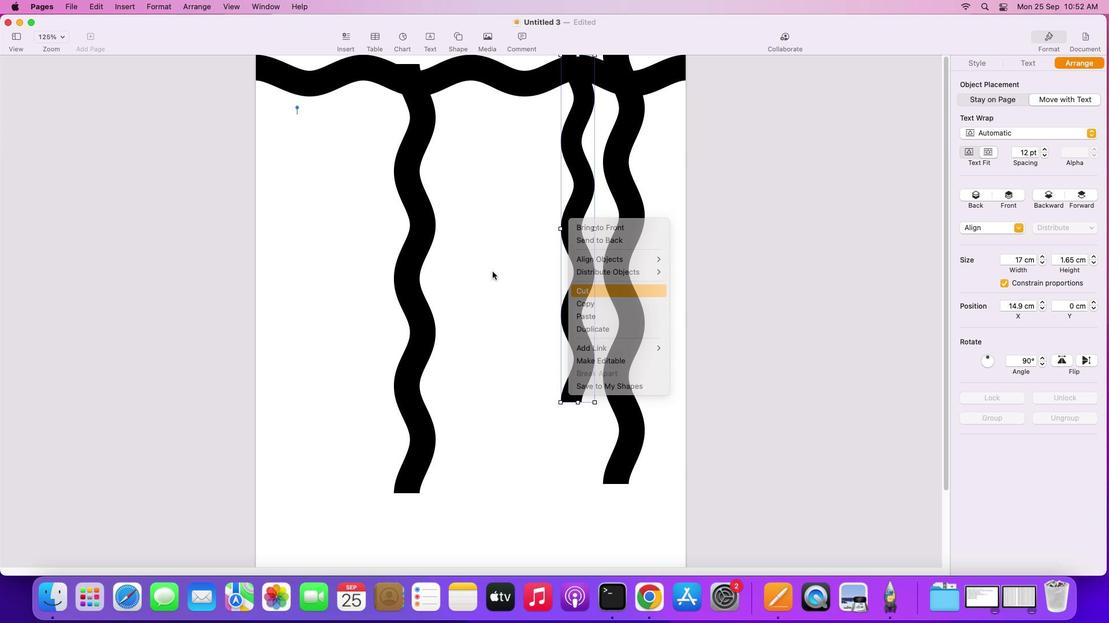 
Action: Mouse pressed left at (480, 271)
Screenshot: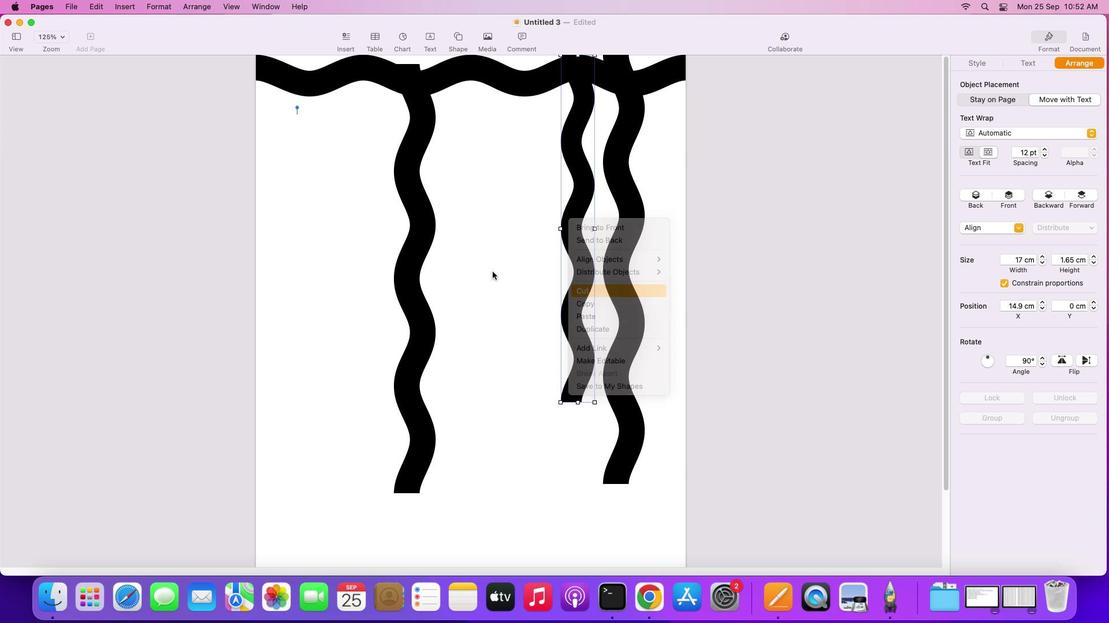 
Action: Mouse moved to (526, 246)
Screenshot: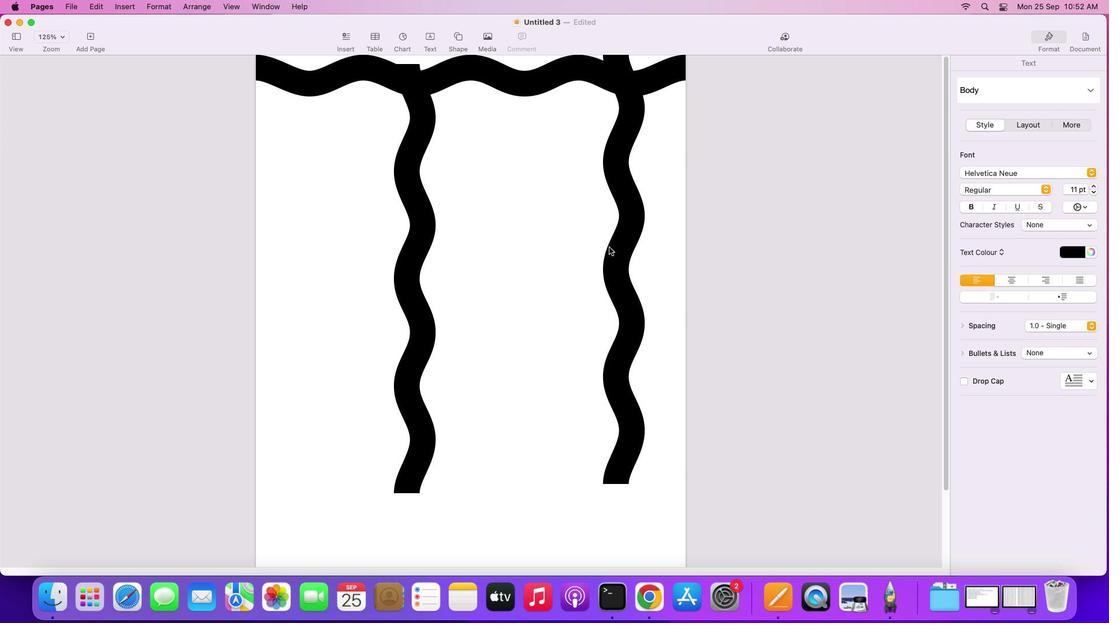 
Action: Mouse pressed left at (526, 246)
Screenshot: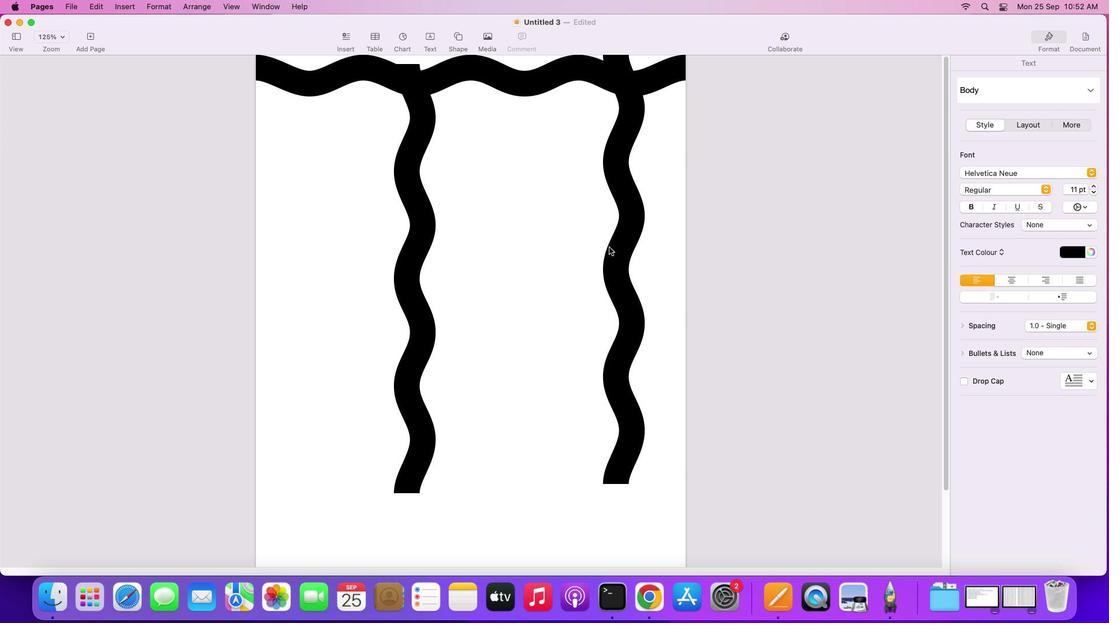 
Action: Mouse moved to (518, 280)
Screenshot: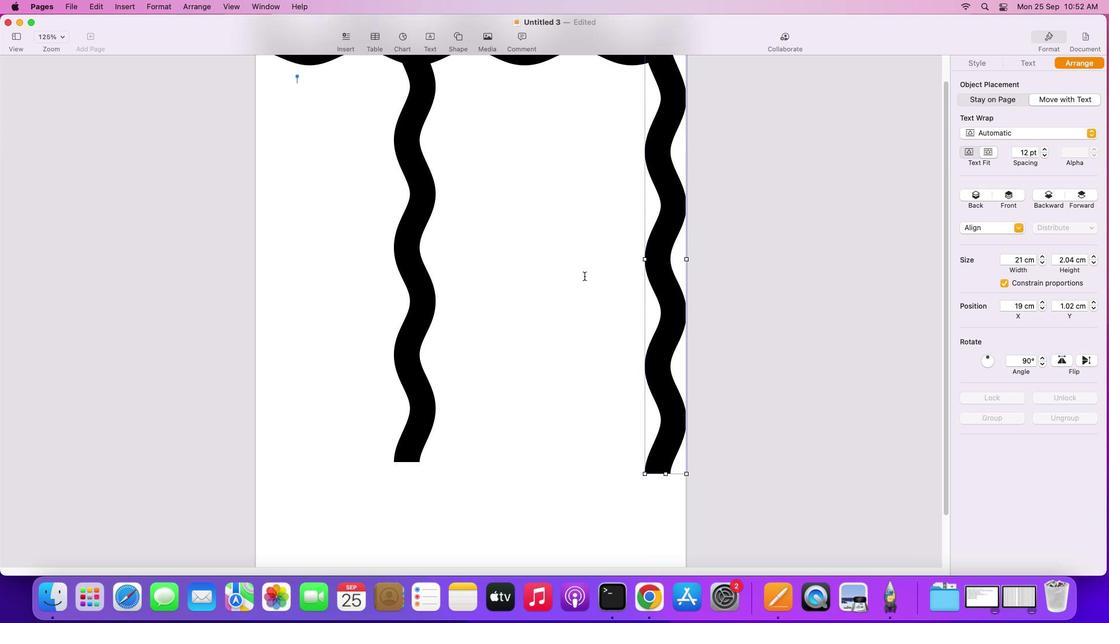 
Action: Mouse scrolled (518, 280) with delta (285, -4)
Screenshot: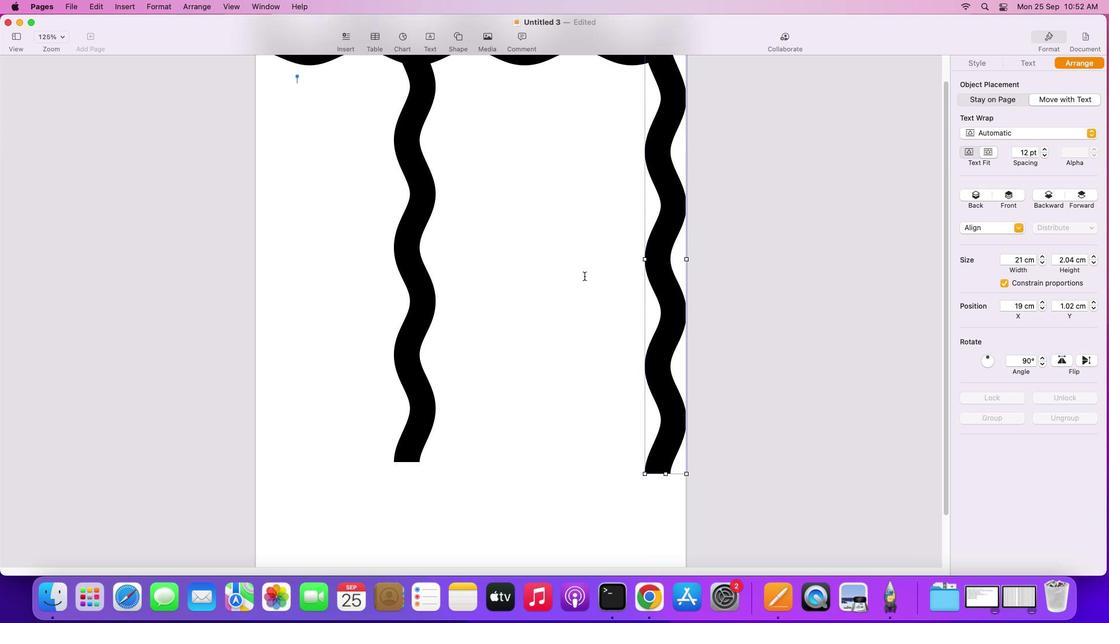 
Action: Mouse moved to (518, 280)
Screenshot: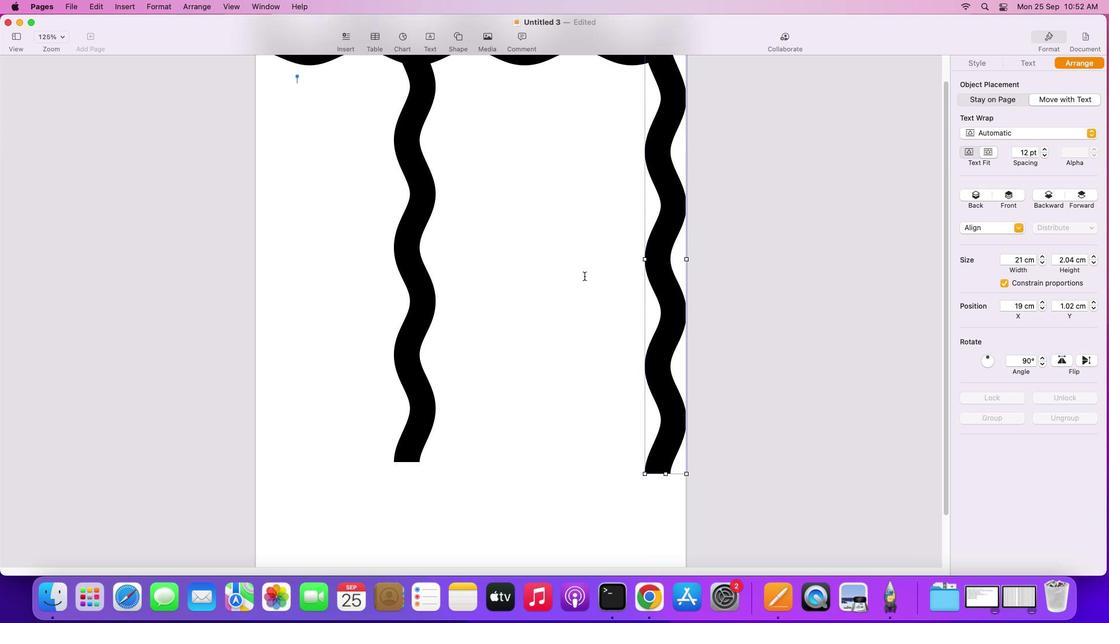 
Action: Mouse scrolled (518, 280) with delta (285, -4)
Screenshot: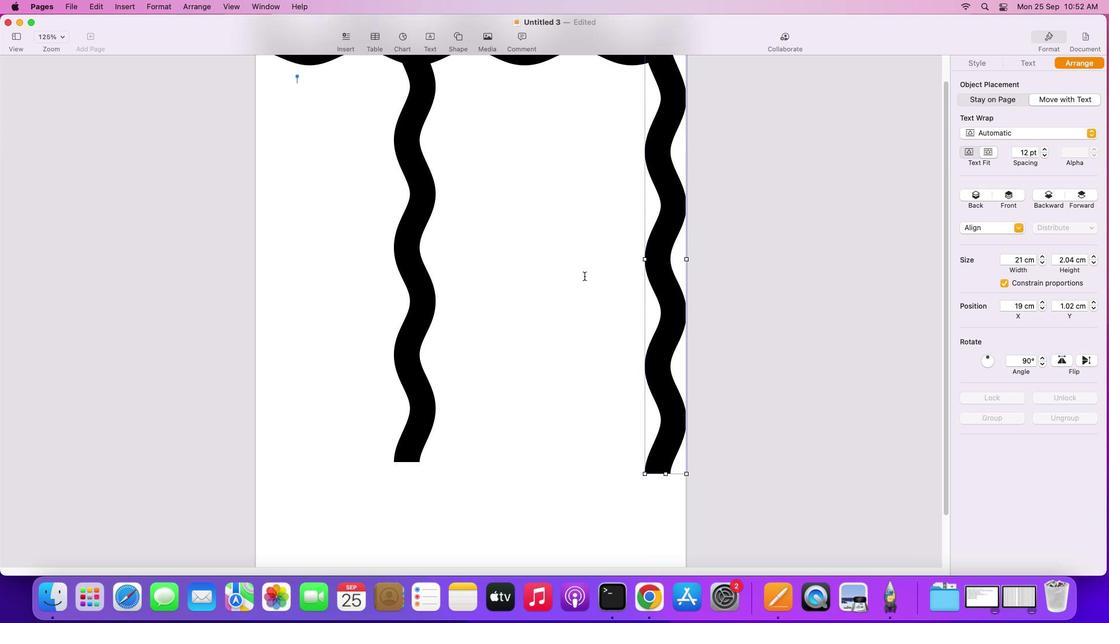 
Action: Mouse moved to (518, 280)
Screenshot: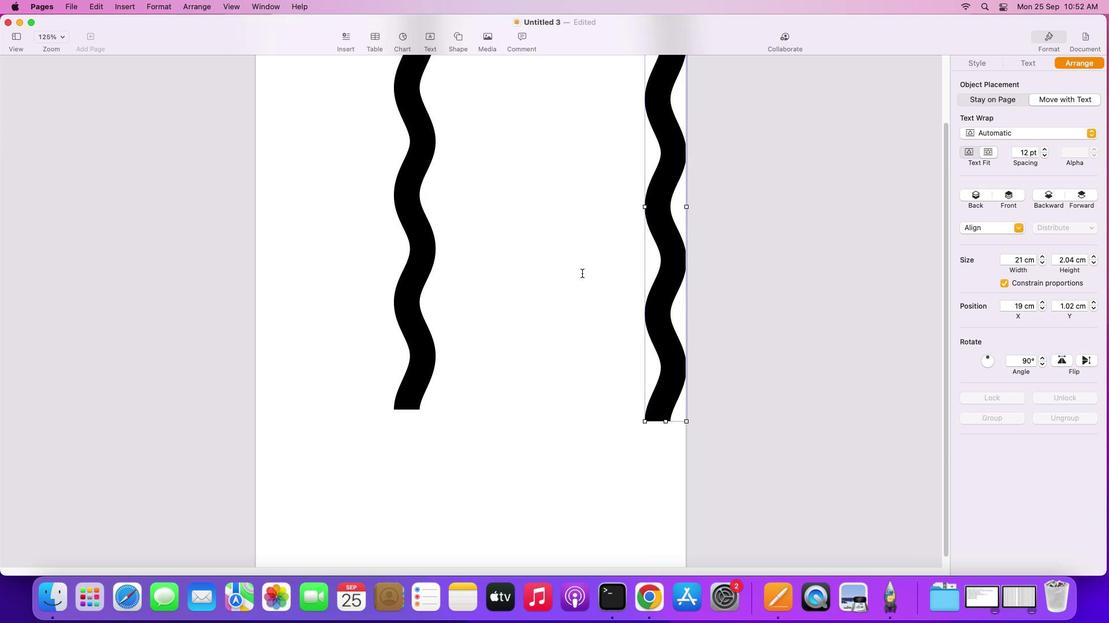 
Action: Mouse scrolled (518, 280) with delta (285, -5)
Screenshot: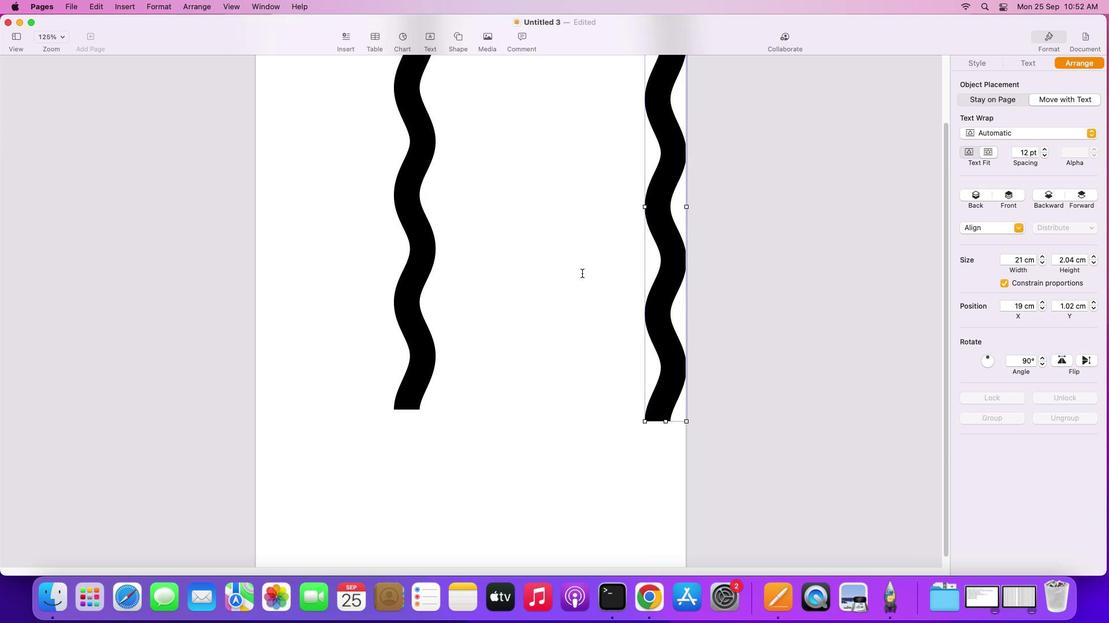
Action: Mouse moved to (517, 279)
Screenshot: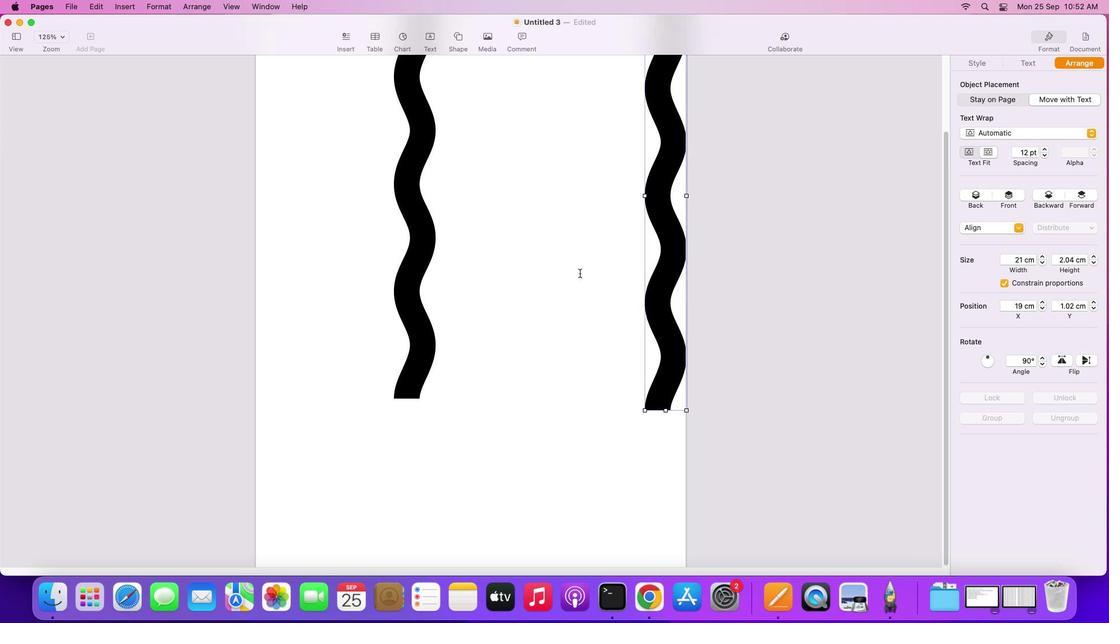 
Action: Mouse scrolled (517, 279) with delta (285, -6)
Screenshot: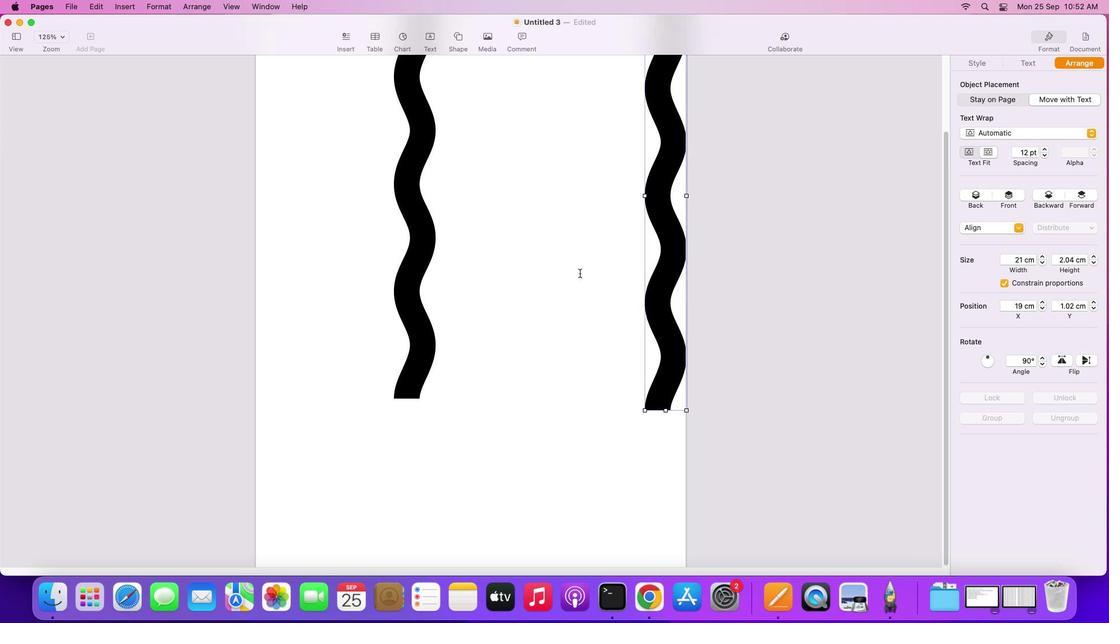 
Action: Mouse moved to (516, 274)
Screenshot: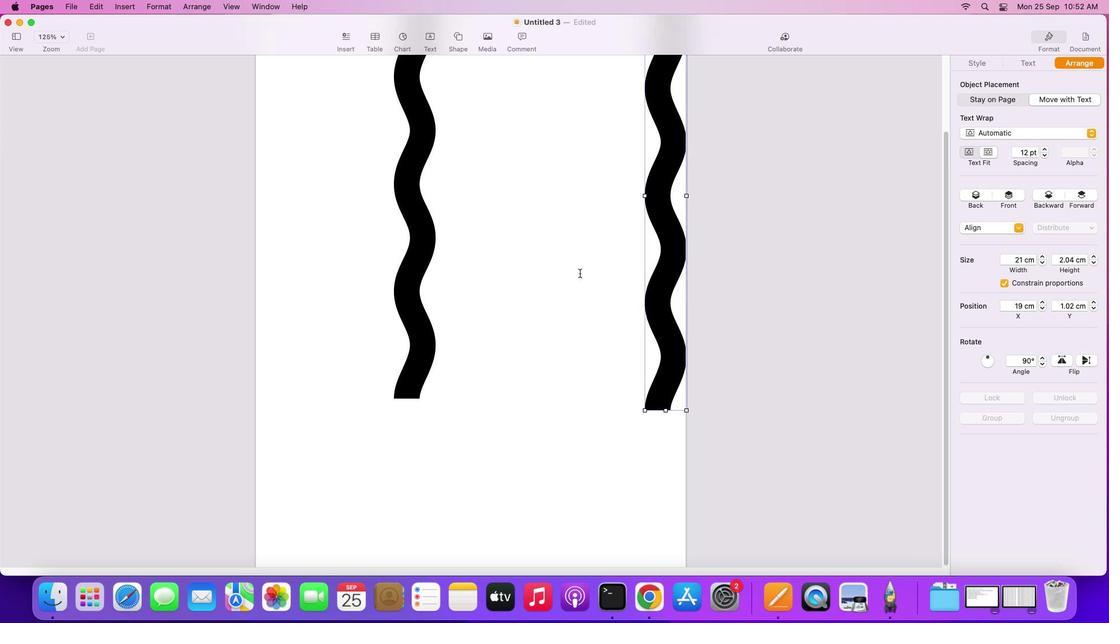 
Action: Mouse scrolled (516, 274) with delta (285, -6)
Screenshot: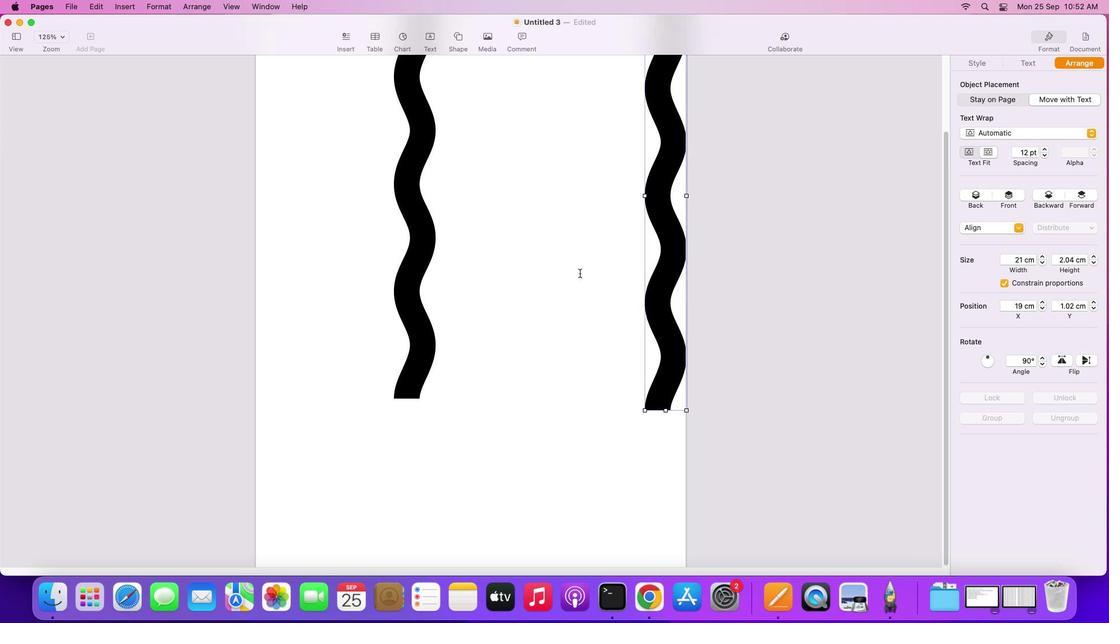 
Action: Mouse moved to (441, 267)
Screenshot: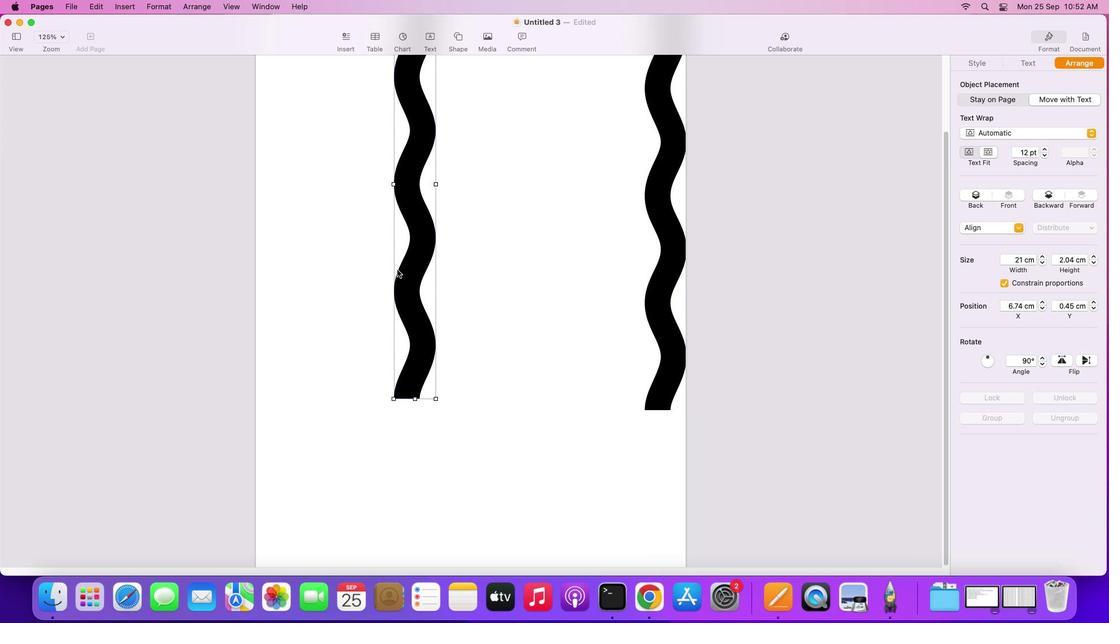 
Action: Mouse pressed left at (441, 267)
Screenshot: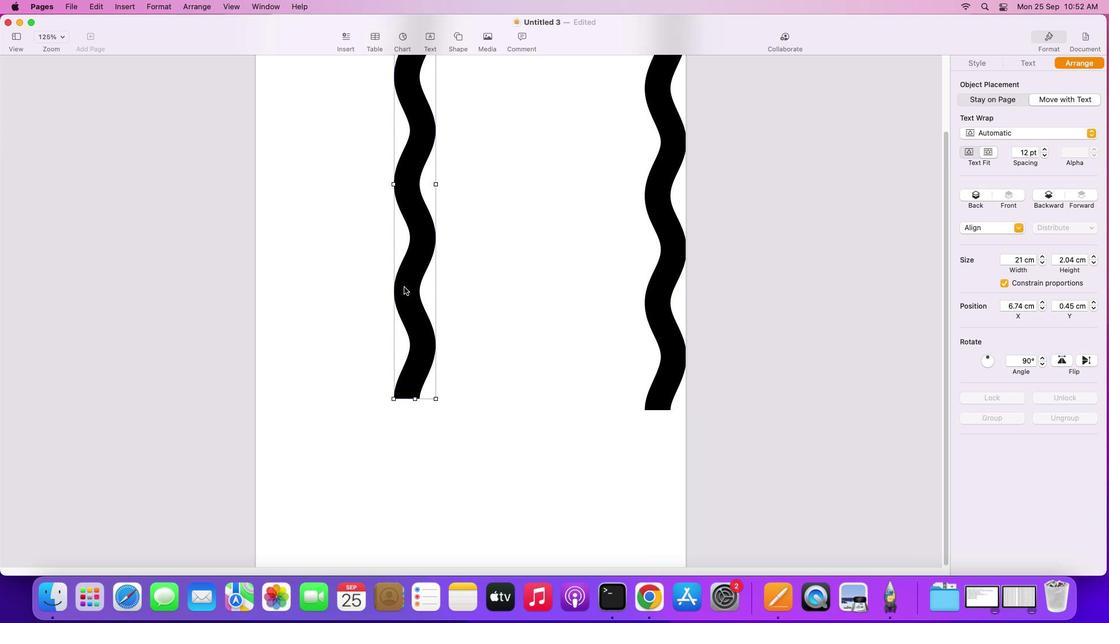 
Action: Mouse moved to (527, 376)
Screenshot: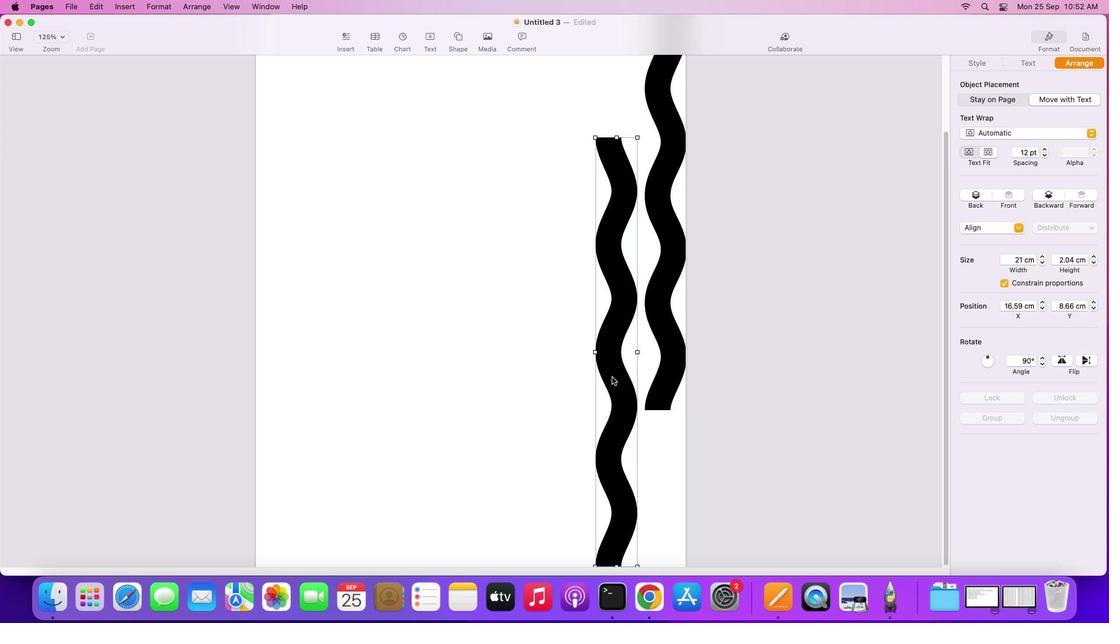 
Action: Mouse pressed left at (527, 376)
Screenshot: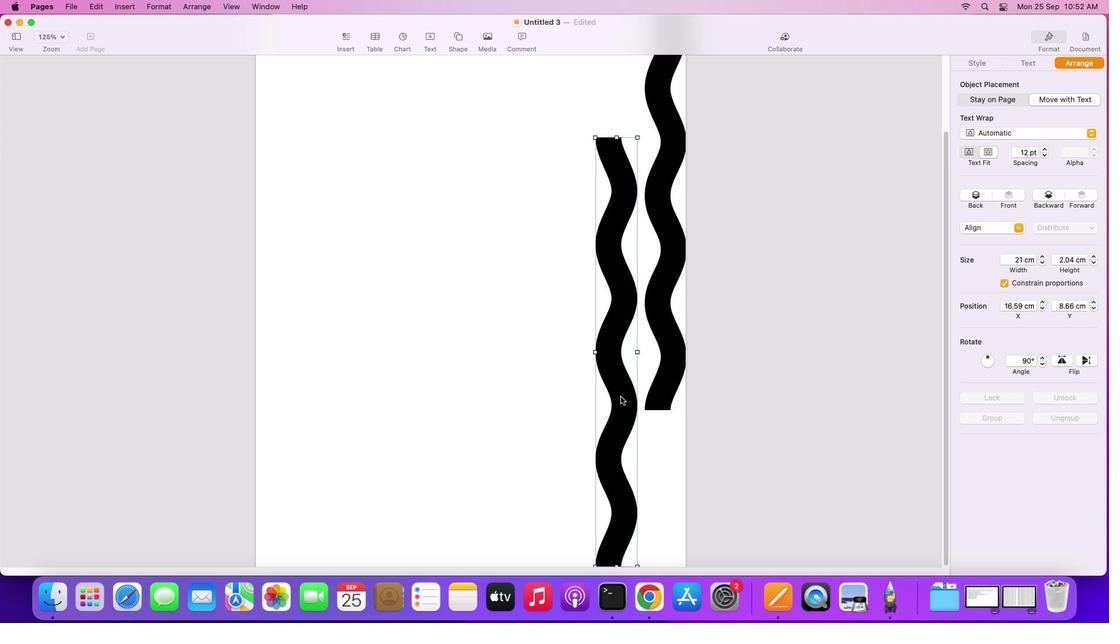 
Action: Mouse moved to (684, 97)
Screenshot: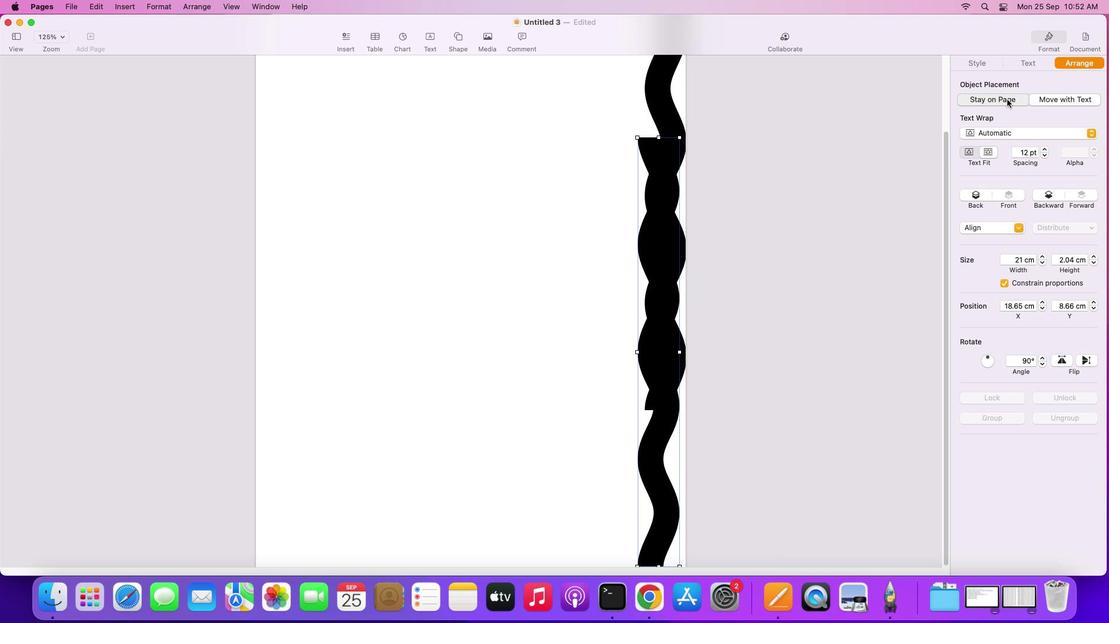 
Action: Mouse pressed left at (684, 97)
Screenshot: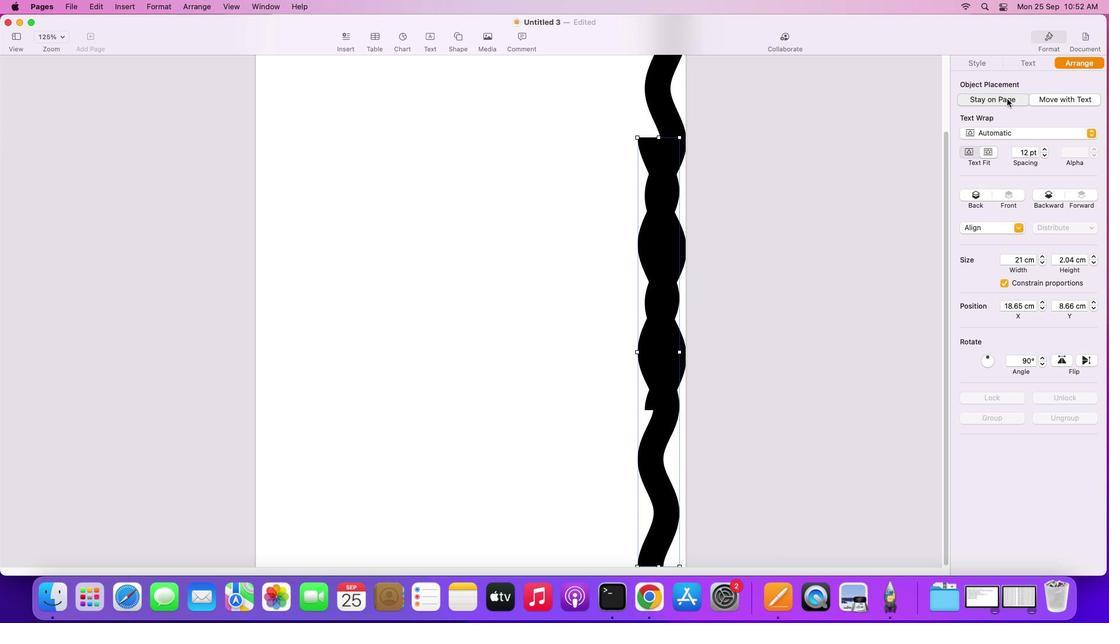 
Action: Mouse moved to (544, 450)
Screenshot: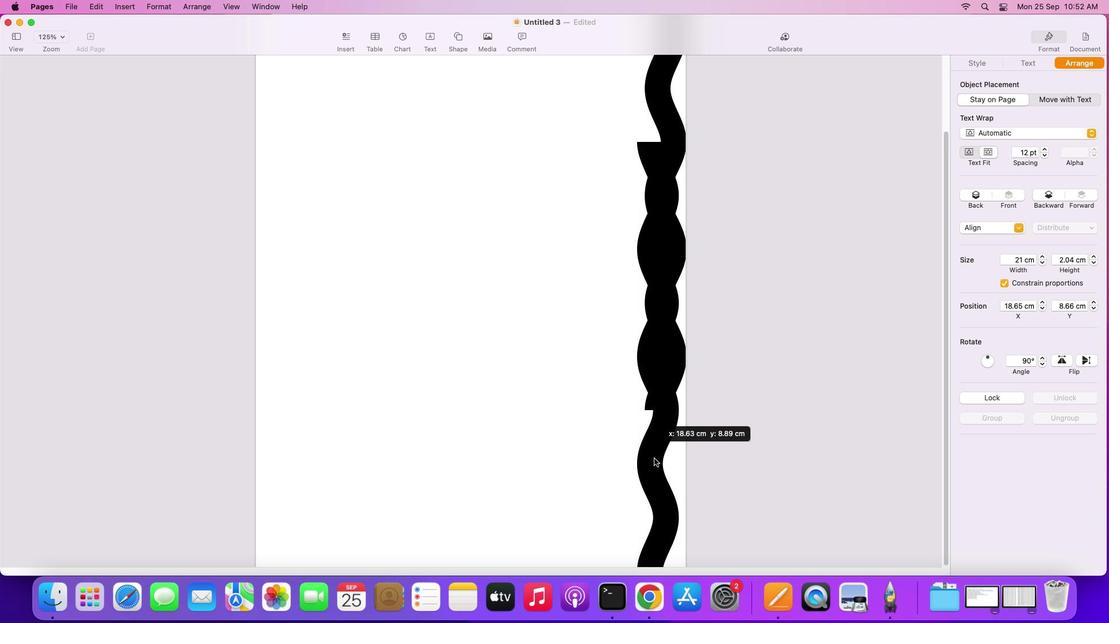 
Action: Mouse pressed left at (544, 450)
Screenshot: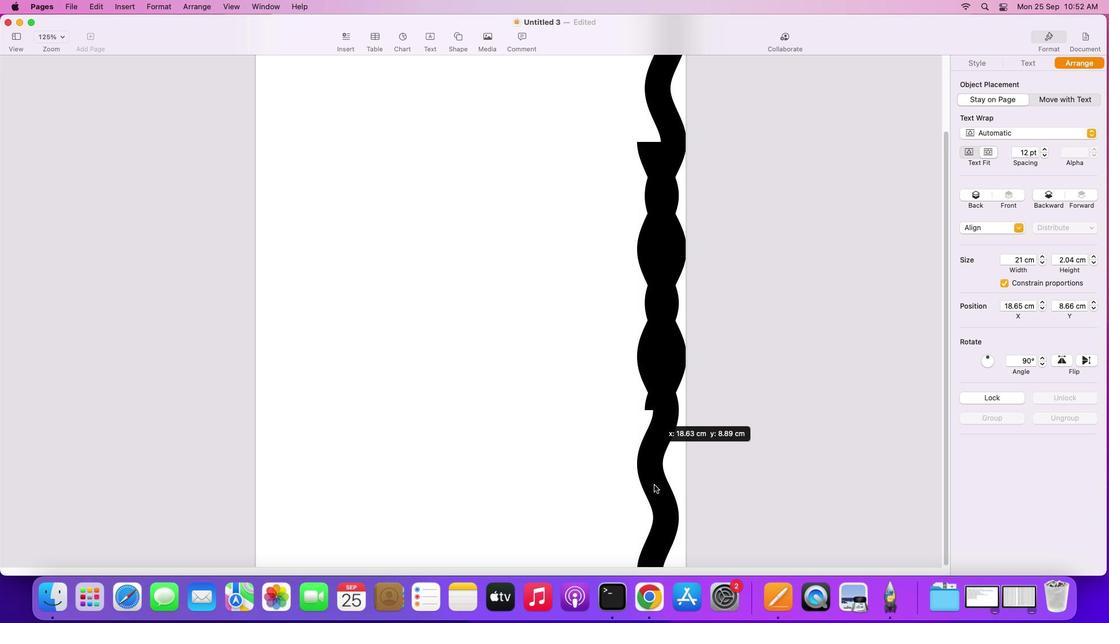 
Action: Mouse moved to (545, 447)
Screenshot: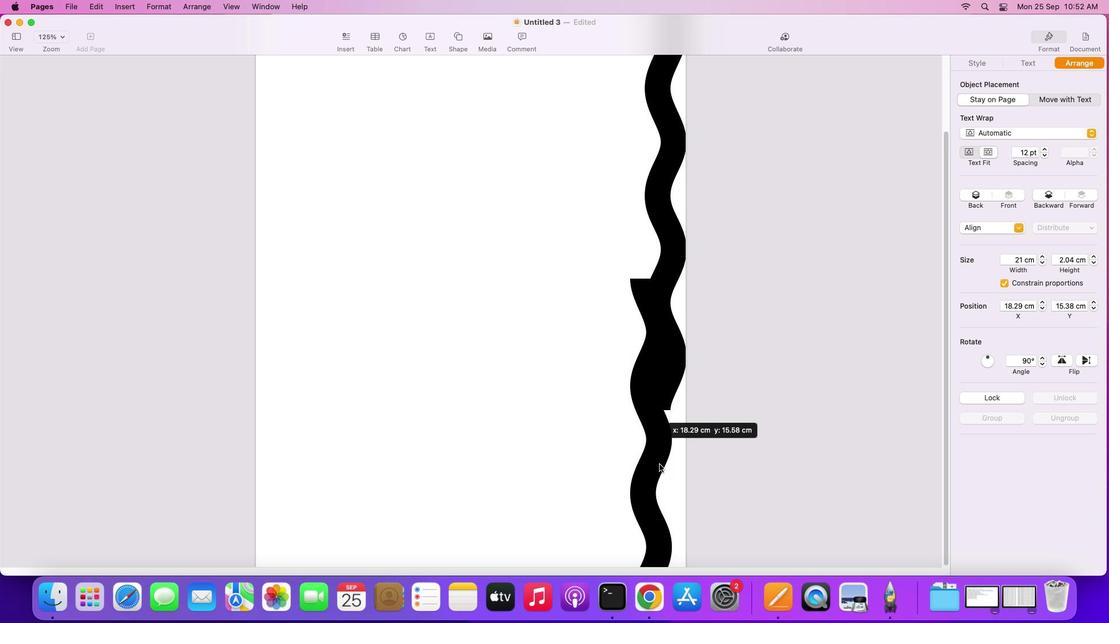 
Action: Mouse pressed left at (545, 447)
Screenshot: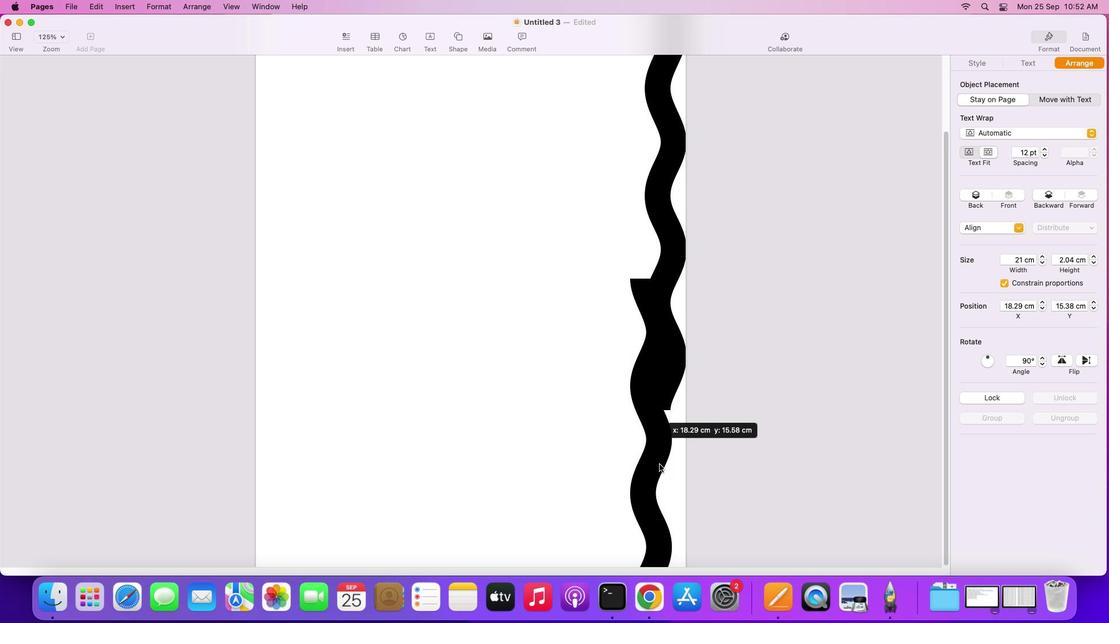 
Action: Mouse moved to (549, 487)
Screenshot: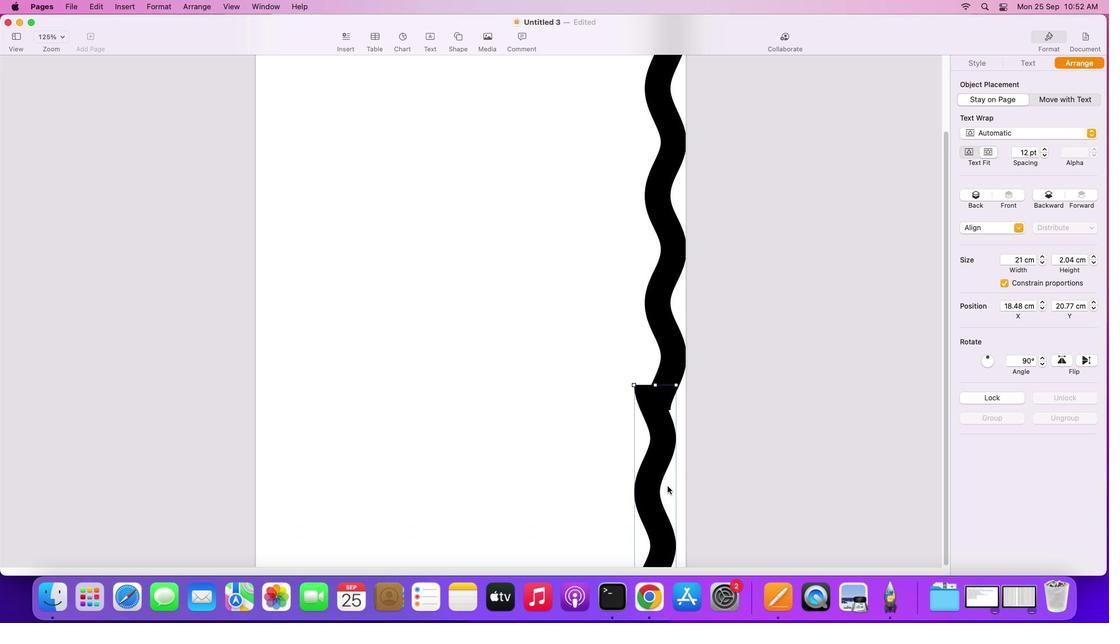 
Action: Mouse pressed left at (549, 487)
Screenshot: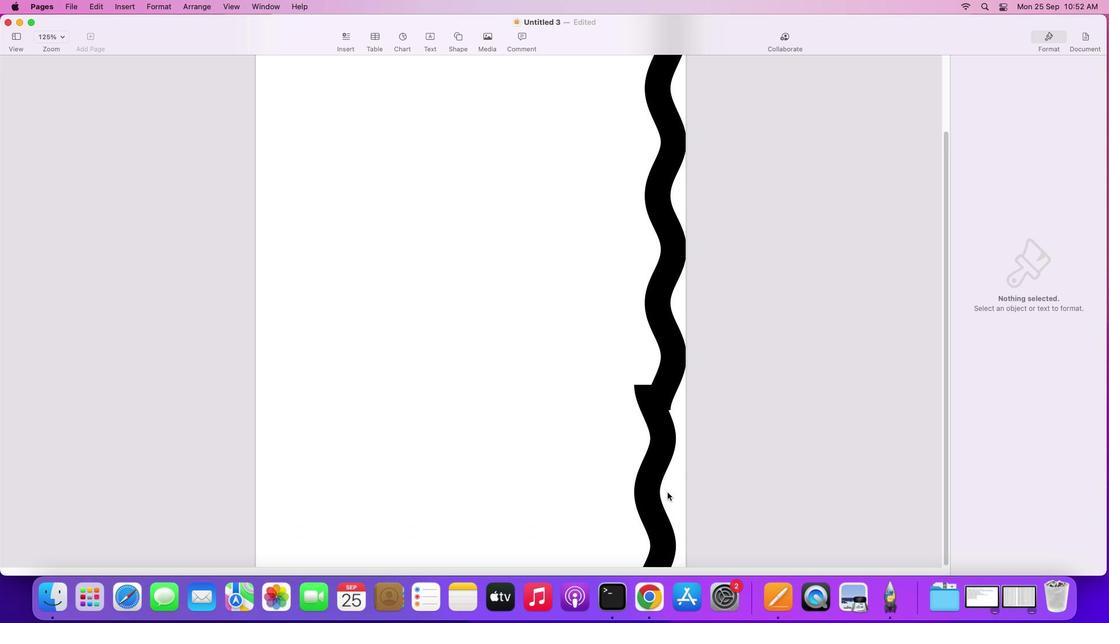 
Action: Mouse moved to (542, 481)
Screenshot: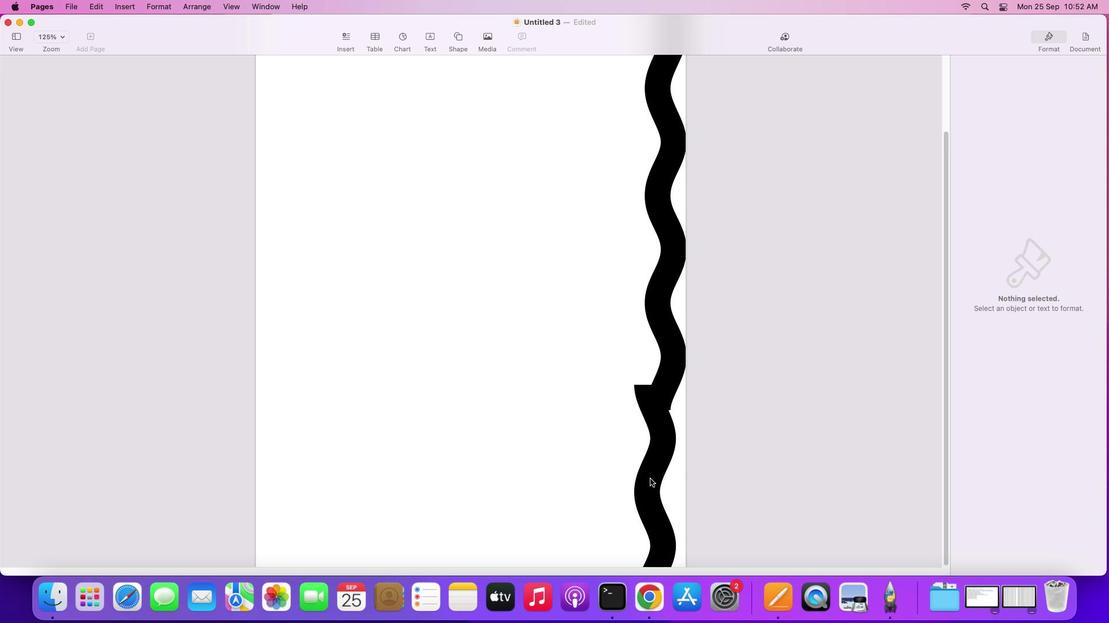 
Action: Mouse pressed left at (542, 481)
Screenshot: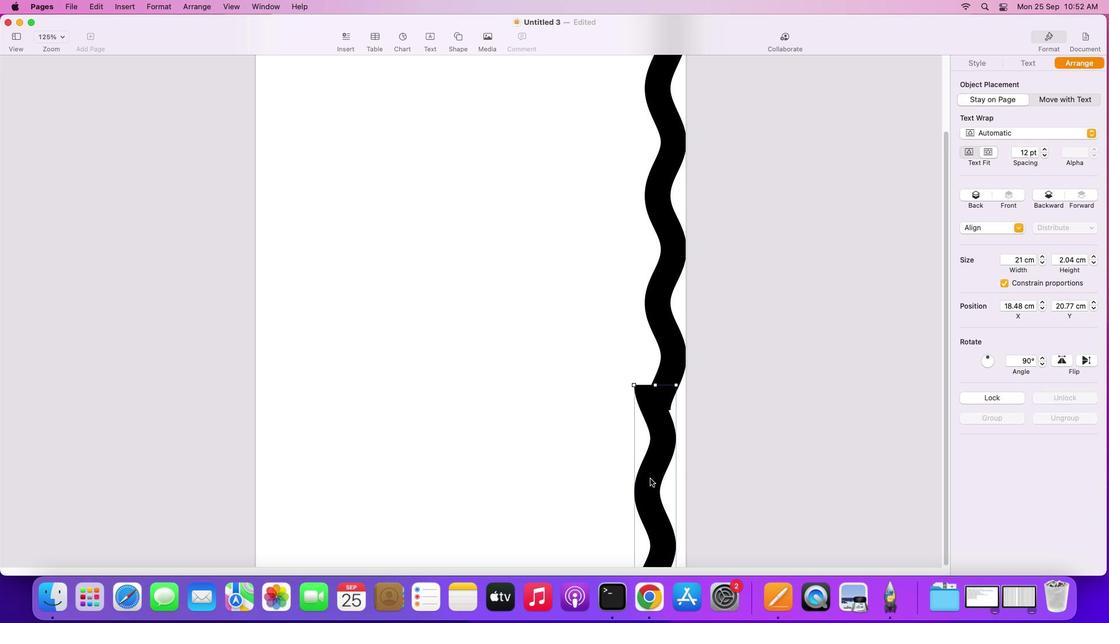 
Action: Mouse moved to (517, 501)
Screenshot: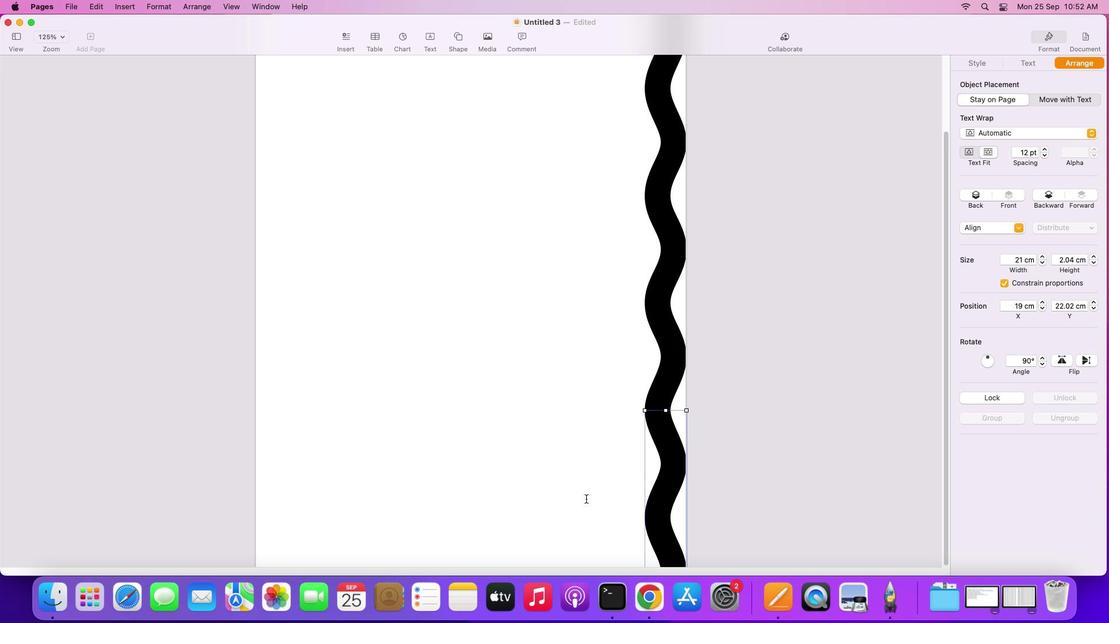 
Action: Mouse pressed left at (517, 501)
Screenshot: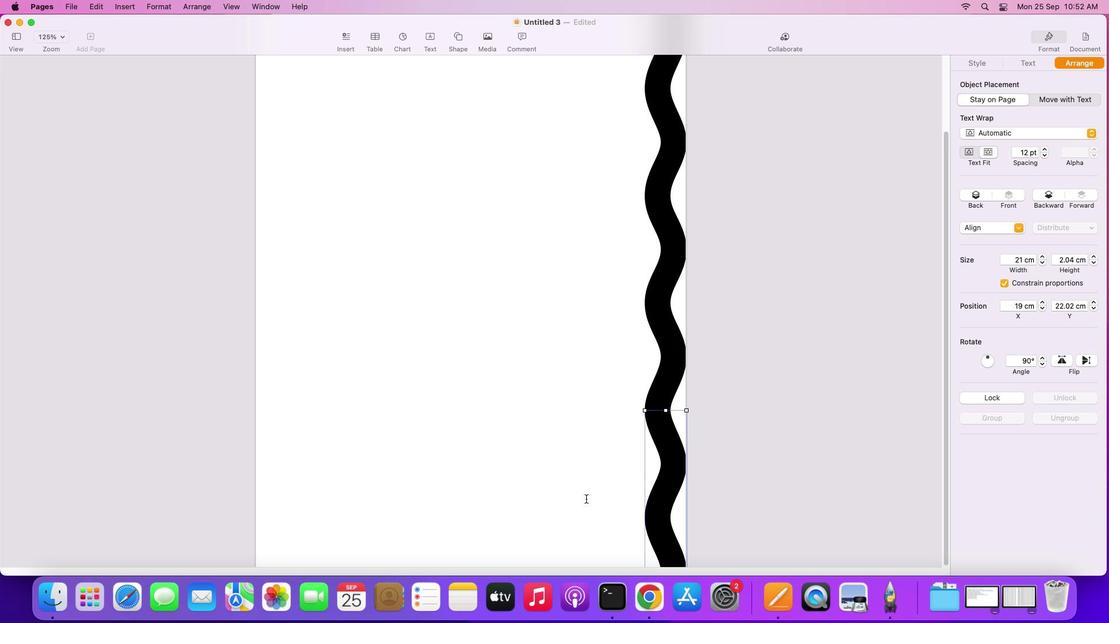 
Action: Mouse moved to (515, 381)
Screenshot: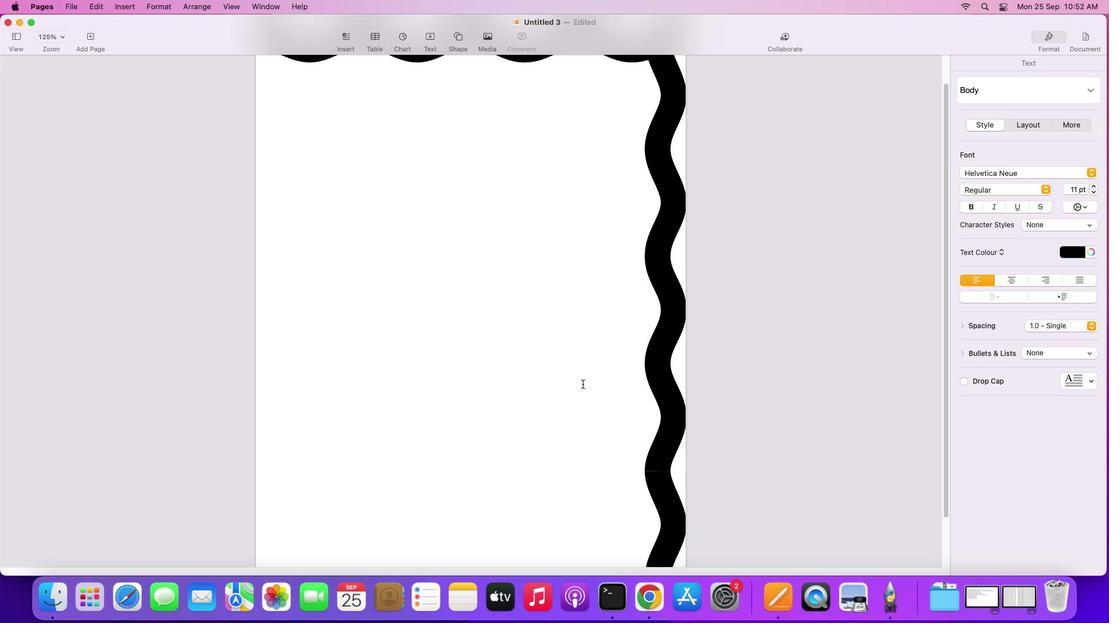 
Action: Mouse scrolled (515, 381) with delta (285, -2)
Screenshot: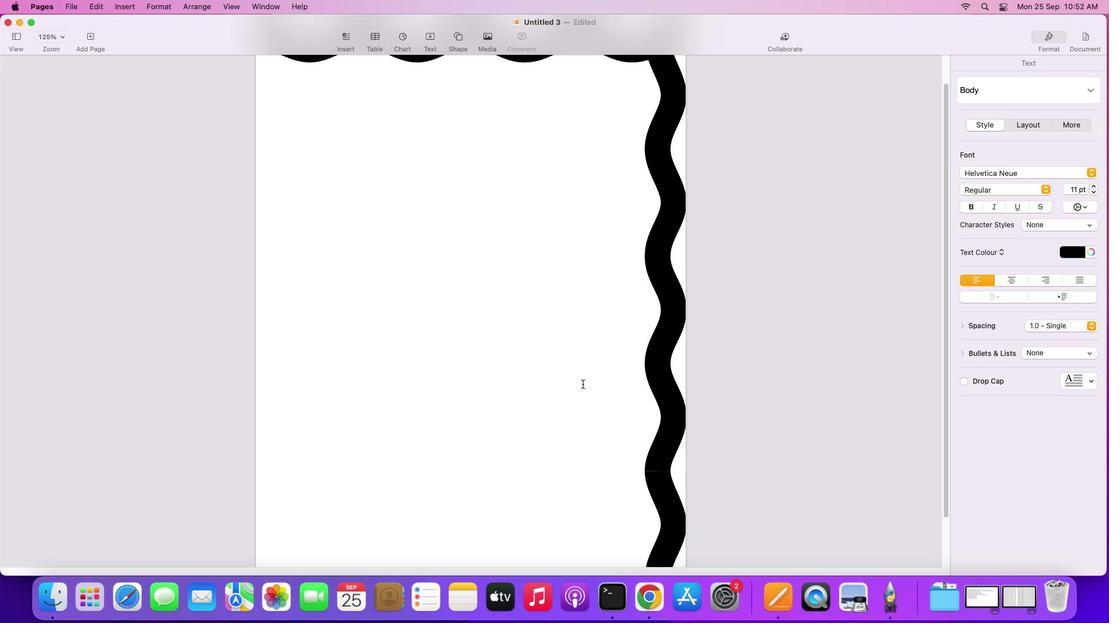 
Action: Mouse moved to (515, 383)
Screenshot: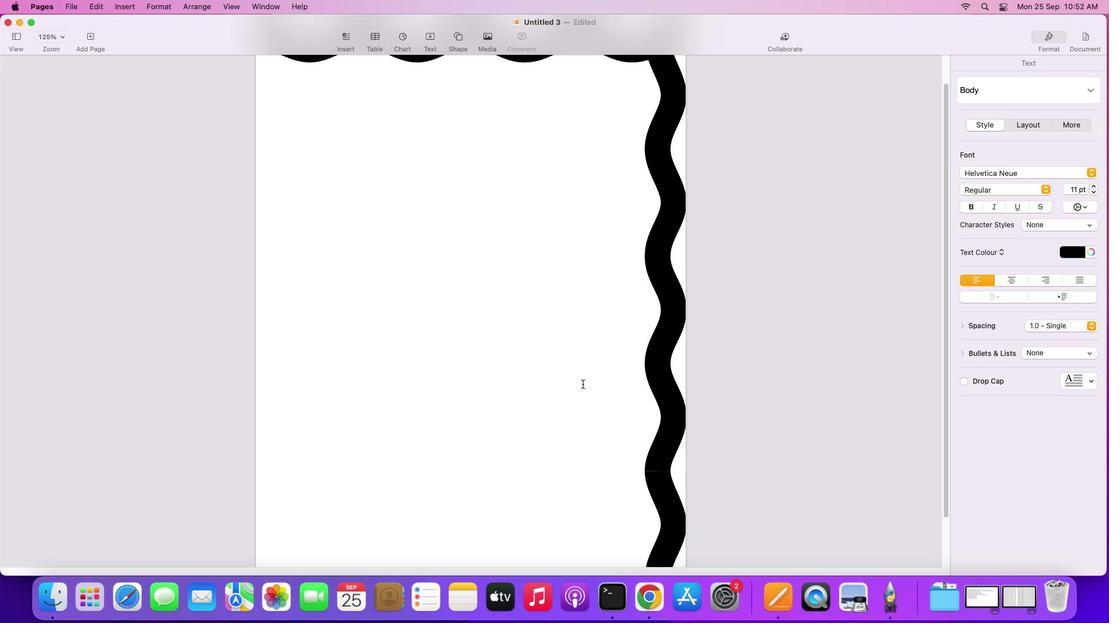 
Action: Mouse scrolled (515, 383) with delta (285, -2)
Screenshot: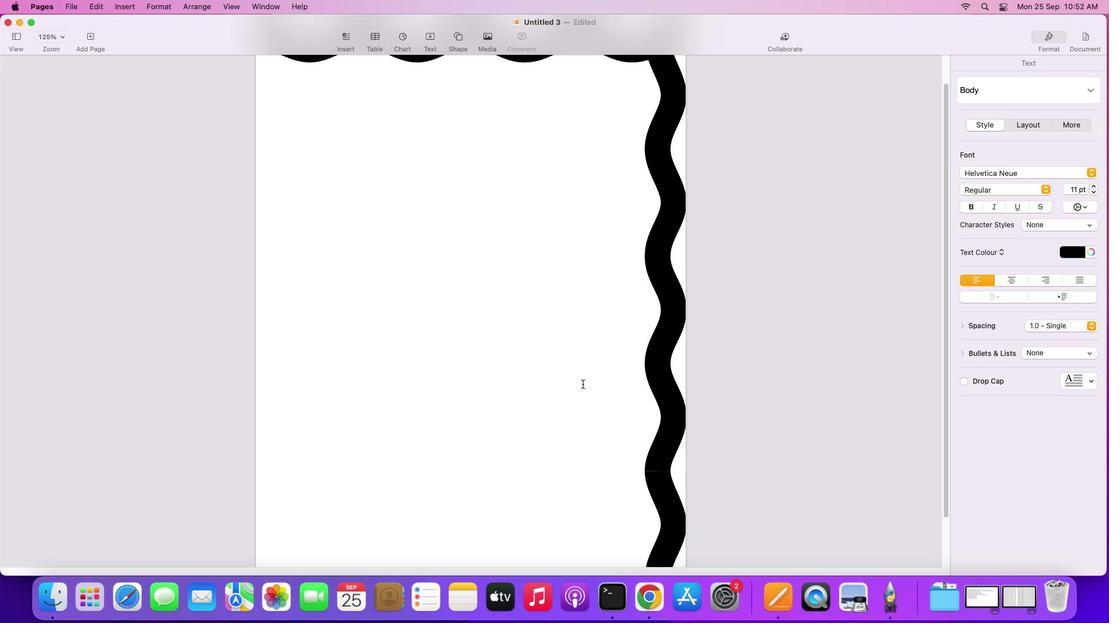 
Action: Mouse moved to (515, 384)
Screenshot: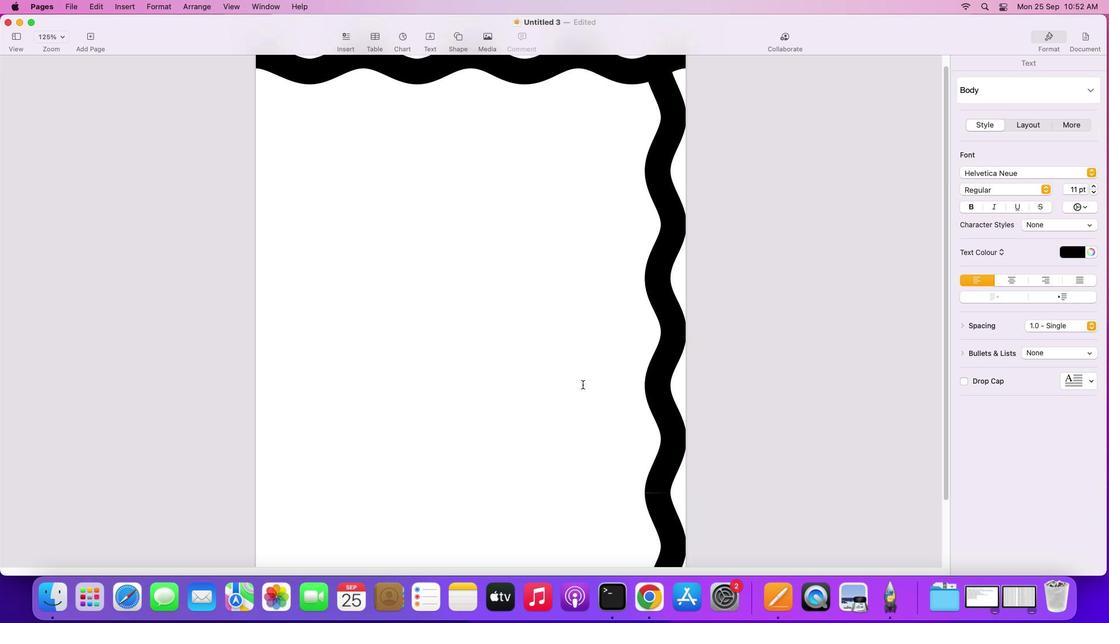 
Action: Mouse scrolled (515, 384) with delta (285, -1)
Screenshot: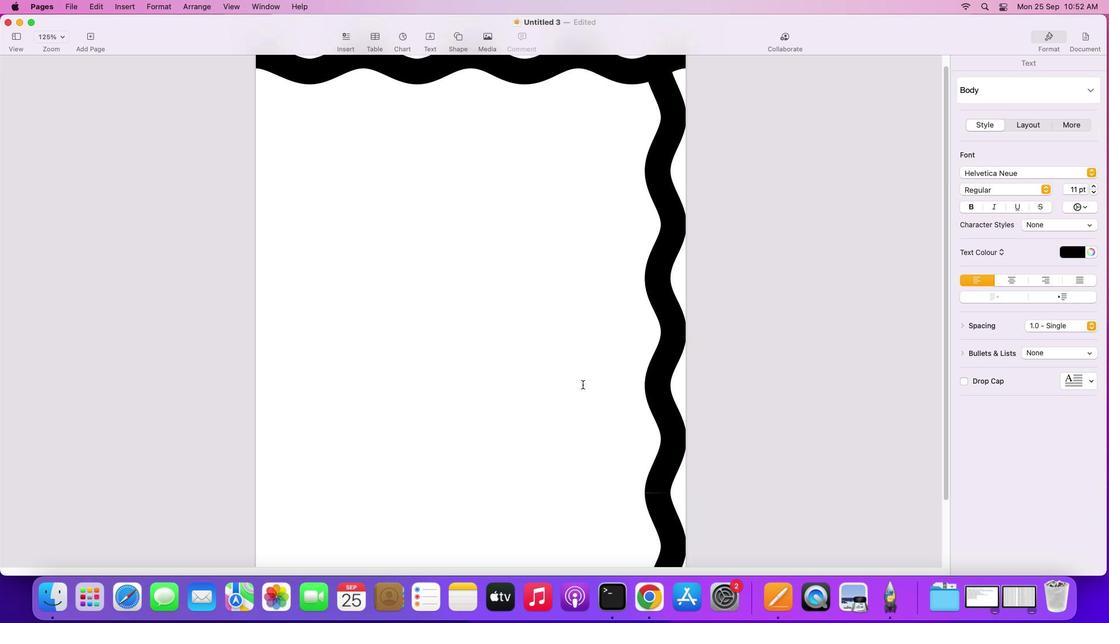 
Action: Mouse scrolled (515, 384) with delta (285, 0)
Screenshot: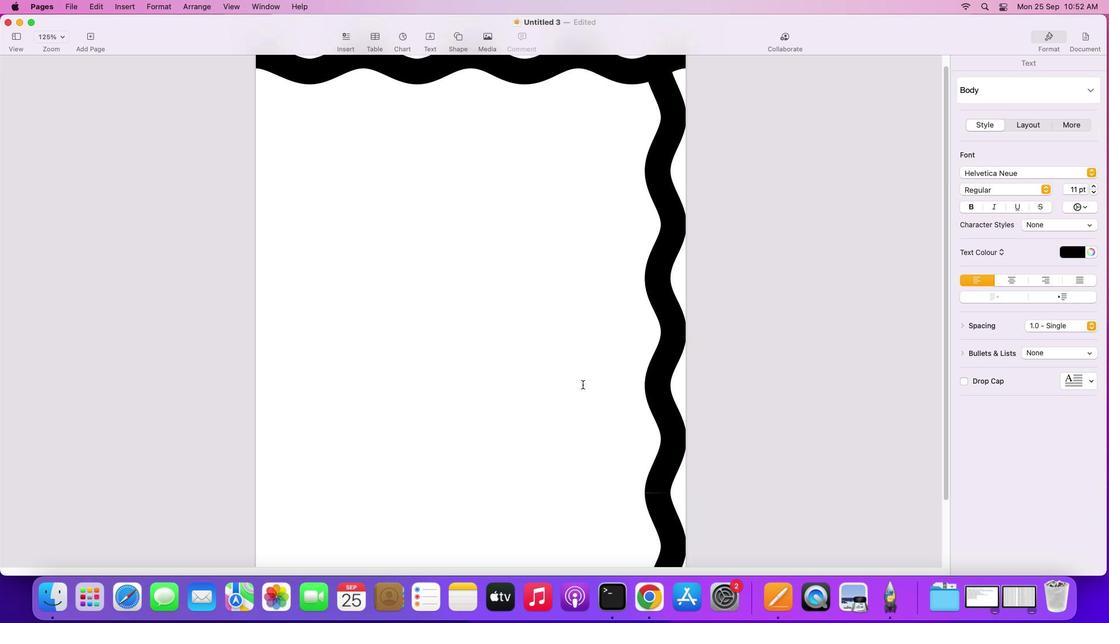 
Action: Mouse moved to (515, 384)
Screenshot: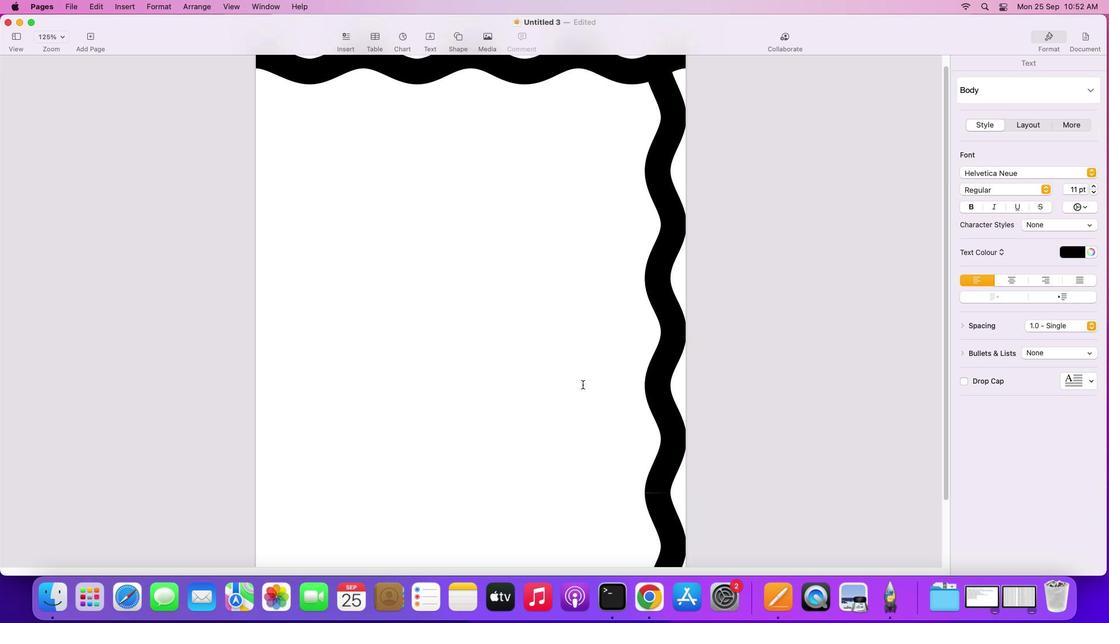 
Action: Mouse scrolled (515, 384) with delta (285, 0)
Screenshot: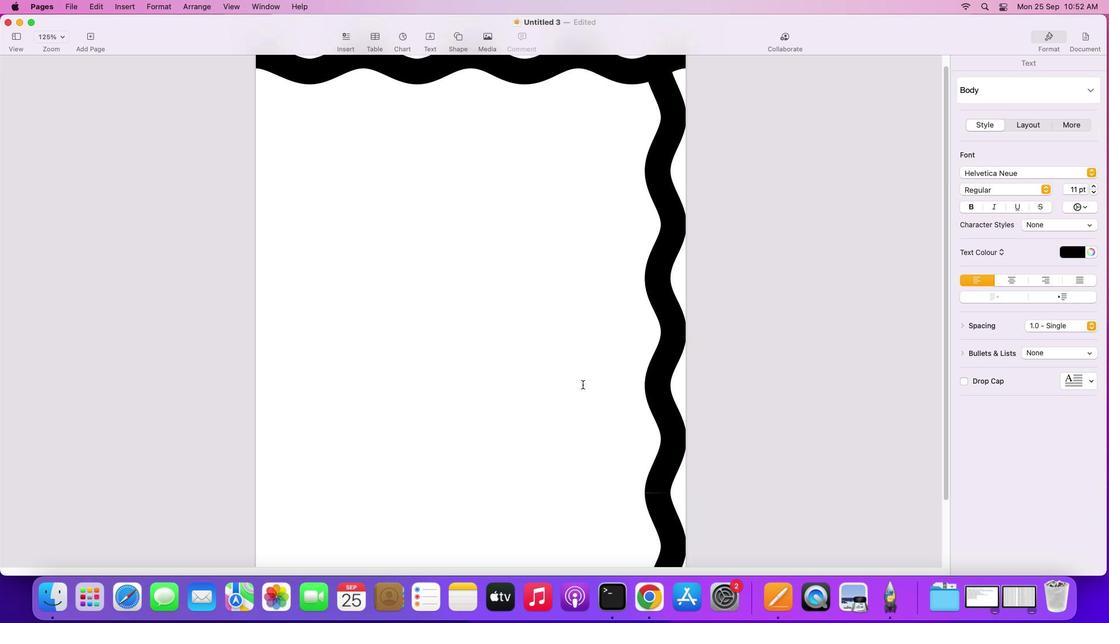 
Action: Mouse moved to (515, 384)
Screenshot: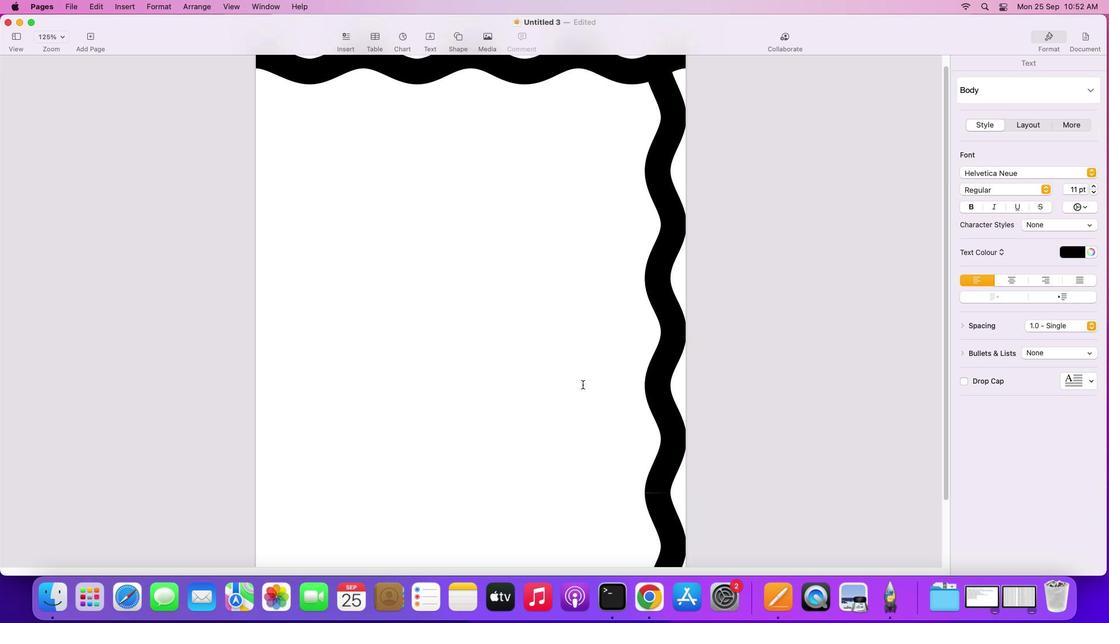 
Action: Mouse scrolled (515, 384) with delta (285, 0)
Screenshot: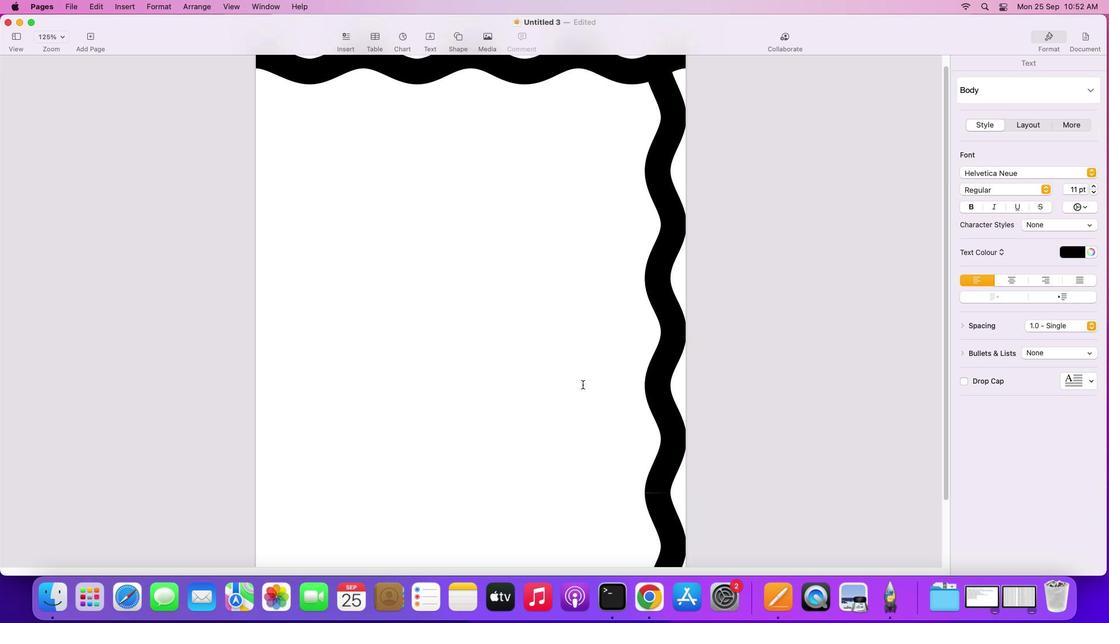 
Action: Mouse scrolled (515, 384) with delta (285, 0)
Screenshot: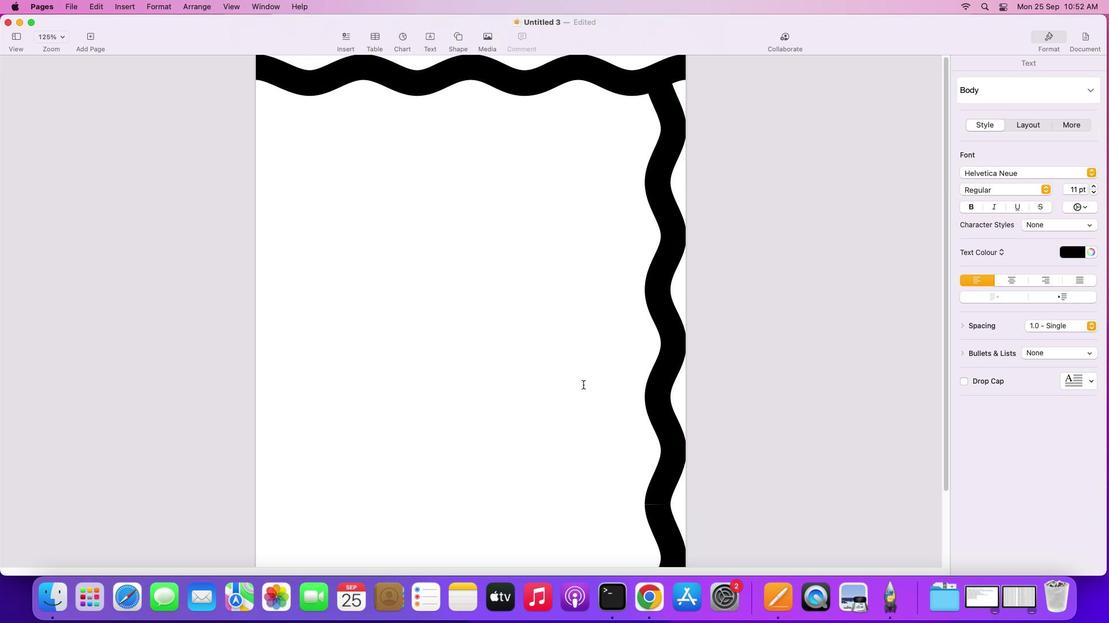 
Action: Mouse moved to (491, 80)
Screenshot: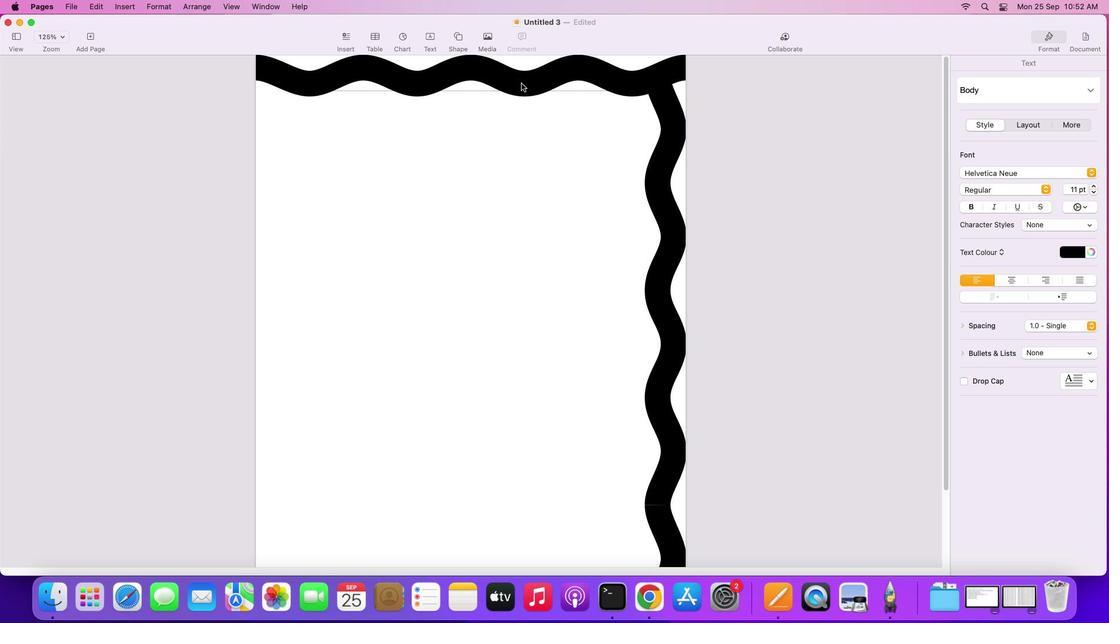
Action: Mouse pressed left at (491, 80)
Screenshot: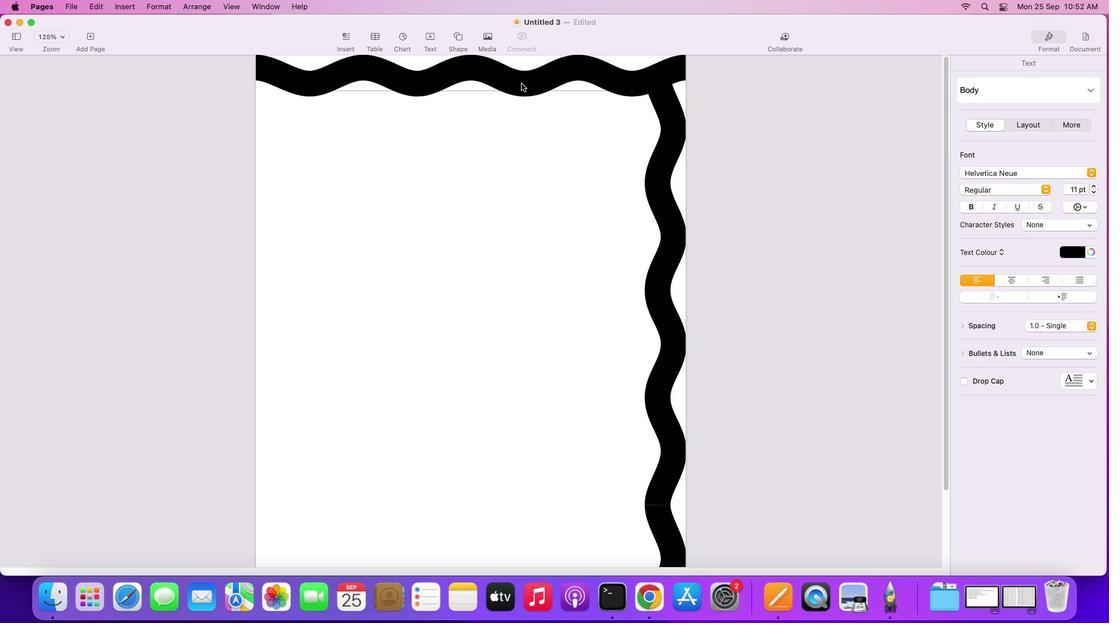 
Action: Key pressed Key.alt
Screenshot: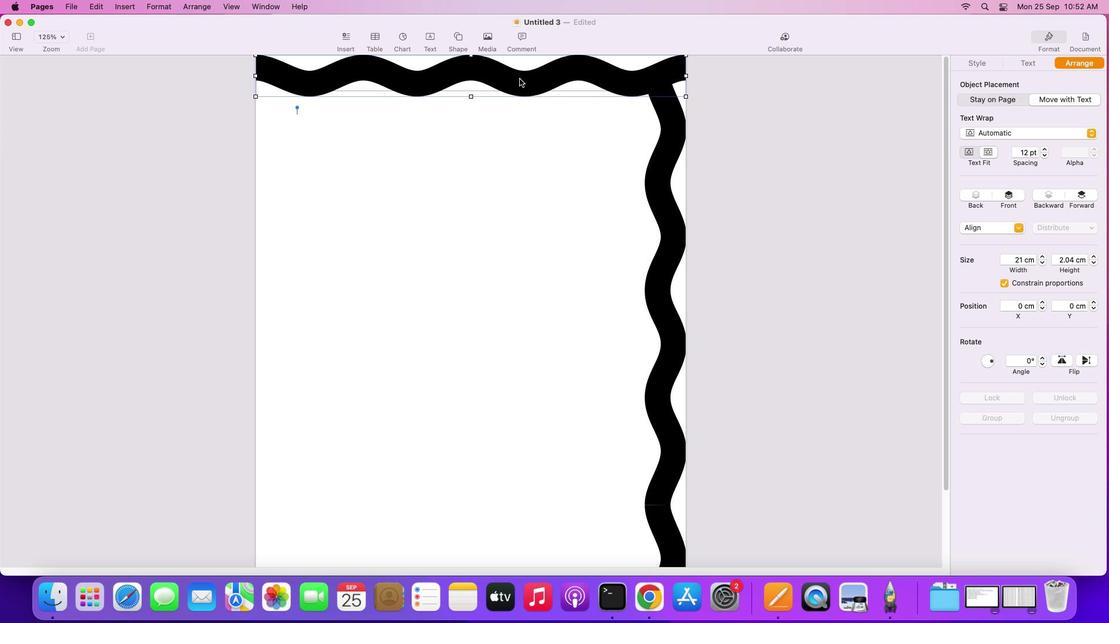 
Action: Mouse moved to (490, 73)
Screenshot: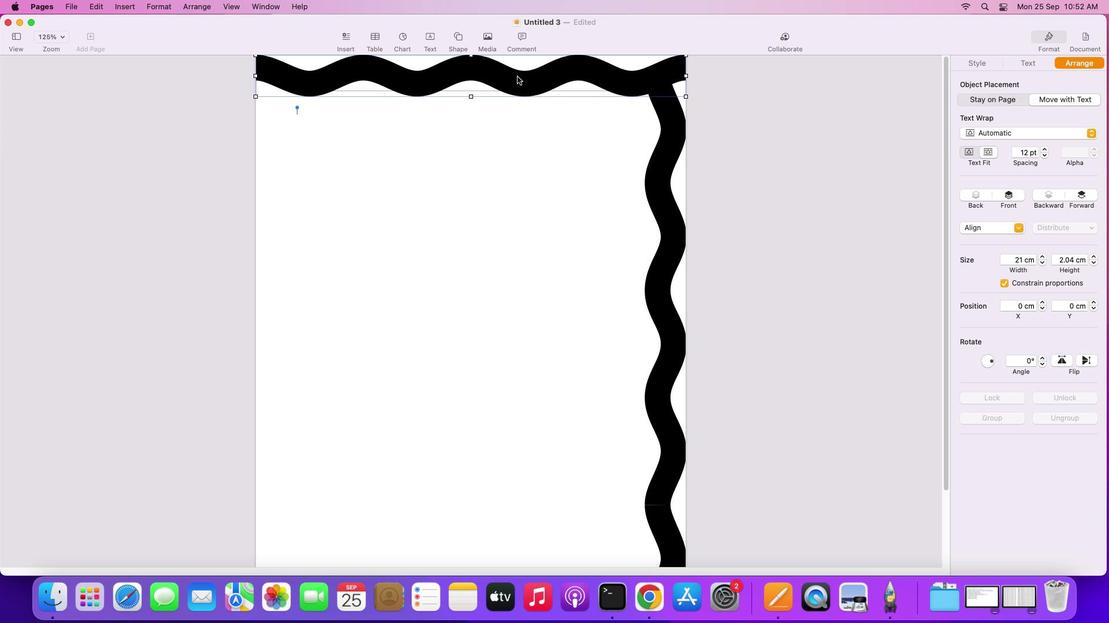 
Action: Mouse pressed left at (490, 73)
Screenshot: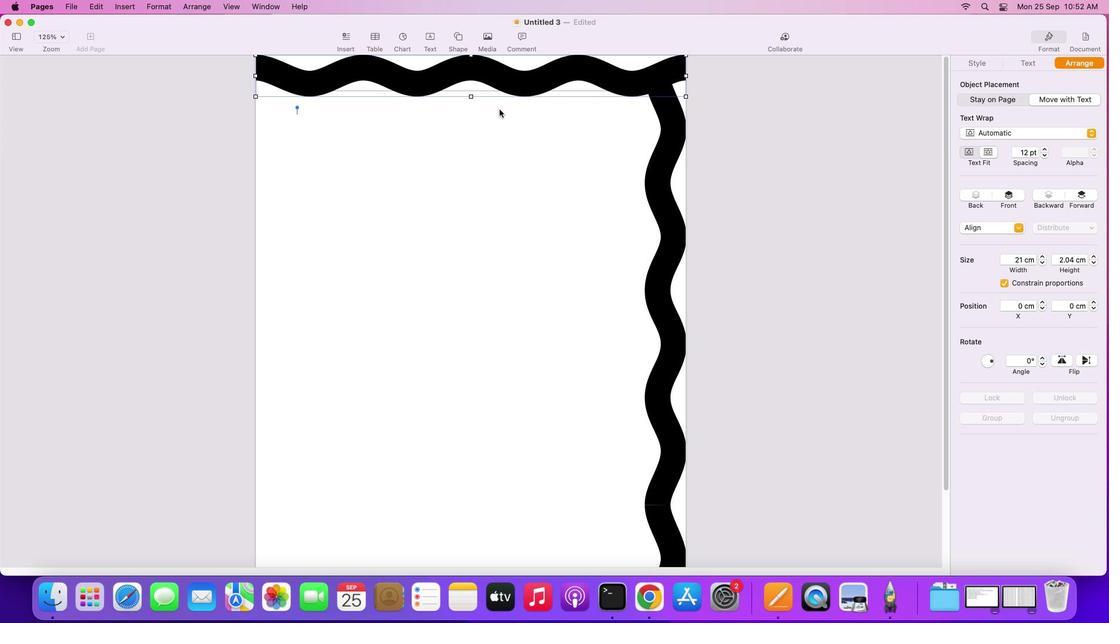 
Action: Mouse moved to (485, 381)
Screenshot: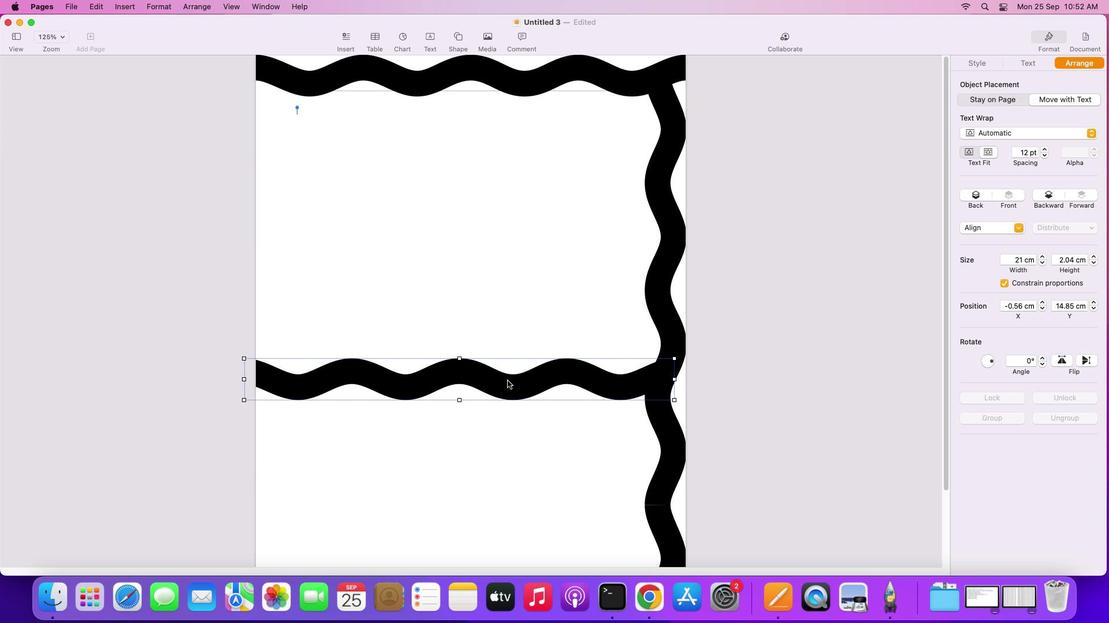 
Action: Mouse scrolled (485, 381) with delta (285, -4)
